 Task: Contacts Creation_
Action: Key pressed <Key.alt_l><Key.tab><Key.tab>
Screenshot: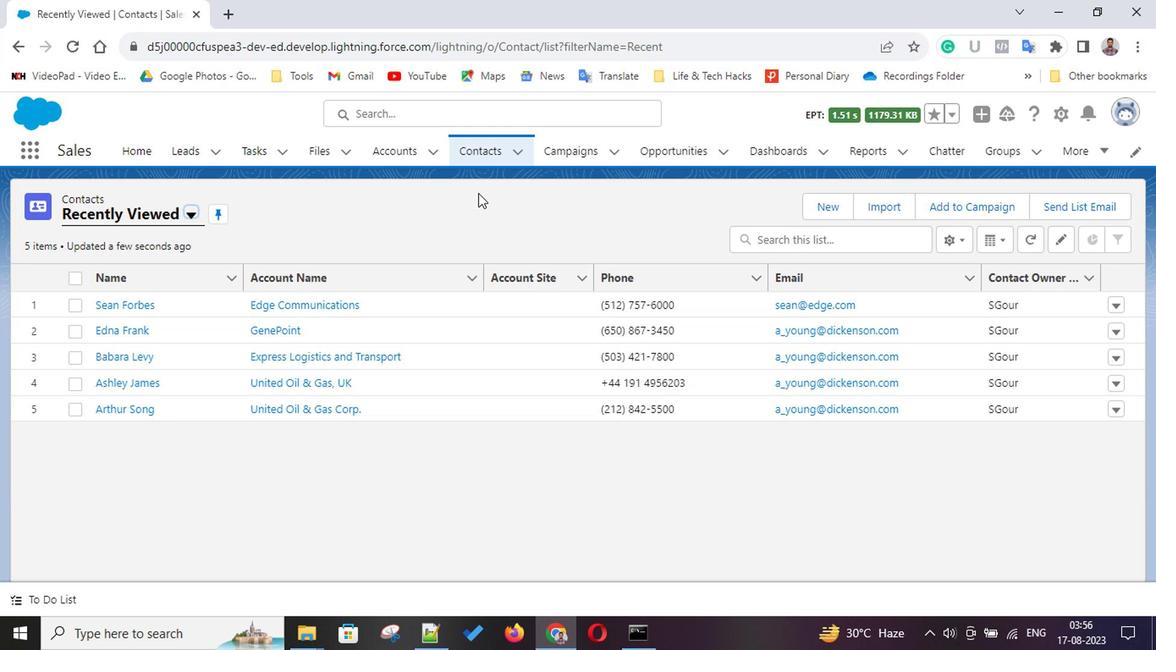 
Action: Mouse moved to (827, 192)
Screenshot: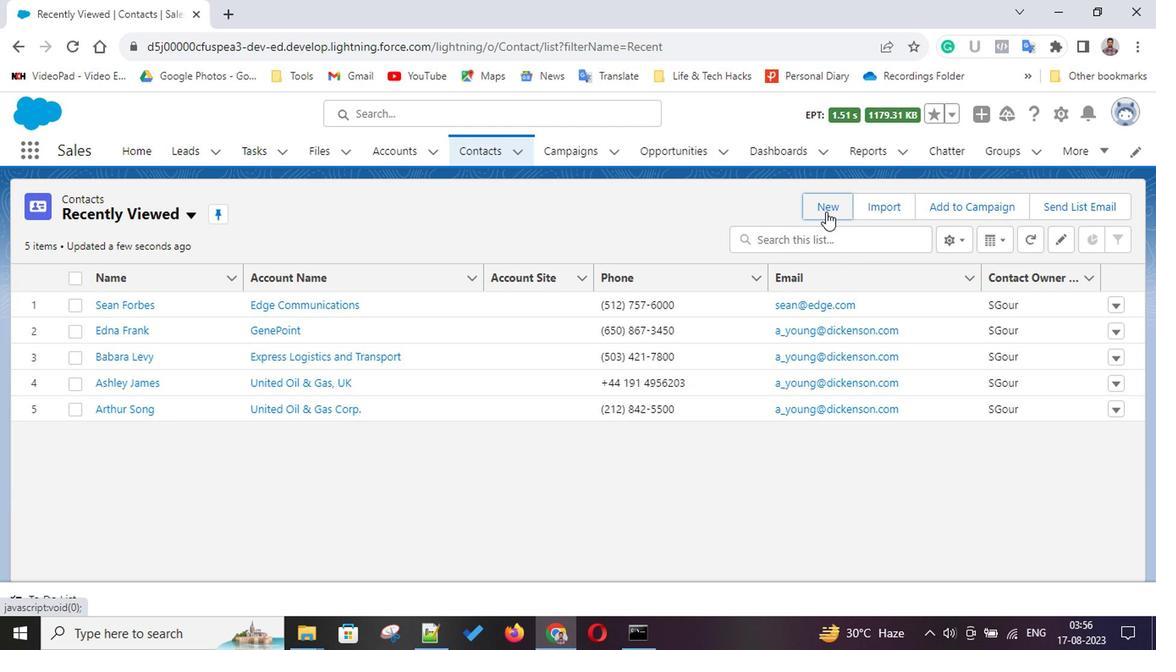 
Action: Mouse pressed left at (827, 192)
Screenshot: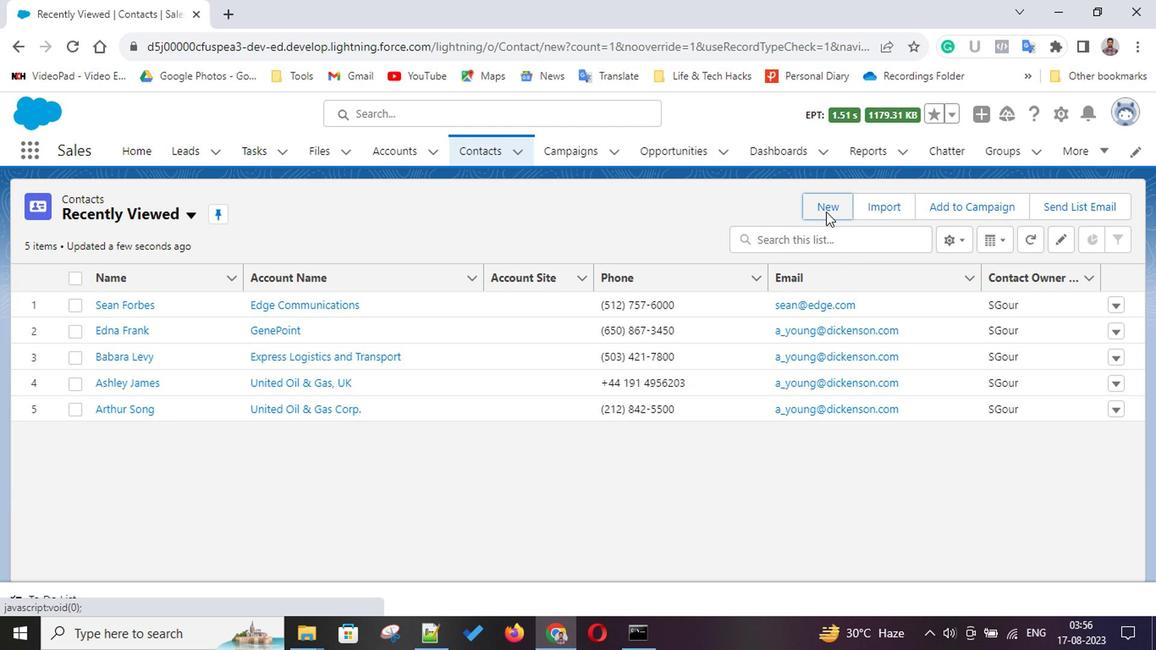 
Action: Mouse moved to (363, 413)
Screenshot: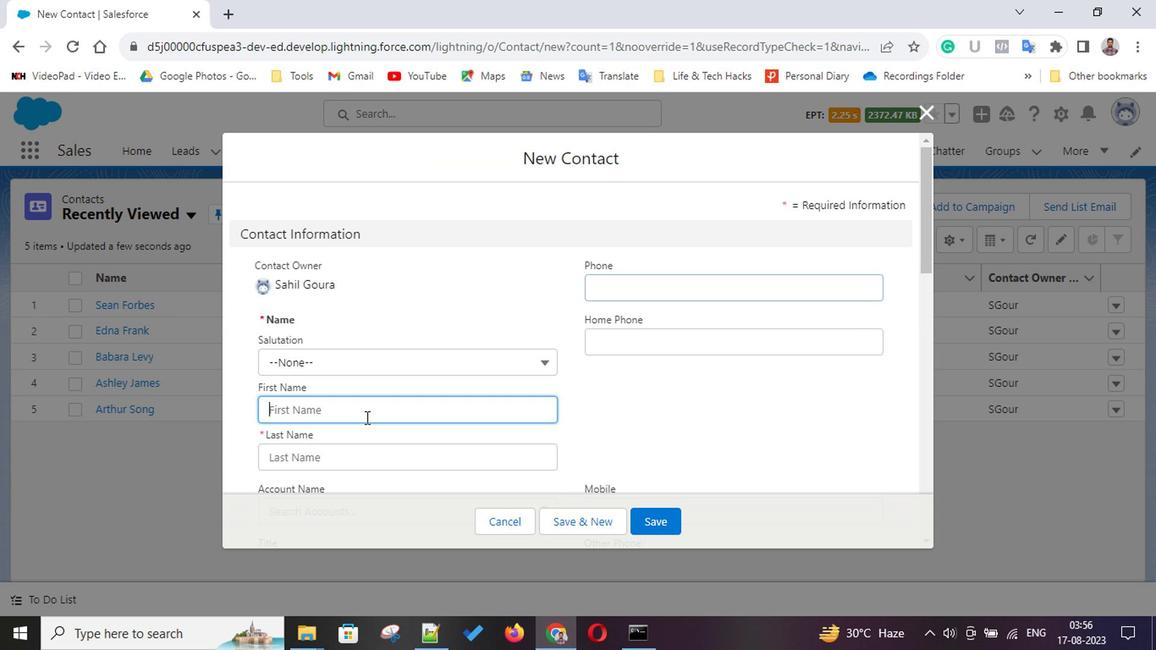 
Action: Mouse pressed left at (363, 413)
Screenshot: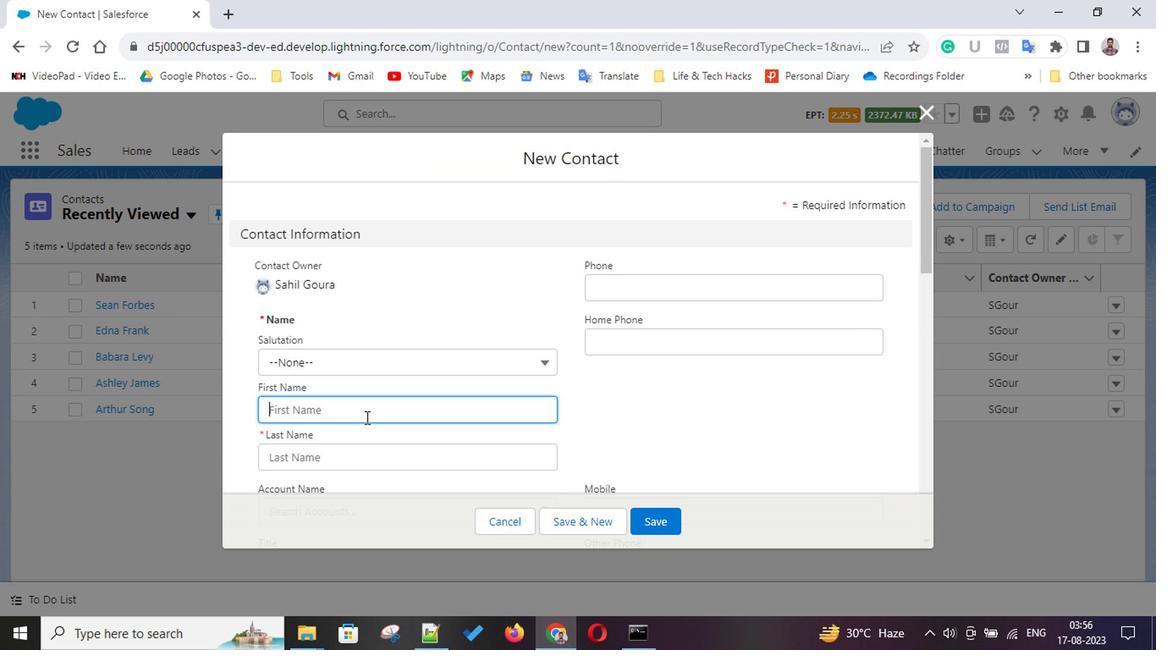 
Action: Key pressed <Key.shift>Rukmani<Key.tab><Key.shift>Gaura<Key.backspace><Key.backspace>tam
Screenshot: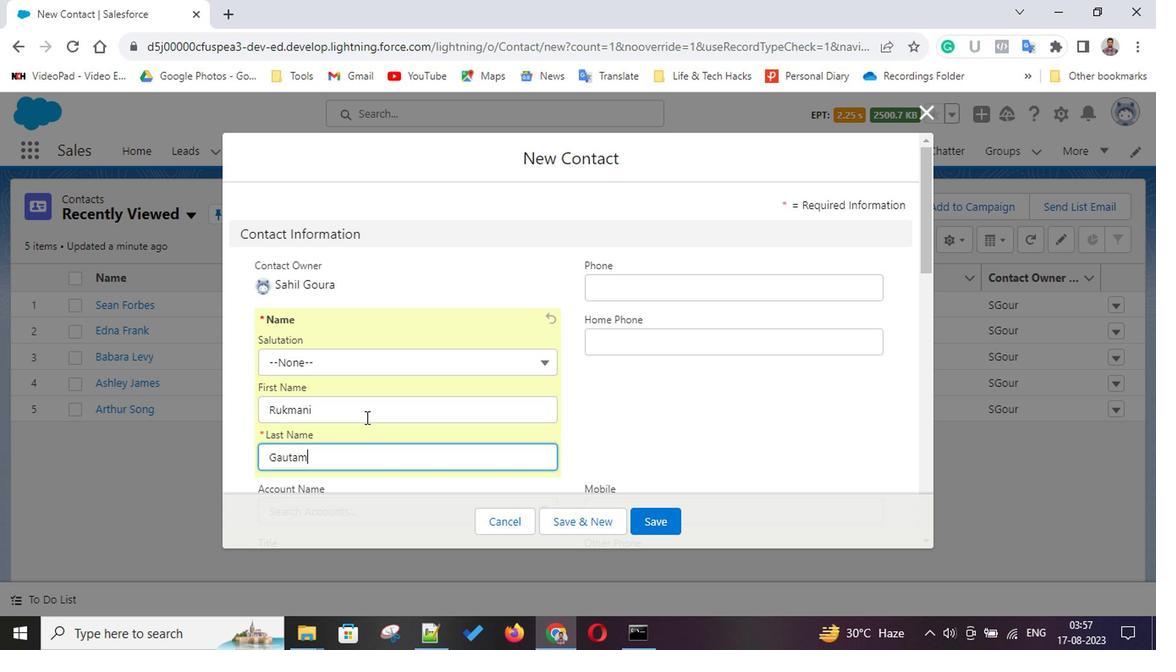 
Action: Mouse moved to (504, 350)
Screenshot: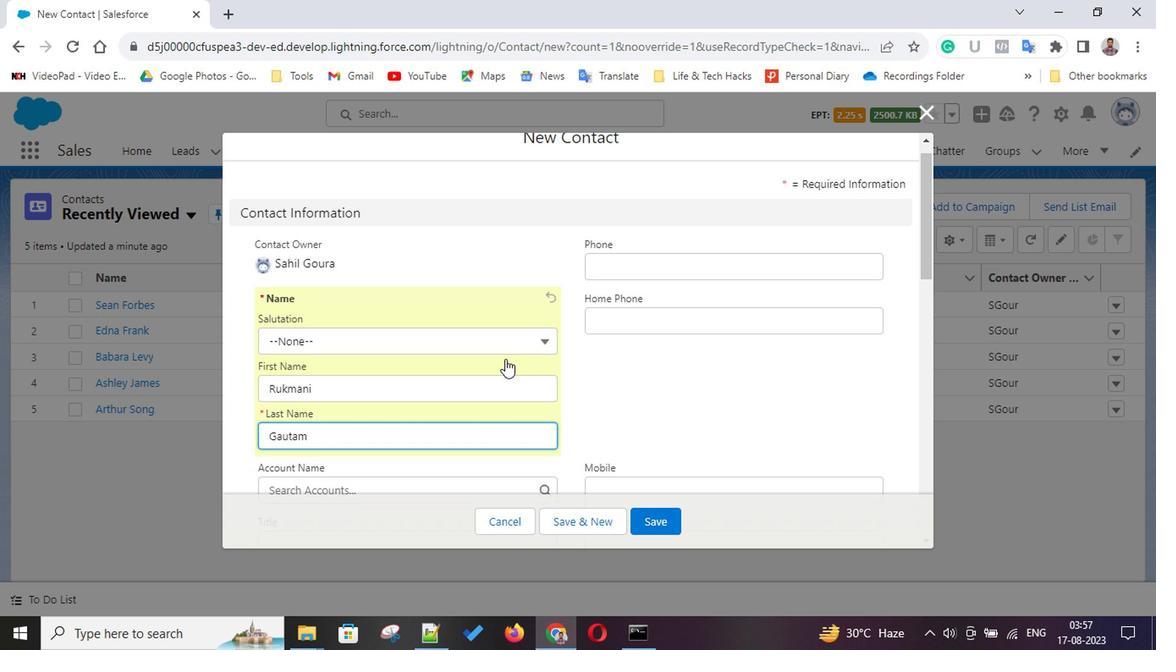 
Action: Mouse scrolled (504, 349) with delta (0, -1)
Screenshot: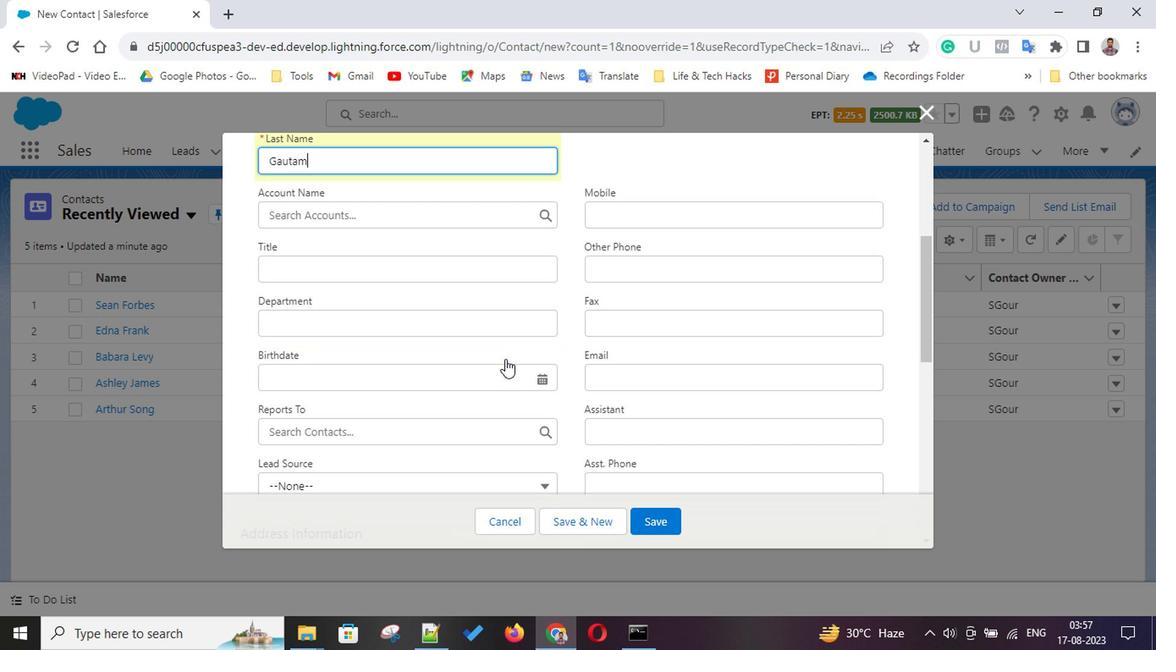 
Action: Mouse scrolled (504, 349) with delta (0, -1)
Screenshot: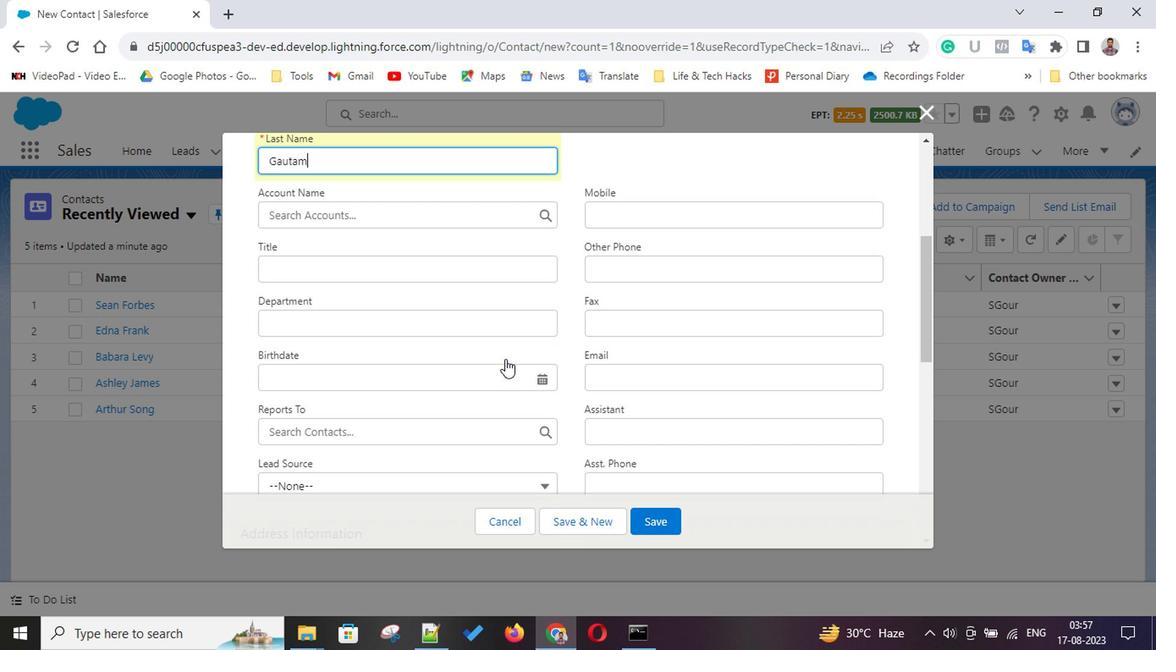
Action: Mouse scrolled (504, 349) with delta (0, -1)
Screenshot: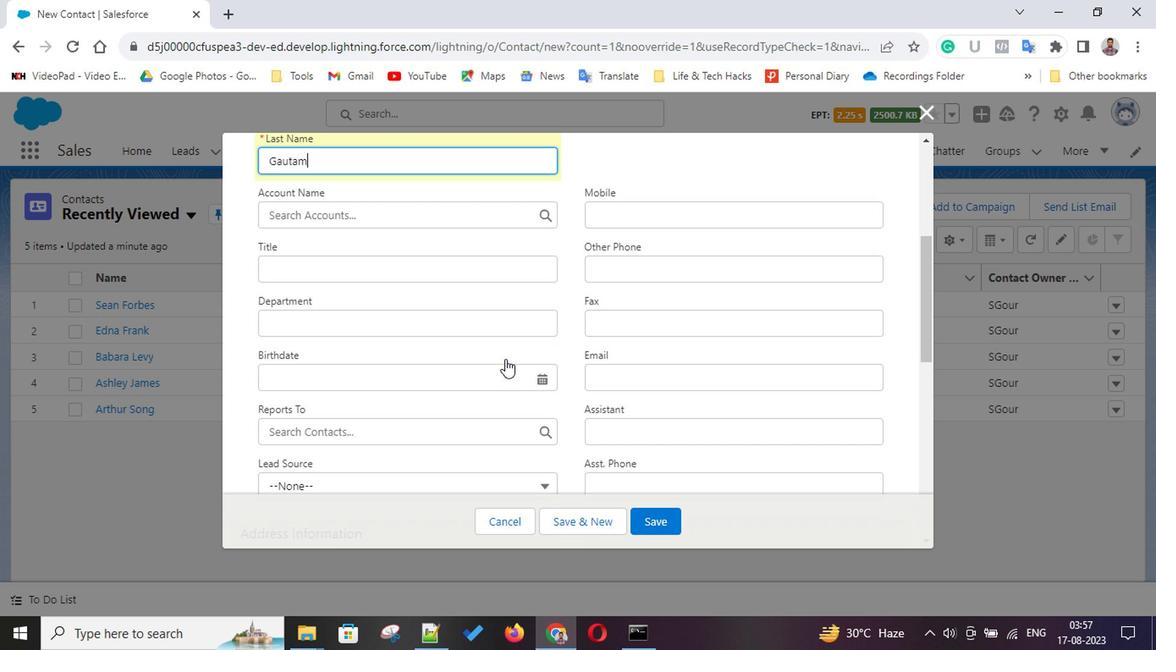 
Action: Mouse scrolled (504, 349) with delta (0, -1)
Screenshot: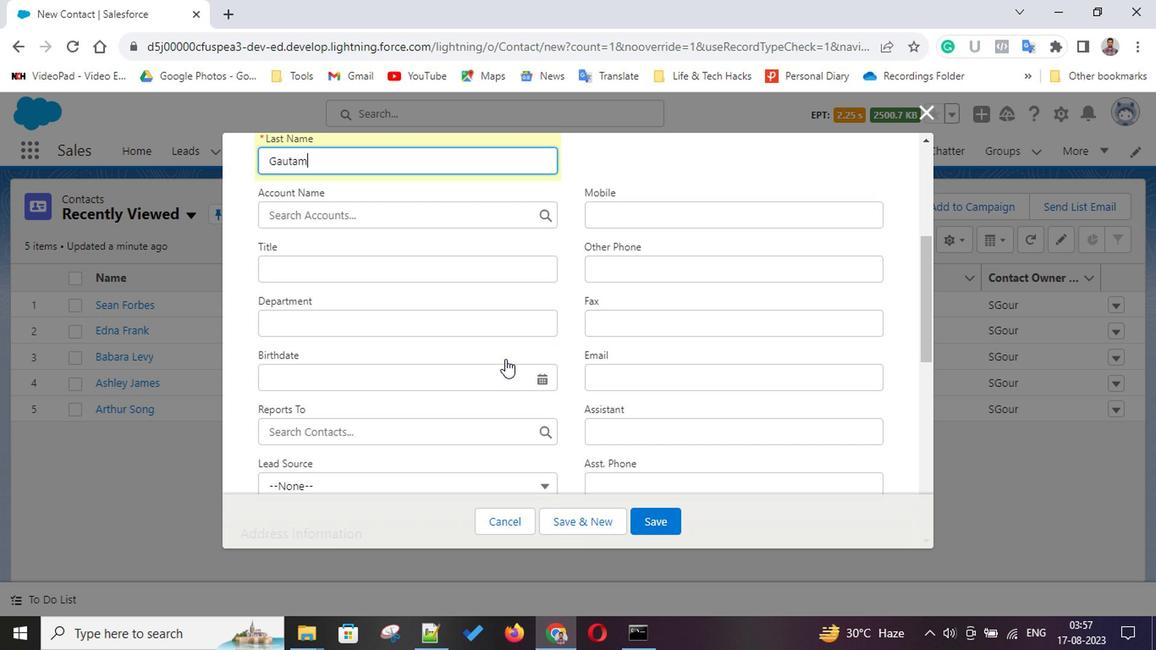 
Action: Mouse scrolled (504, 349) with delta (0, -1)
Screenshot: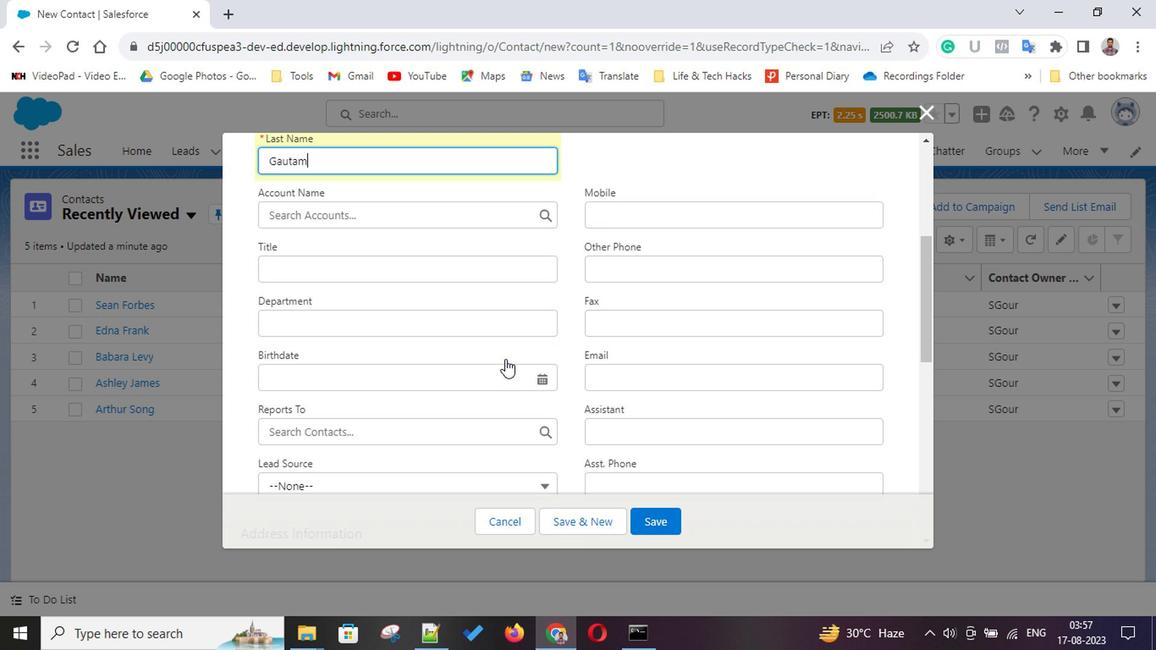 
Action: Mouse scrolled (504, 349) with delta (0, -1)
Screenshot: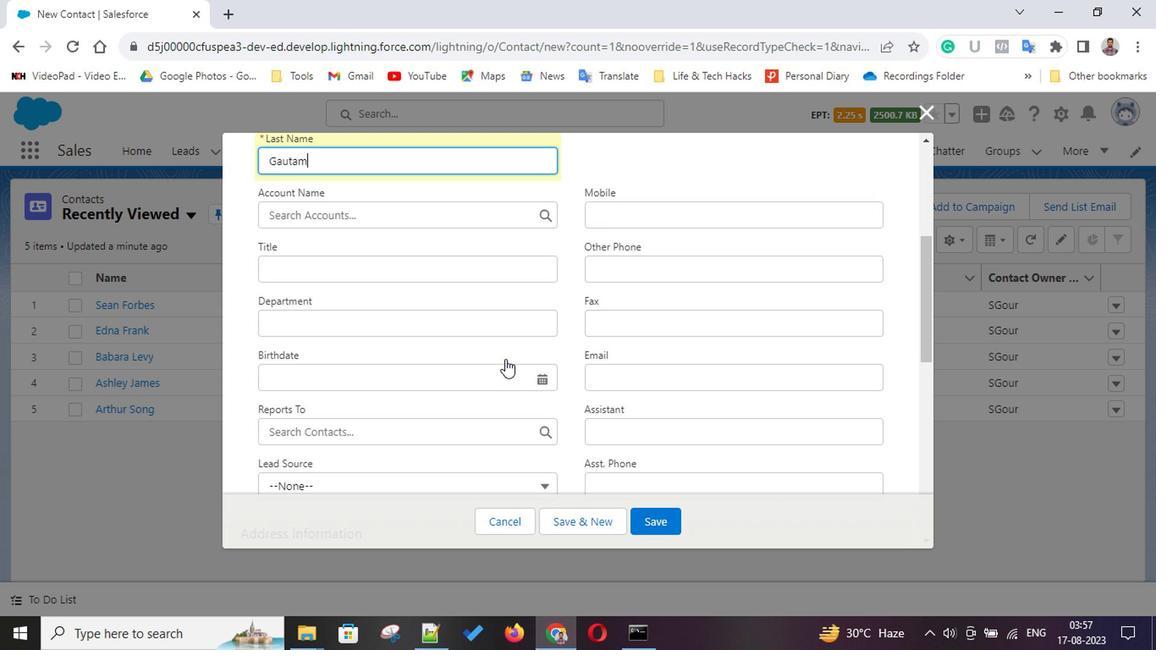 
Action: Mouse scrolled (504, 349) with delta (0, -1)
Screenshot: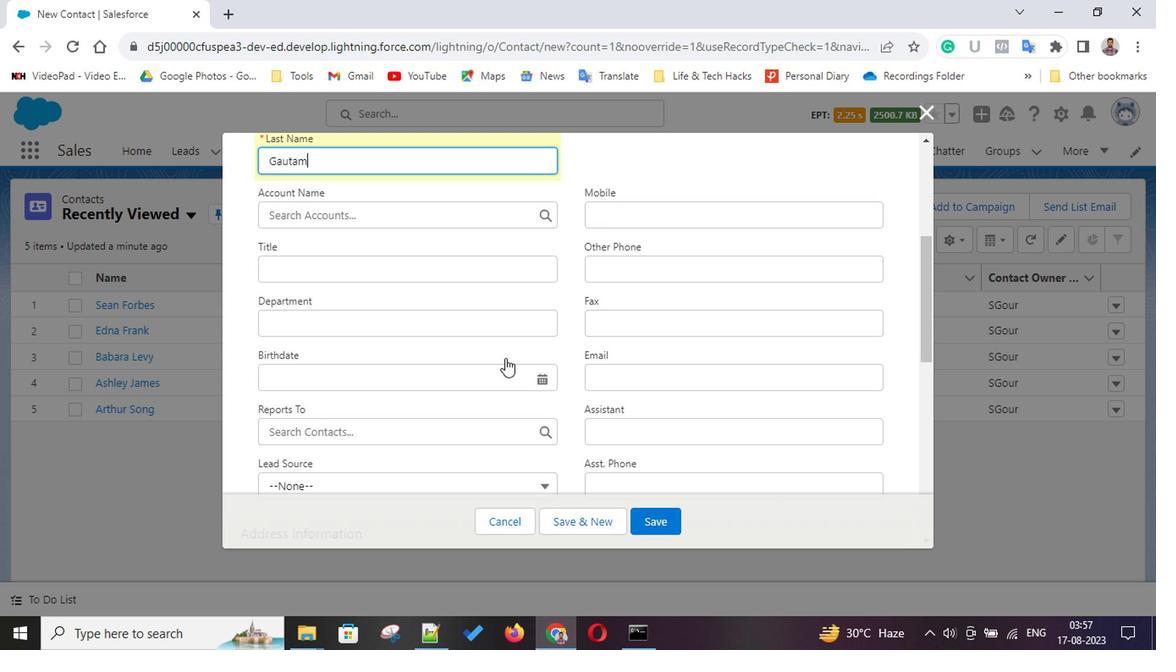 
Action: Mouse scrolled (504, 349) with delta (0, -1)
Screenshot: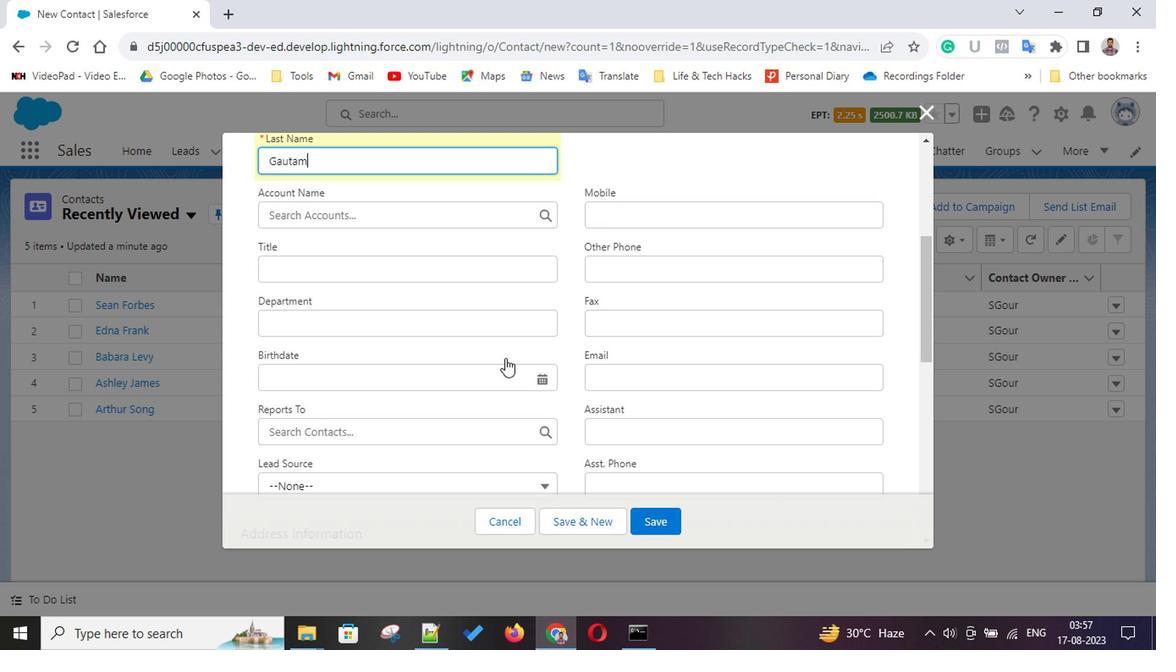 
Action: Mouse moved to (378, 266)
Screenshot: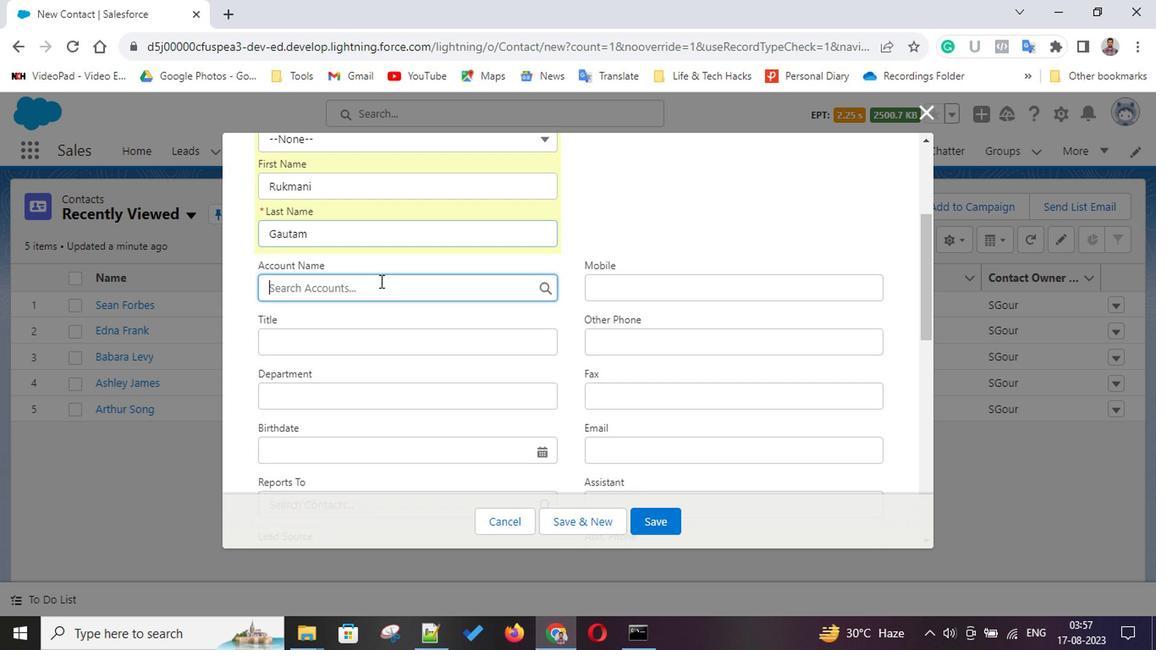 
Action: Mouse pressed left at (378, 266)
Screenshot: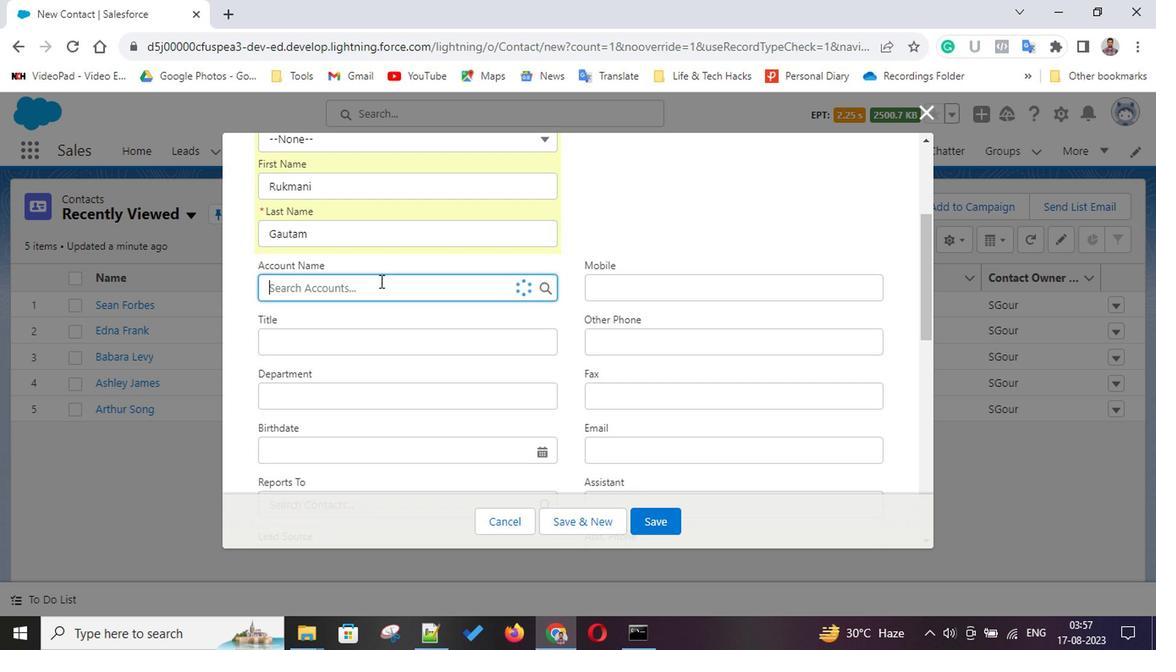 
Action: Mouse moved to (339, 450)
Screenshot: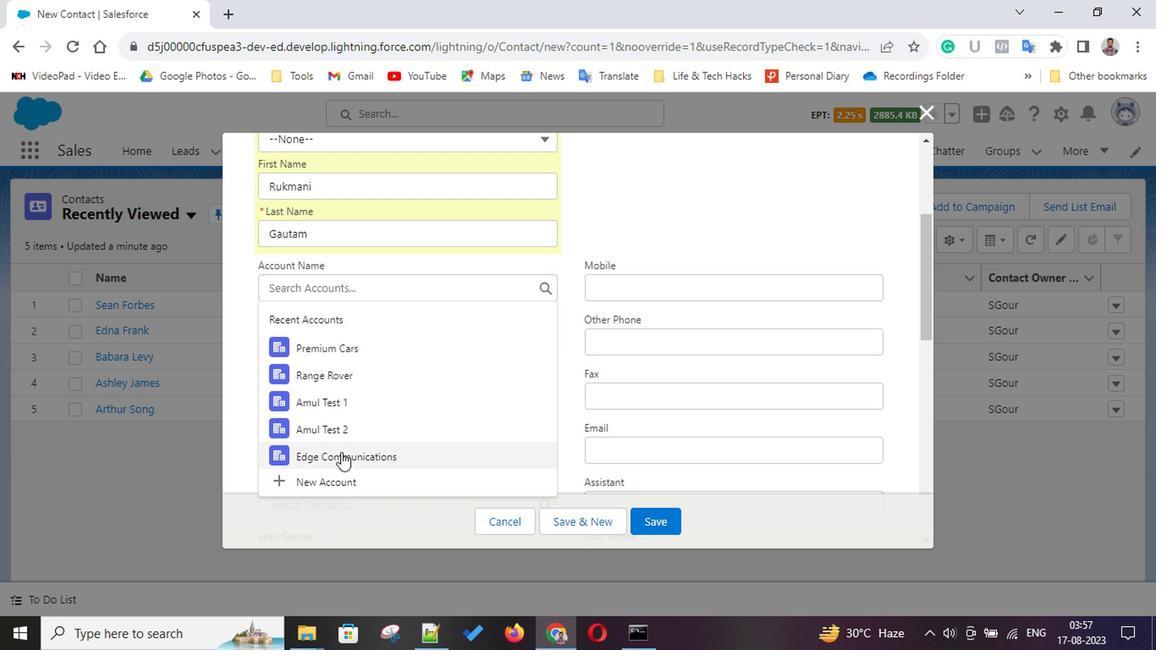 
Action: Mouse pressed left at (339, 450)
Screenshot: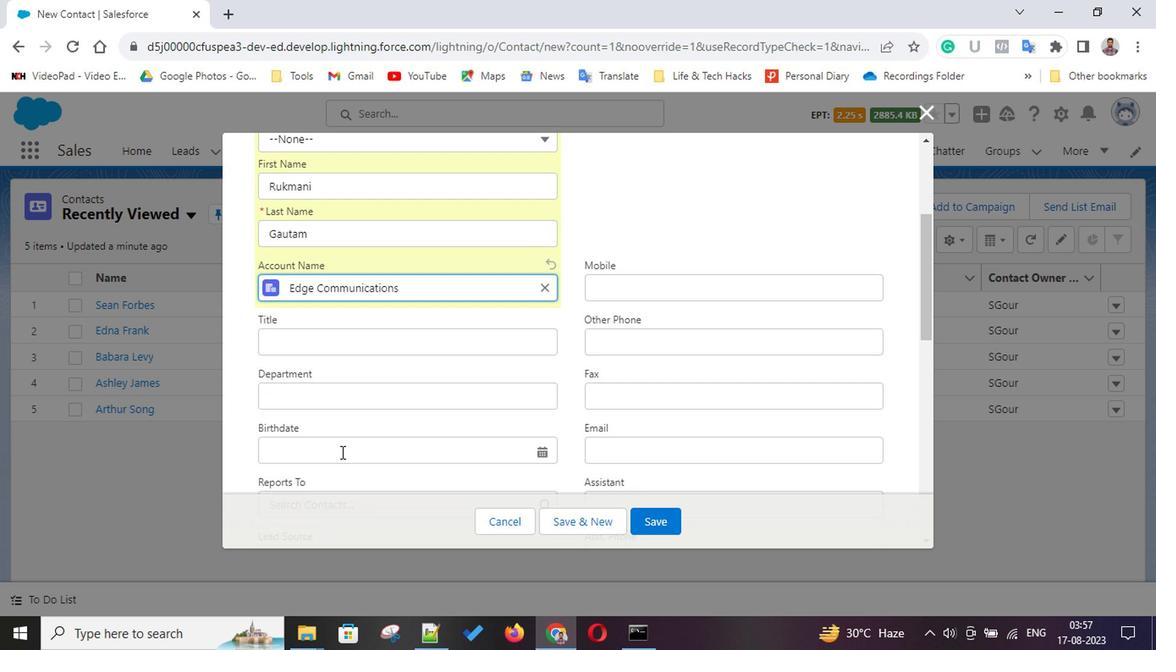 
Action: Mouse moved to (594, 524)
Screenshot: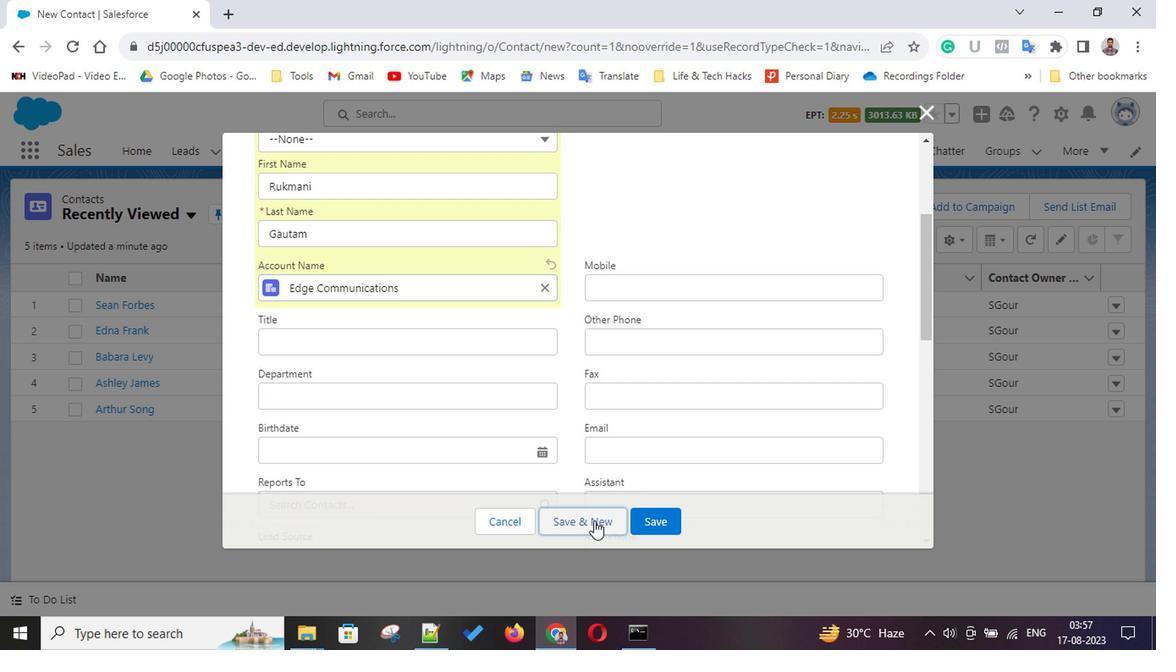 
Action: Mouse pressed left at (594, 524)
Screenshot: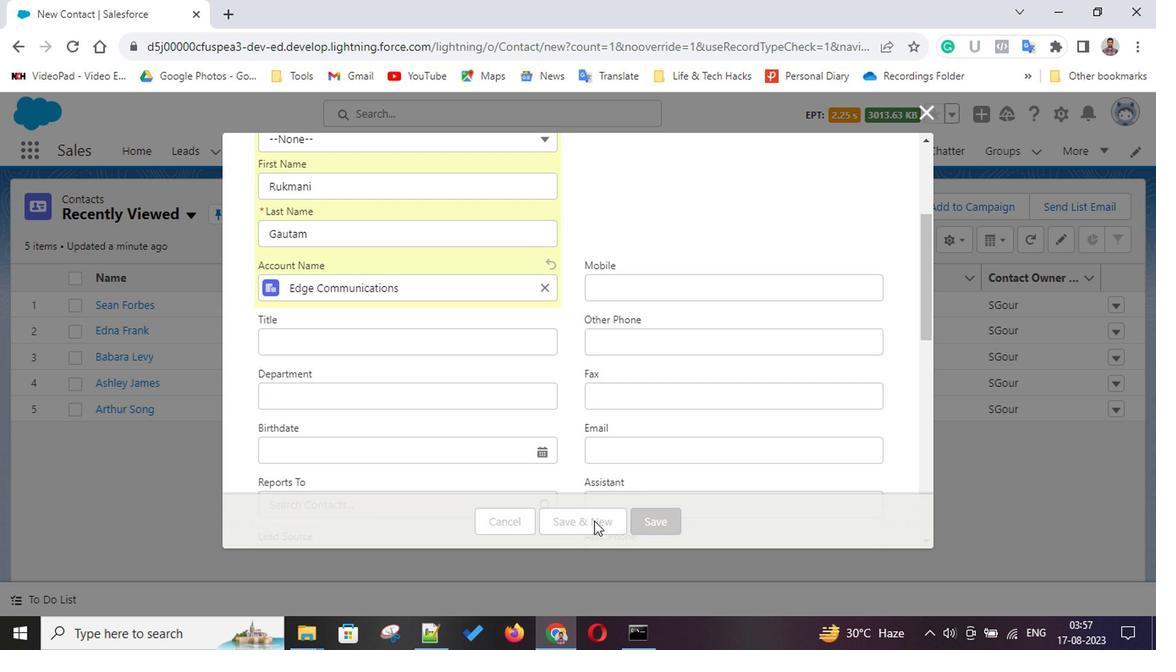
Action: Mouse moved to (345, 403)
Screenshot: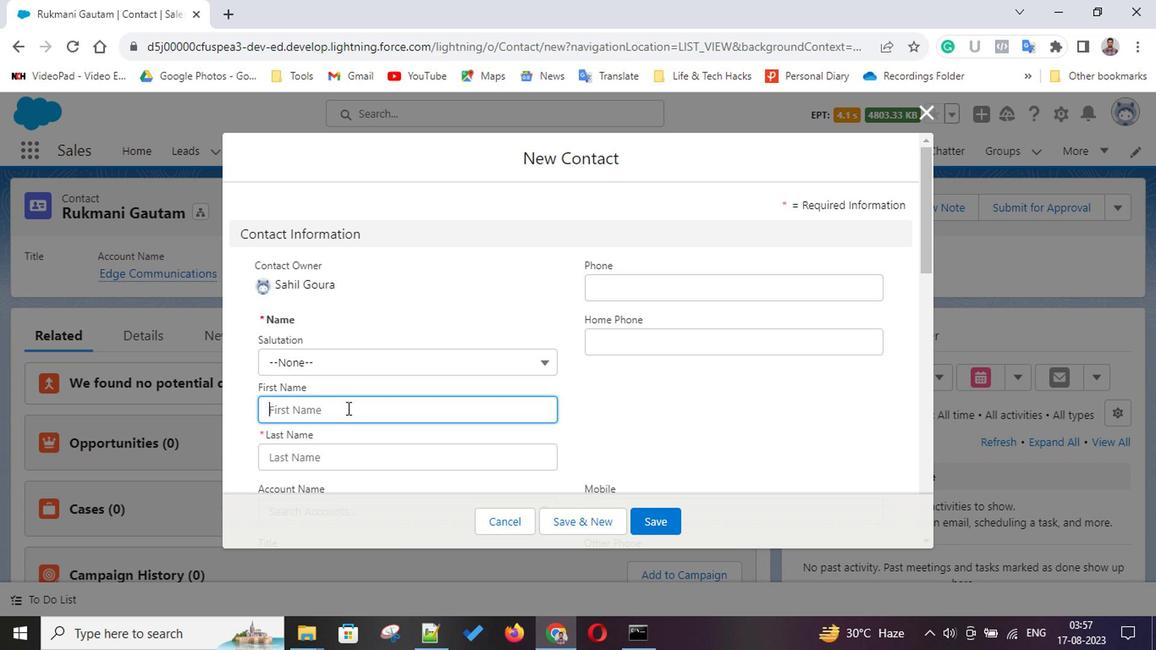 
Action: Mouse pressed left at (345, 403)
Screenshot: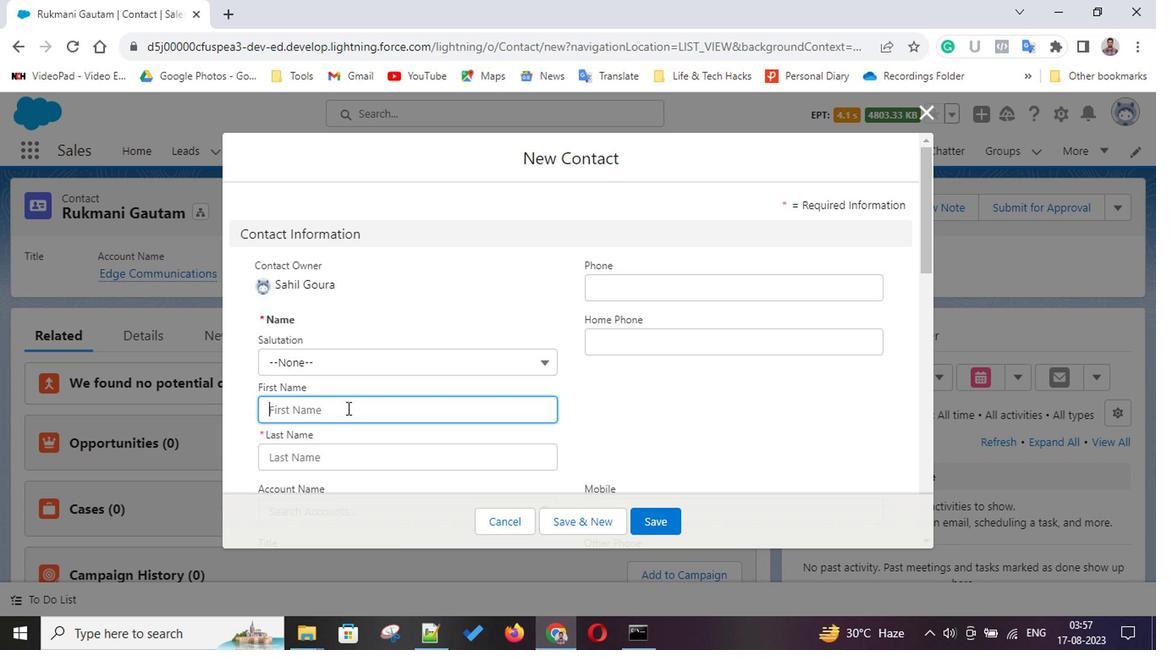 
Action: Key pressed <Key.shift>Shubhangi<Key.tab><Key.shift>Sharma
Screenshot: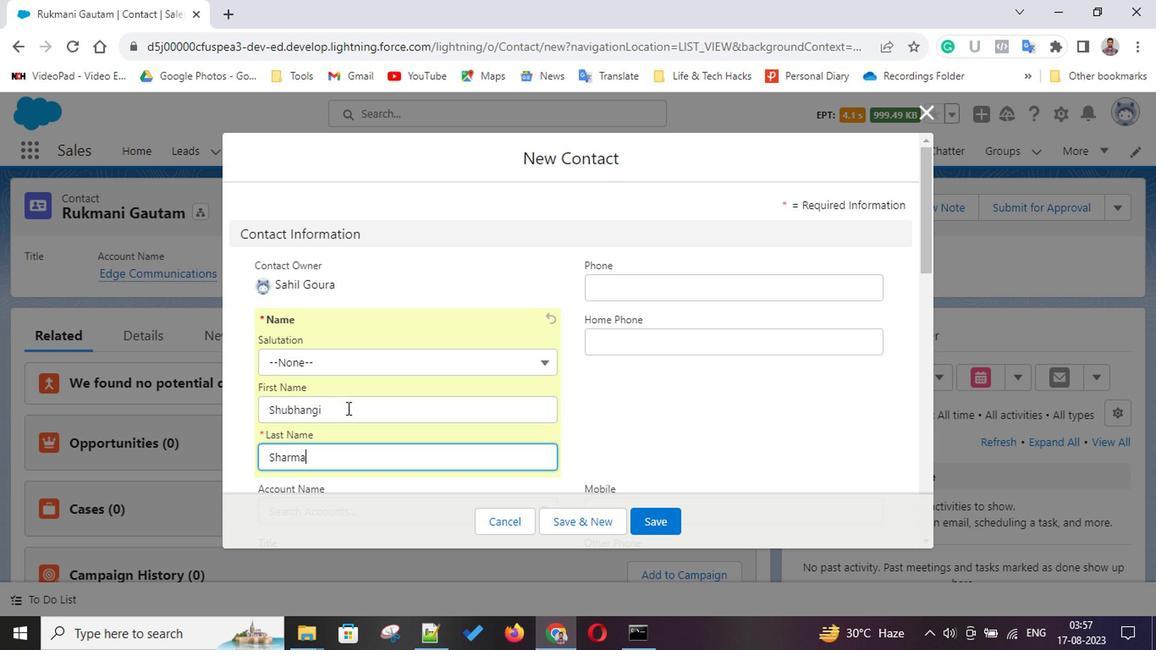 
Action: Mouse moved to (454, 413)
Screenshot: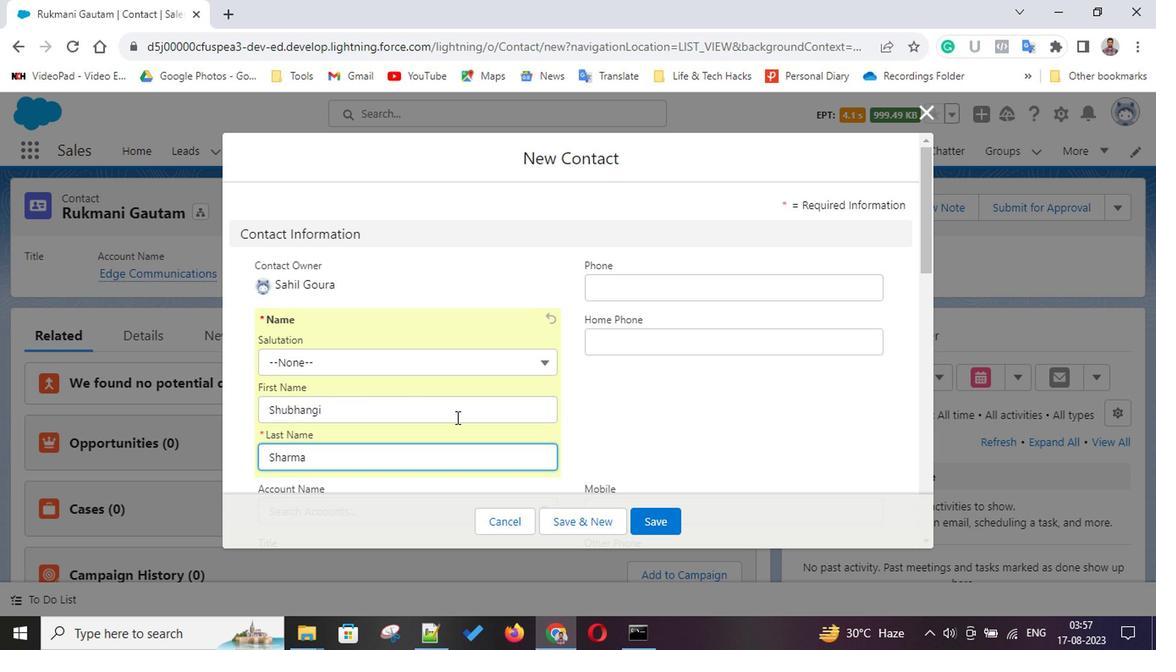 
Action: Mouse scrolled (454, 412) with delta (0, -1)
Screenshot: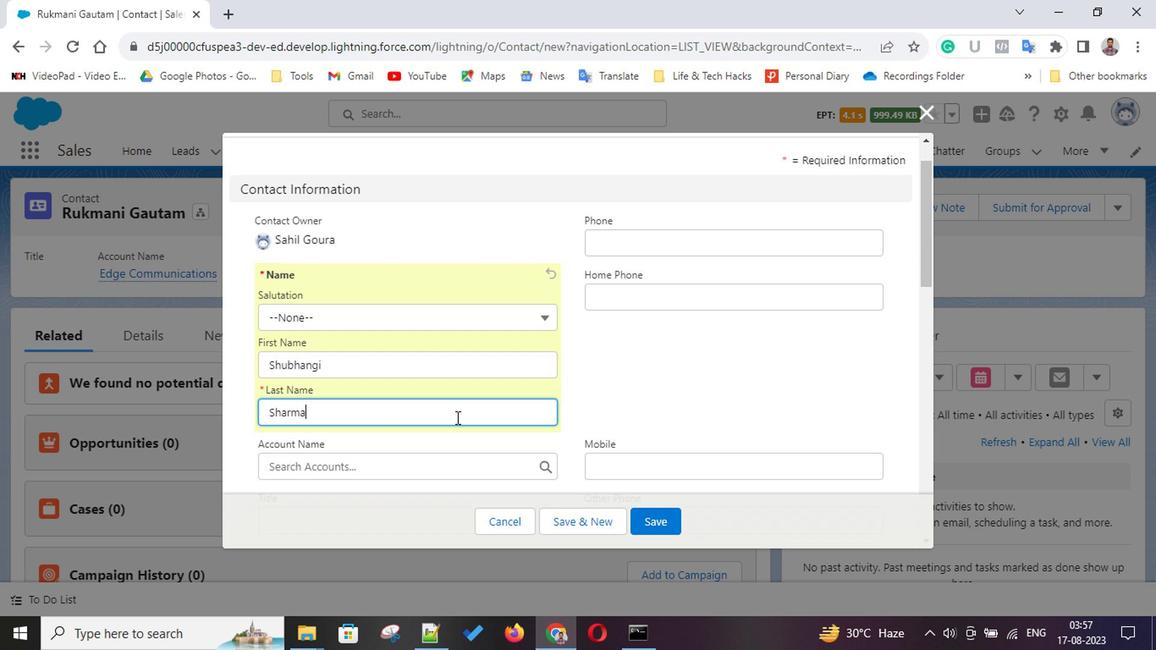 
Action: Mouse scrolled (454, 412) with delta (0, -1)
Screenshot: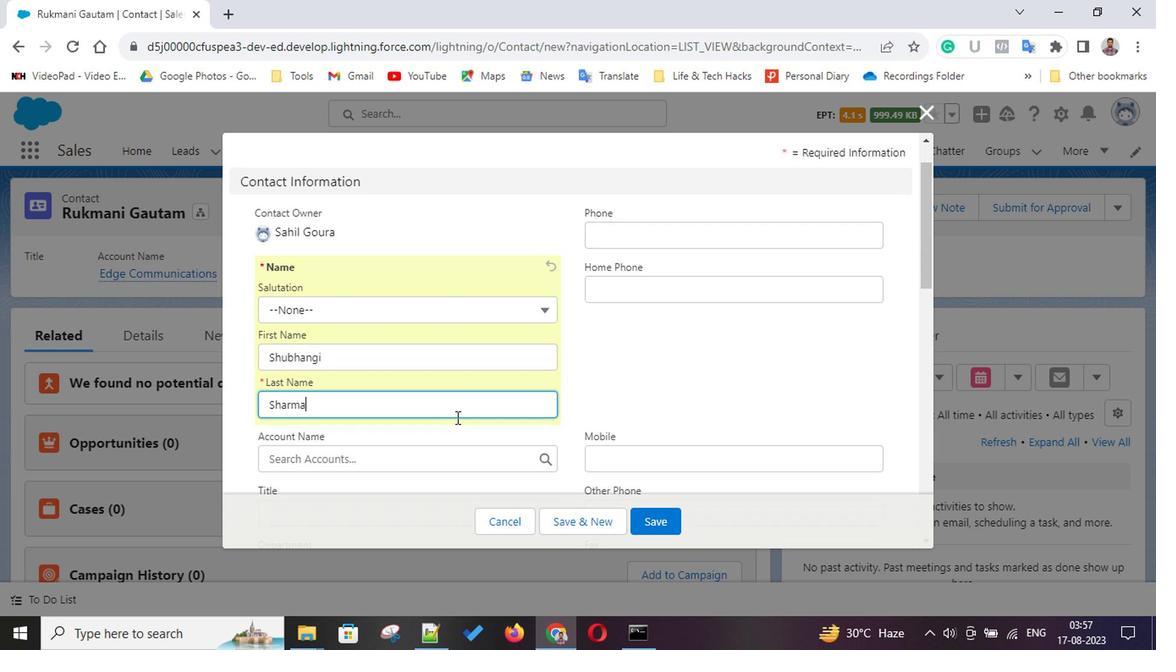 
Action: Mouse scrolled (454, 412) with delta (0, -1)
Screenshot: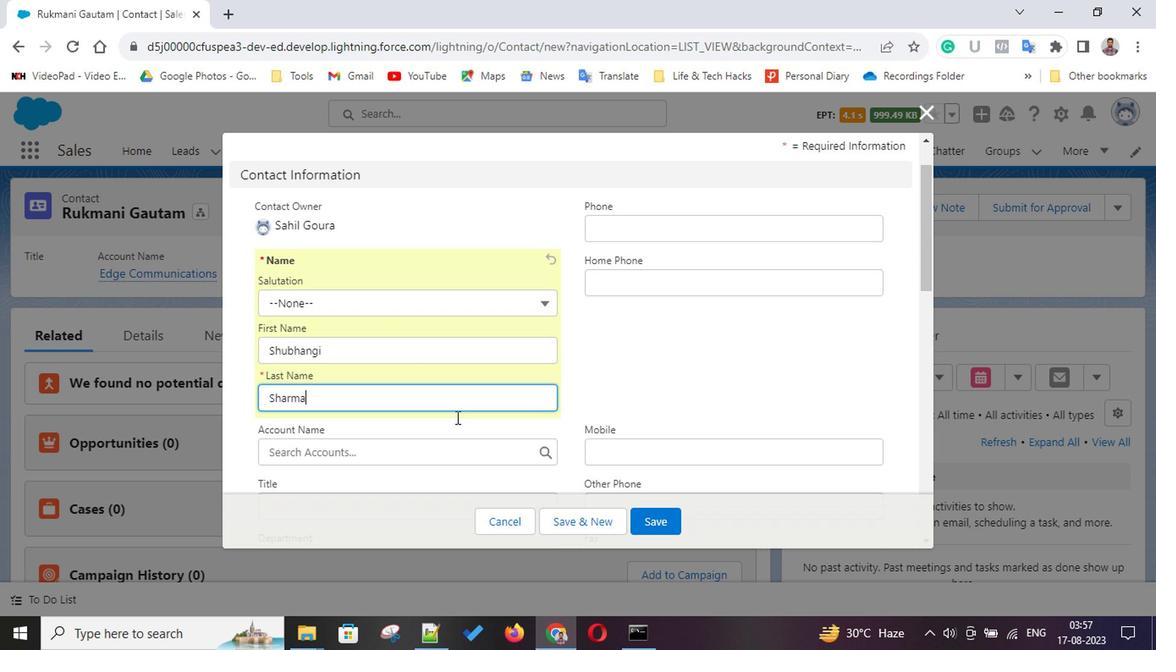 
Action: Mouse scrolled (454, 412) with delta (0, -1)
Screenshot: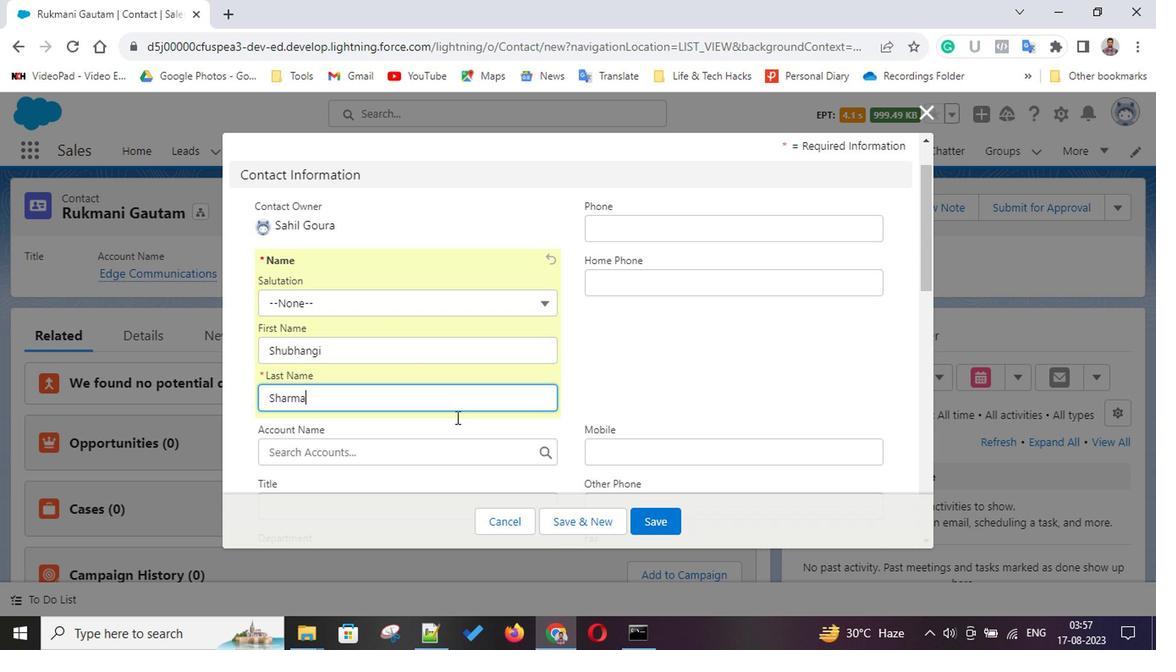 
Action: Mouse scrolled (454, 412) with delta (0, -1)
Screenshot: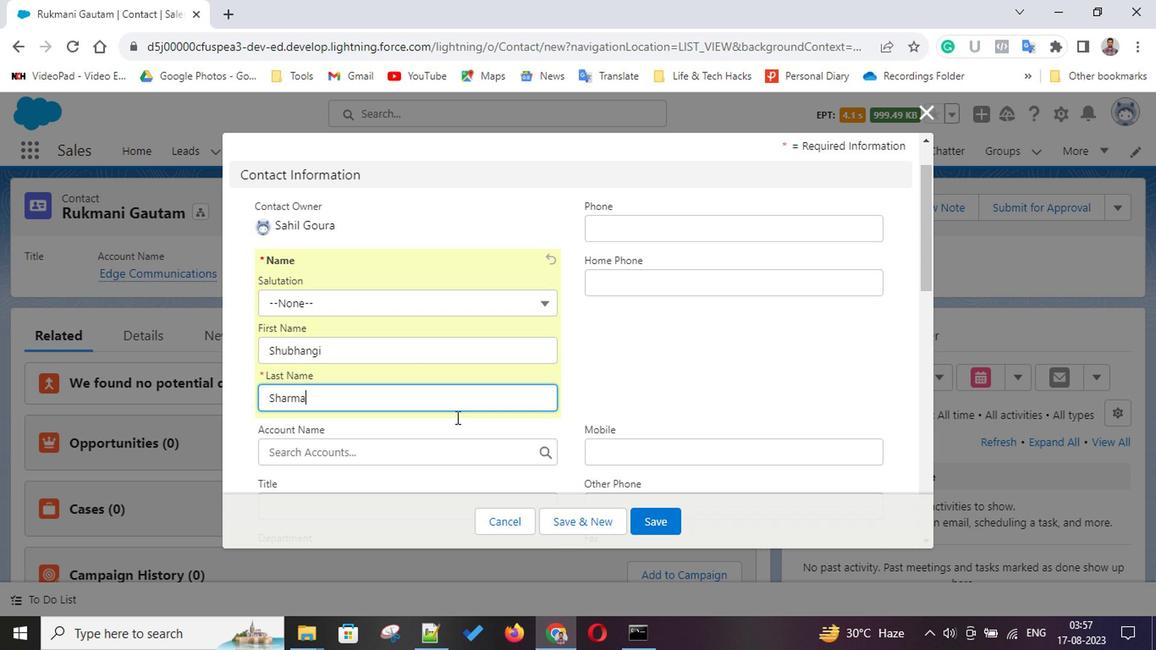 
Action: Mouse scrolled (454, 412) with delta (0, -1)
Screenshot: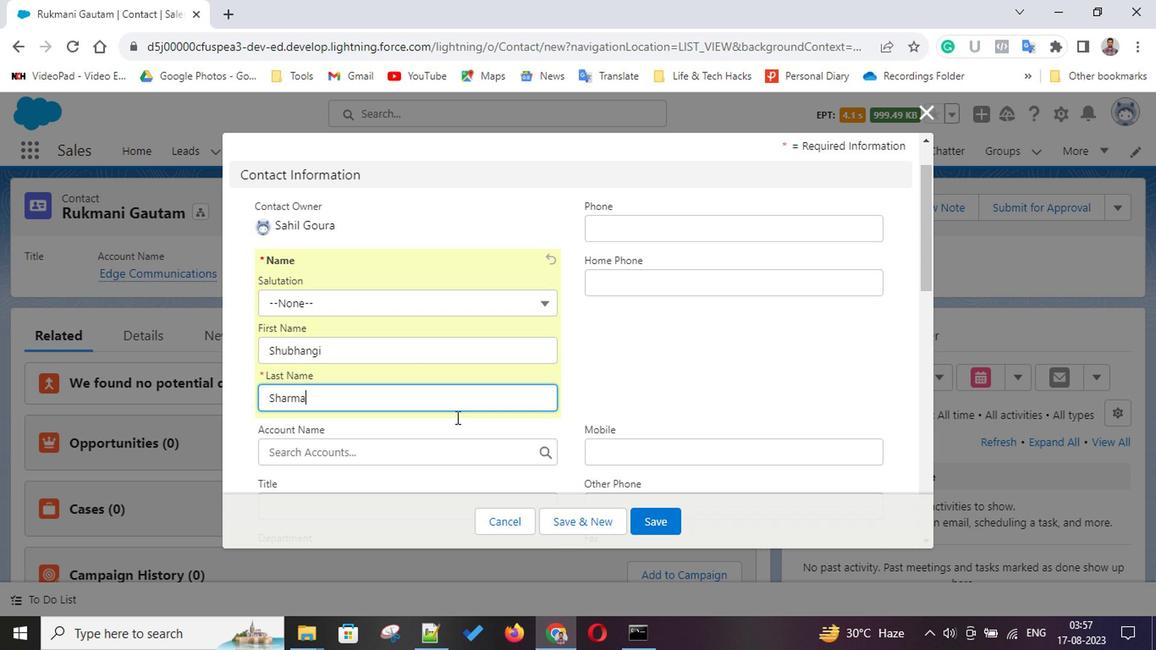 
Action: Mouse scrolled (454, 412) with delta (0, -1)
Screenshot: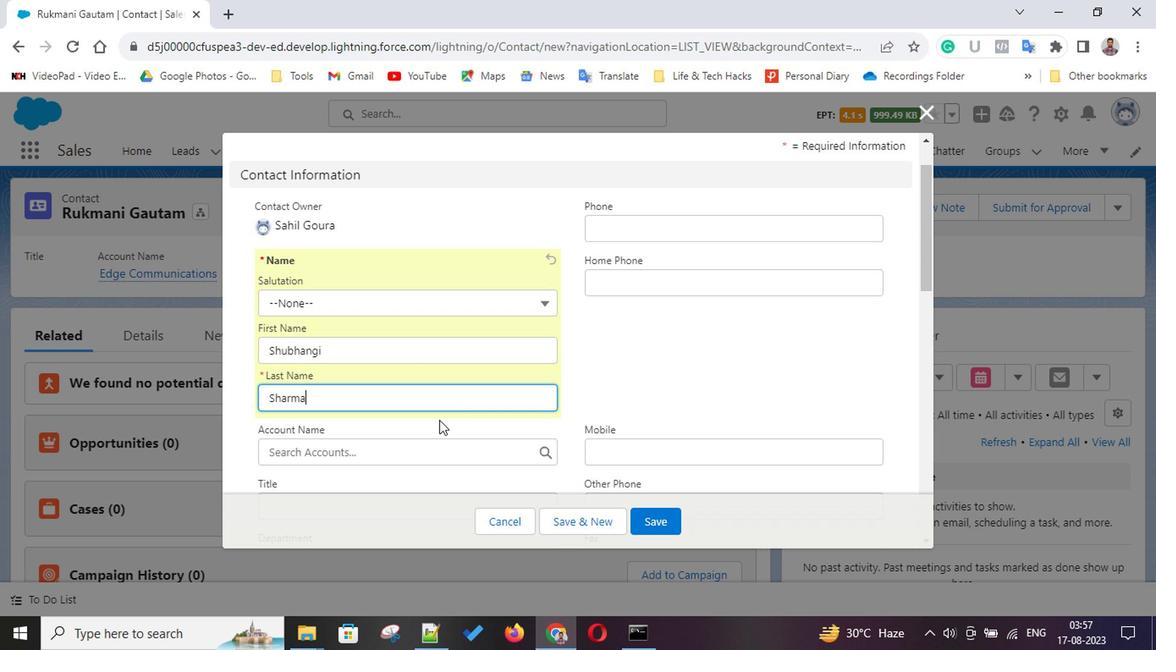 
Action: Mouse scrolled (454, 412) with delta (0, -1)
Screenshot: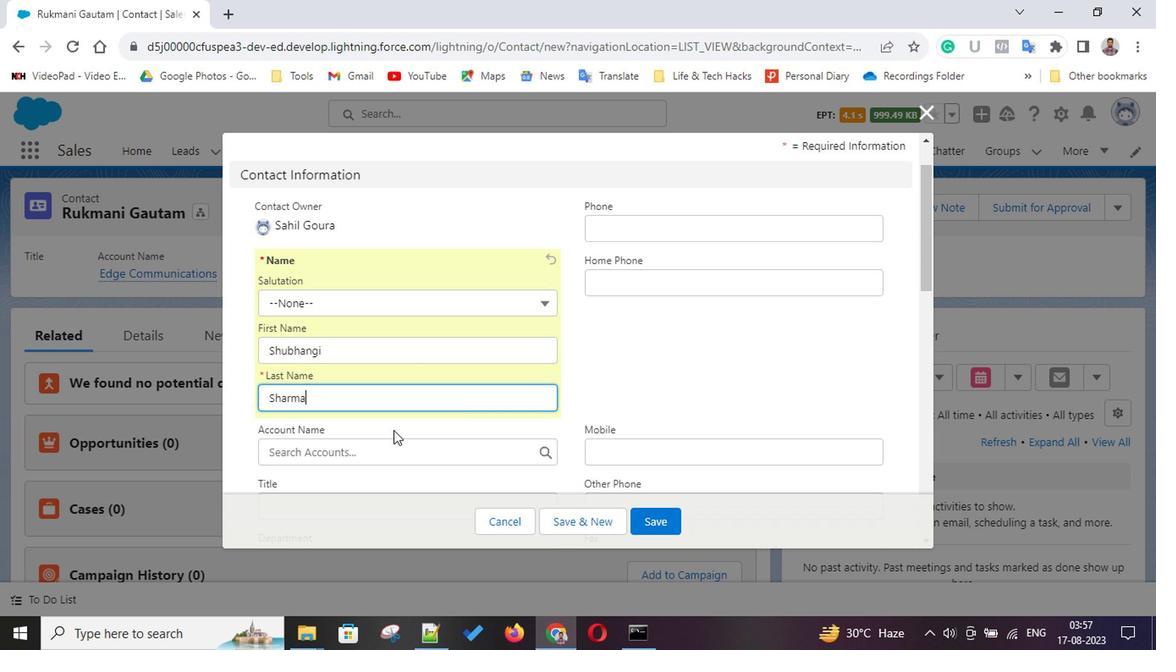 
Action: Mouse moved to (321, 454)
Screenshot: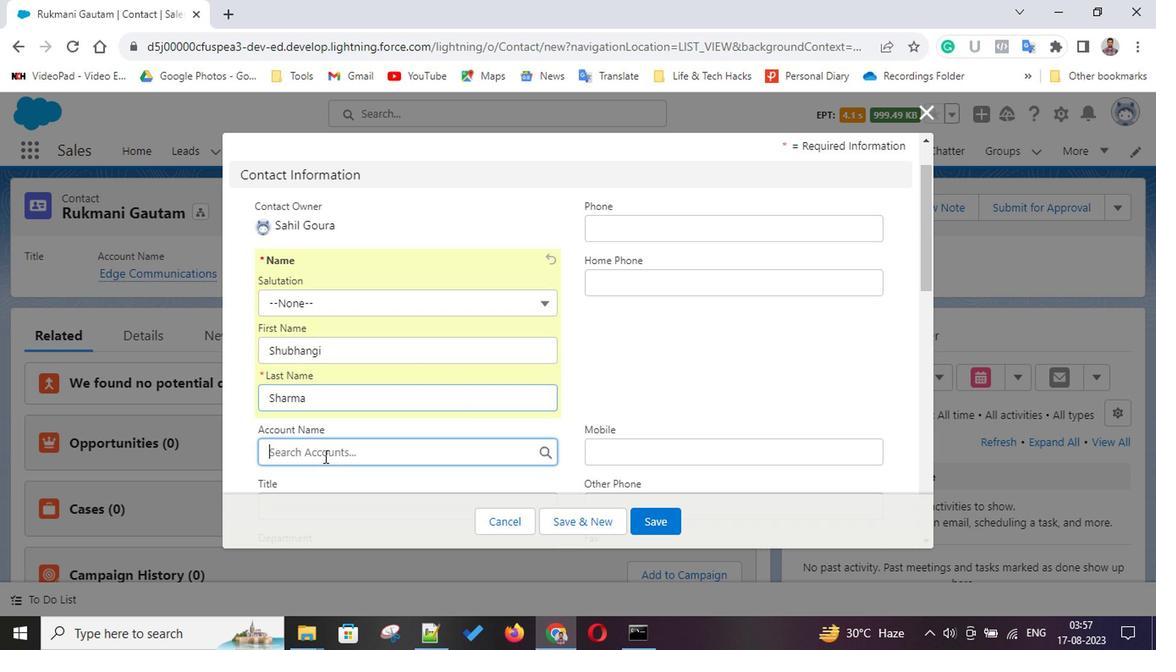 
Action: Mouse pressed left at (321, 454)
Screenshot: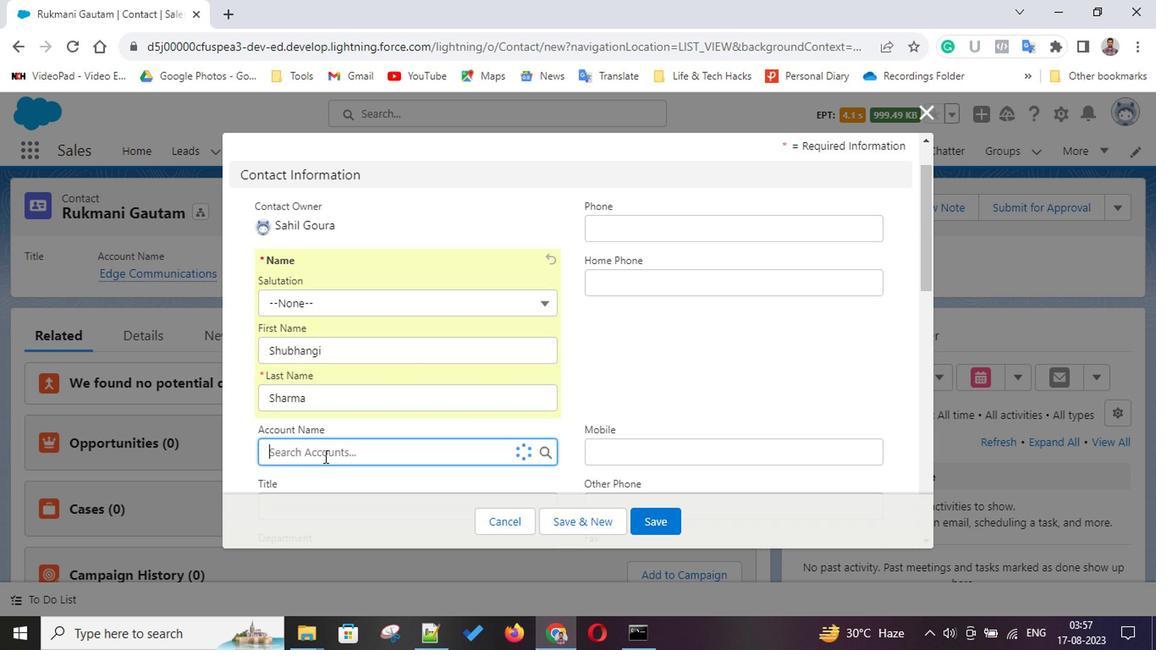 
Action: Mouse moved to (348, 415)
Screenshot: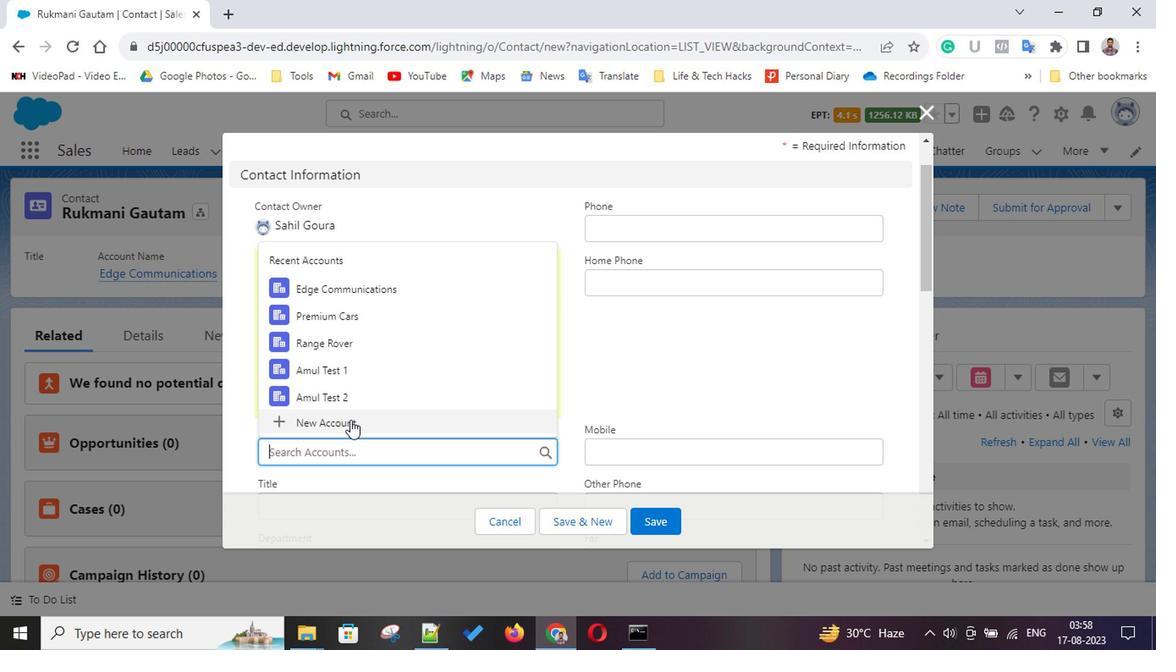 
Action: Mouse pressed left at (348, 415)
Screenshot: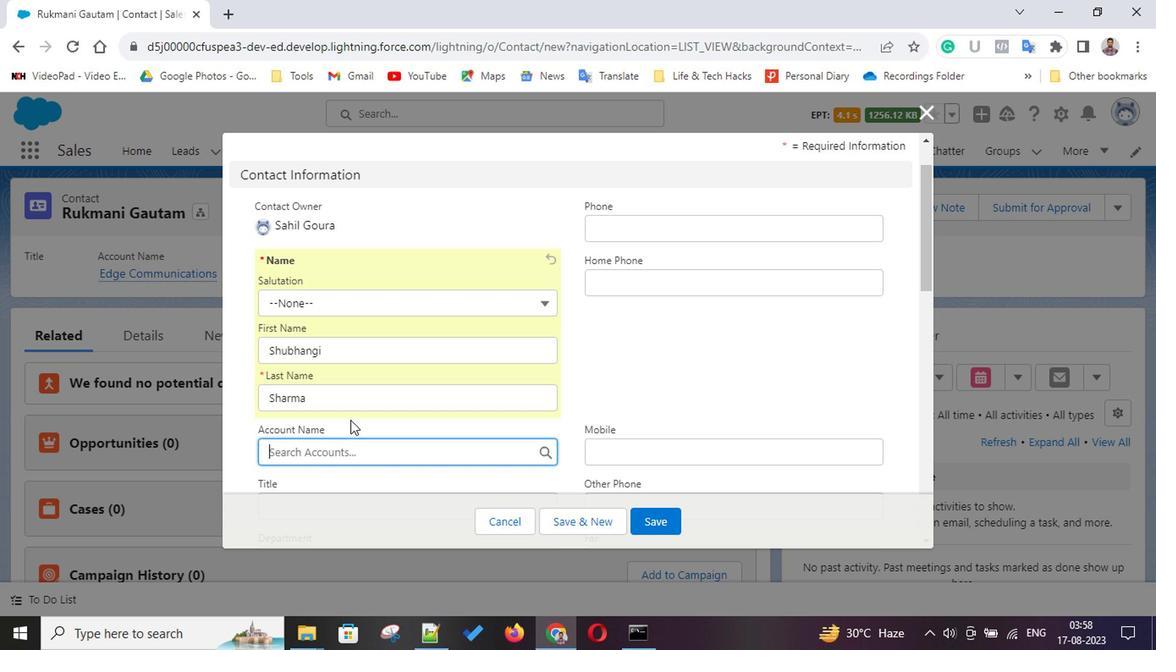 
Action: Mouse moved to (362, 327)
Screenshot: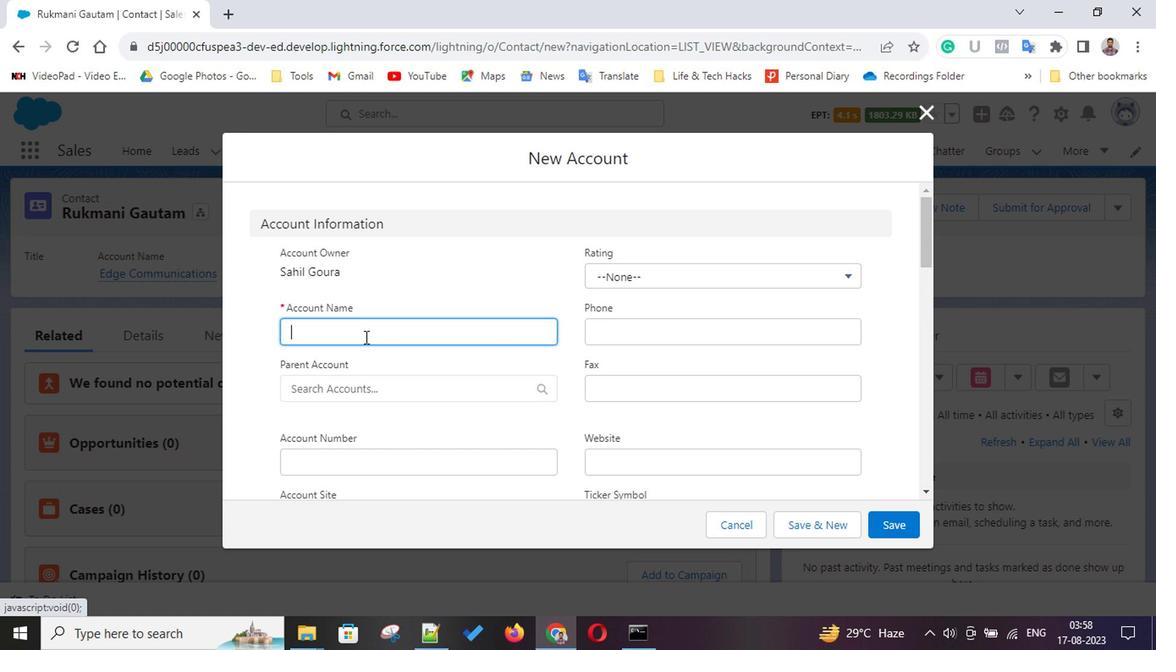
Action: Mouse pressed left at (362, 327)
Screenshot: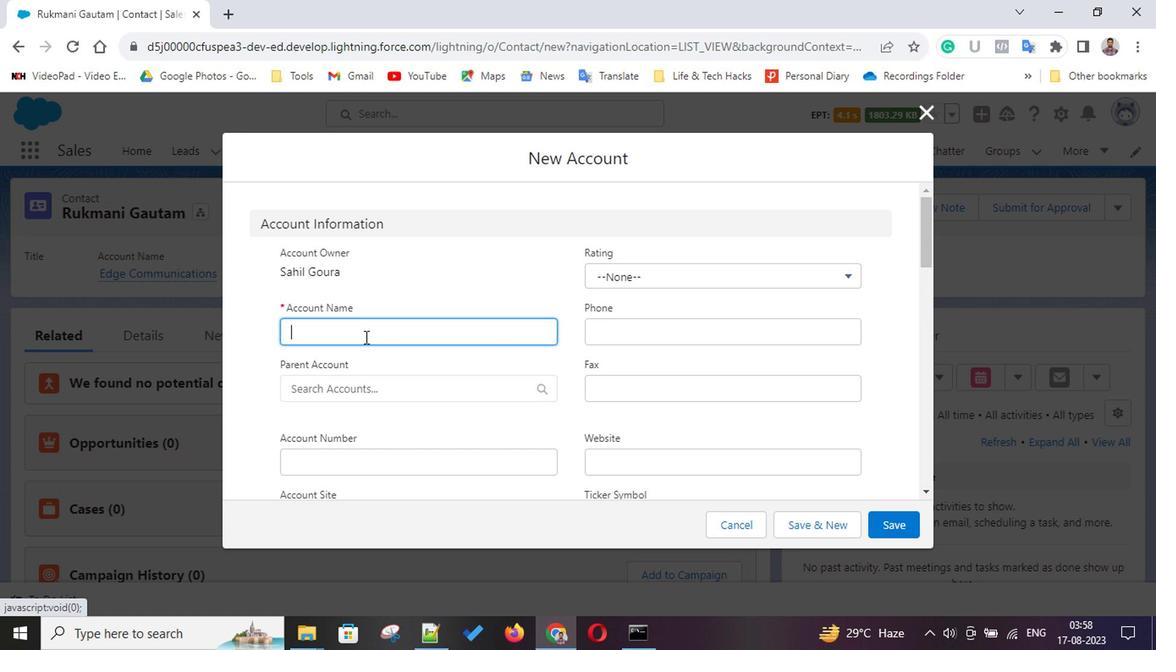 
Action: Key pressed <Key.shift>Spic<Key.backspace><Key.backspace><Key.backspace><Key.backspace><Key.shift>So<Key.backspace>pc<Key.backspace>ices<Key.space><Key.shift>Mixture
Screenshot: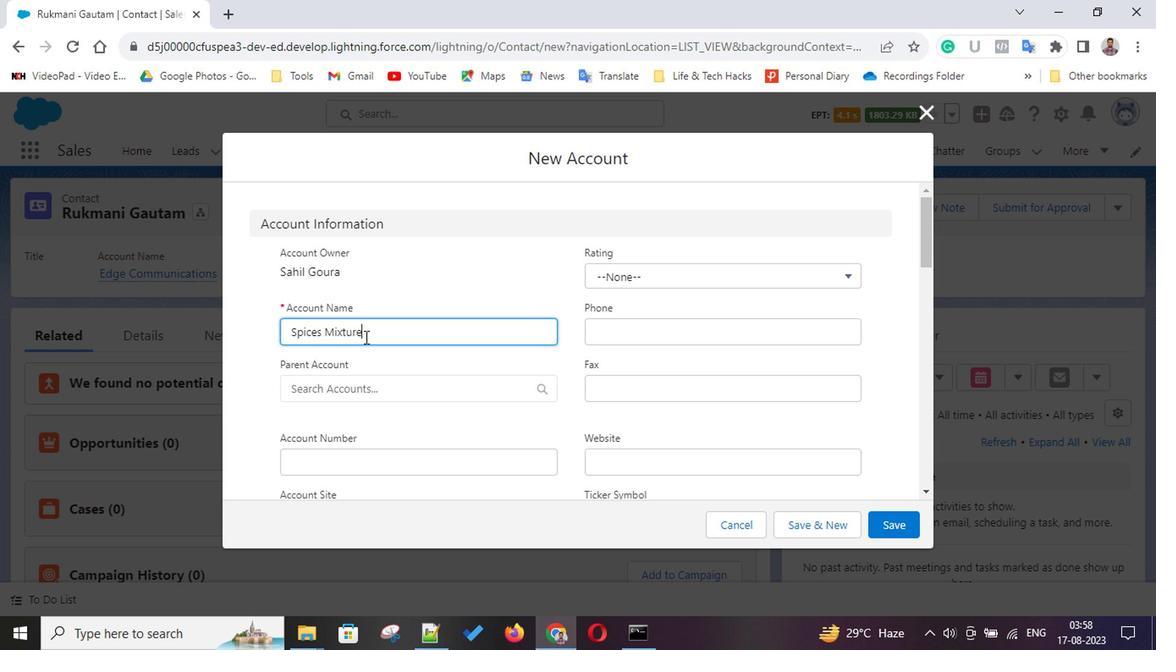 
Action: Mouse moved to (888, 524)
Screenshot: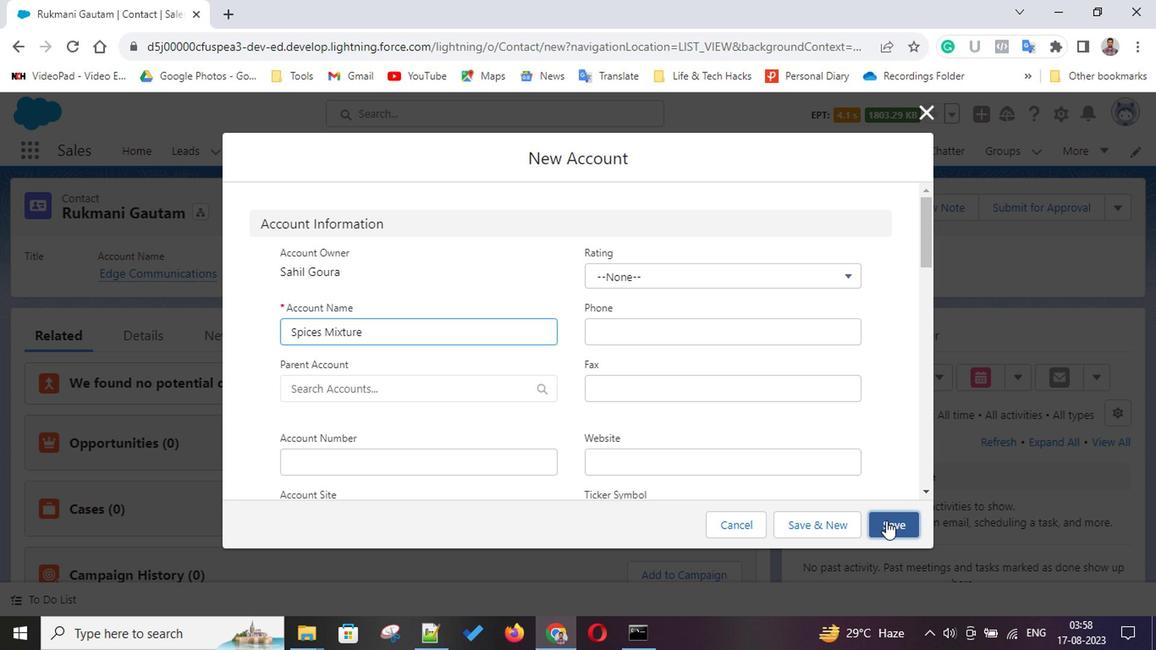 
Action: Mouse pressed left at (888, 524)
Screenshot: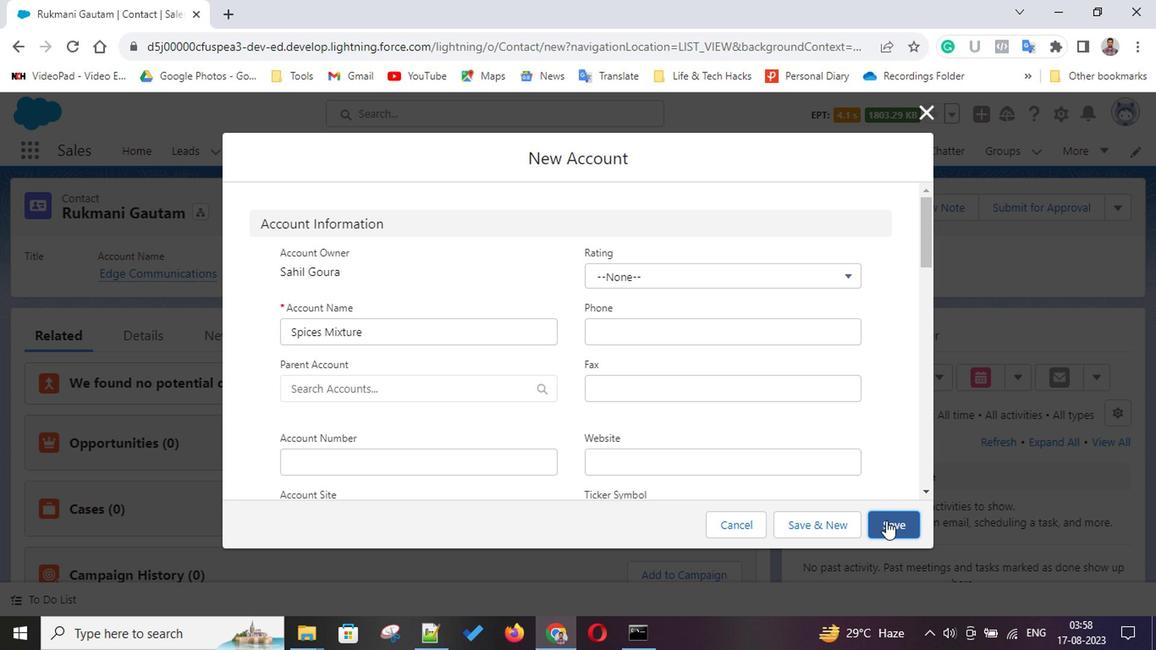 
Action: Mouse moved to (604, 528)
Screenshot: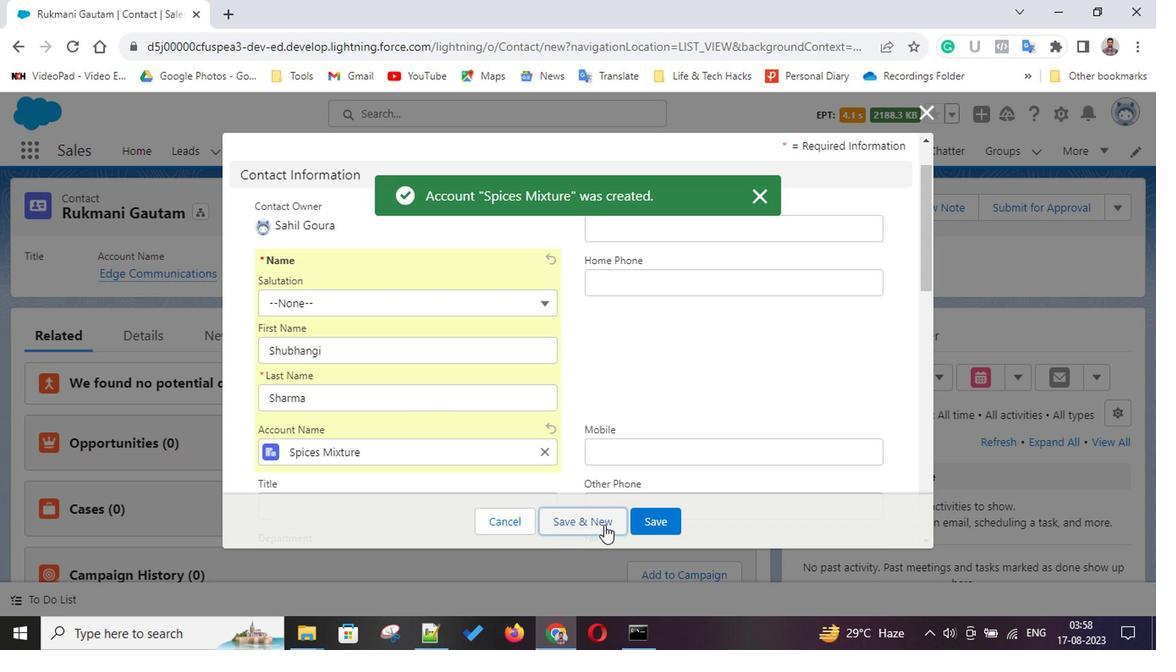 
Action: Mouse pressed left at (604, 528)
Screenshot: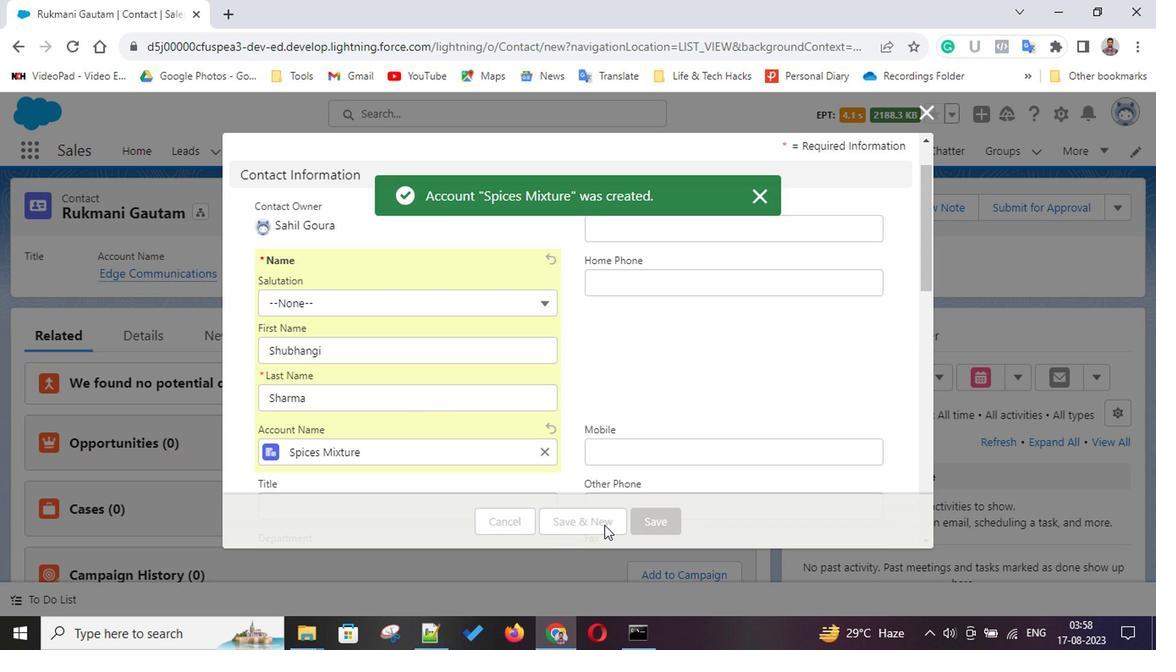 
Action: Mouse moved to (333, 409)
Screenshot: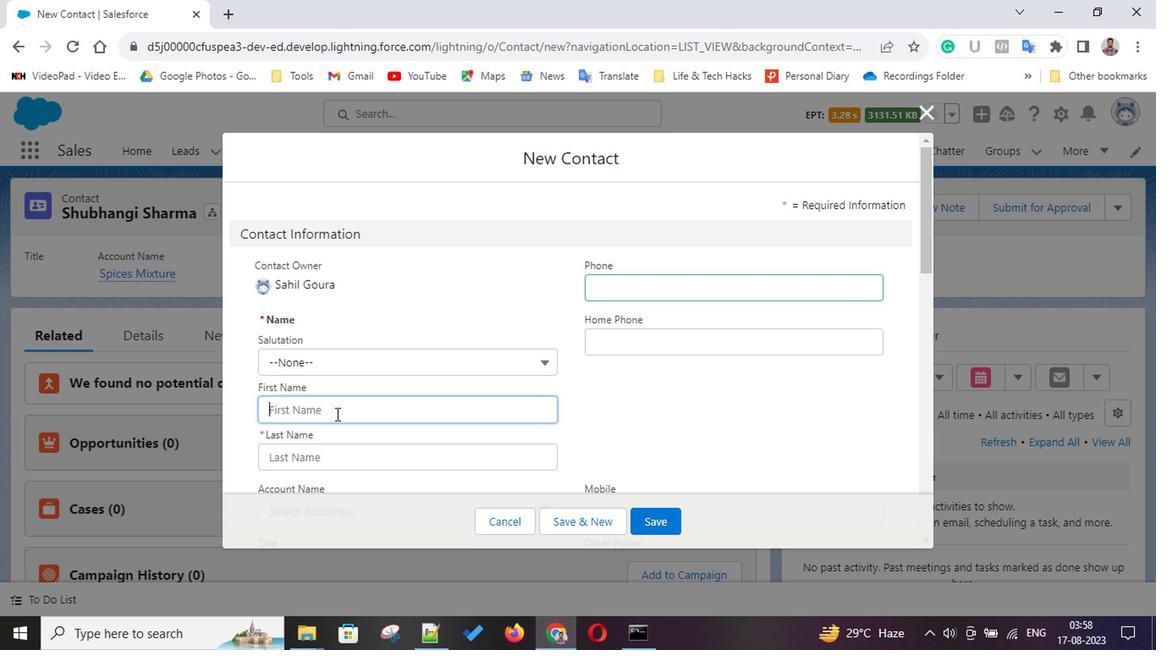 
Action: Mouse pressed left at (333, 409)
Screenshot: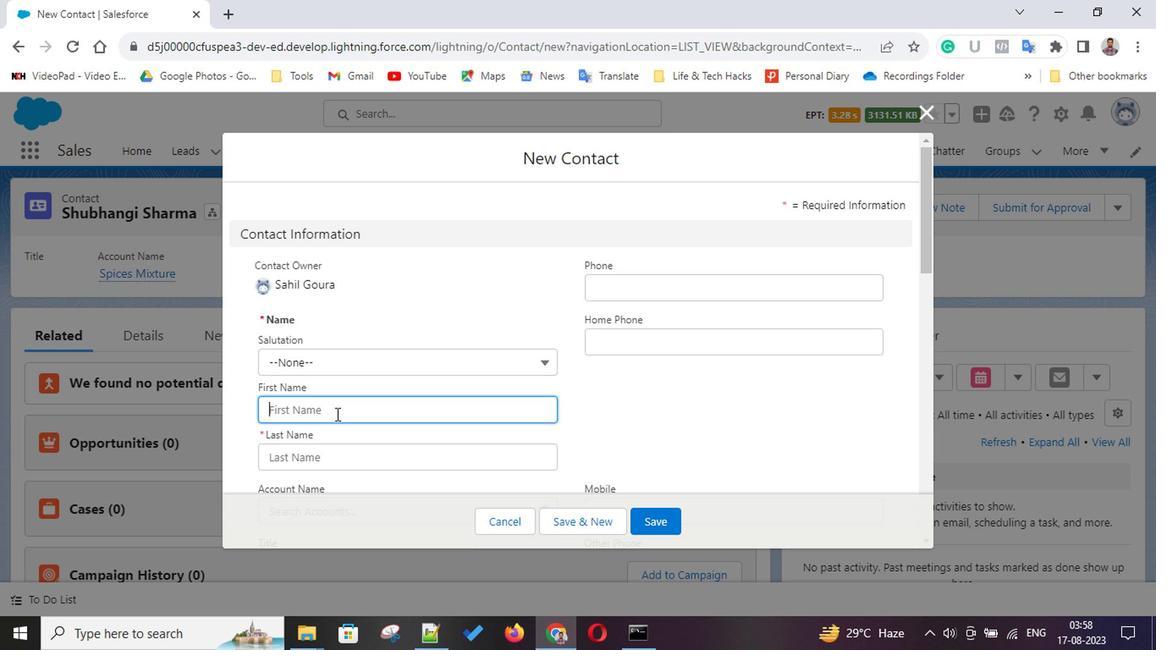 
Action: Key pressed <Key.shift>Deven<Key.tab><Key.shift>Sahni
Screenshot: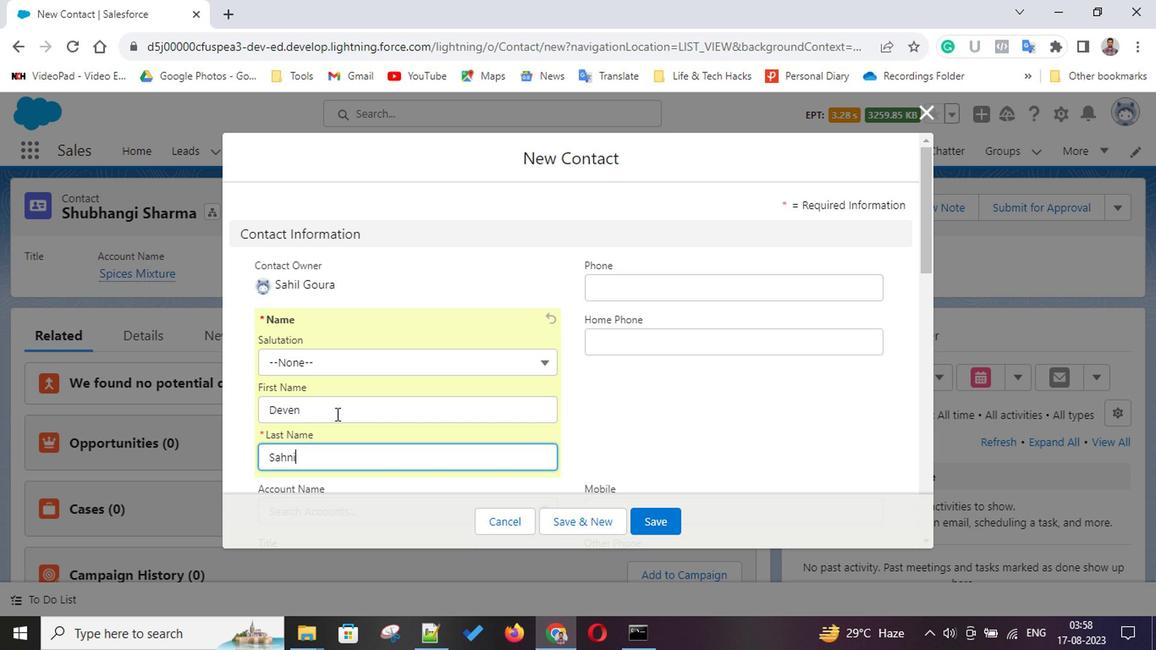 
Action: Mouse moved to (587, 522)
Screenshot: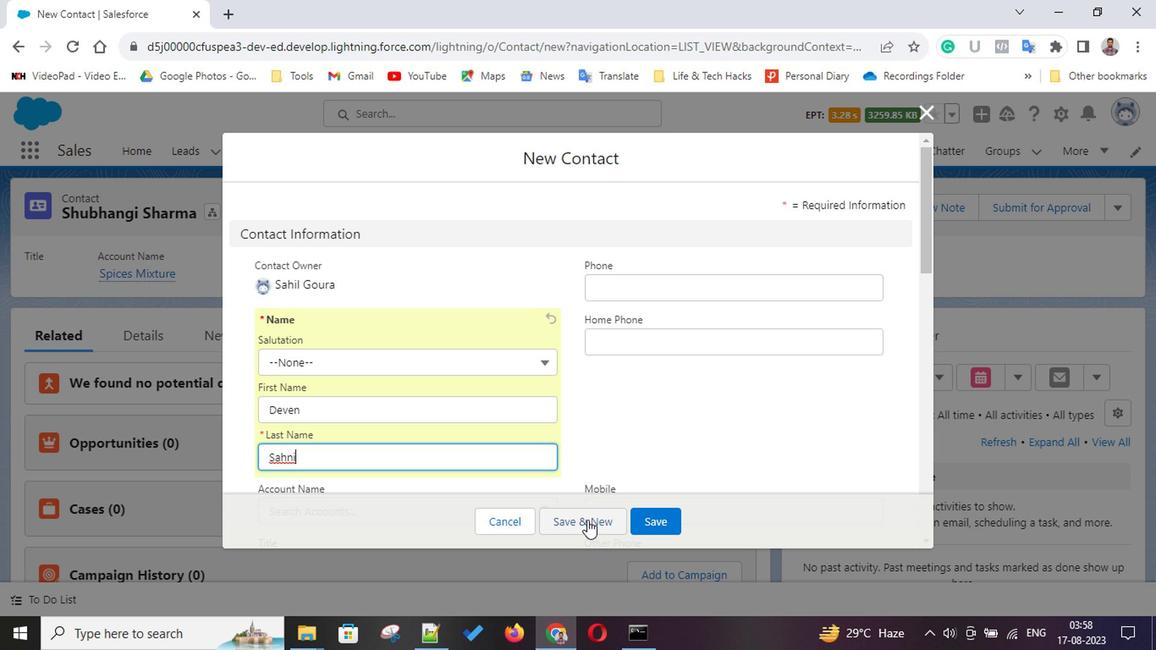 
Action: Mouse pressed left at (587, 522)
Screenshot: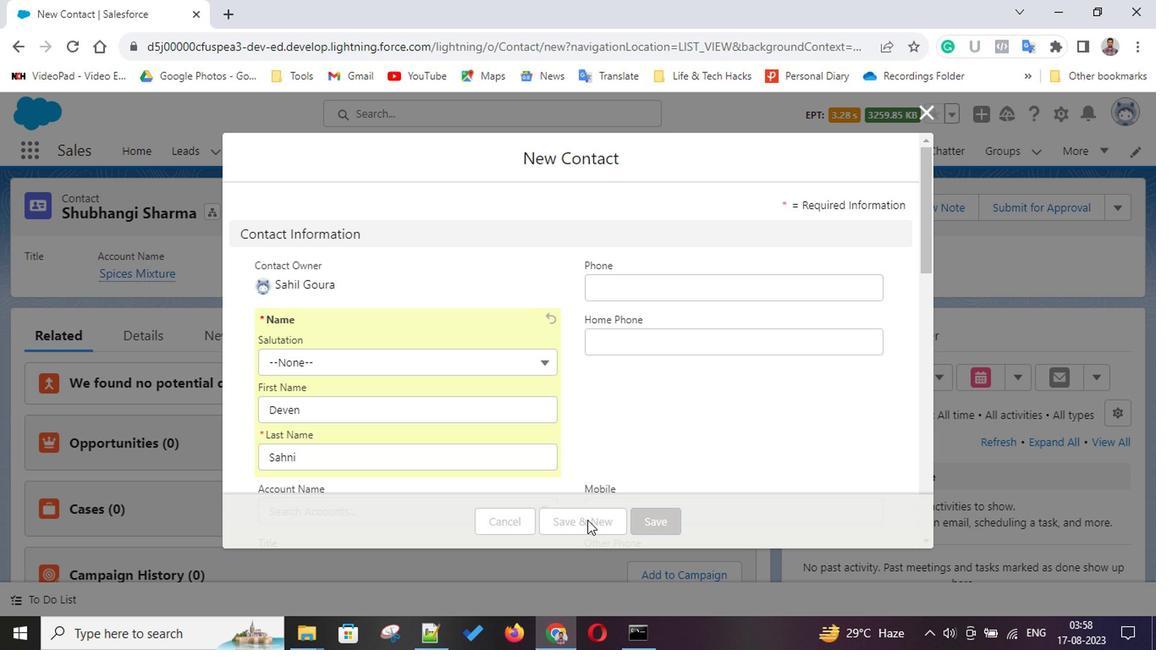 
Action: Mouse moved to (341, 407)
Screenshot: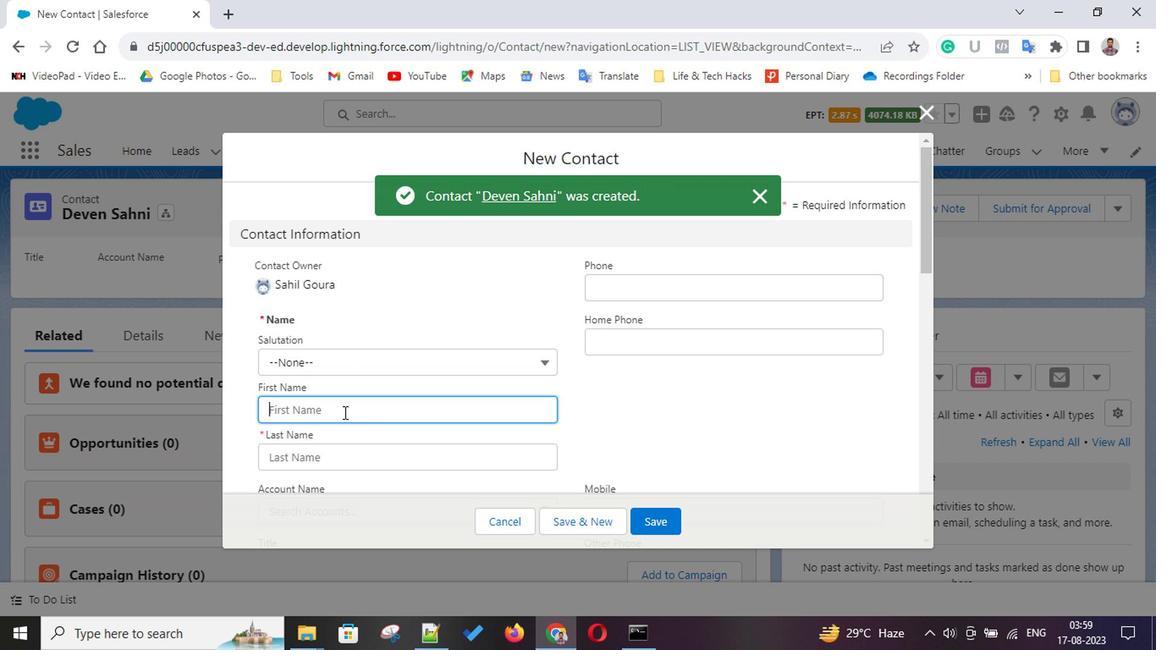 
Action: Mouse pressed left at (341, 407)
Screenshot: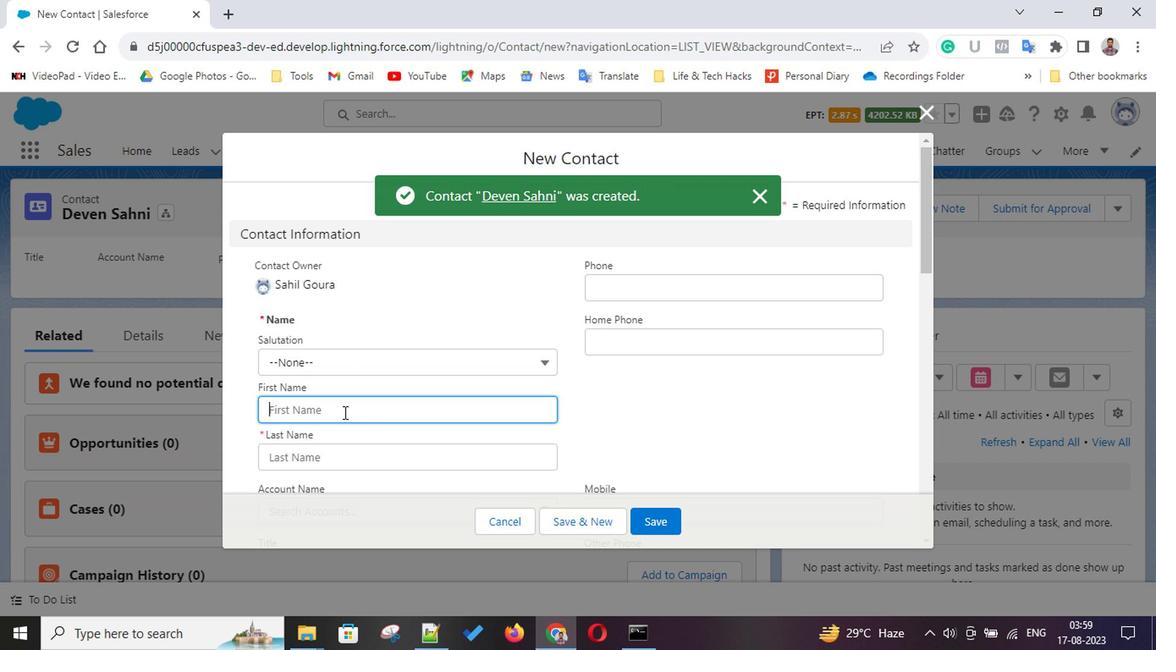 
Action: Key pressed <Key.shift><Key.shift><Key.shift><Key.shift><Key.shift><Key.shift><Key.shift><Key.shift><Key.shift><Key.shift><Key.shift><Key.shift><Key.shift><Key.shift><Key.shift><Key.shift><Key.shift><Key.shift><Key.shift><Key.shift><Key.shift><Key.shift><Key.shift><Key.shift><Key.shift><Key.shift><Key.shift><Key.shift><Key.shift><Key.shift><Key.shift><Key.shift><Key.shift><Key.shift><Key.shift><Key.shift><Key.shift><Key.shift><Key.shift><Key.shift><Key.shift><Key.shift><Key.shift><Key.shift><Key.shift><Key.shift>S<Key.backspace><Key.shift>Ajeet<Key.tab><Key.shift>Kumar
Screenshot: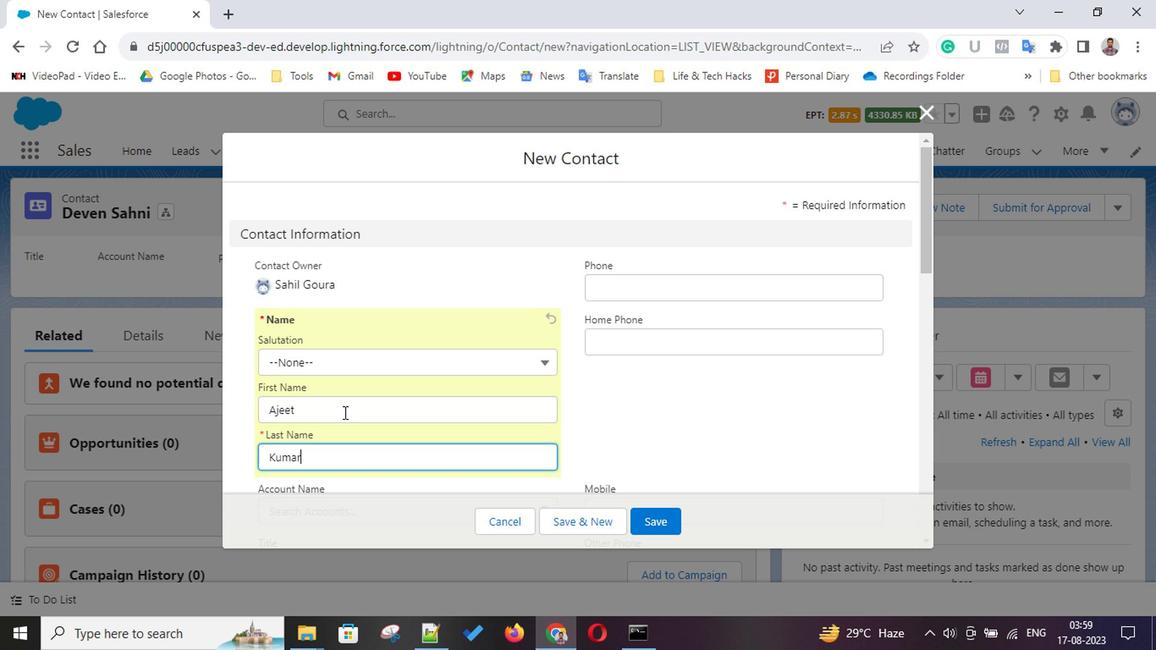 
Action: Mouse moved to (584, 527)
Screenshot: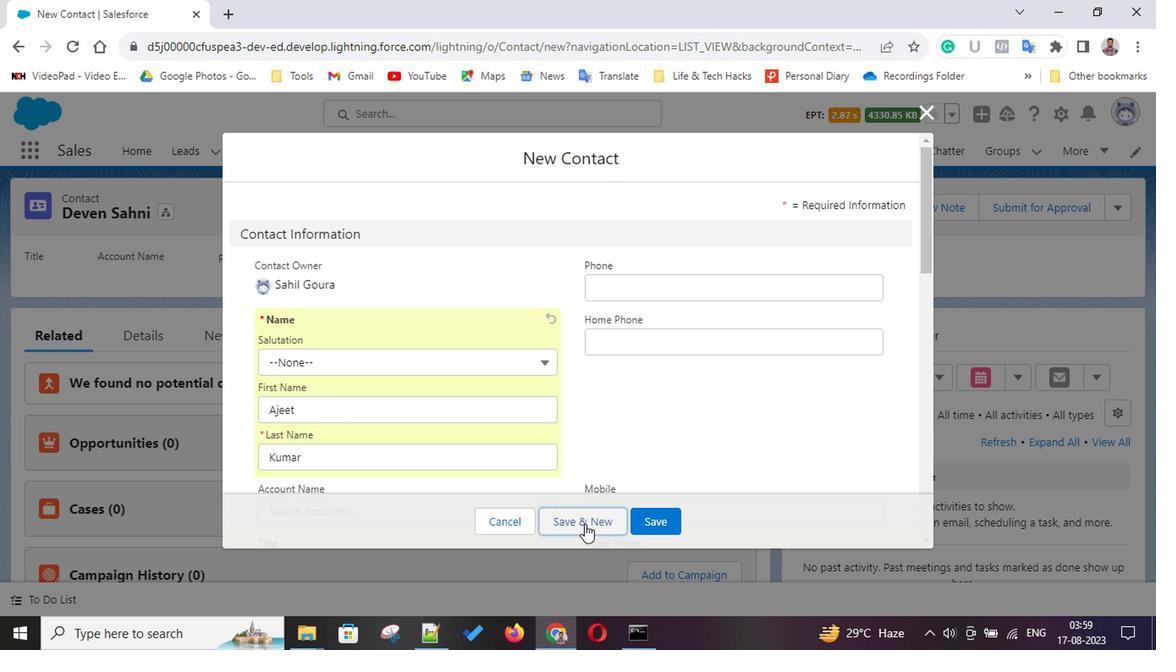 
Action: Mouse pressed left at (584, 527)
Screenshot: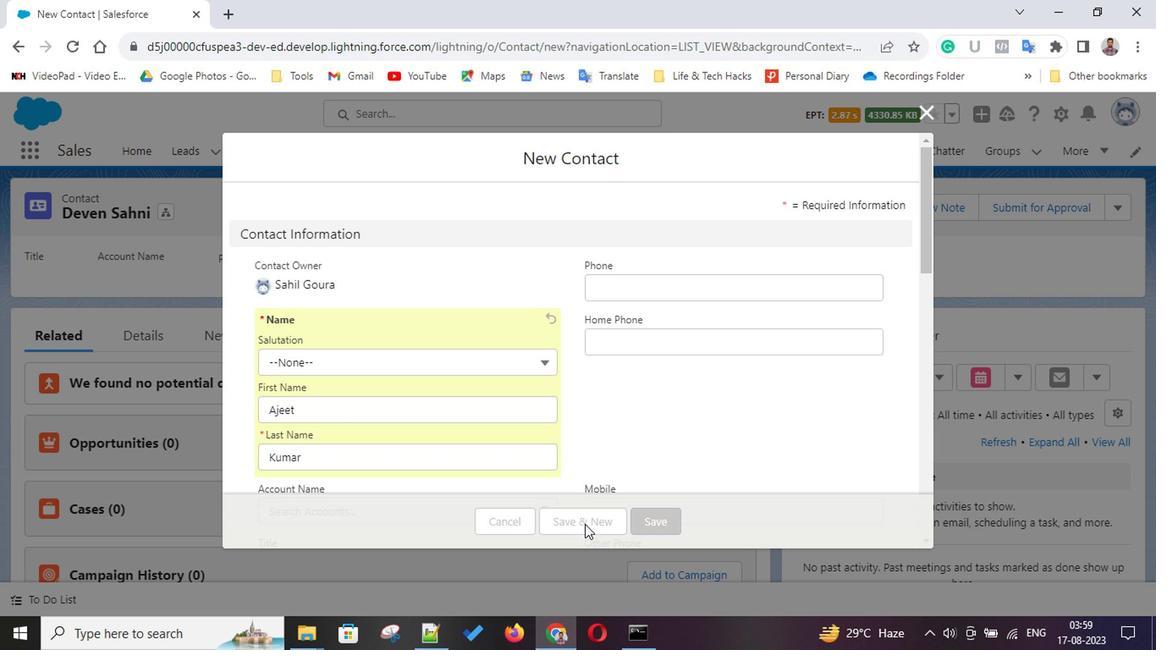
Action: Mouse moved to (348, 406)
Screenshot: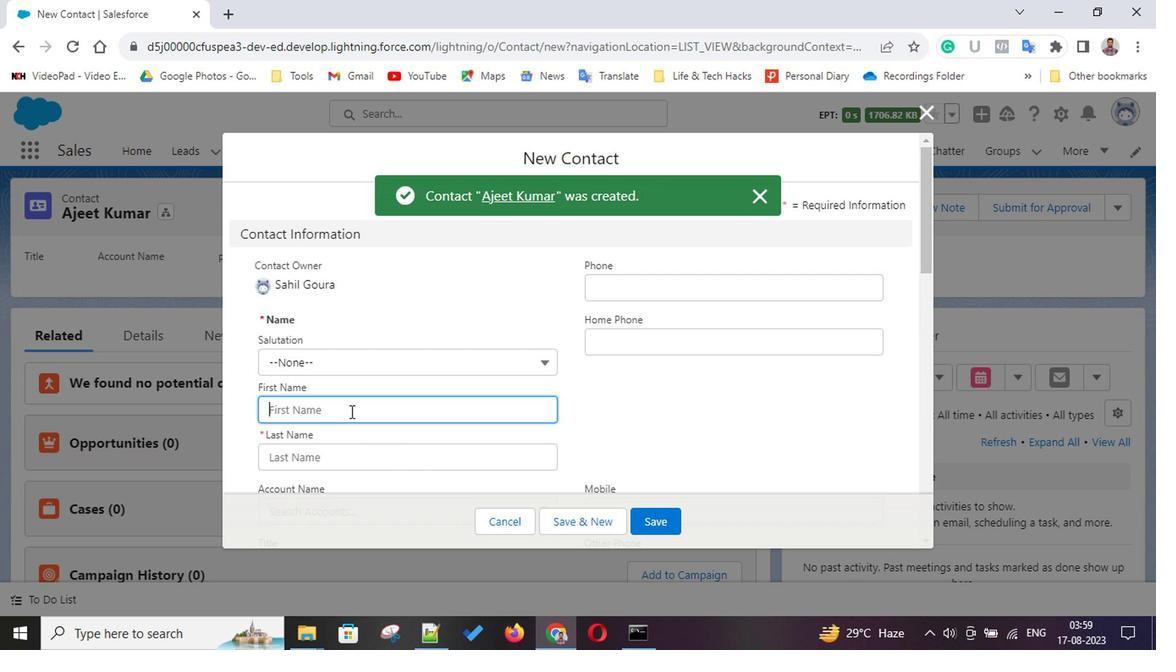 
Action: Mouse pressed left at (348, 406)
Screenshot: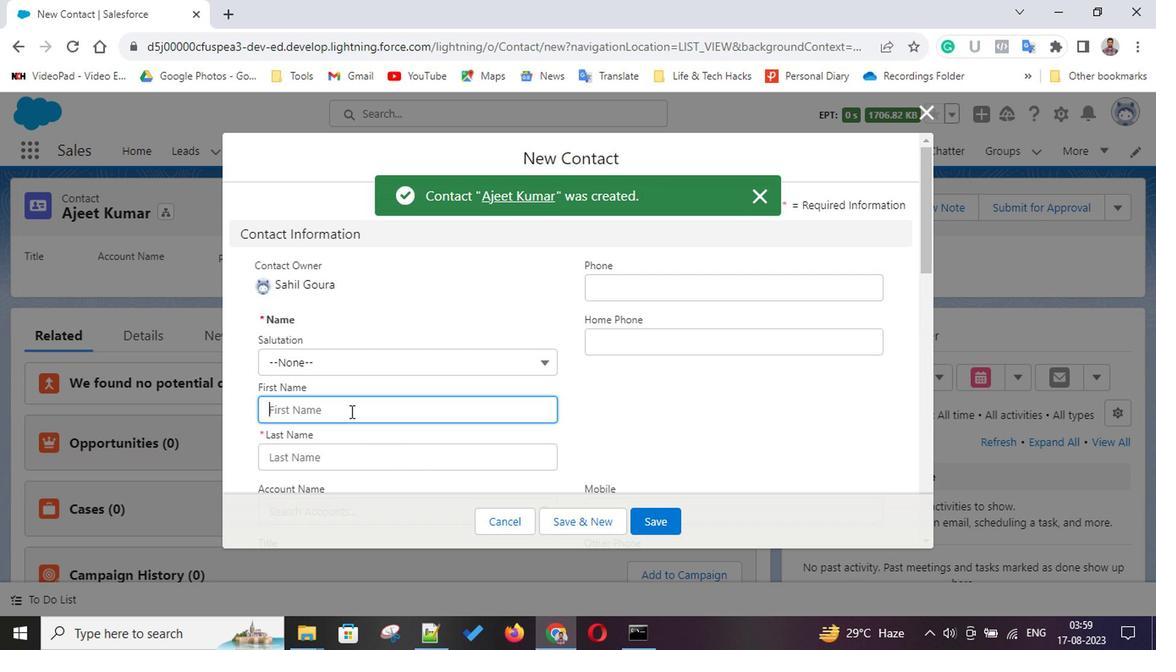 
Action: Key pressed <Key.shift>Anamika<Key.space><Key.shift><Key.tab><Key.shift>Mishra
Screenshot: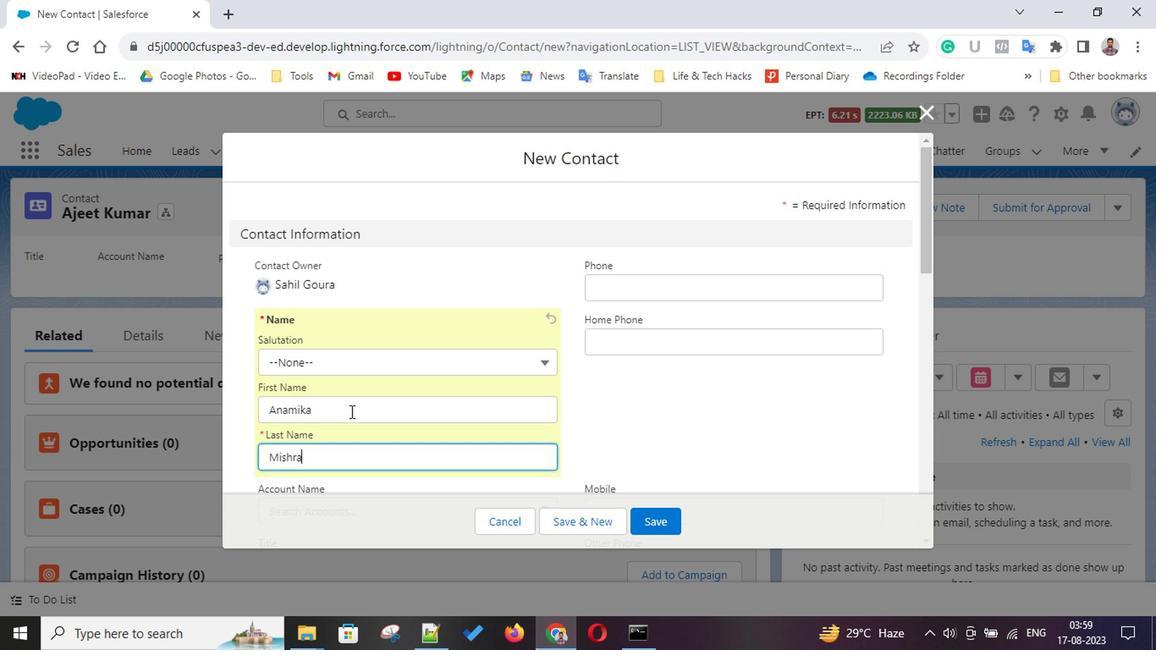 
Action: Mouse moved to (635, 354)
Screenshot: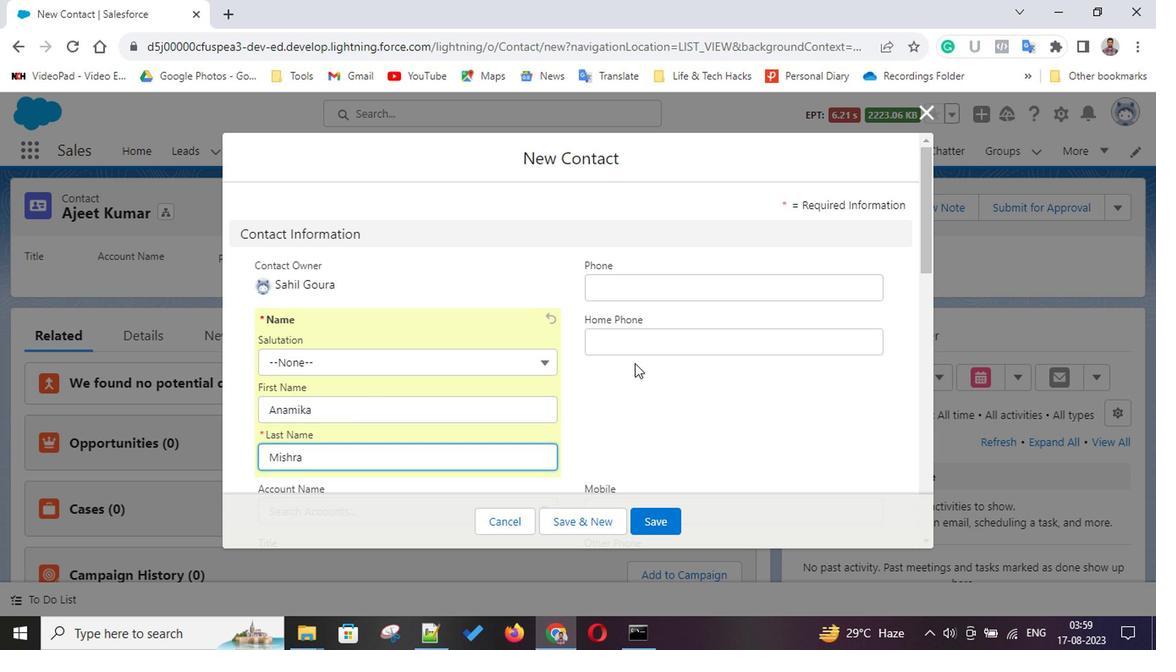 
Action: Mouse scrolled (635, 354) with delta (0, 0)
Screenshot: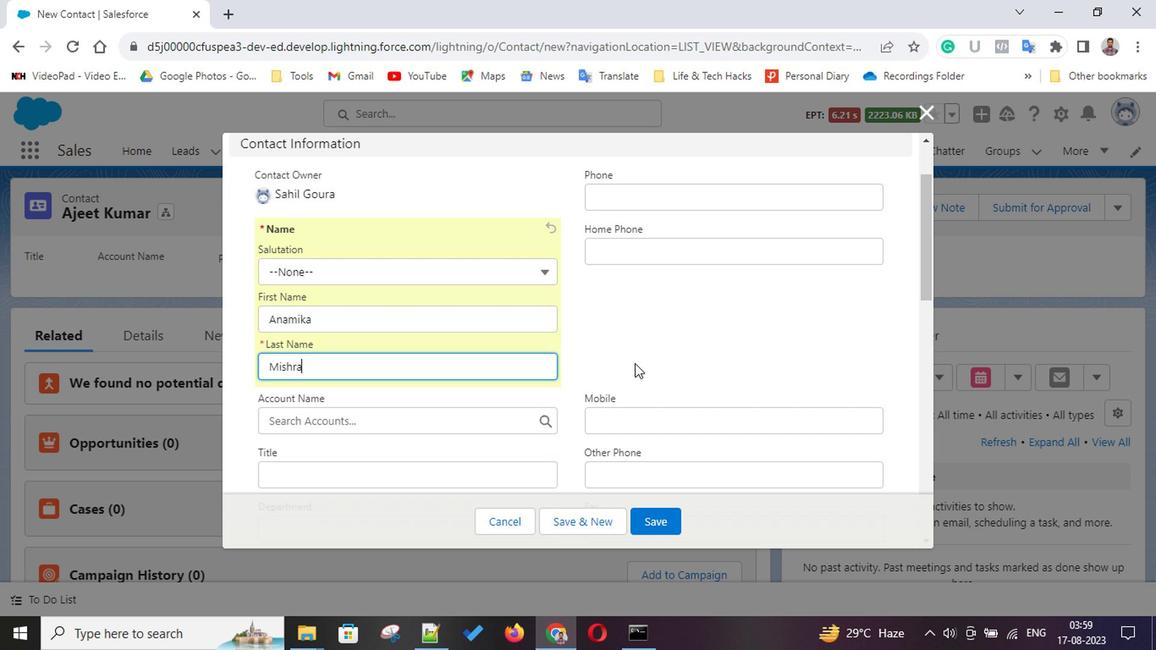 
Action: Mouse scrolled (635, 354) with delta (0, 0)
Screenshot: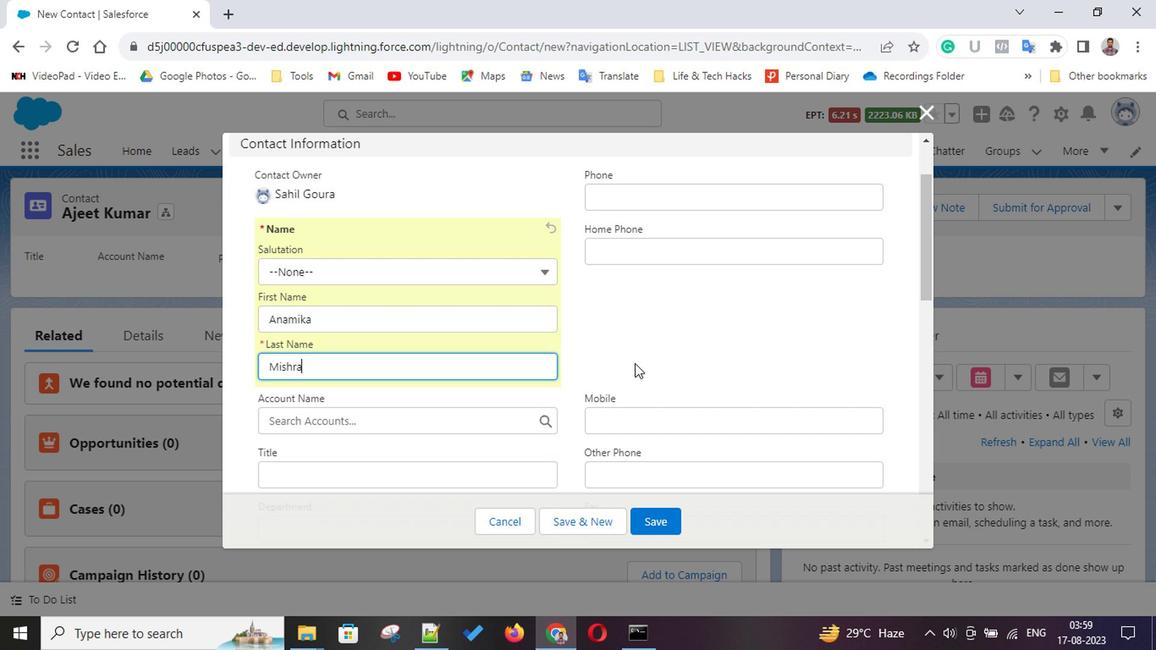 
Action: Mouse scrolled (635, 354) with delta (0, 0)
Screenshot: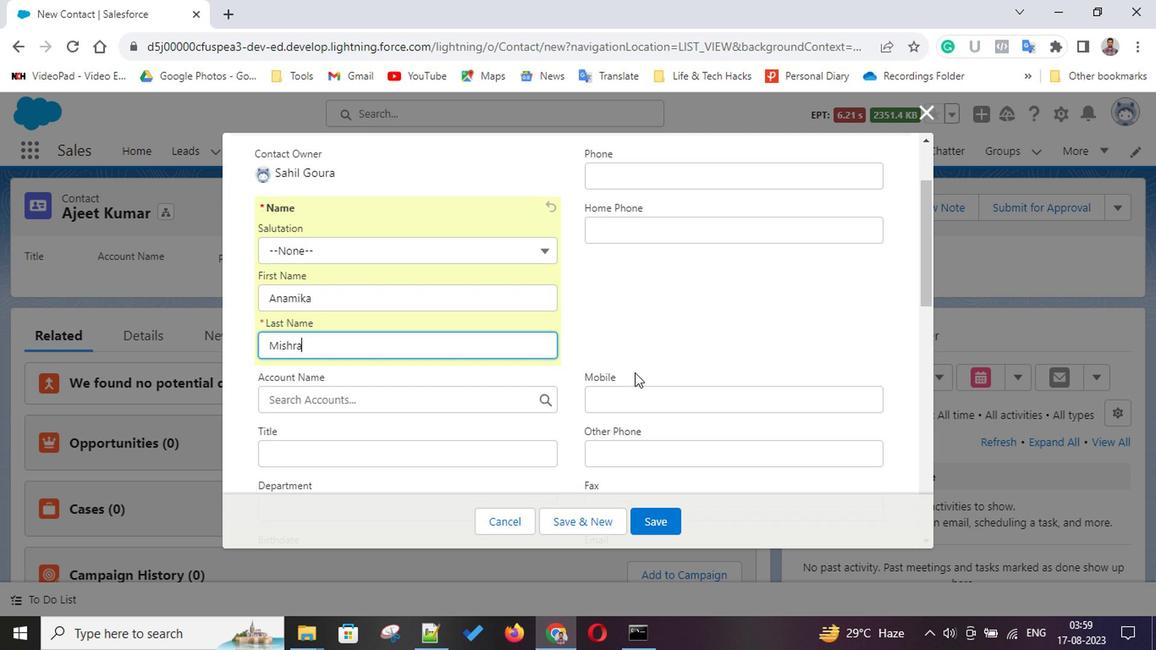 
Action: Mouse scrolled (635, 354) with delta (0, 0)
Screenshot: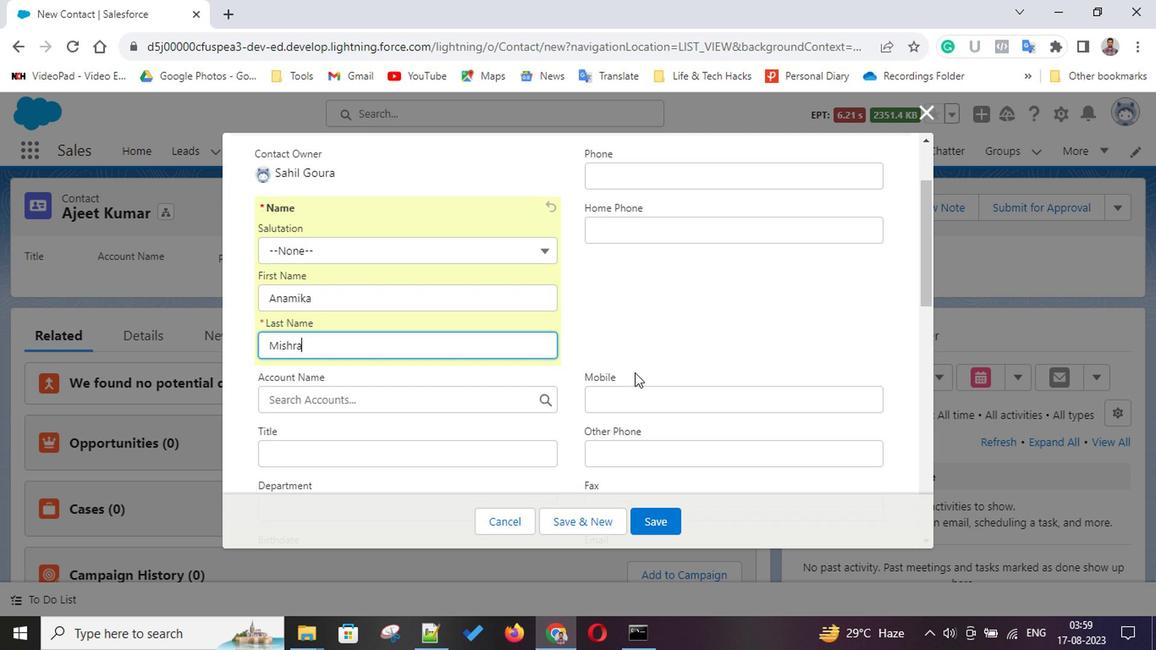 
Action: Mouse scrolled (635, 354) with delta (0, 0)
Screenshot: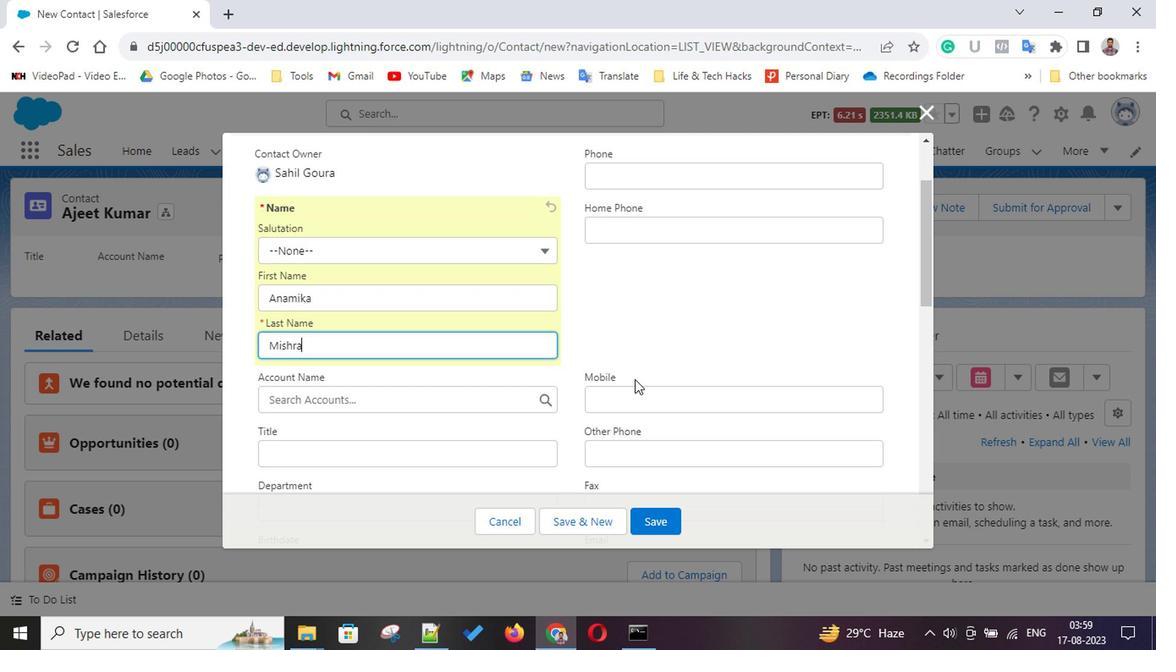 
Action: Mouse scrolled (635, 354) with delta (0, 0)
Screenshot: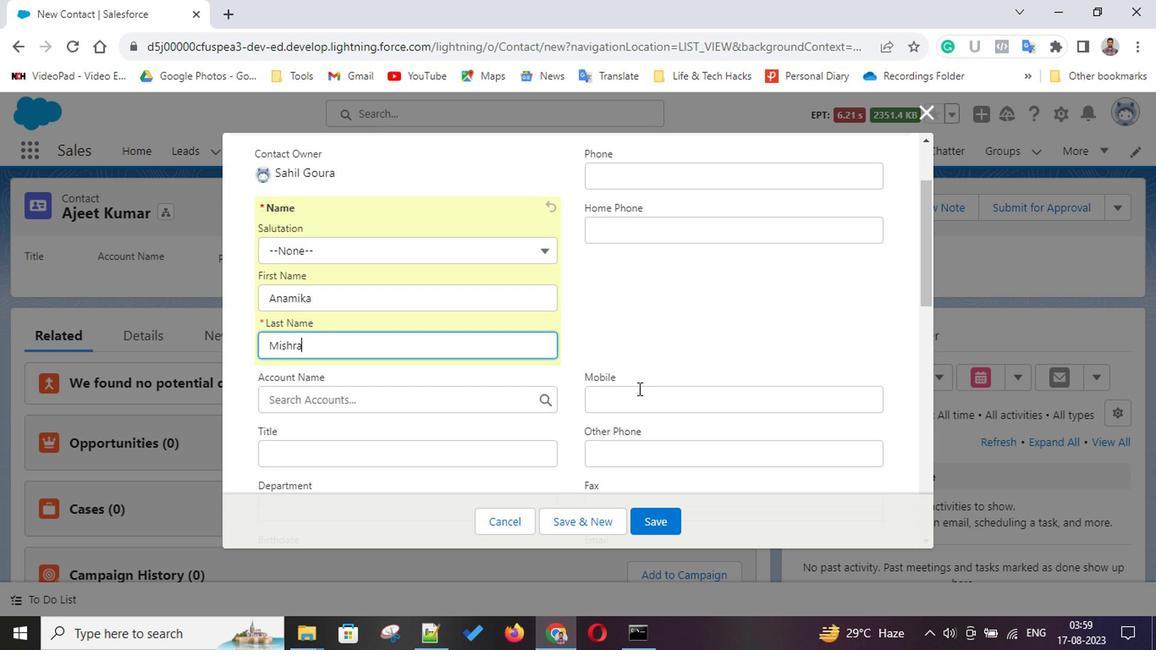 
Action: Mouse moved to (642, 394)
Screenshot: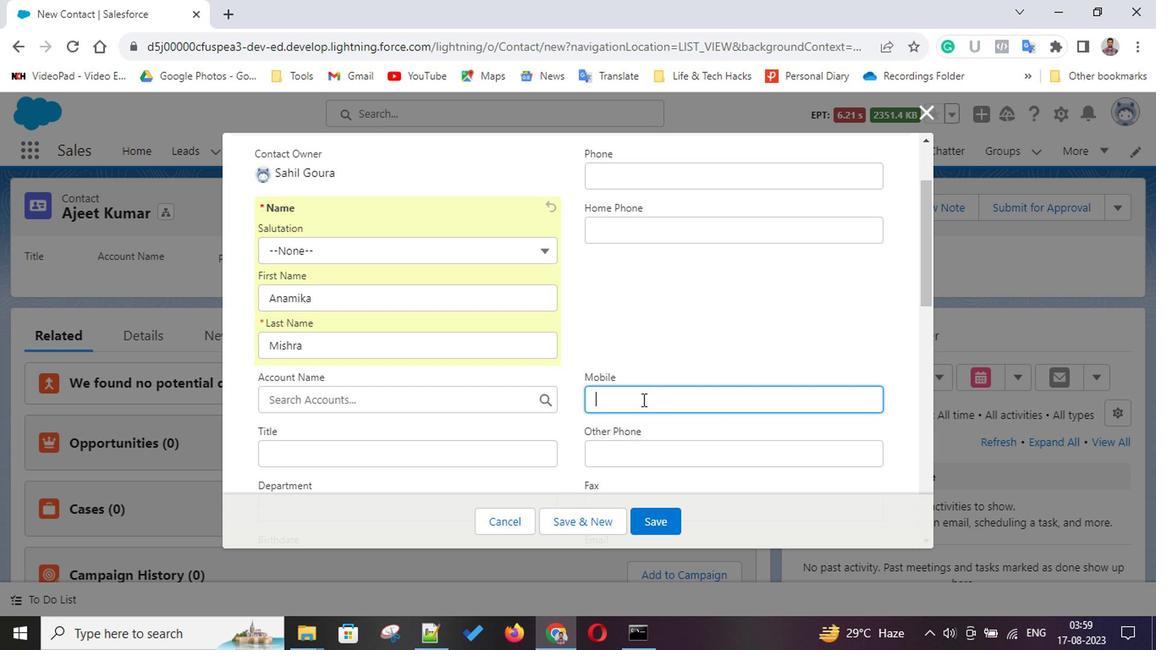 
Action: Mouse pressed left at (642, 394)
Screenshot: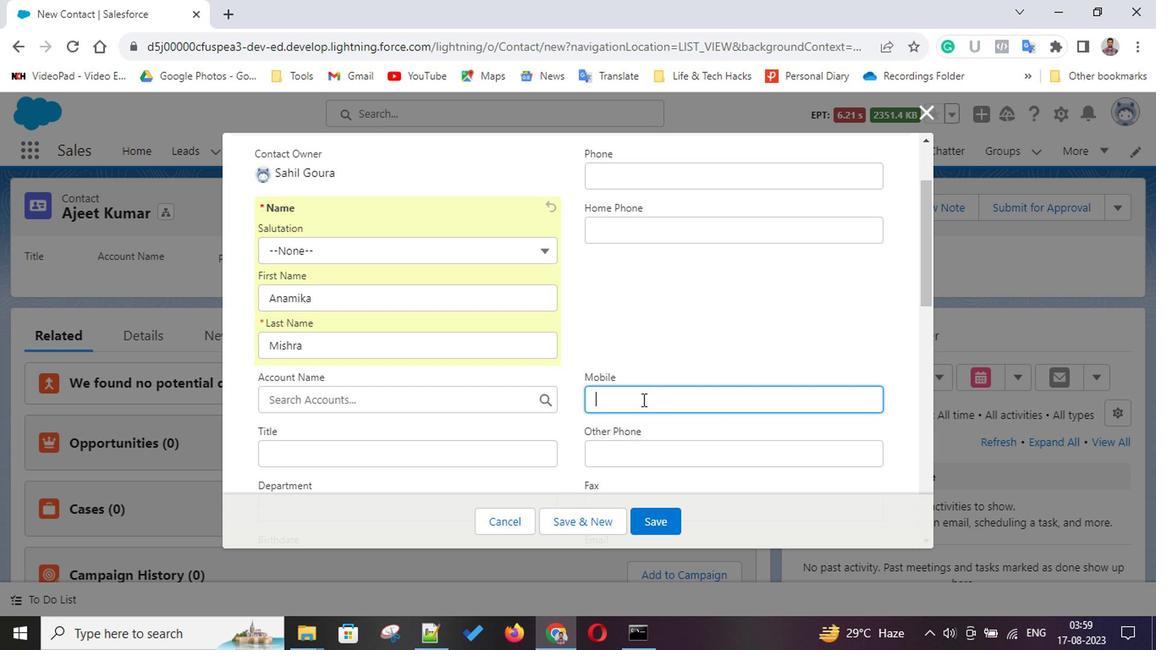 
Action: Key pressed 78284901
Screenshot: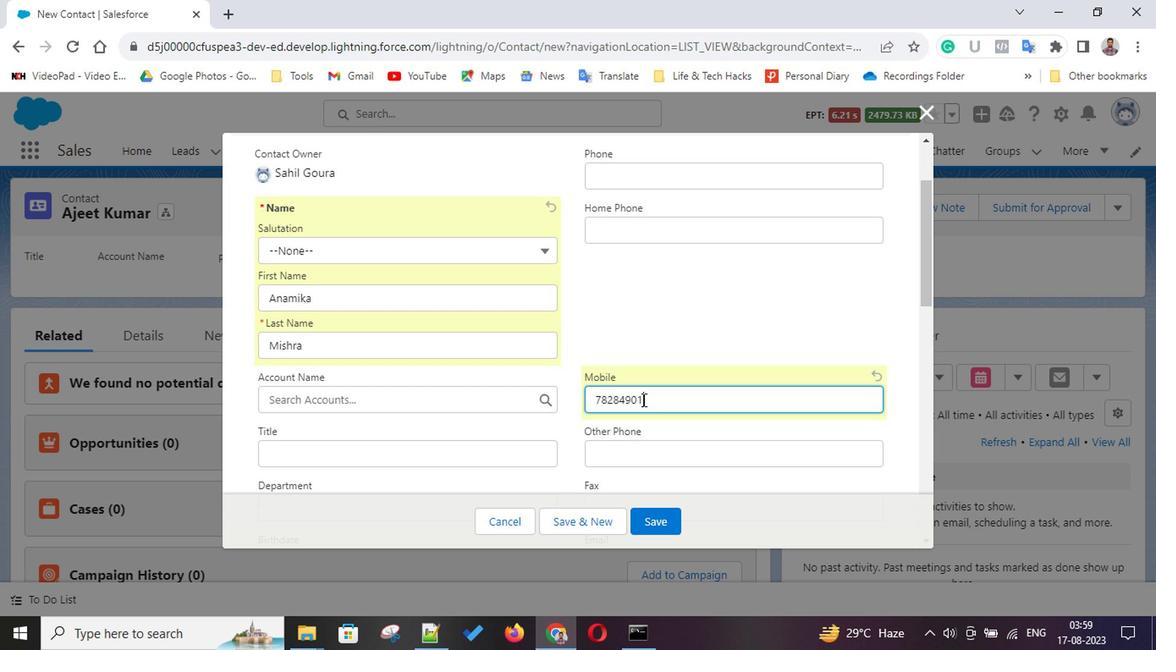 
Action: Mouse moved to (676, 399)
Screenshot: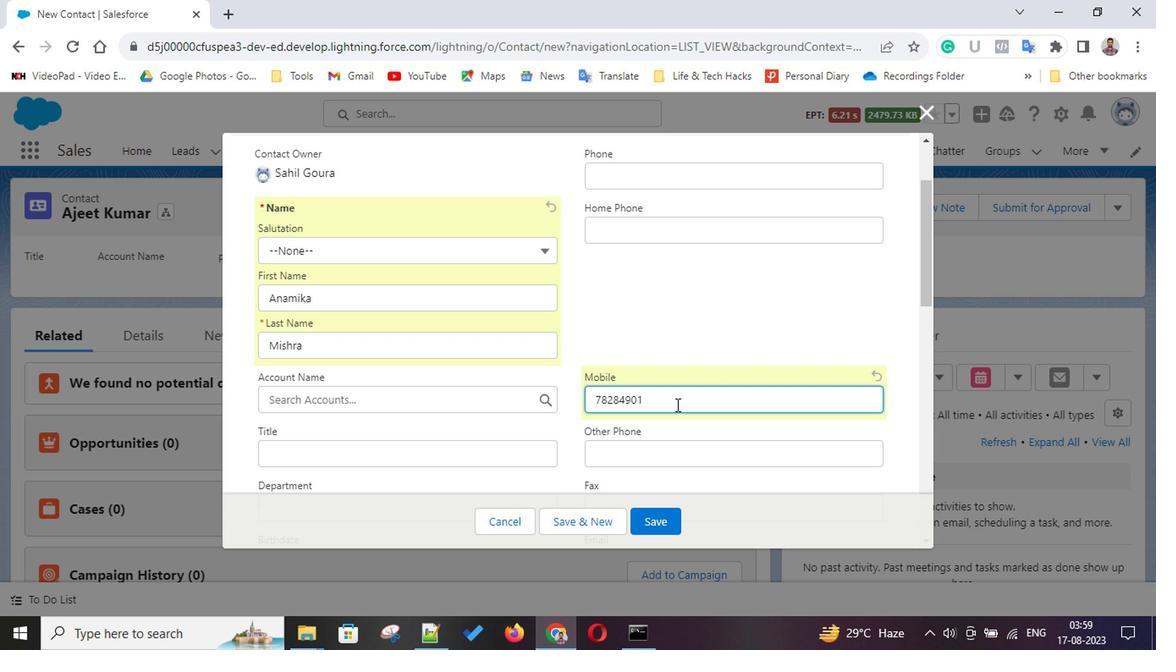 
Action: Key pressed 67
Screenshot: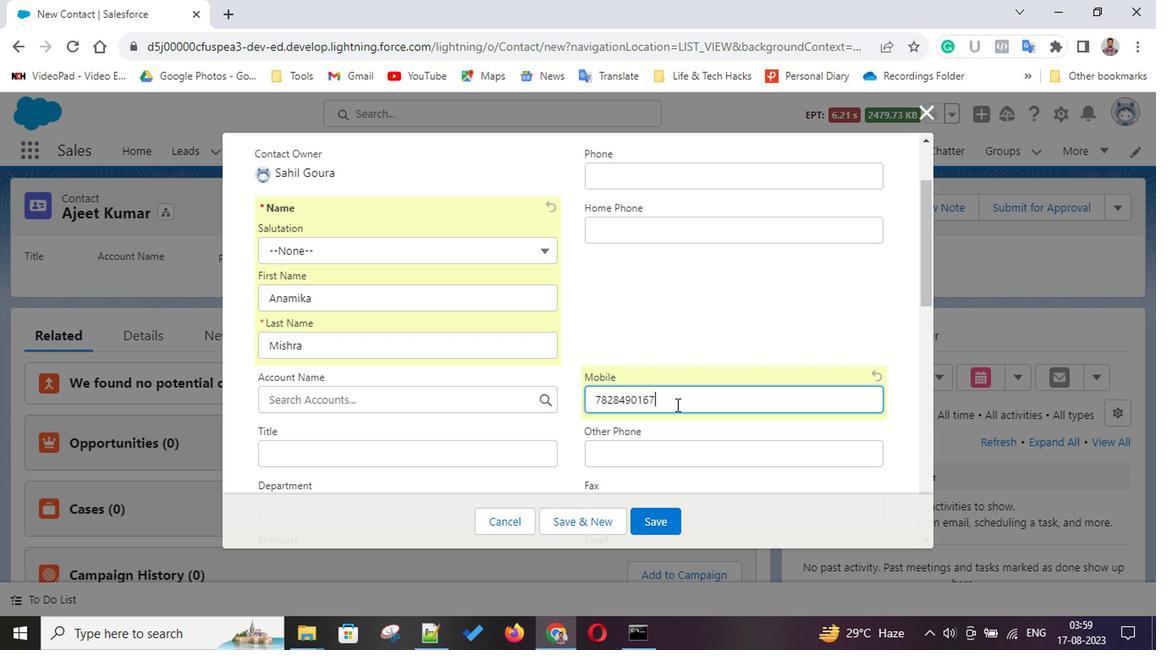 
Action: Mouse moved to (471, 422)
Screenshot: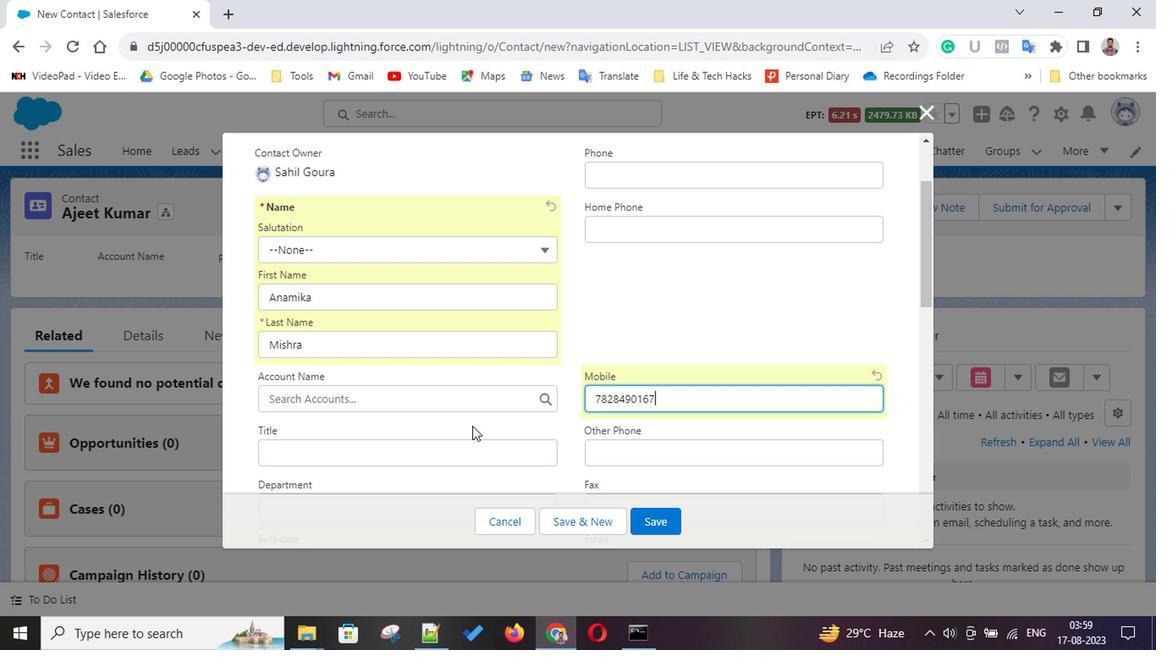 
Action: Mouse scrolled (471, 421) with delta (0, -1)
Screenshot: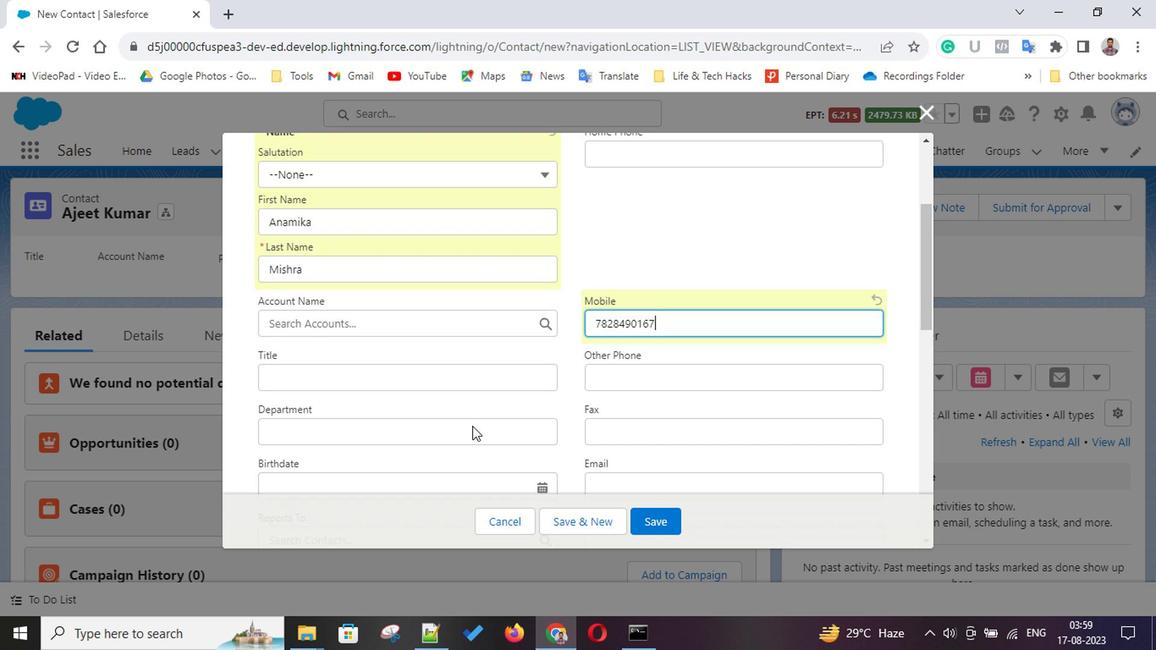 
Action: Mouse scrolled (471, 421) with delta (0, -1)
Screenshot: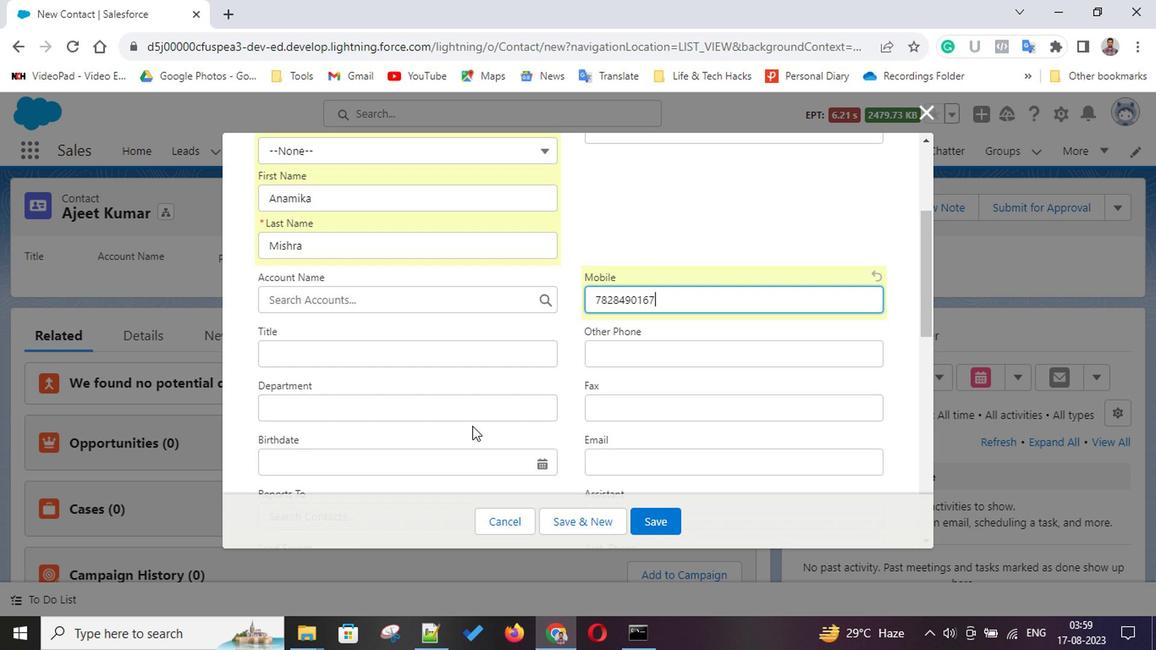 
Action: Mouse scrolled (471, 421) with delta (0, -1)
Screenshot: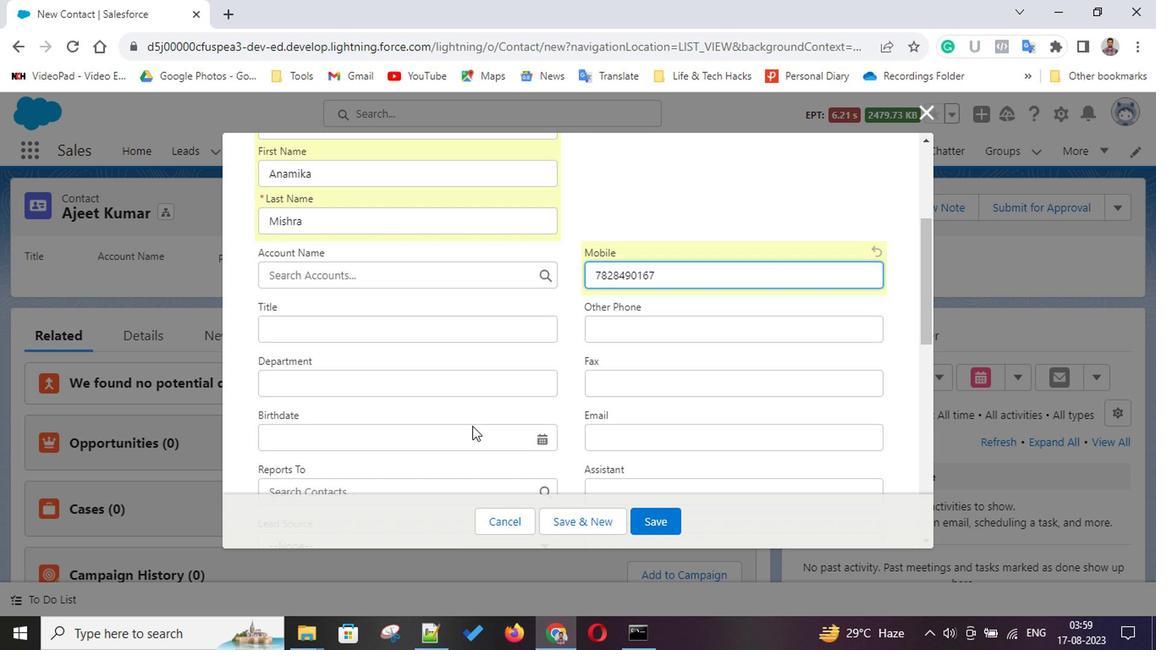 
Action: Mouse scrolled (471, 421) with delta (0, -1)
Screenshot: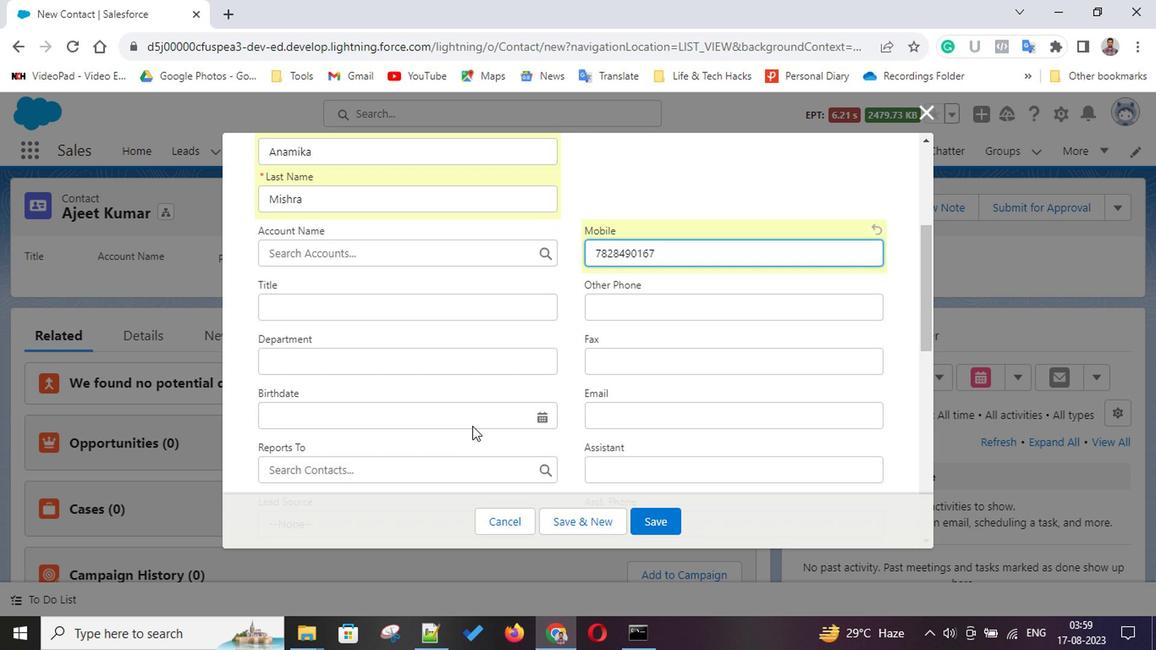 
Action: Mouse scrolled (471, 421) with delta (0, -1)
Screenshot: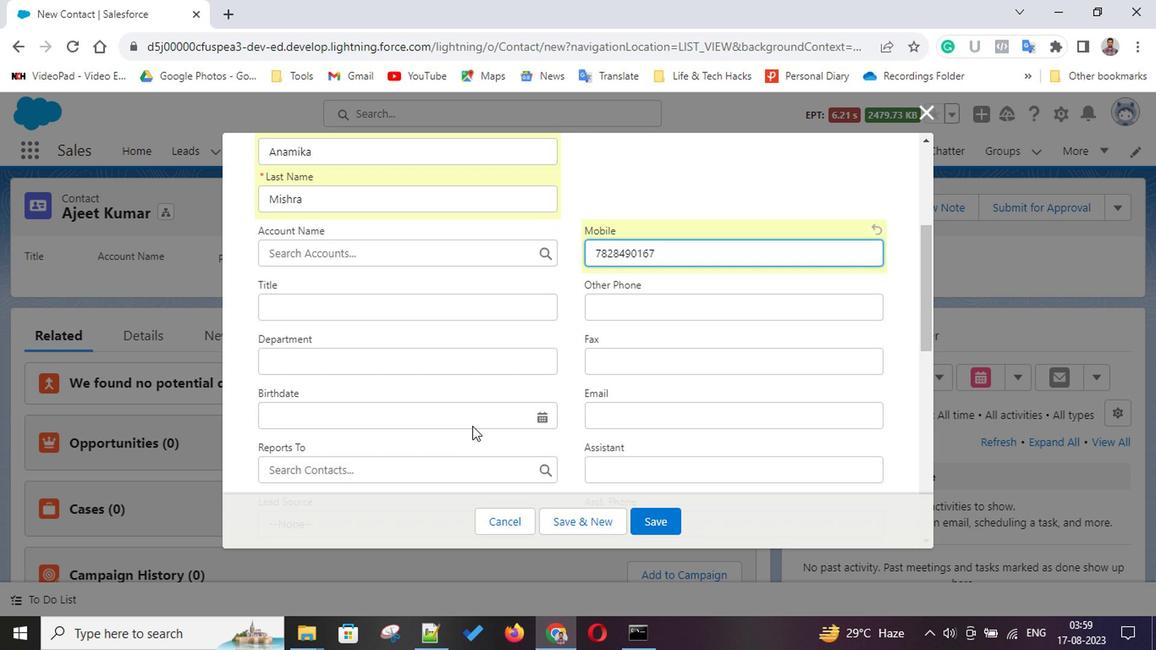 
Action: Mouse scrolled (471, 421) with delta (0, -1)
Screenshot: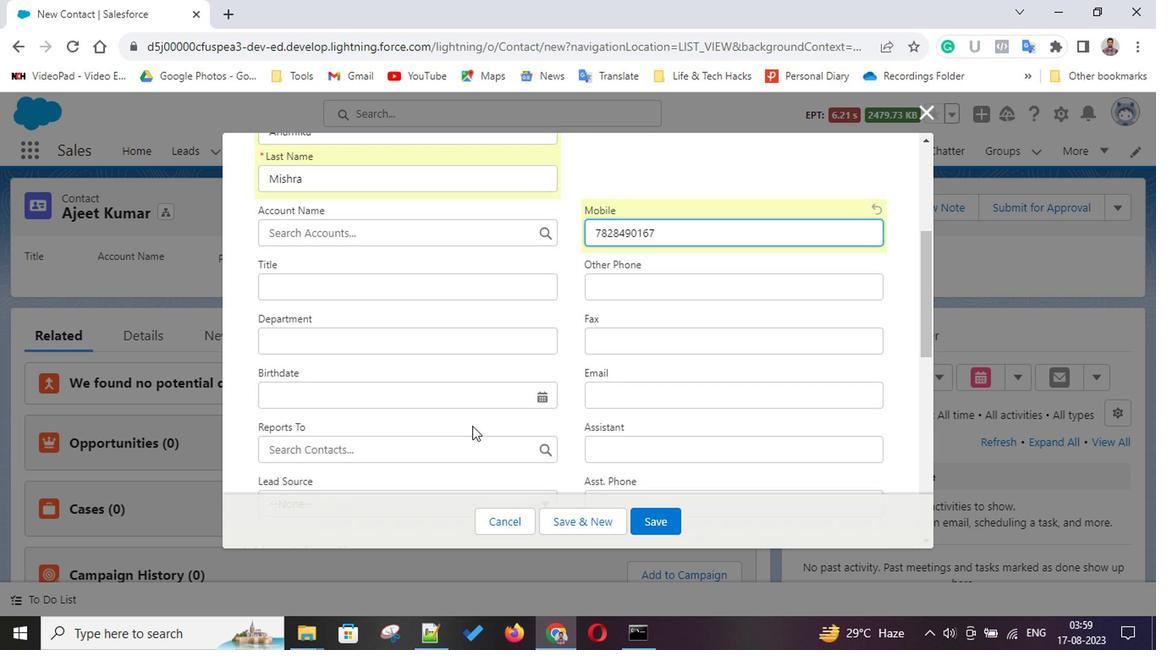 
Action: Mouse scrolled (471, 421) with delta (0, -1)
Screenshot: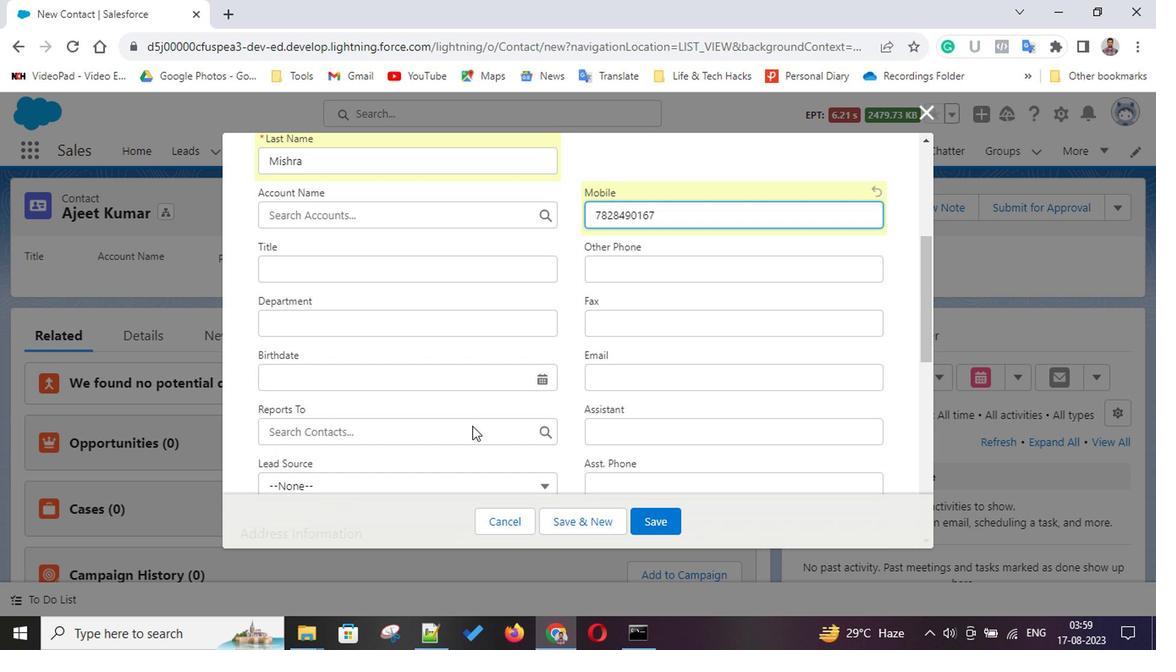 
Action: Mouse scrolled (471, 421) with delta (0, -1)
Screenshot: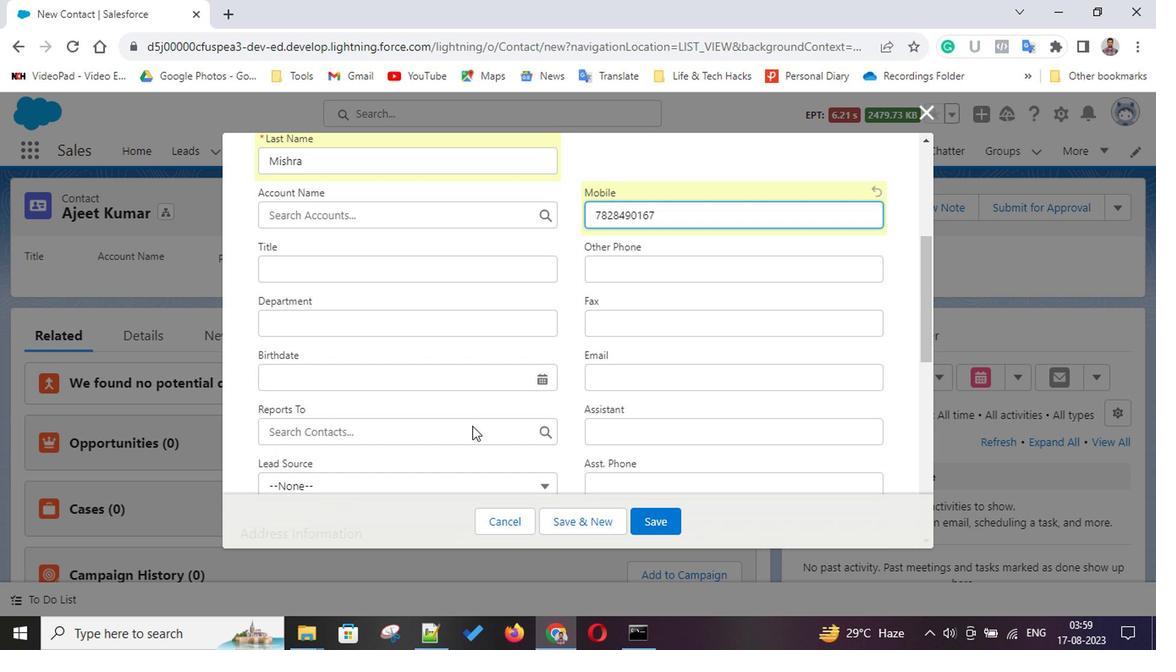 
Action: Mouse scrolled (471, 421) with delta (0, -1)
Screenshot: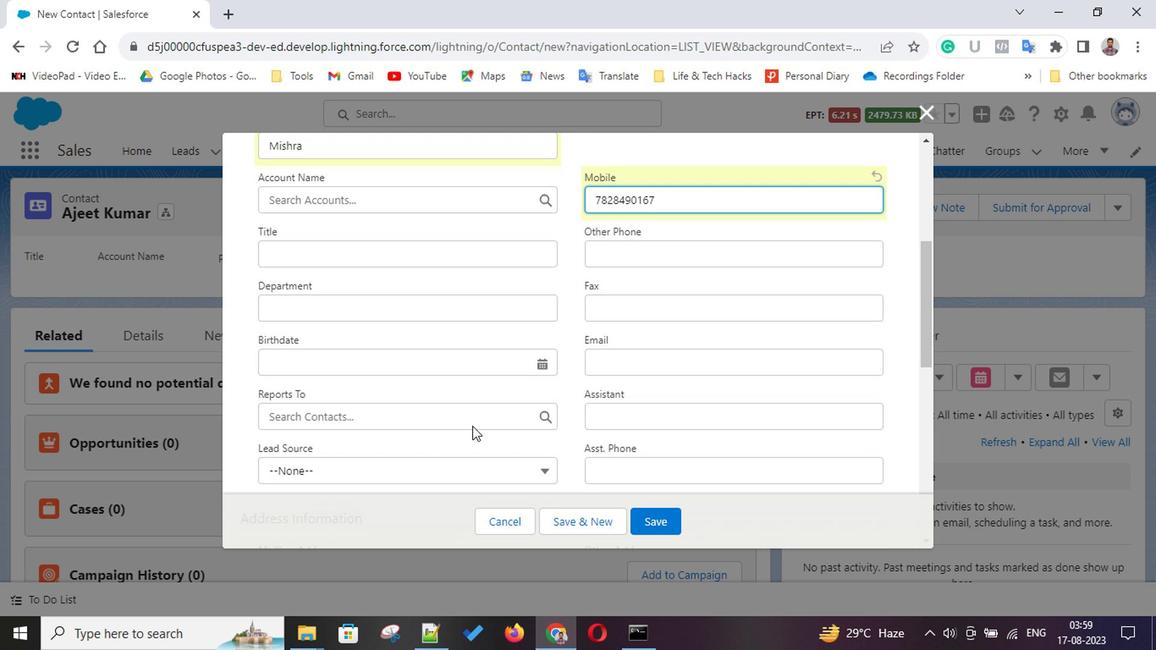 
Action: Mouse scrolled (471, 421) with delta (0, -1)
Screenshot: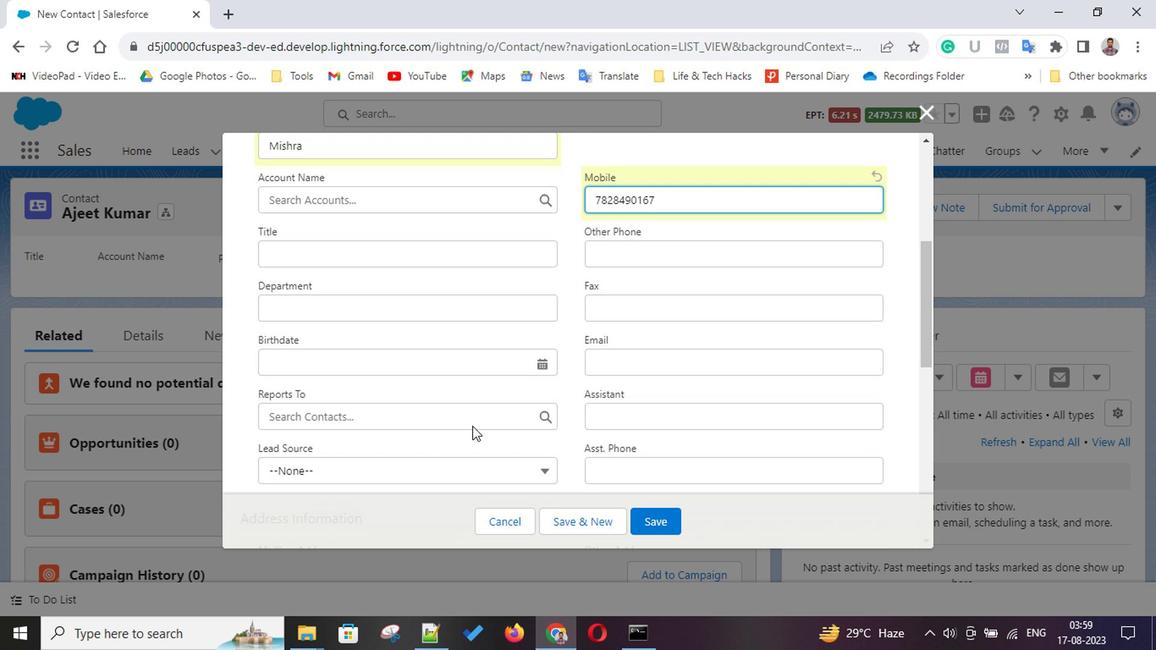 
Action: Mouse scrolled (471, 421) with delta (0, -1)
Screenshot: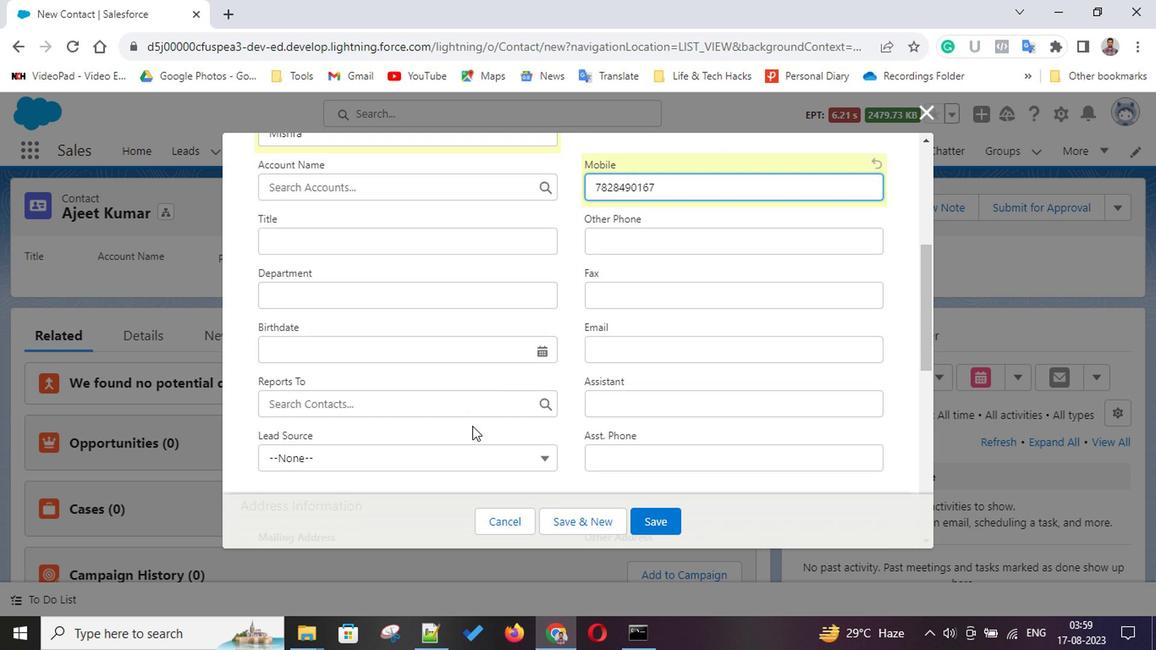 
Action: Mouse scrolled (471, 421) with delta (0, -1)
Screenshot: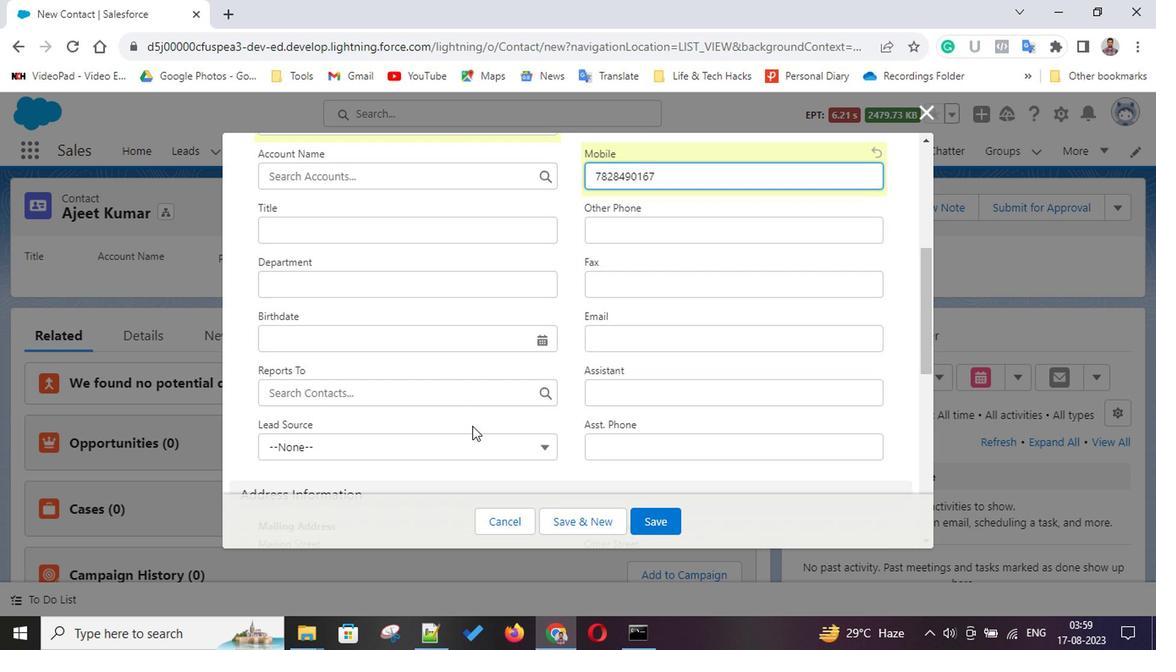 
Action: Mouse scrolled (471, 421) with delta (0, -1)
Screenshot: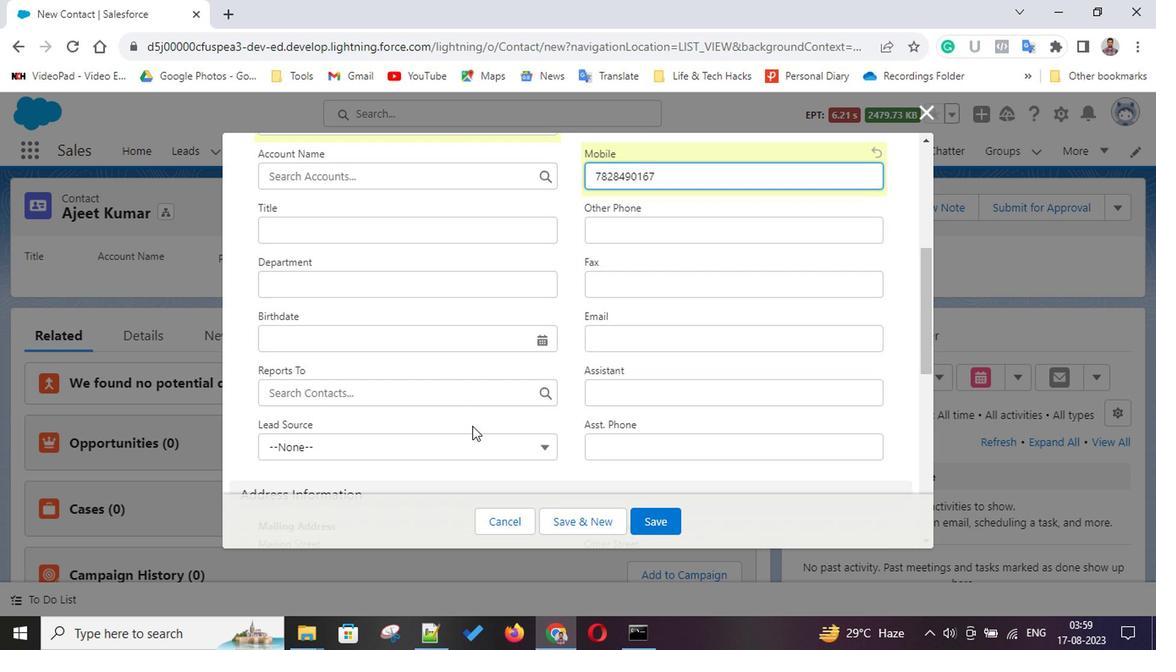 
Action: Mouse scrolled (471, 421) with delta (0, -1)
Screenshot: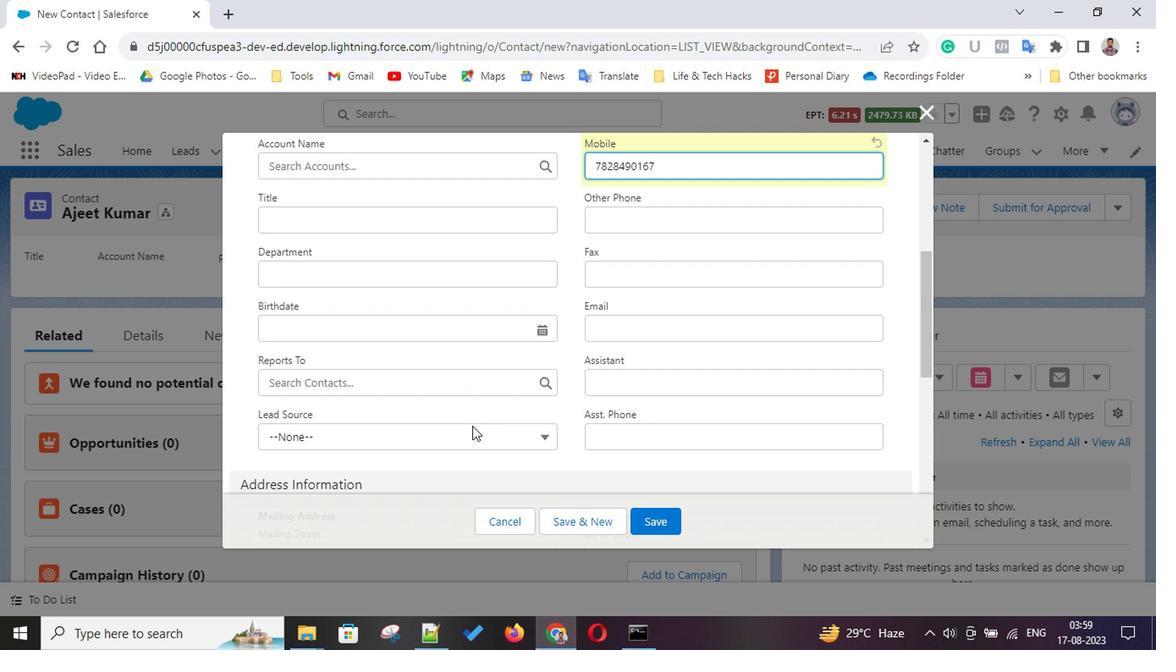 
Action: Mouse scrolled (471, 421) with delta (0, -1)
Screenshot: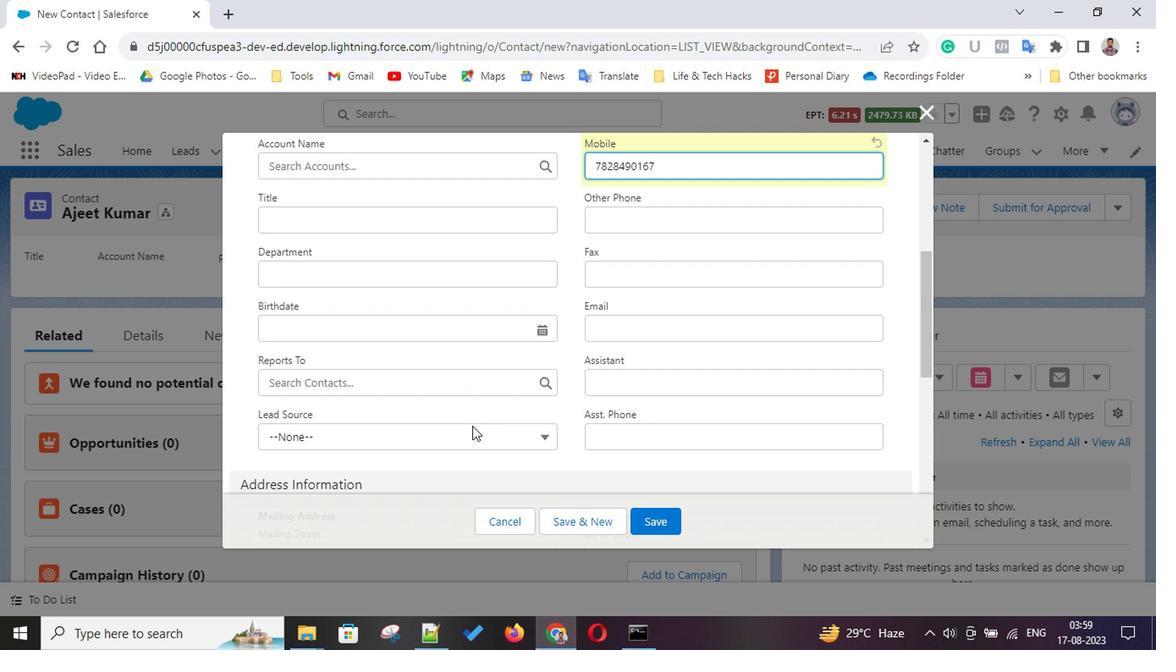 
Action: Mouse scrolled (471, 421) with delta (0, -1)
Screenshot: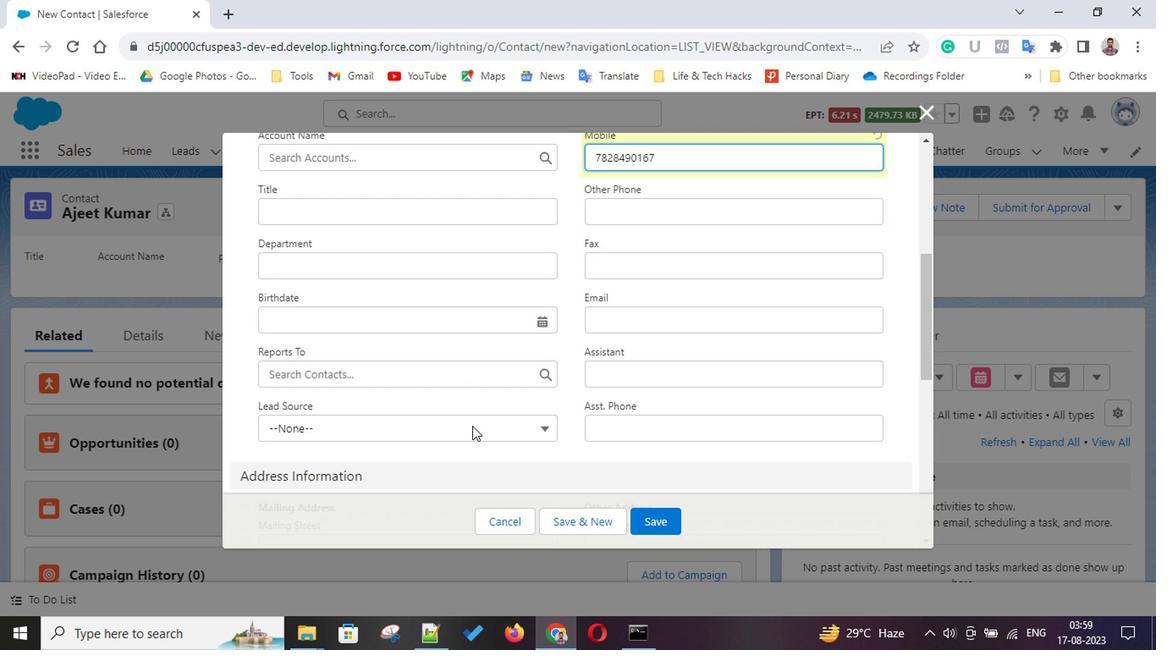 
Action: Mouse scrolled (471, 421) with delta (0, -1)
Screenshot: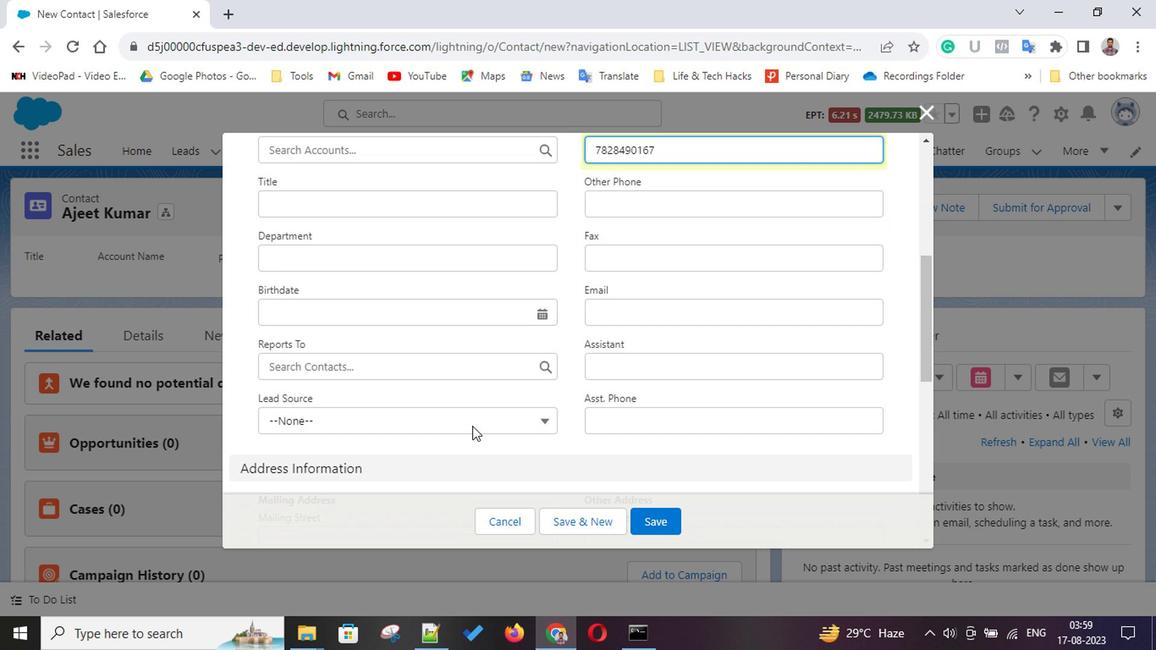
Action: Mouse scrolled (471, 421) with delta (0, -1)
Screenshot: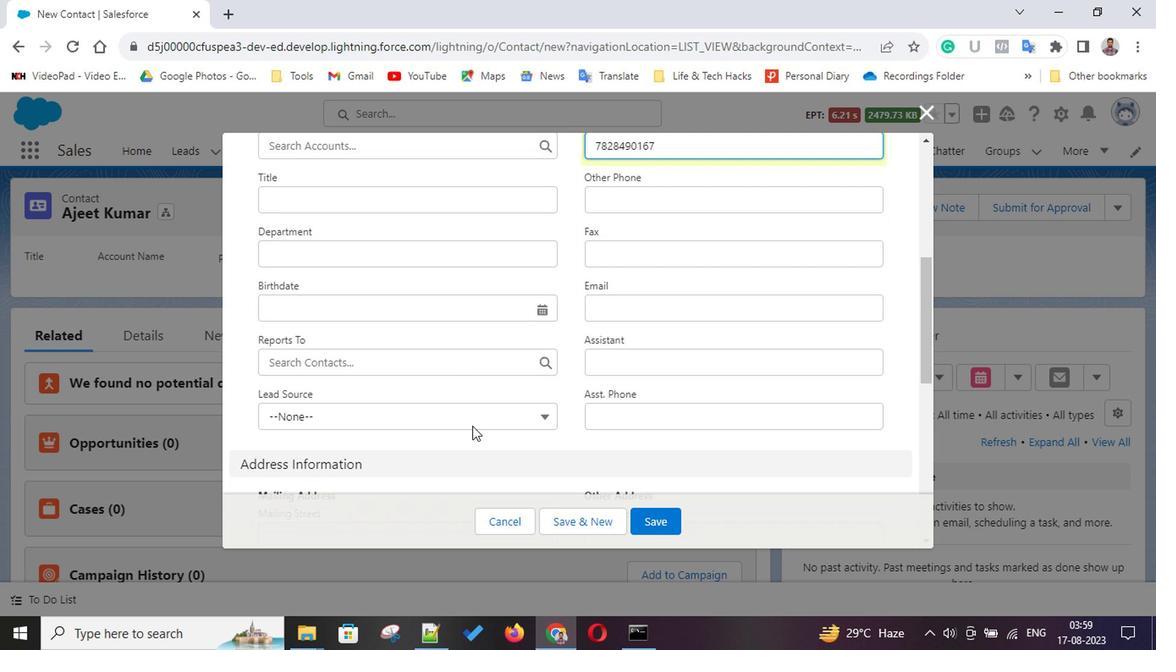 
Action: Mouse scrolled (471, 421) with delta (0, -1)
Screenshot: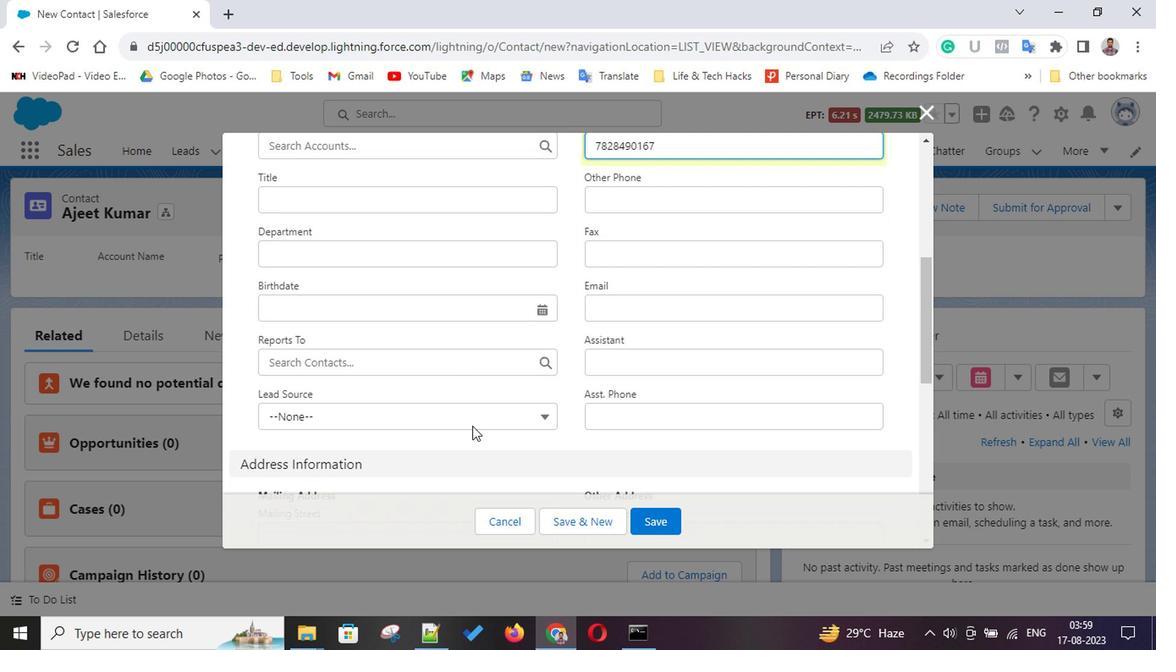 
Action: Mouse scrolled (471, 421) with delta (0, -1)
Screenshot: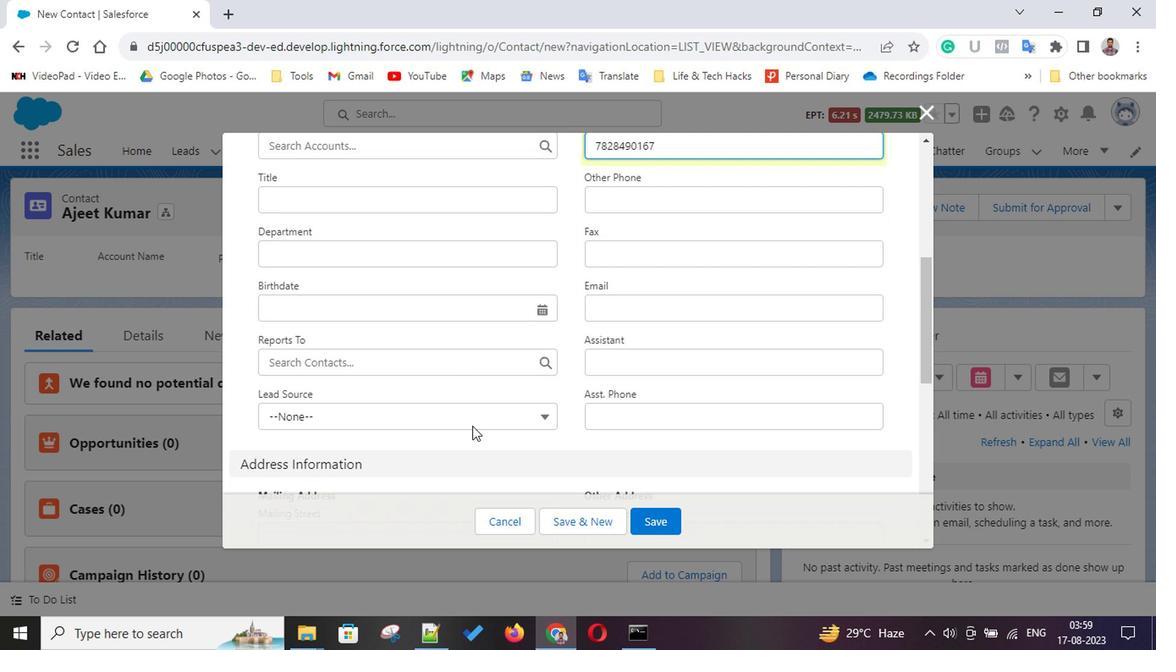
Action: Mouse scrolled (471, 421) with delta (0, -1)
Screenshot: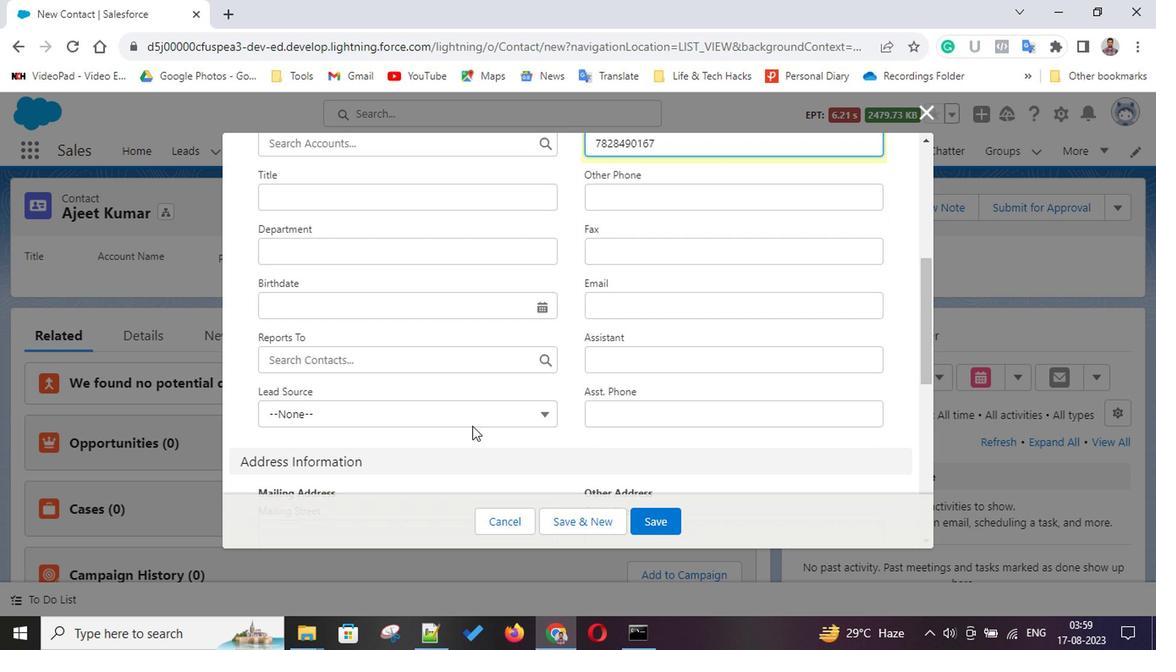 
Action: Mouse scrolled (471, 421) with delta (0, -1)
Screenshot: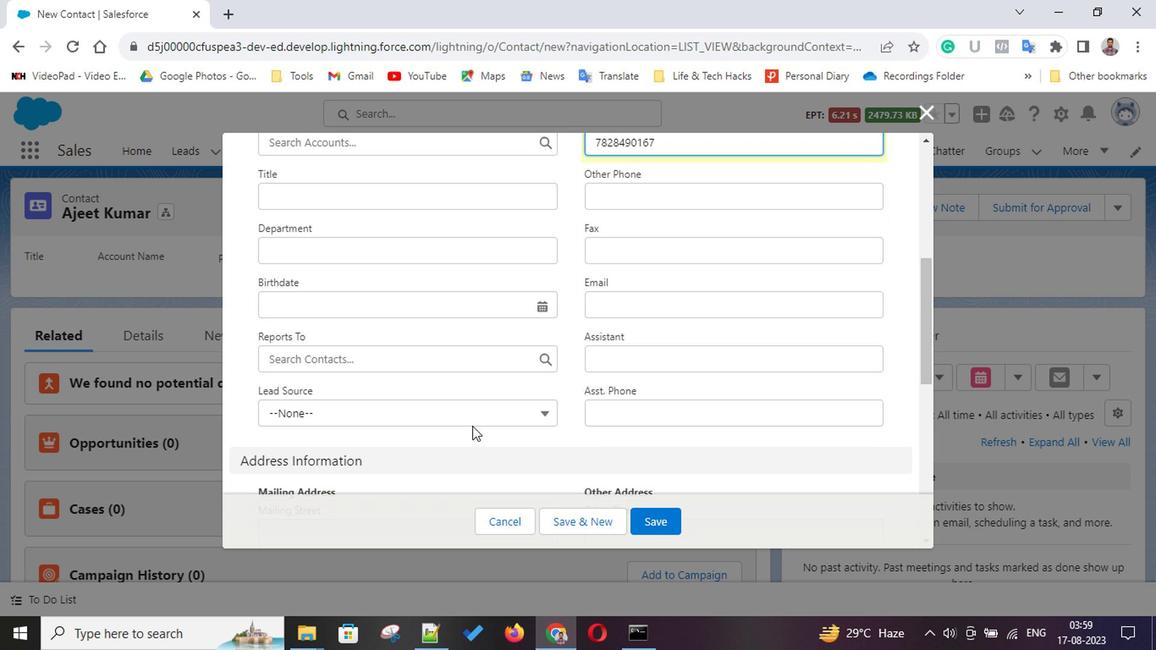 
Action: Mouse scrolled (471, 421) with delta (0, -1)
Screenshot: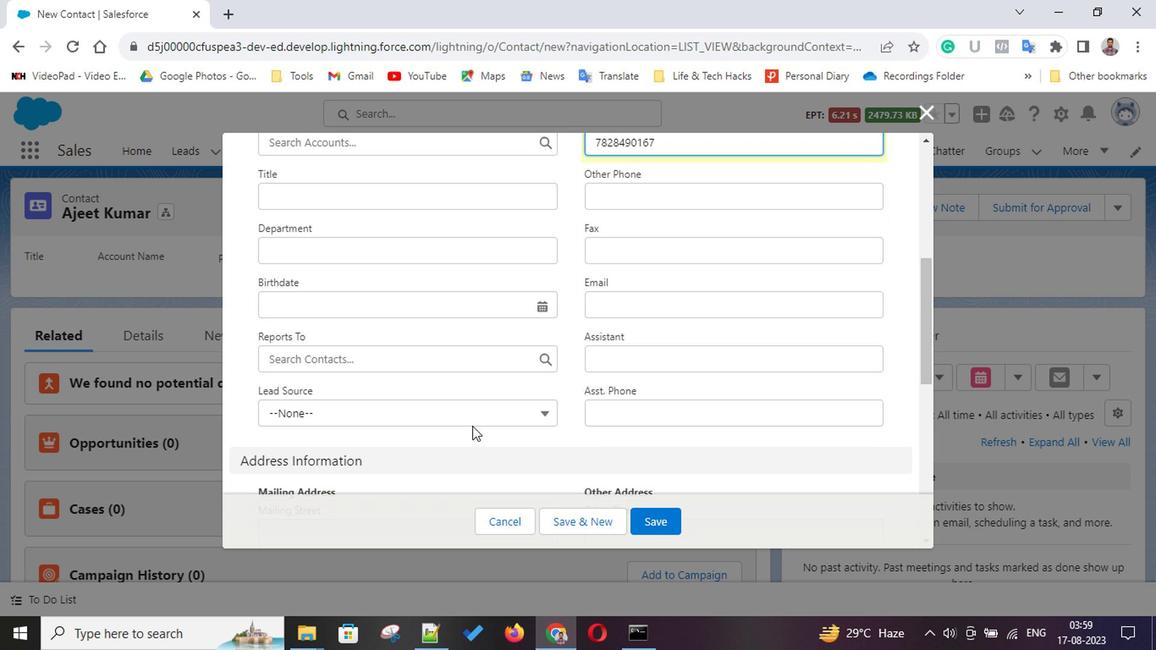 
Action: Mouse scrolled (471, 421) with delta (0, -1)
Screenshot: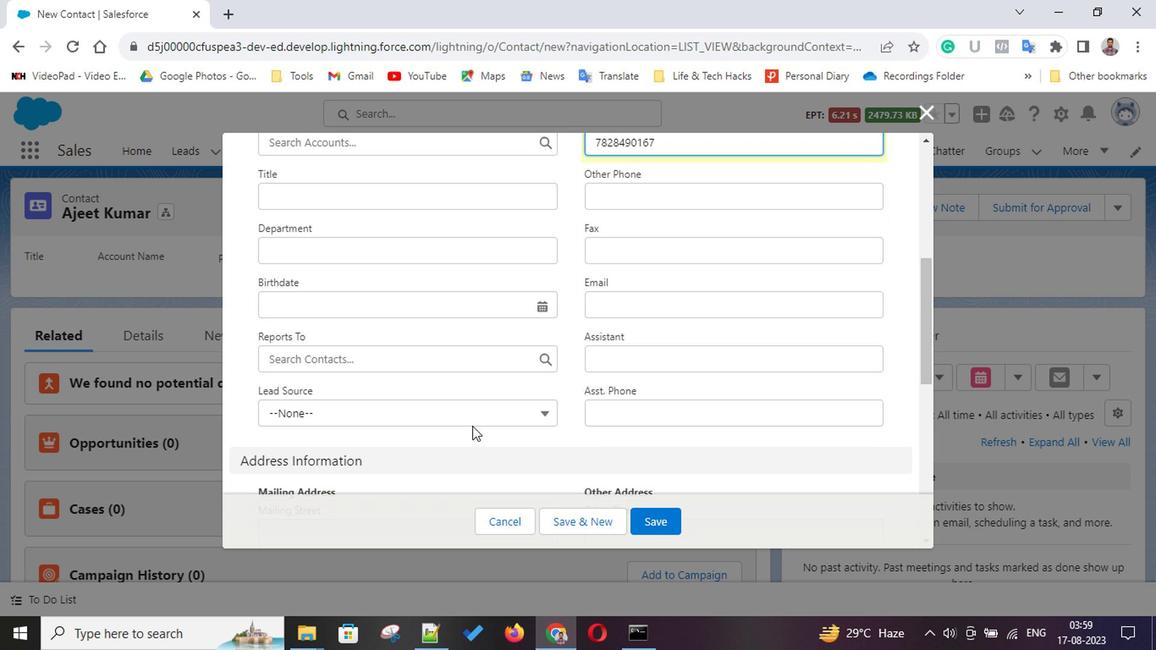 
Action: Mouse scrolled (471, 421) with delta (0, -1)
Screenshot: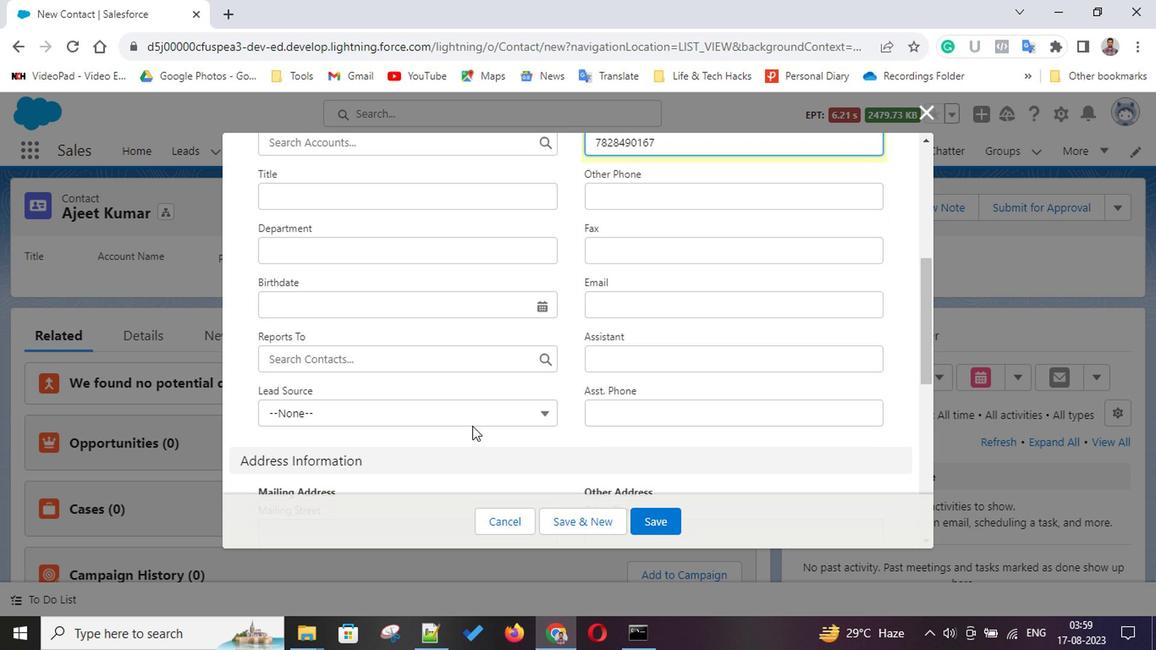 
Action: Mouse scrolled (471, 421) with delta (0, -1)
Screenshot: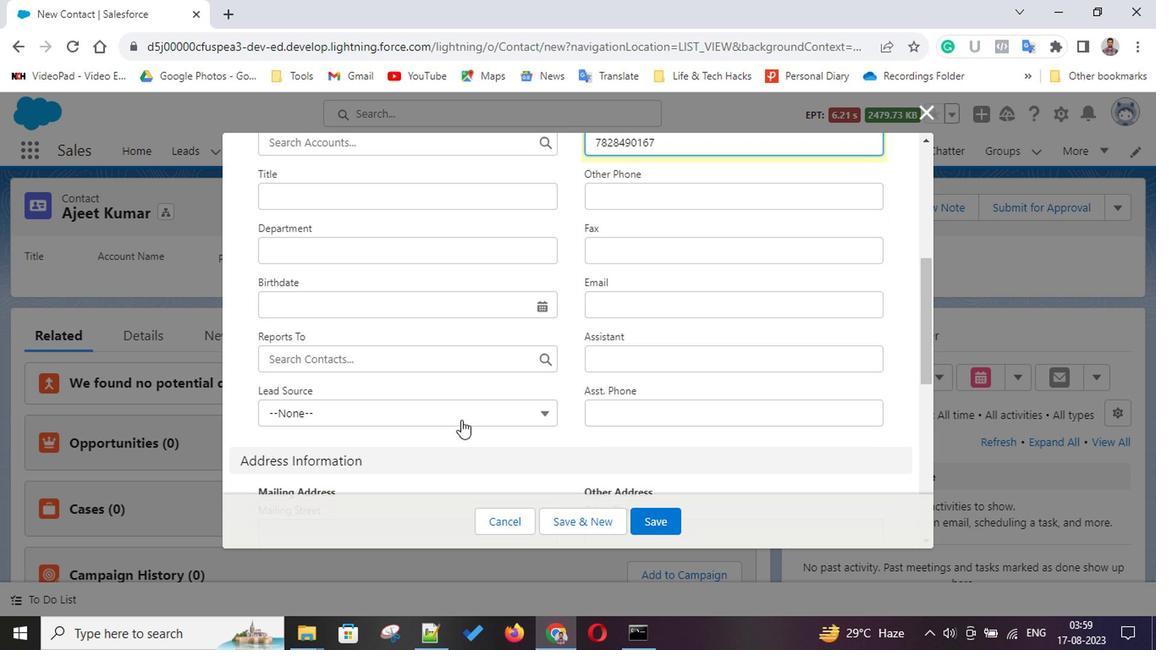 
Action: Mouse moved to (380, 353)
Screenshot: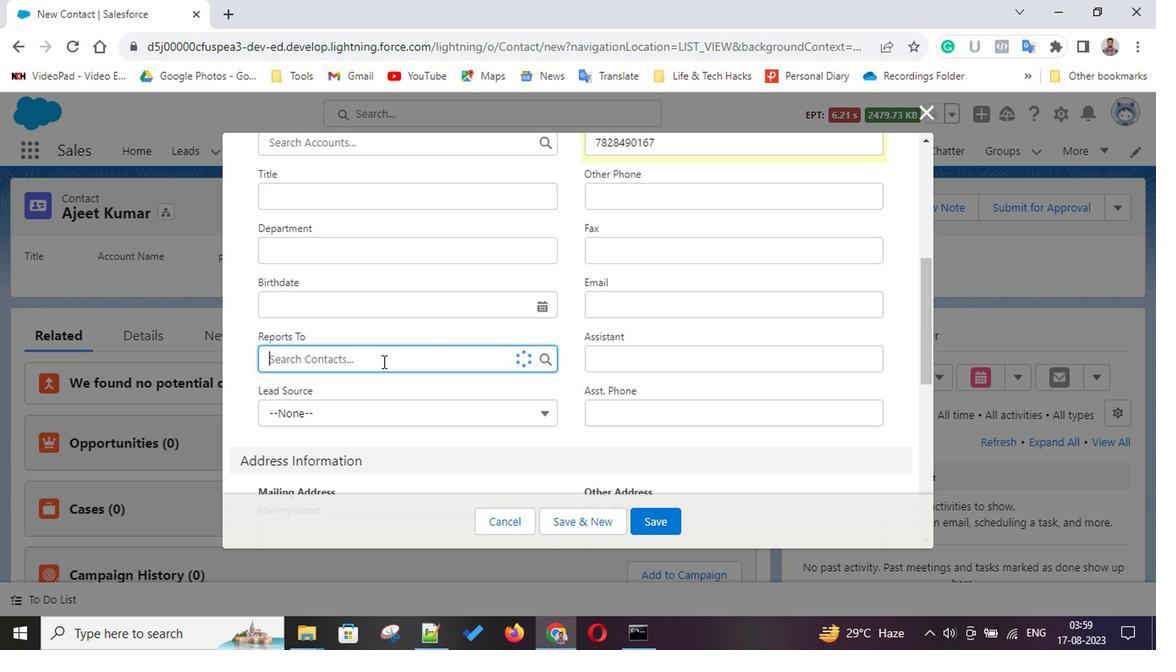 
Action: Mouse pressed left at (380, 353)
Screenshot: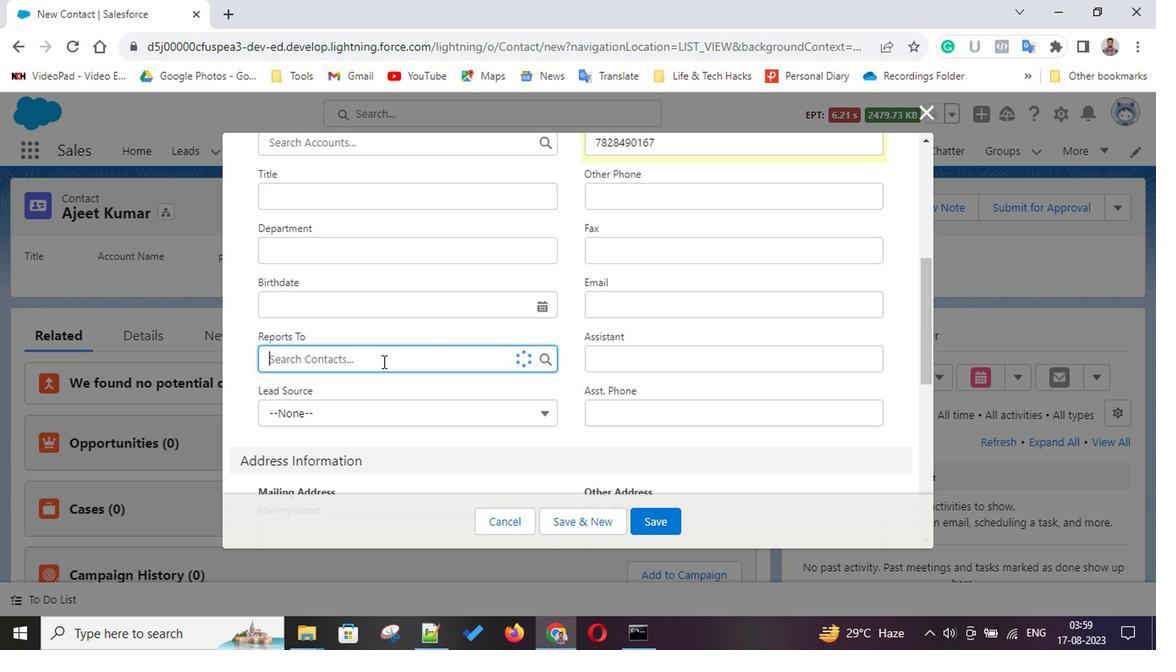 
Action: Mouse moved to (239, 359)
Screenshot: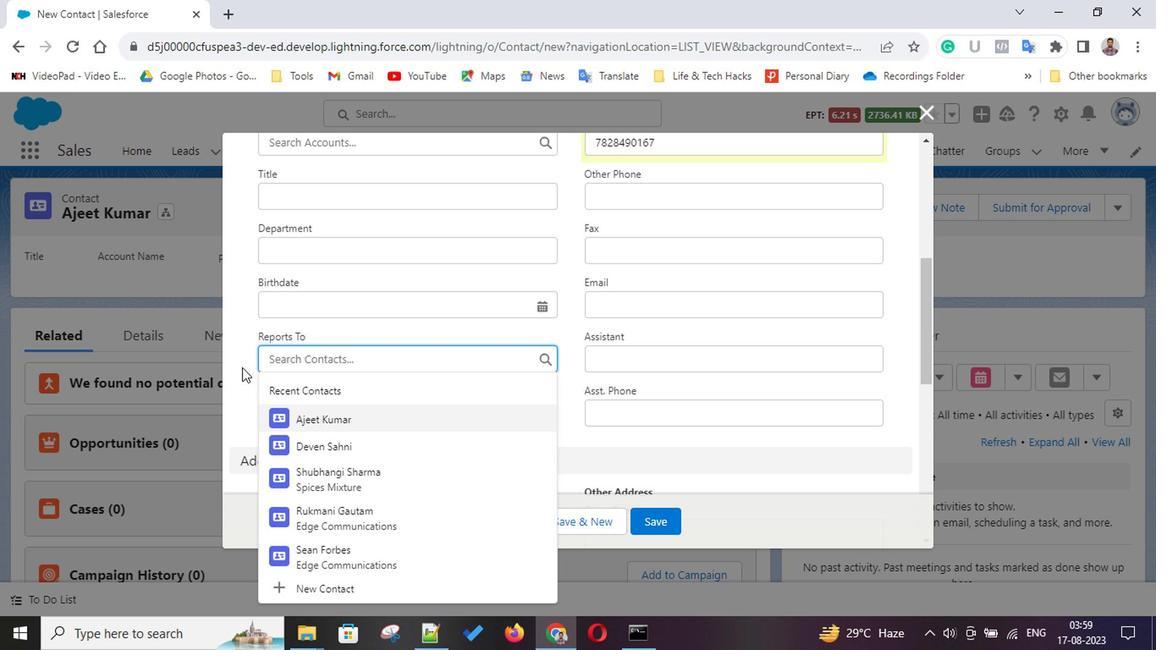 
Action: Mouse pressed left at (239, 359)
Screenshot: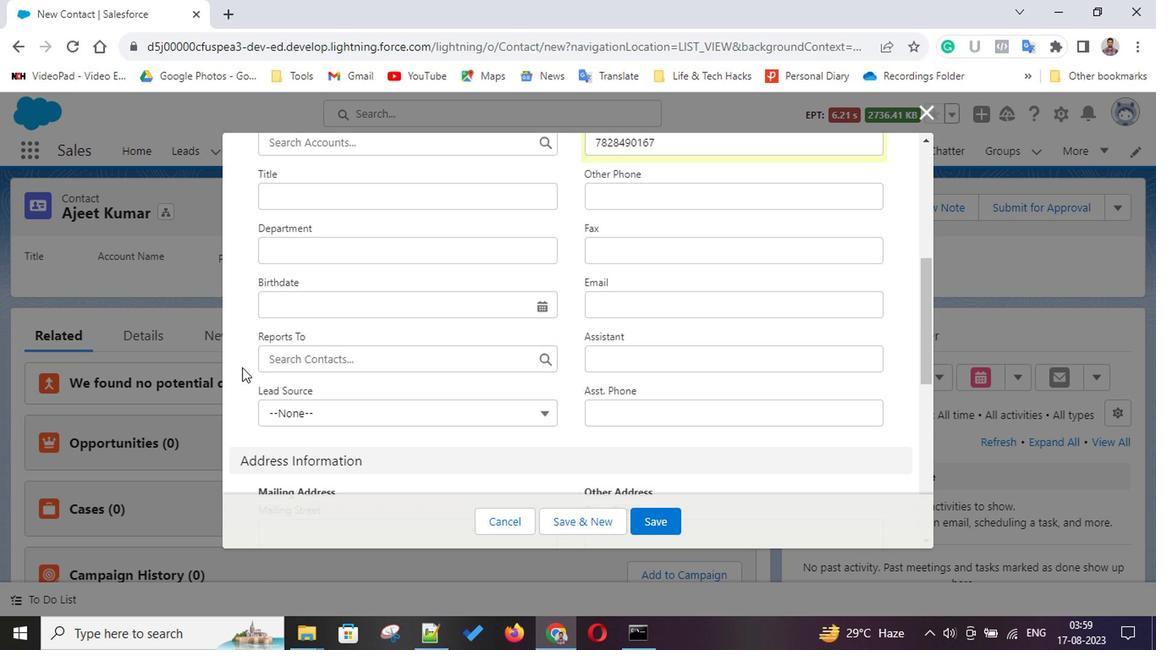 
Action: Mouse moved to (370, 390)
Screenshot: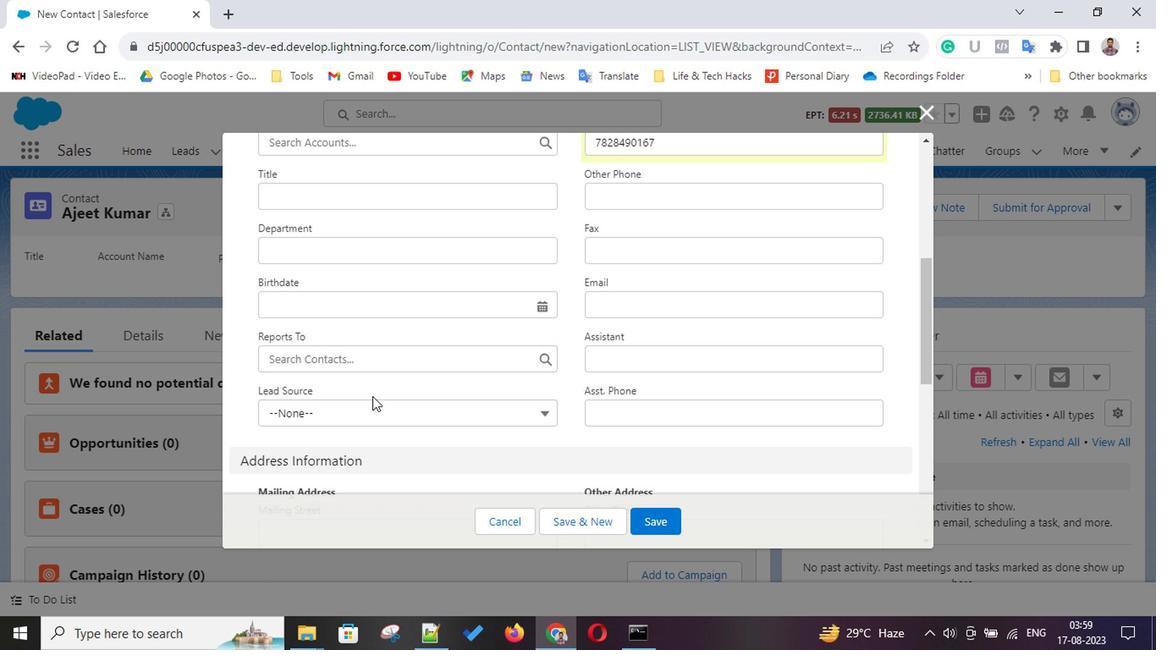 
Action: Mouse scrolled (370, 389) with delta (0, 0)
Screenshot: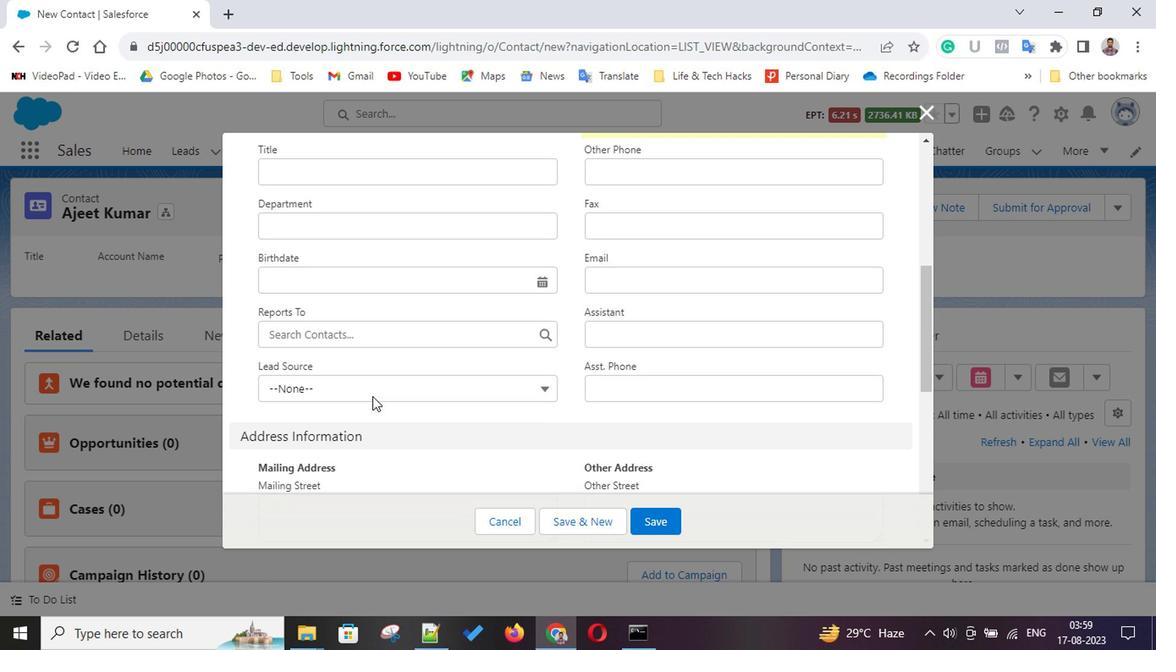 
Action: Mouse scrolled (370, 389) with delta (0, 0)
Screenshot: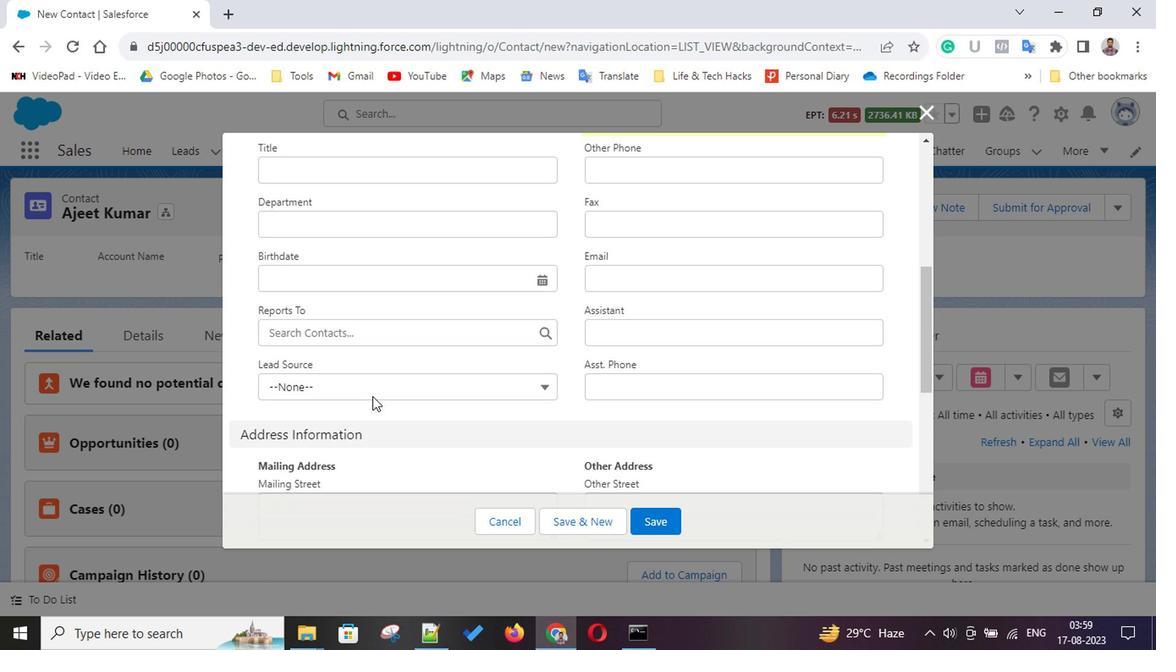 
Action: Mouse scrolled (370, 389) with delta (0, 0)
Screenshot: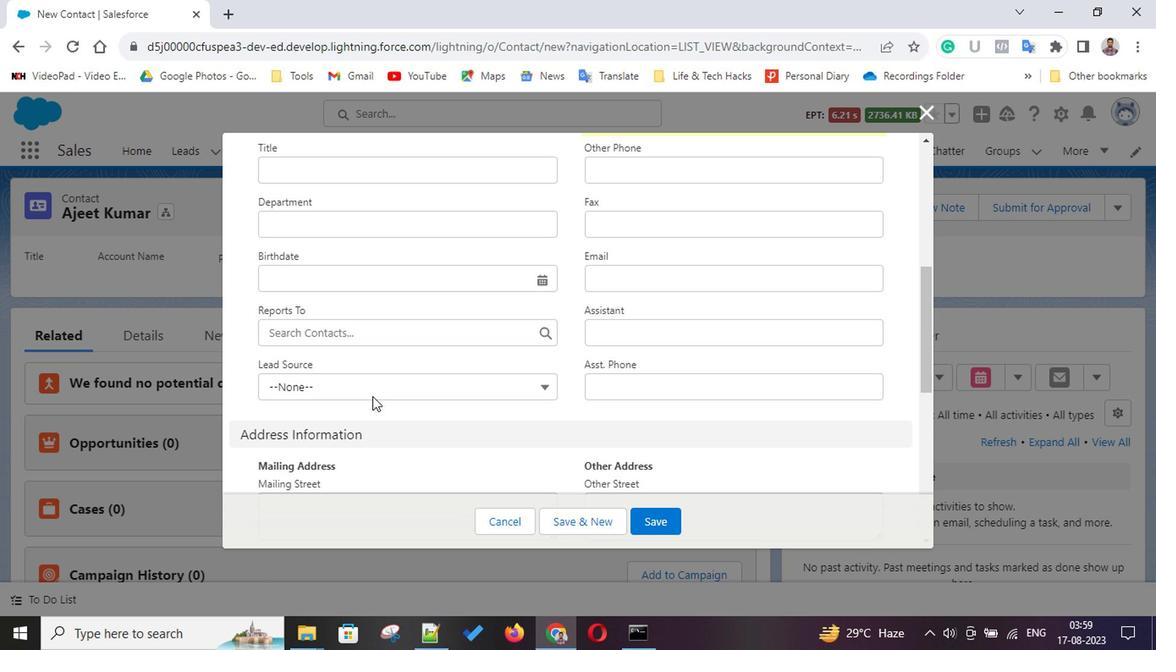 
Action: Mouse scrolled (370, 389) with delta (0, 0)
Screenshot: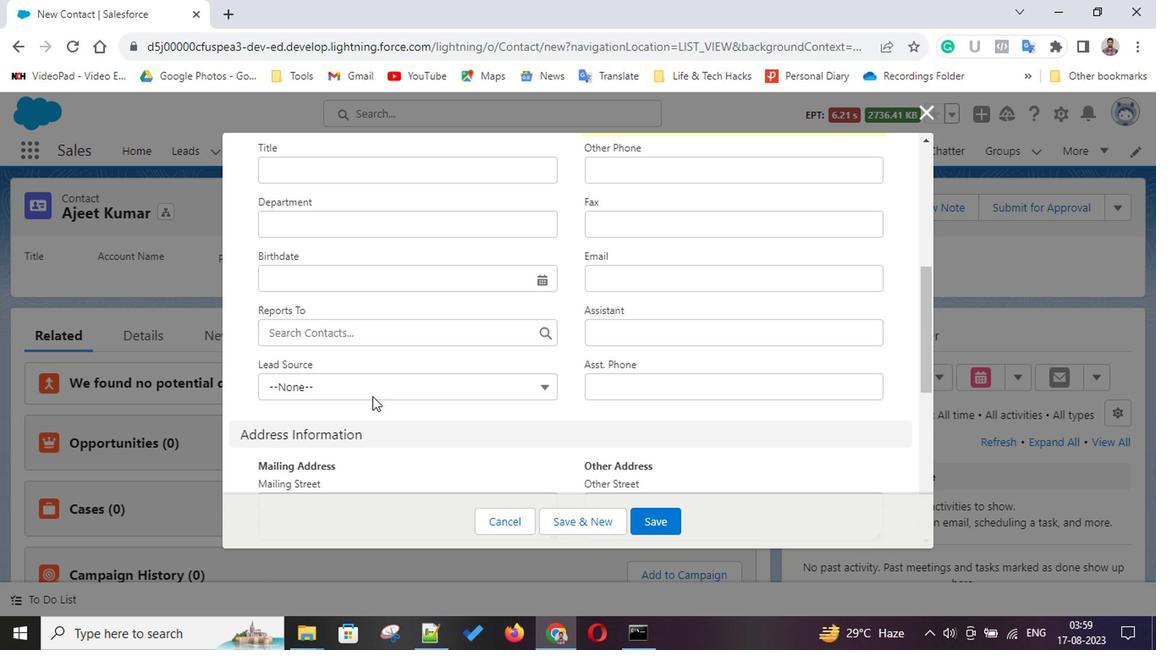 
Action: Mouse moved to (473, 378)
Screenshot: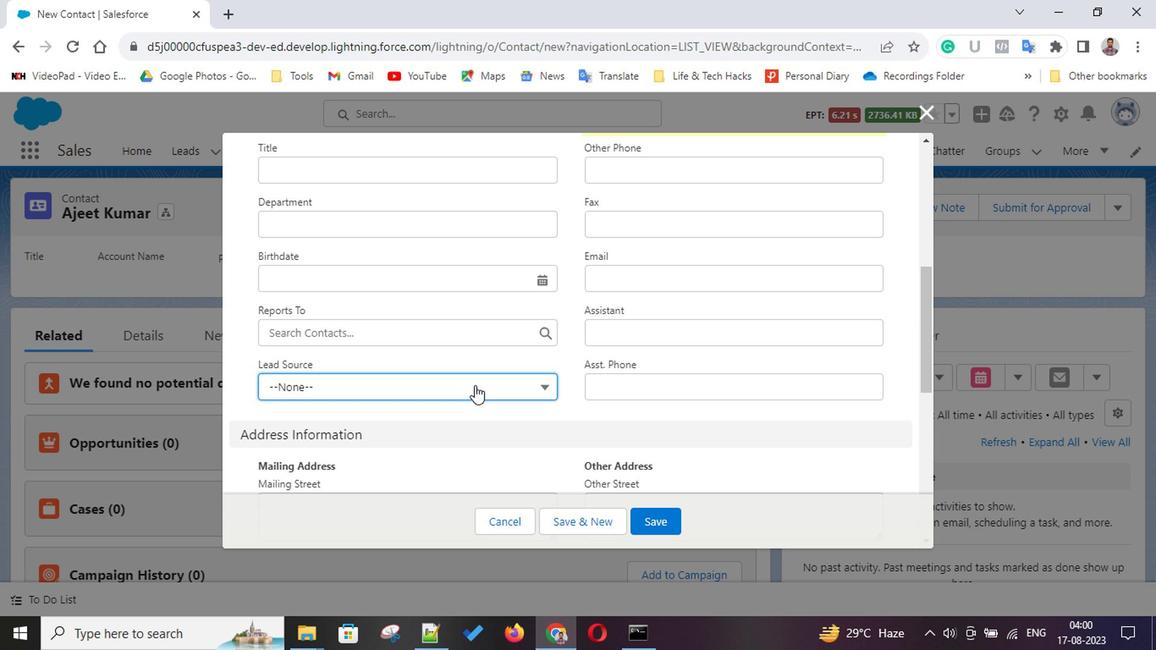 
Action: Mouse pressed left at (473, 378)
Screenshot: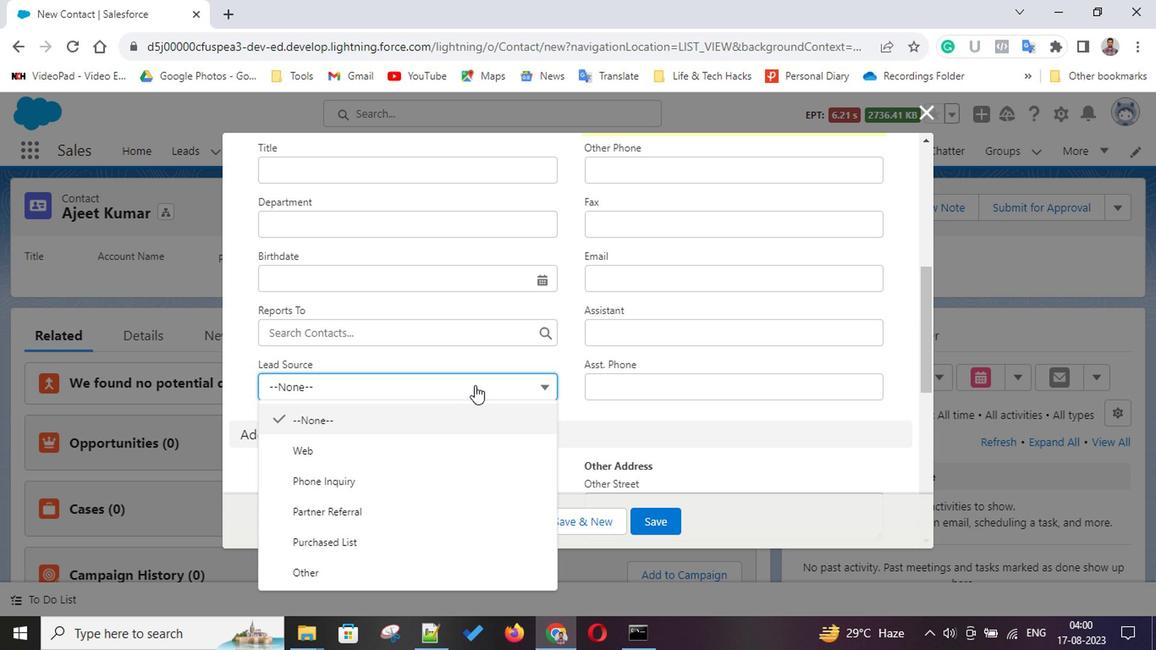 
Action: Mouse moved to (357, 575)
Screenshot: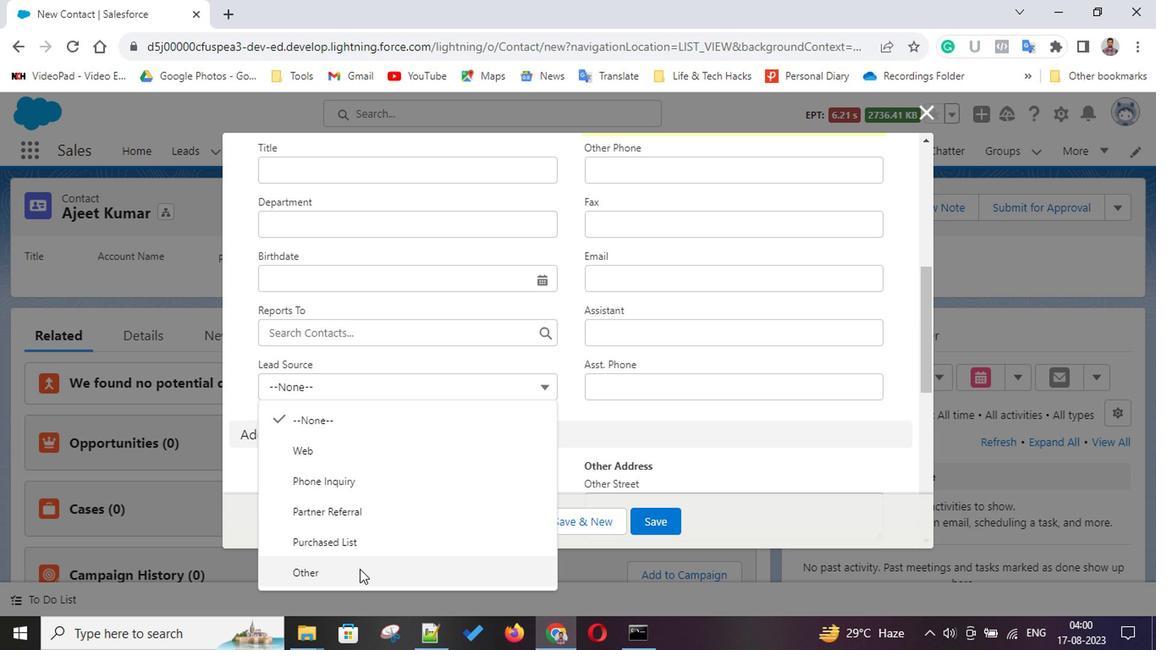 
Action: Mouse pressed left at (357, 575)
Screenshot: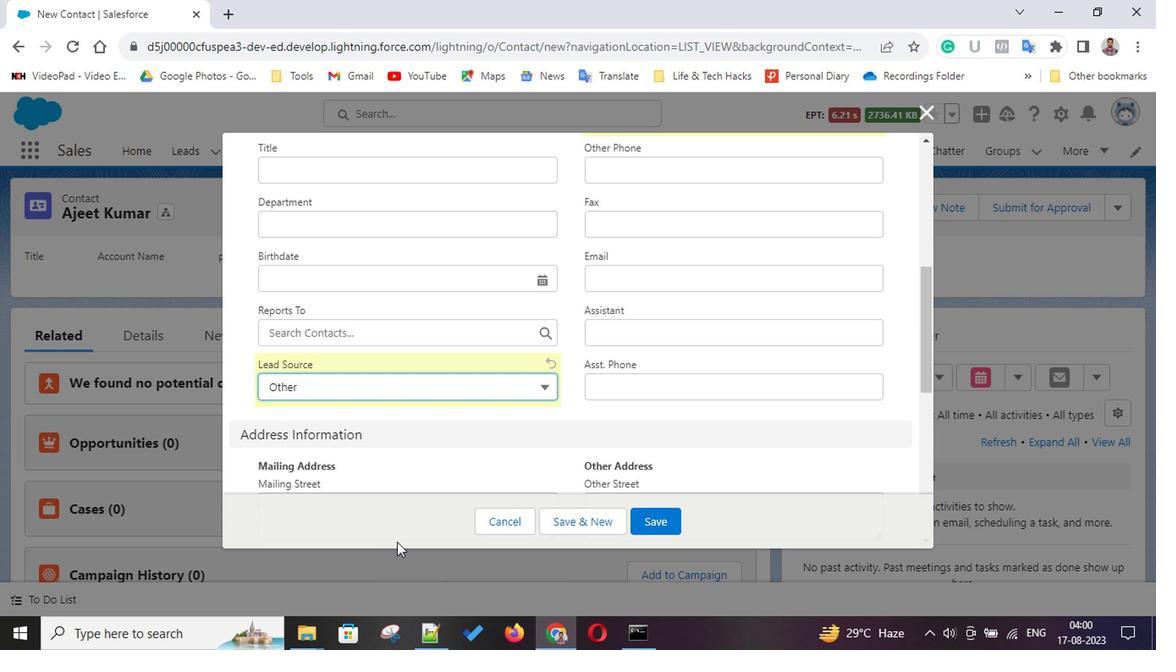 
Action: Mouse moved to (588, 516)
Screenshot: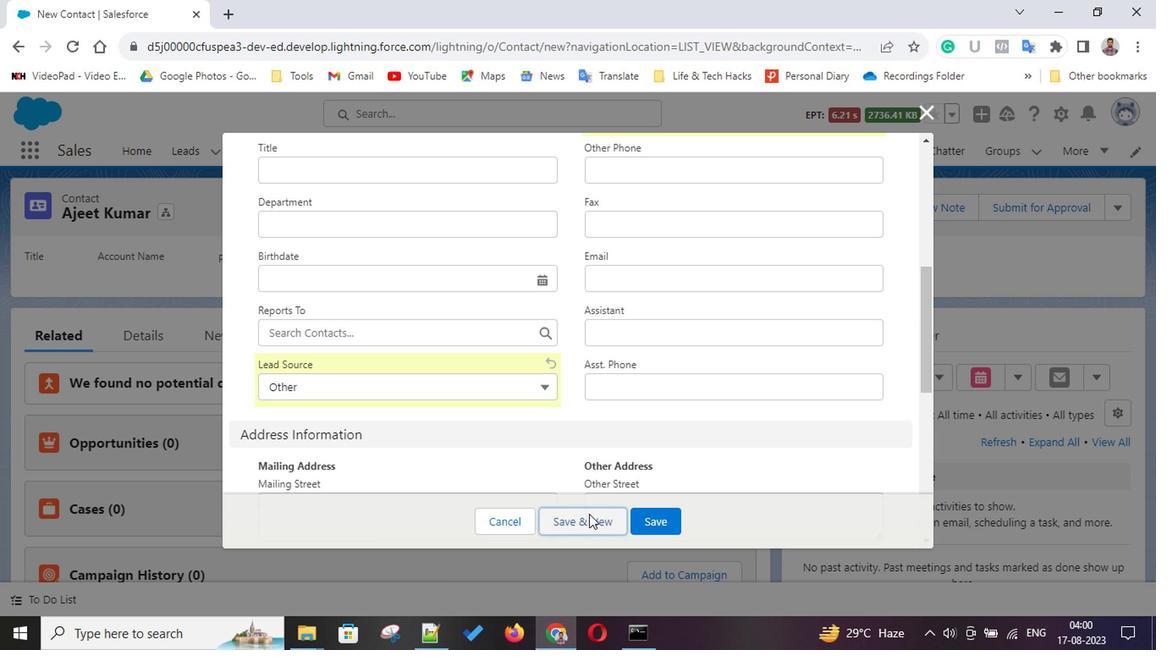 
Action: Mouse pressed left at (588, 516)
Screenshot: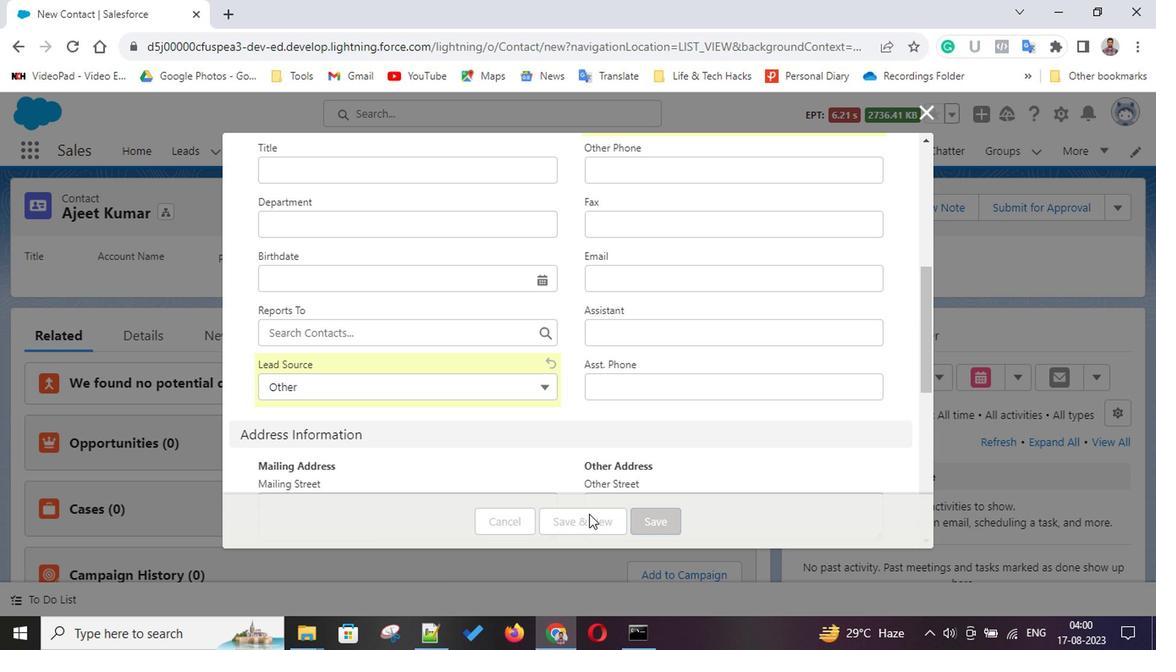 
Action: Mouse moved to (339, 397)
Screenshot: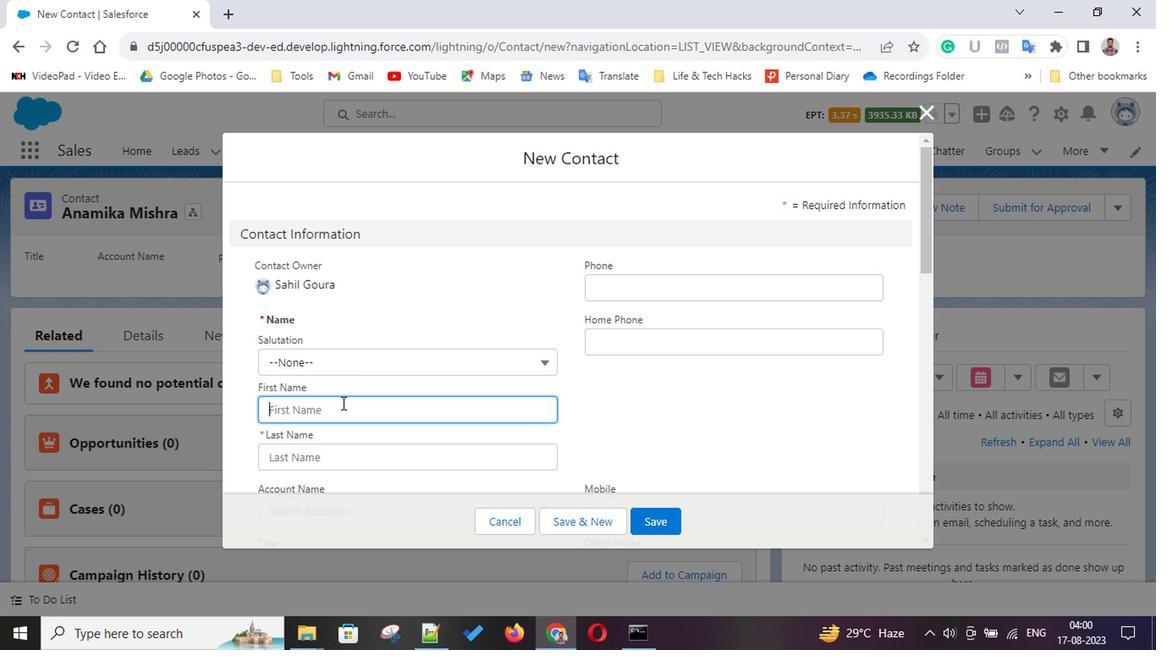 
Action: Mouse pressed left at (339, 397)
Screenshot: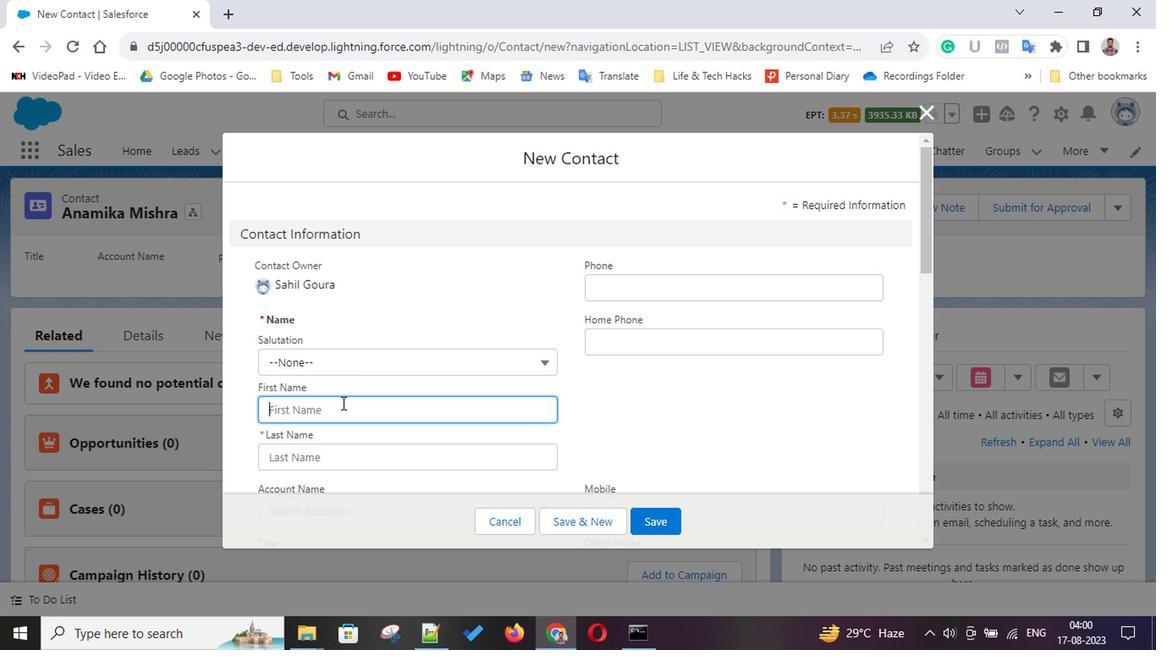
Action: Key pressed <Key.shift>Anand<Key.tab><Key.shift>Sonkar
Screenshot: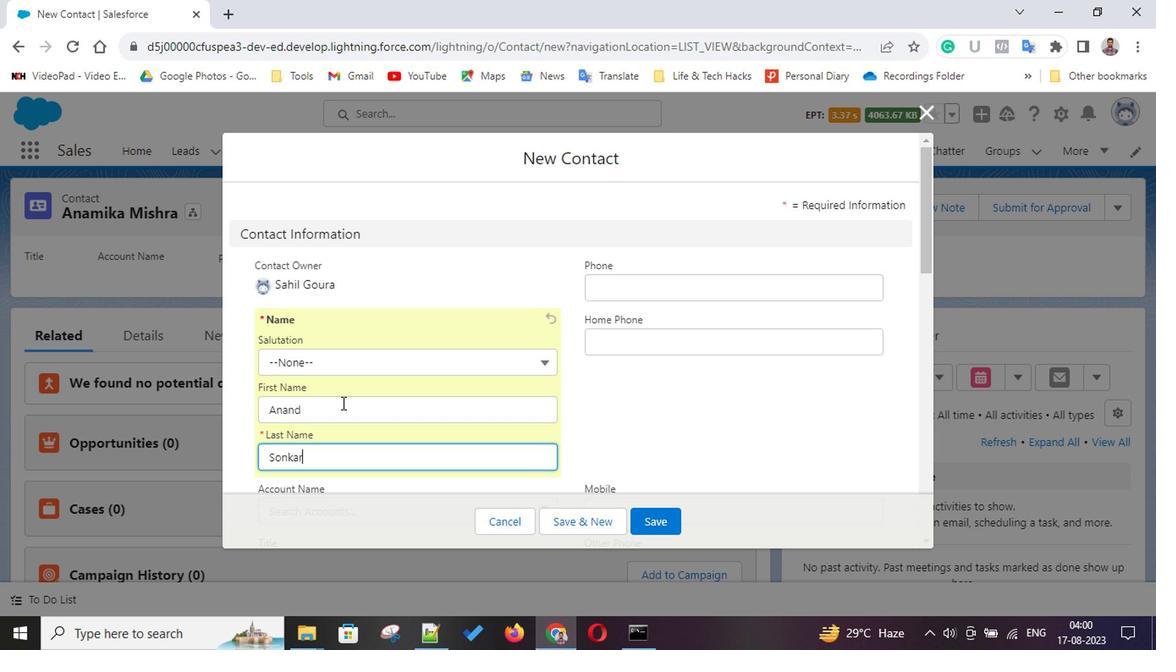 
Action: Mouse moved to (693, 286)
Screenshot: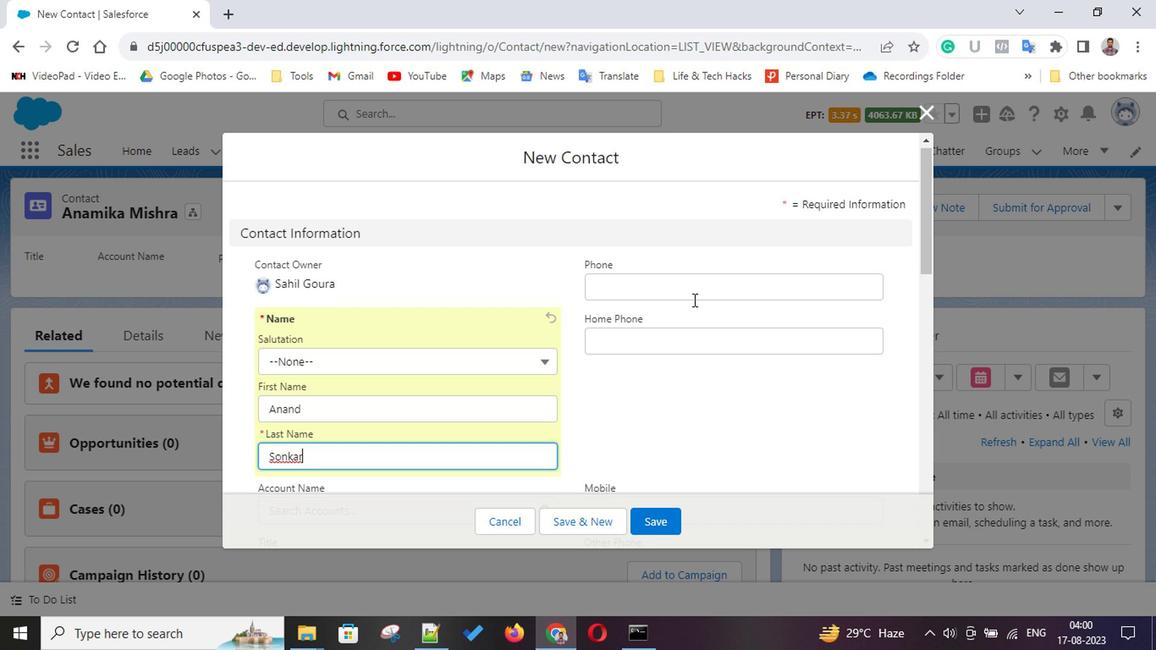 
Action: Mouse scrolled (693, 286) with delta (0, 0)
Screenshot: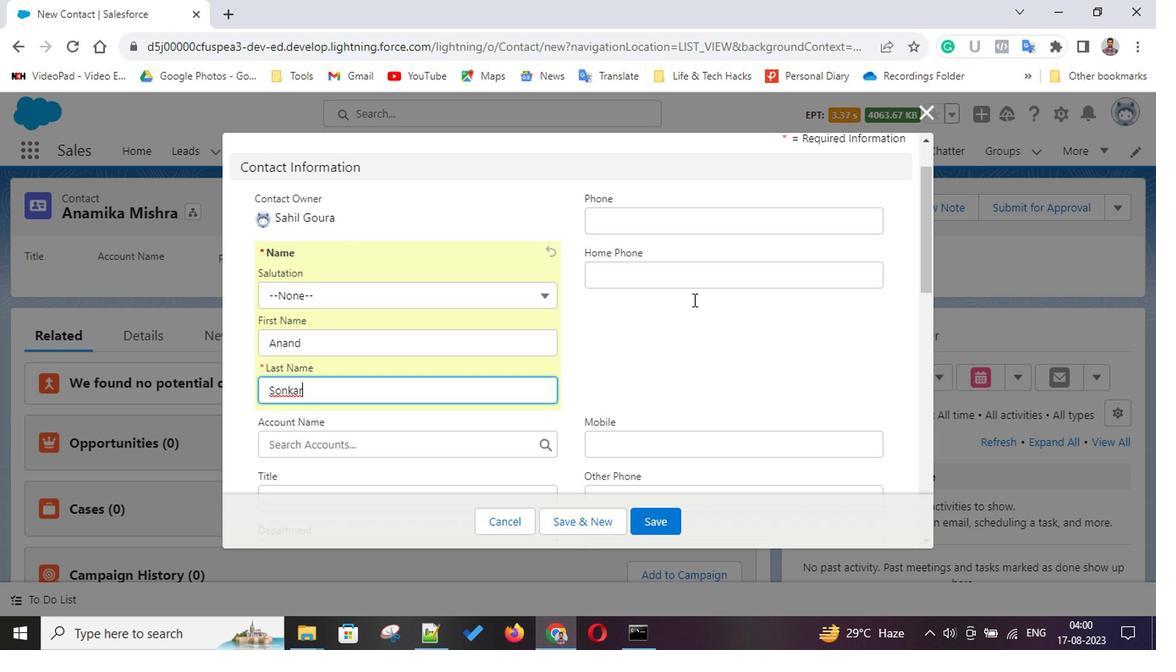 
Action: Mouse scrolled (693, 286) with delta (0, 0)
Screenshot: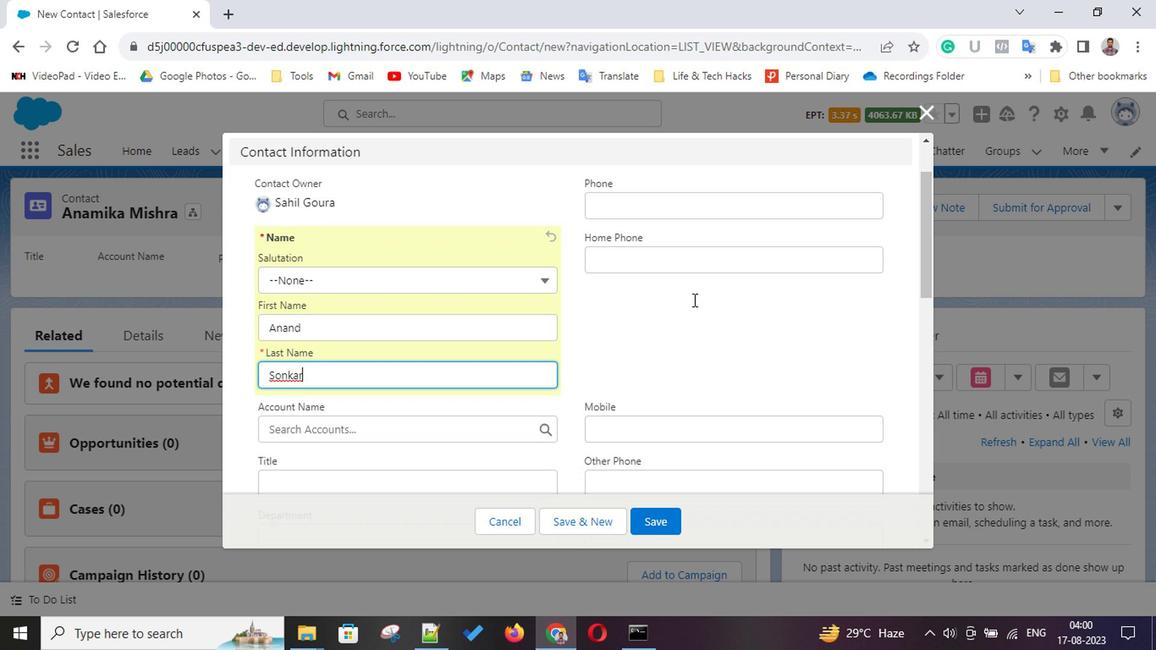 
Action: Mouse scrolled (693, 286) with delta (0, 0)
Screenshot: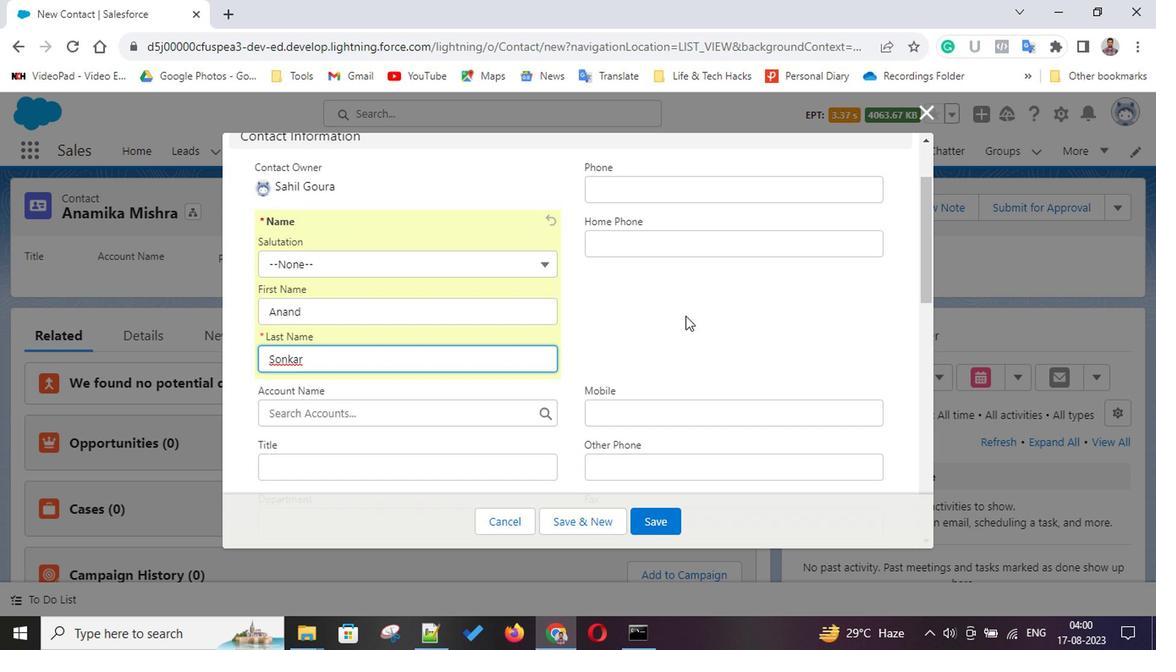 
Action: Mouse scrolled (693, 286) with delta (0, 0)
Screenshot: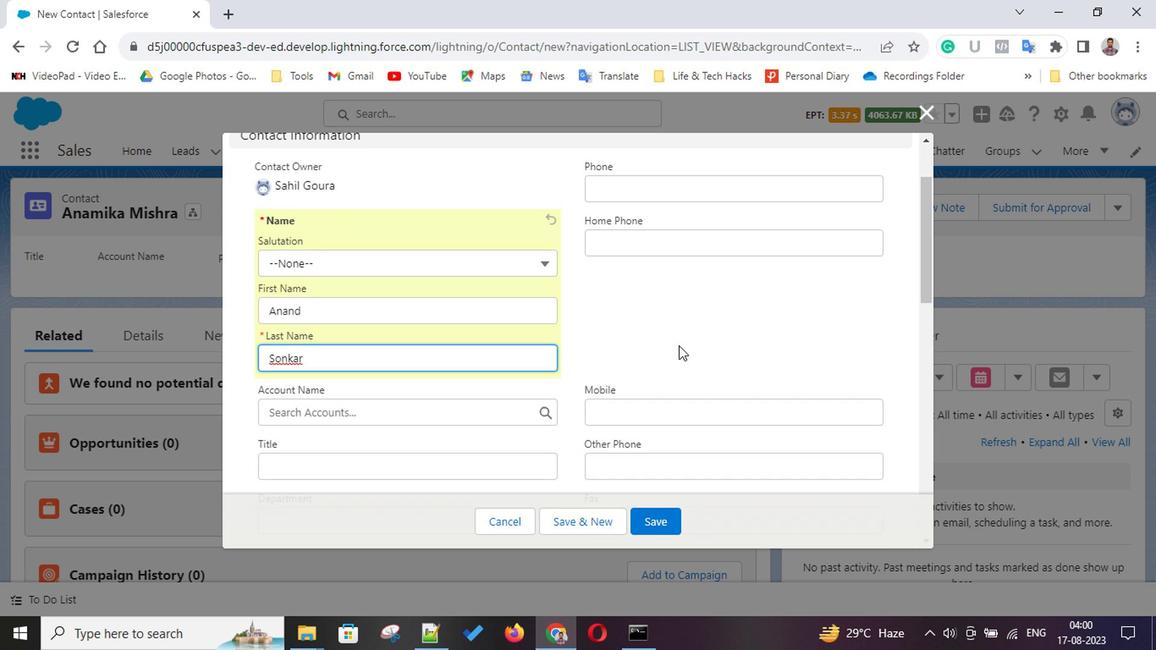 
Action: Mouse scrolled (693, 286) with delta (0, 0)
Screenshot: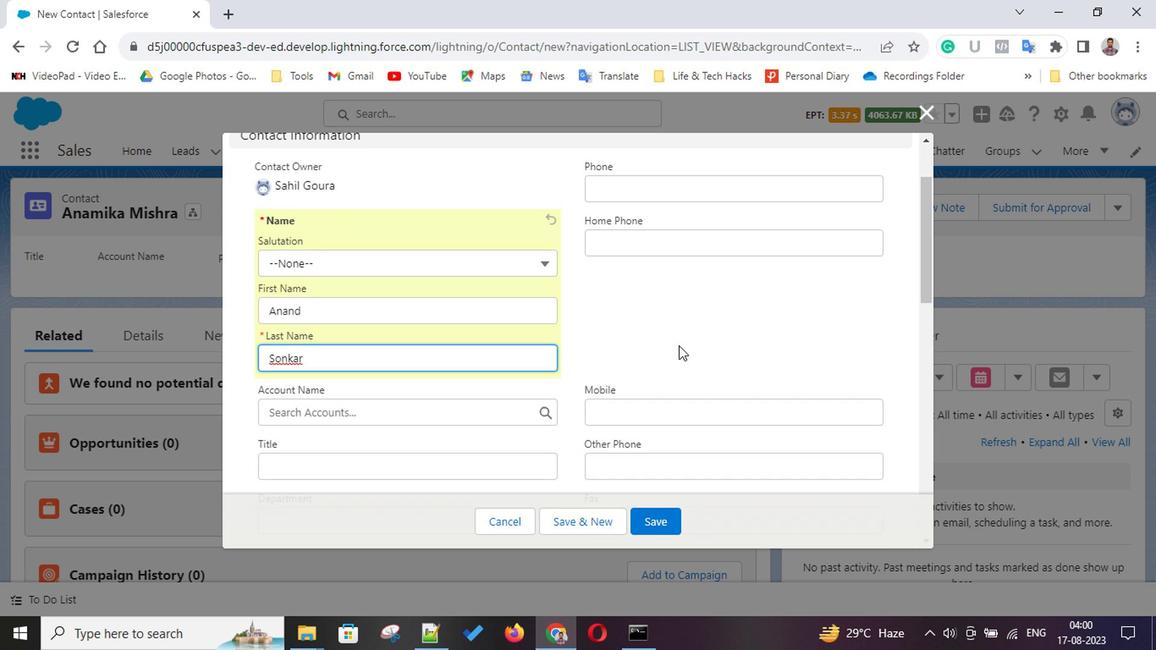 
Action: Mouse scrolled (693, 286) with delta (0, 0)
Screenshot: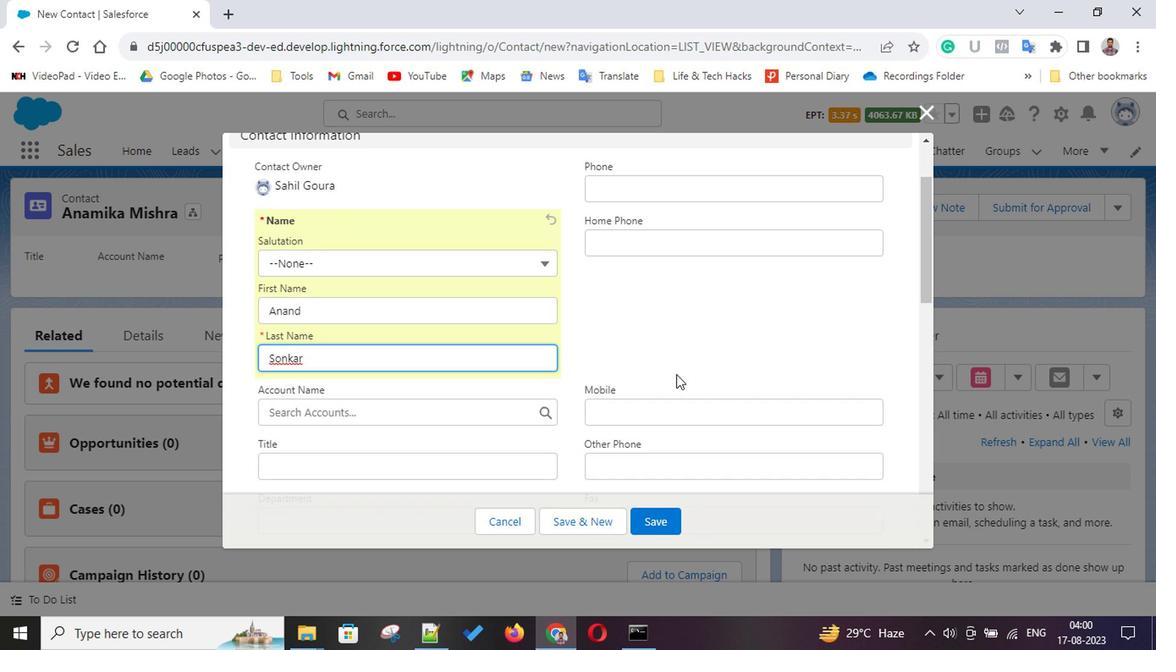 
Action: Mouse scrolled (693, 286) with delta (0, 0)
Screenshot: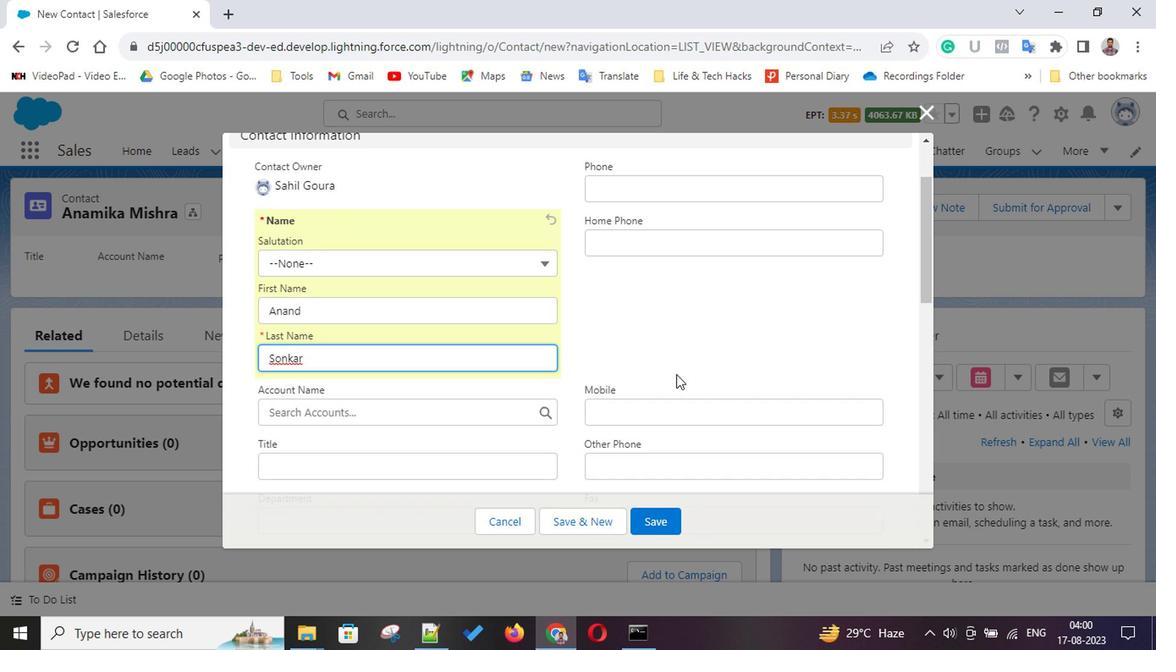 
Action: Mouse scrolled (693, 286) with delta (0, 0)
Screenshot: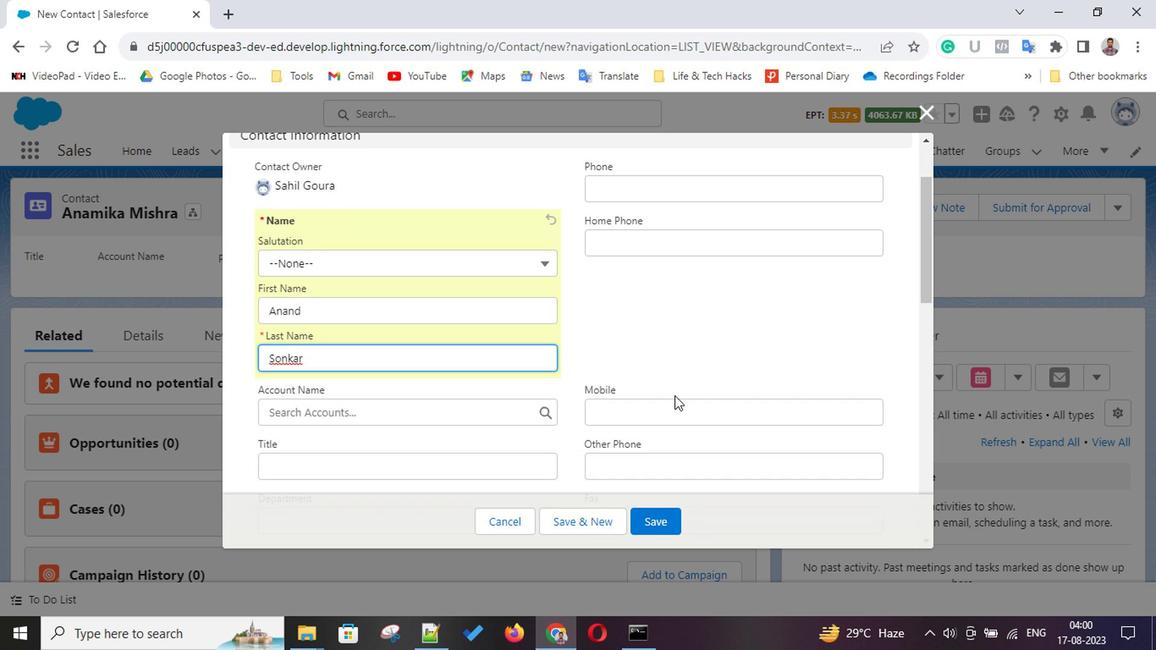 
Action: Mouse scrolled (693, 286) with delta (0, 0)
Screenshot: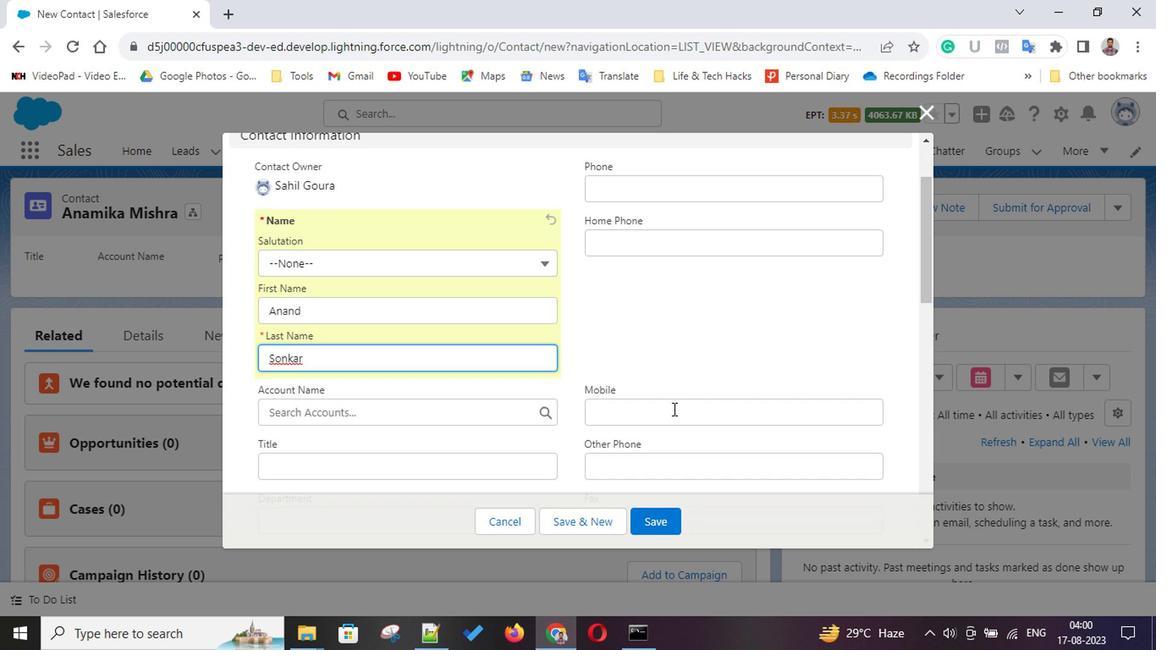 
Action: Mouse moved to (673, 410)
Screenshot: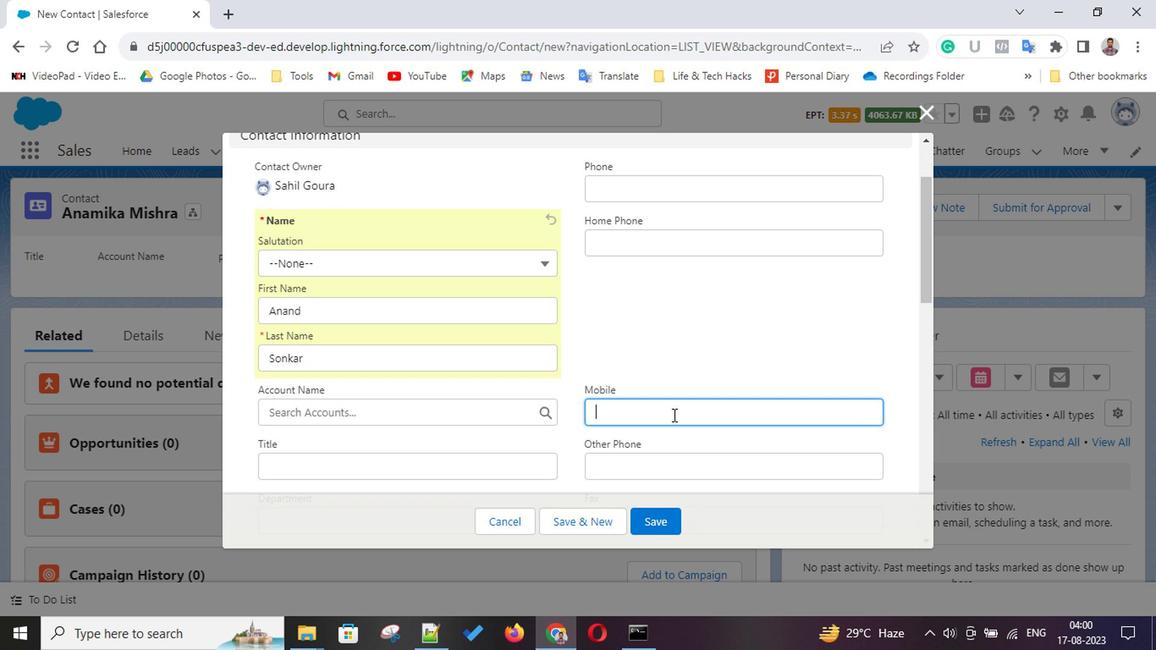 
Action: Mouse pressed left at (673, 410)
Screenshot: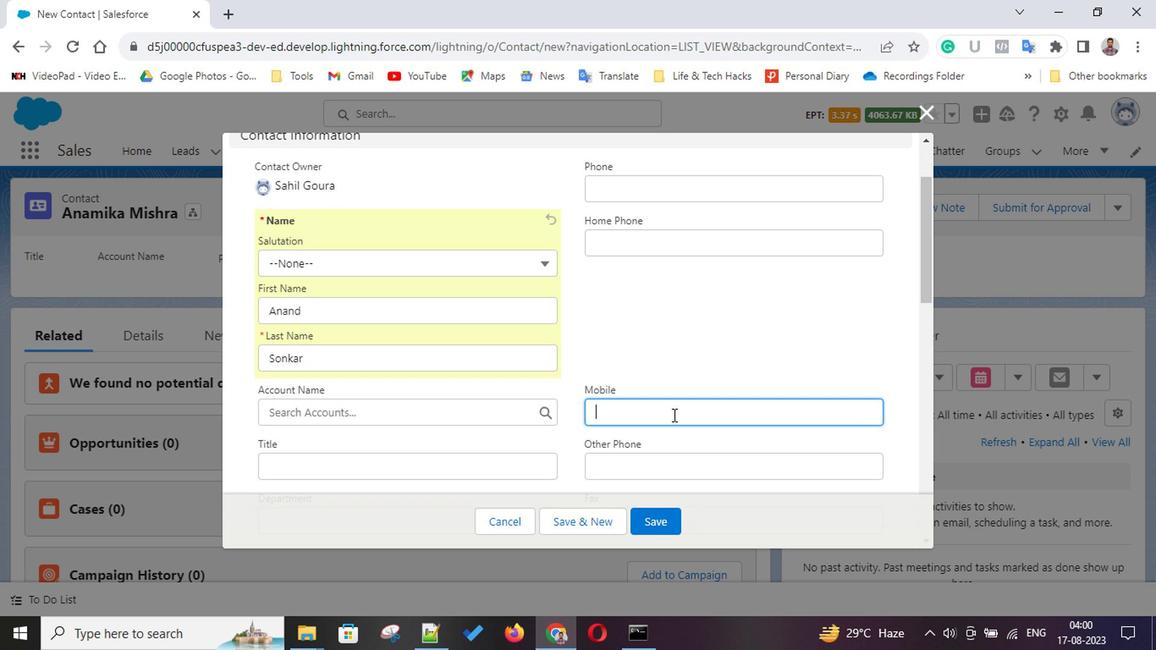 
Action: Key pressed 8717399923
Screenshot: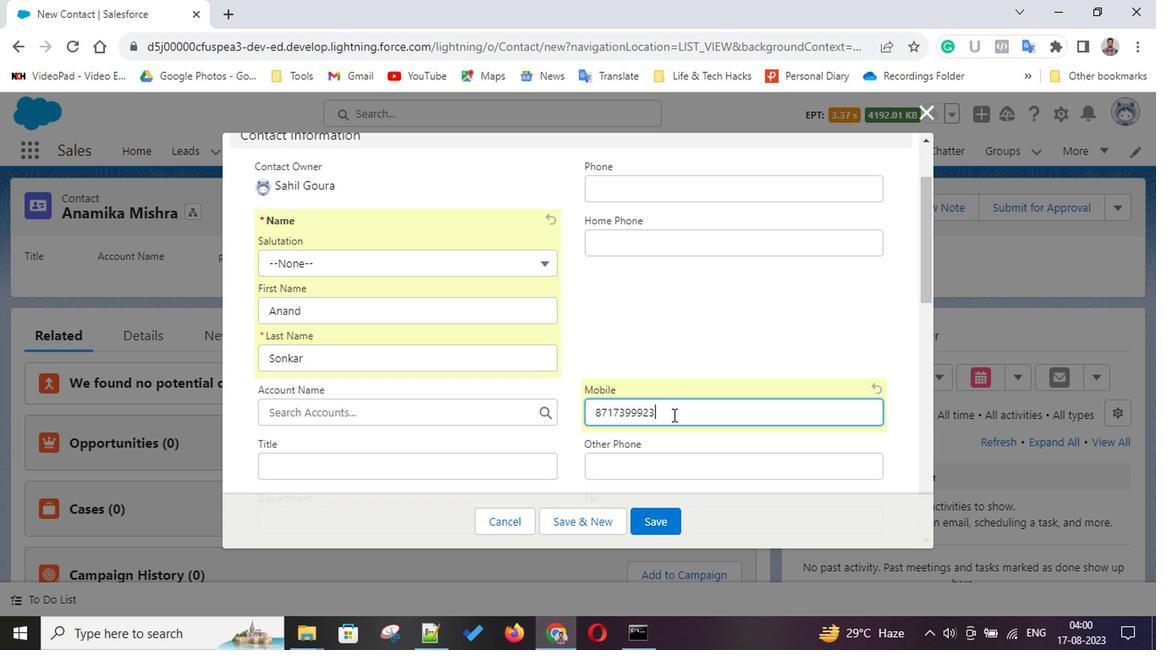 
Action: Mouse moved to (575, 532)
Screenshot: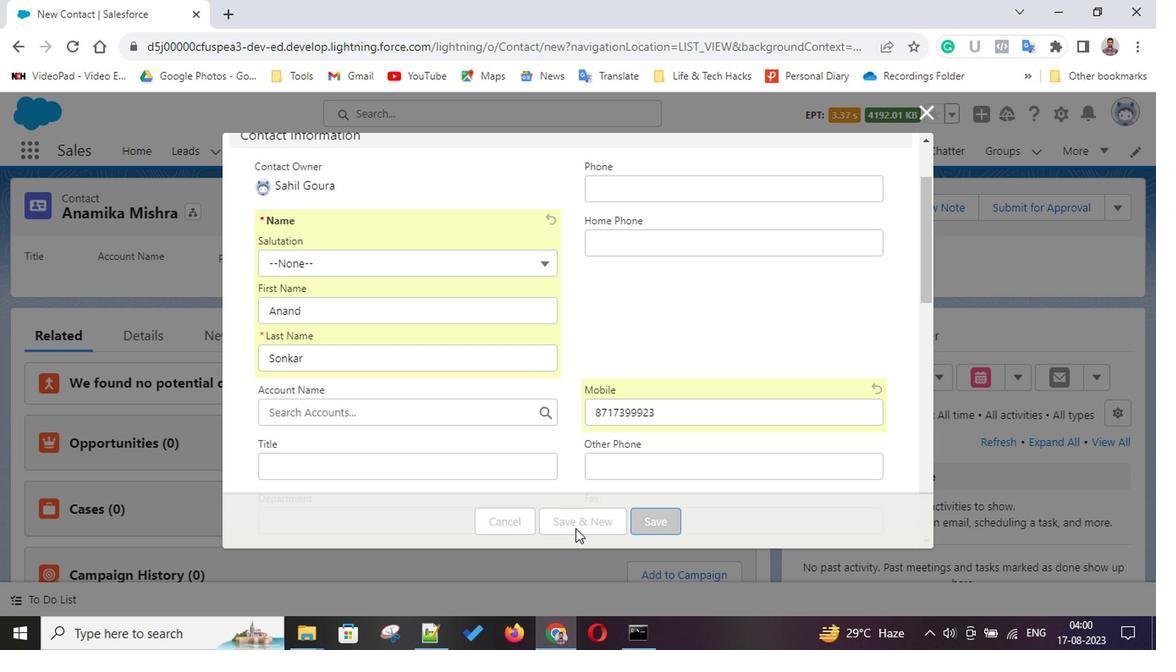 
Action: Mouse pressed left at (575, 532)
Screenshot: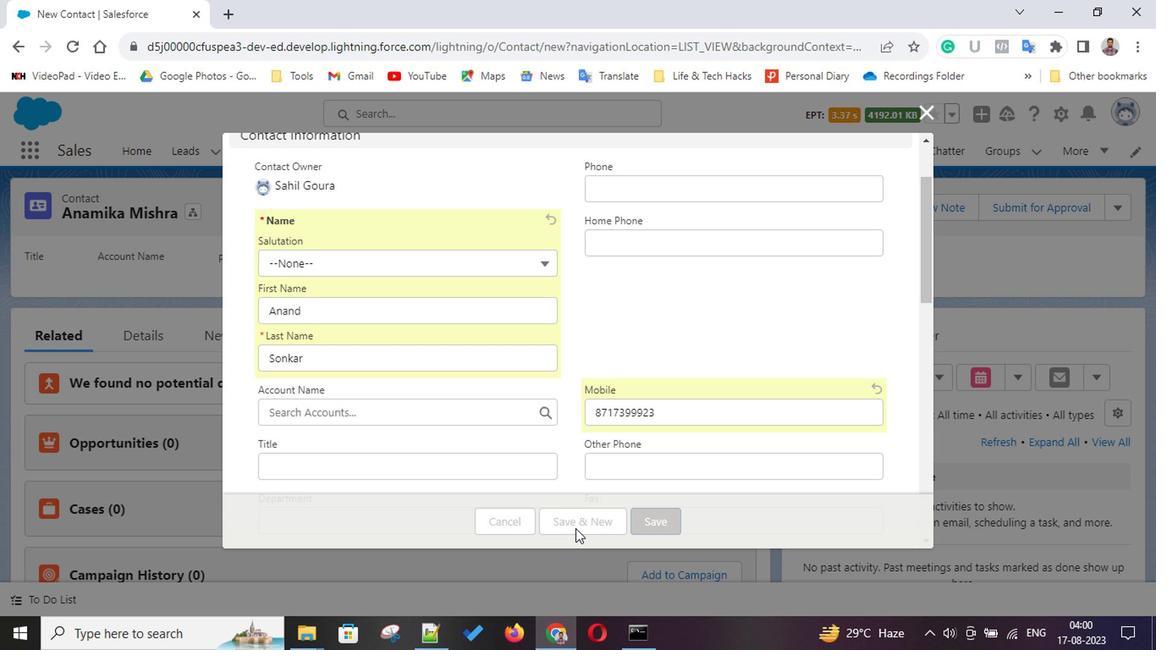 
Action: Mouse moved to (338, 415)
Screenshot: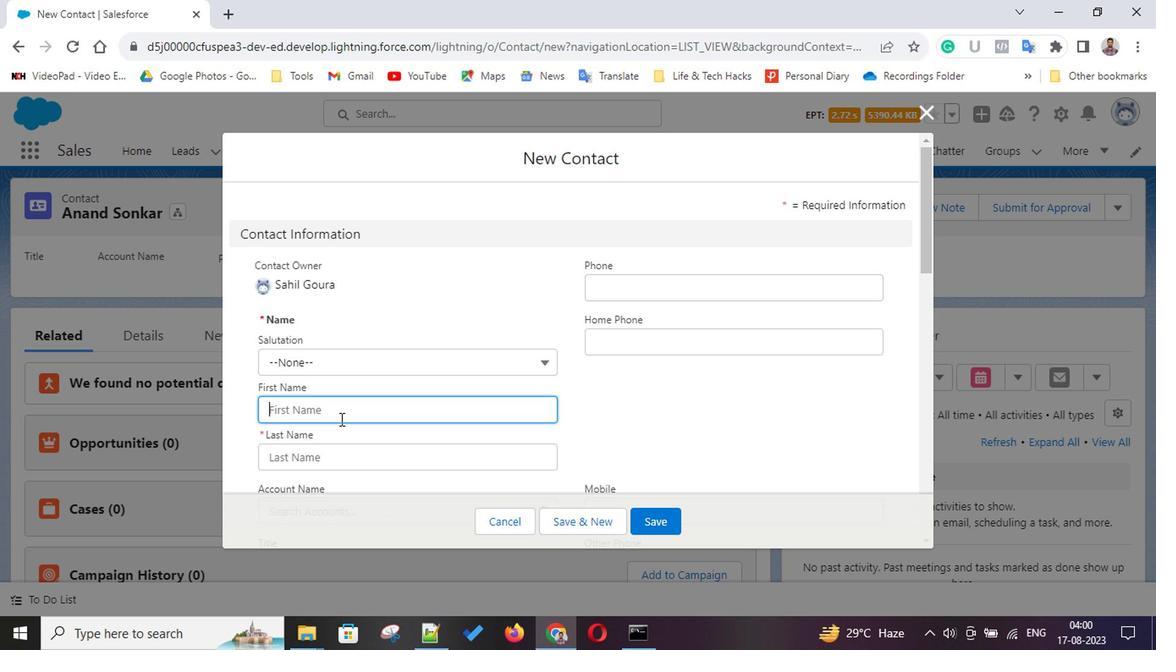 
Action: Mouse pressed left at (338, 415)
Screenshot: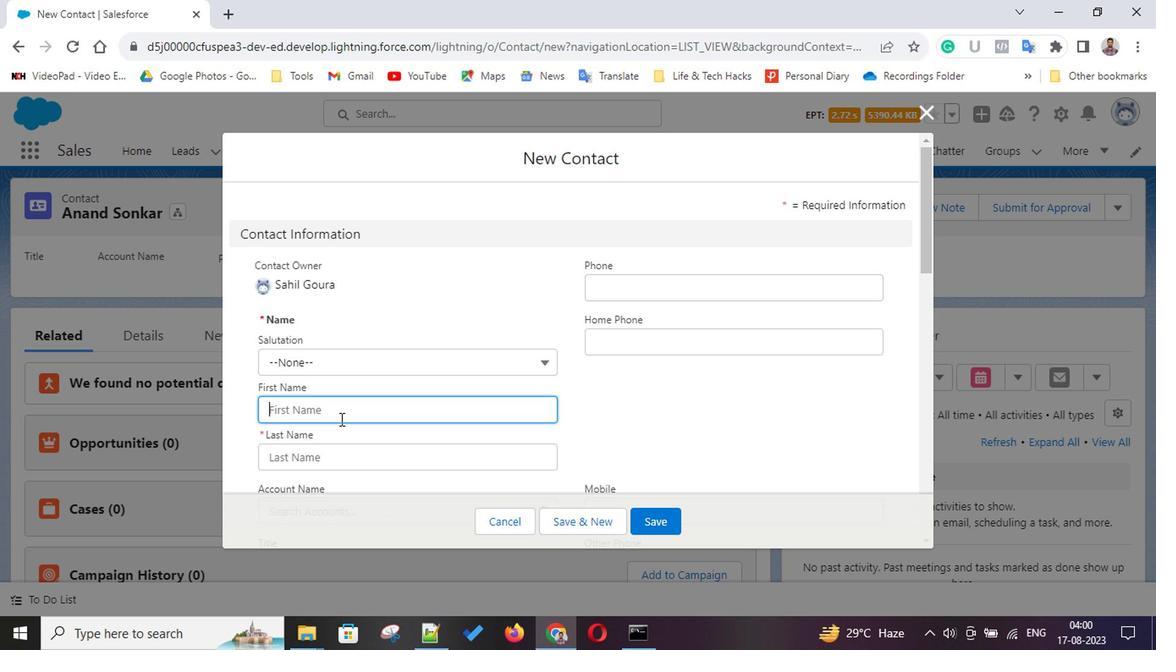 
Action: Key pressed <Key.shift>Ankit<Key.tab><Key.shift>Chaudhary
Screenshot: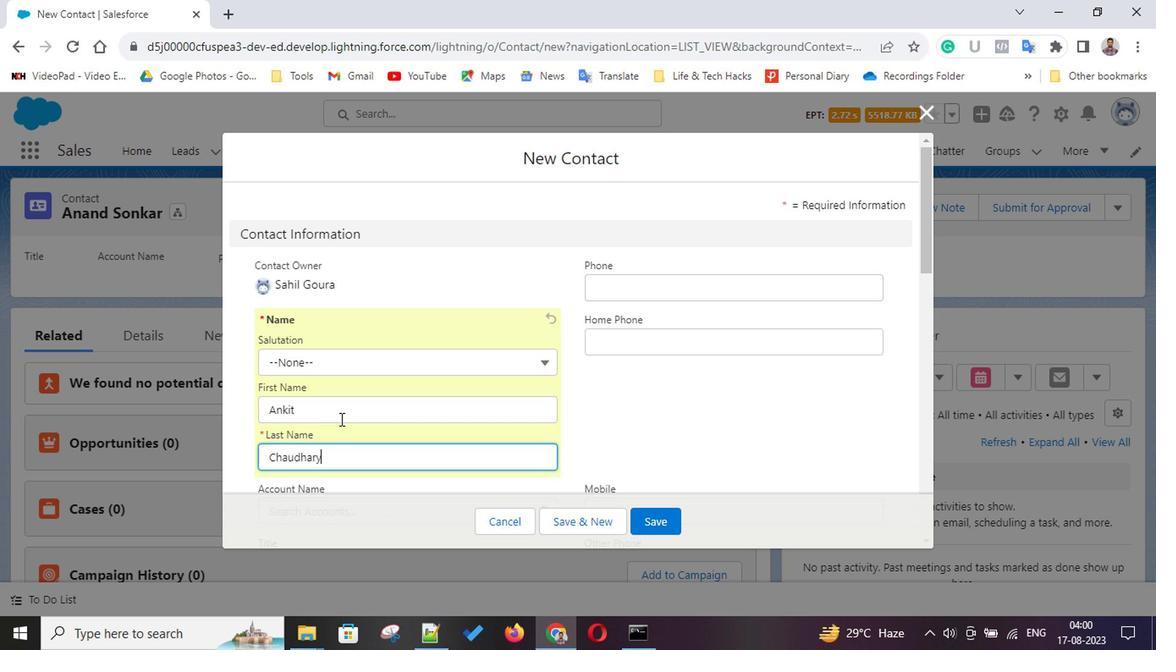
Action: Mouse moved to (569, 470)
Screenshot: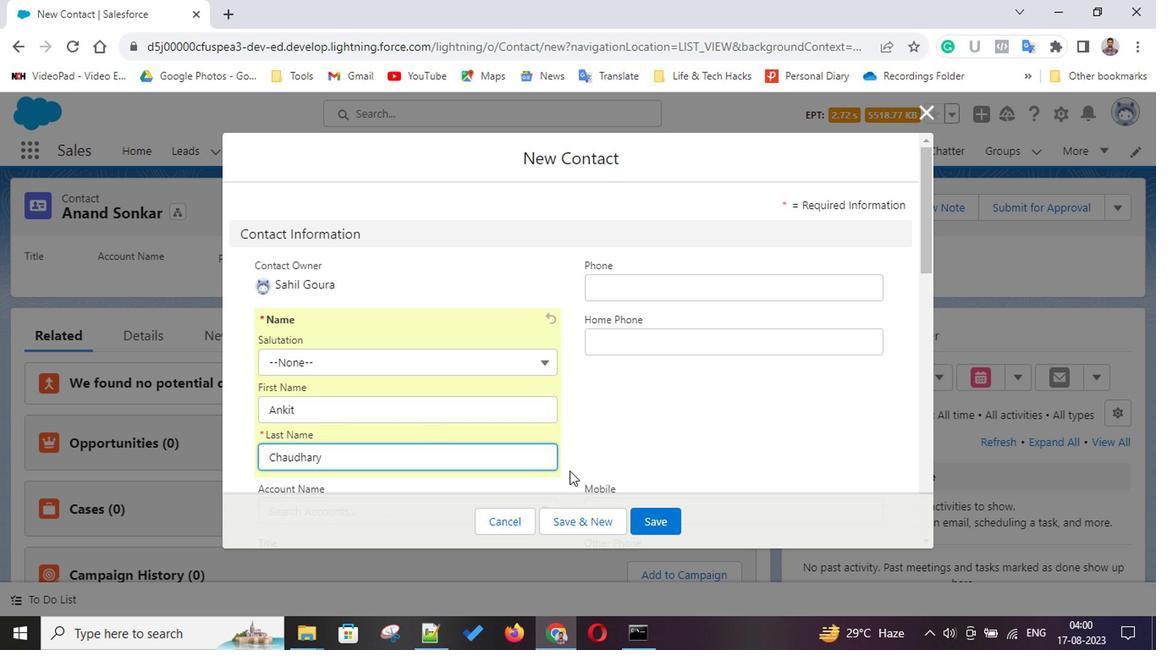 
Action: Mouse scrolled (569, 469) with delta (0, -1)
Screenshot: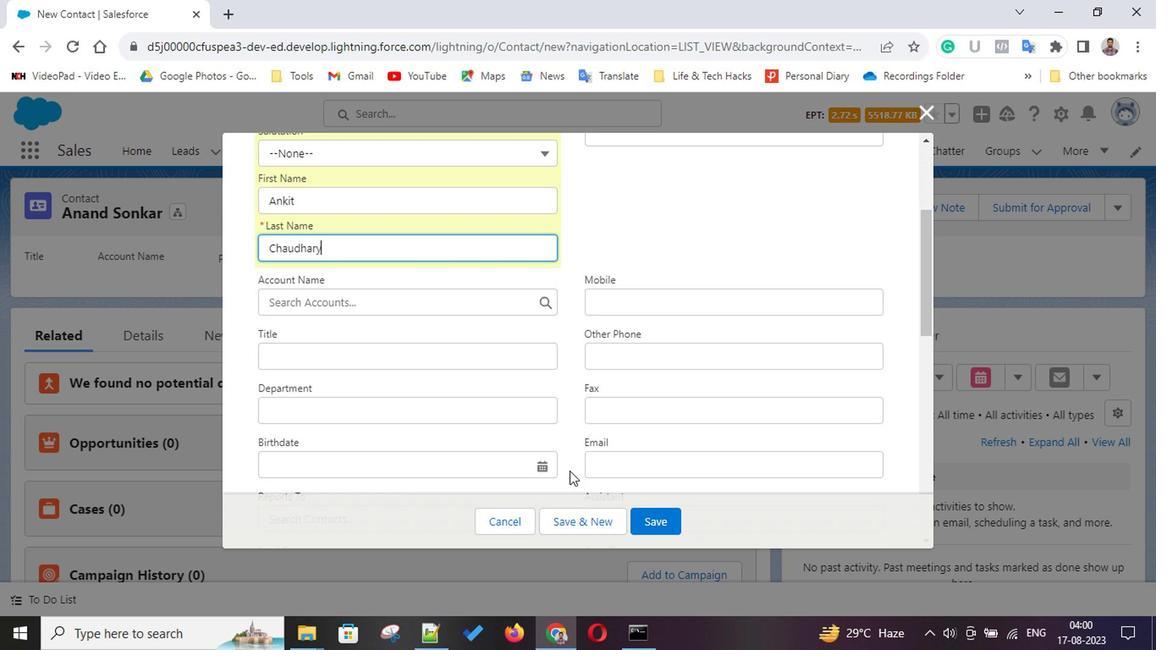 
Action: Mouse scrolled (569, 469) with delta (0, -1)
Screenshot: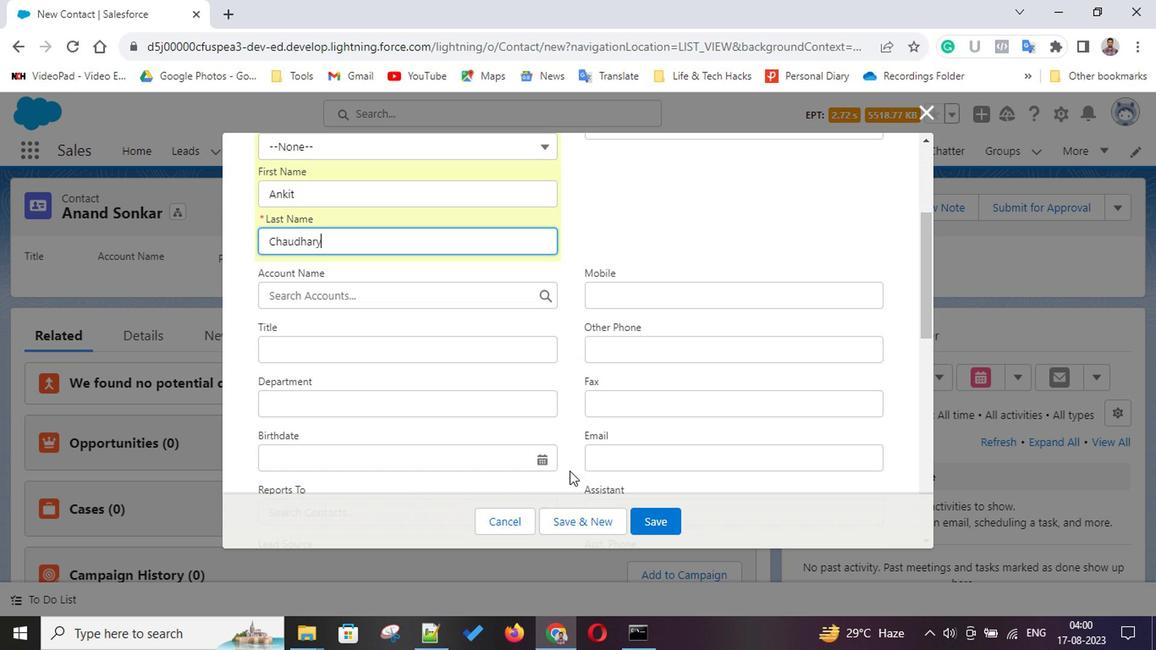 
Action: Mouse scrolled (569, 469) with delta (0, -1)
Screenshot: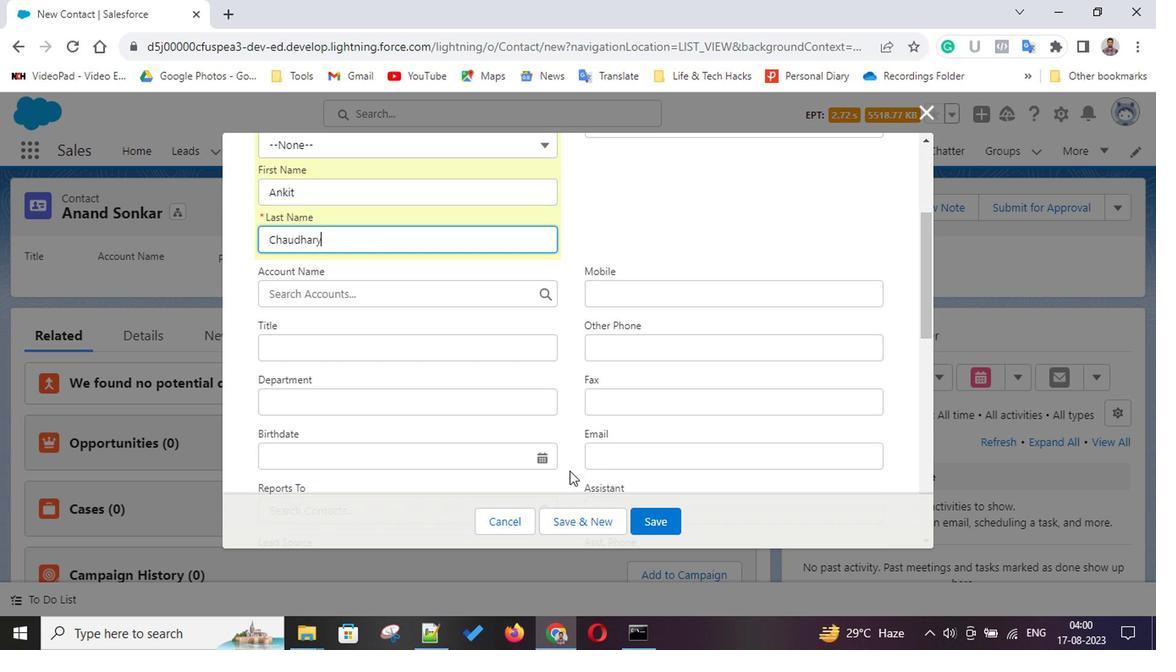 
Action: Mouse scrolled (569, 469) with delta (0, -1)
Screenshot: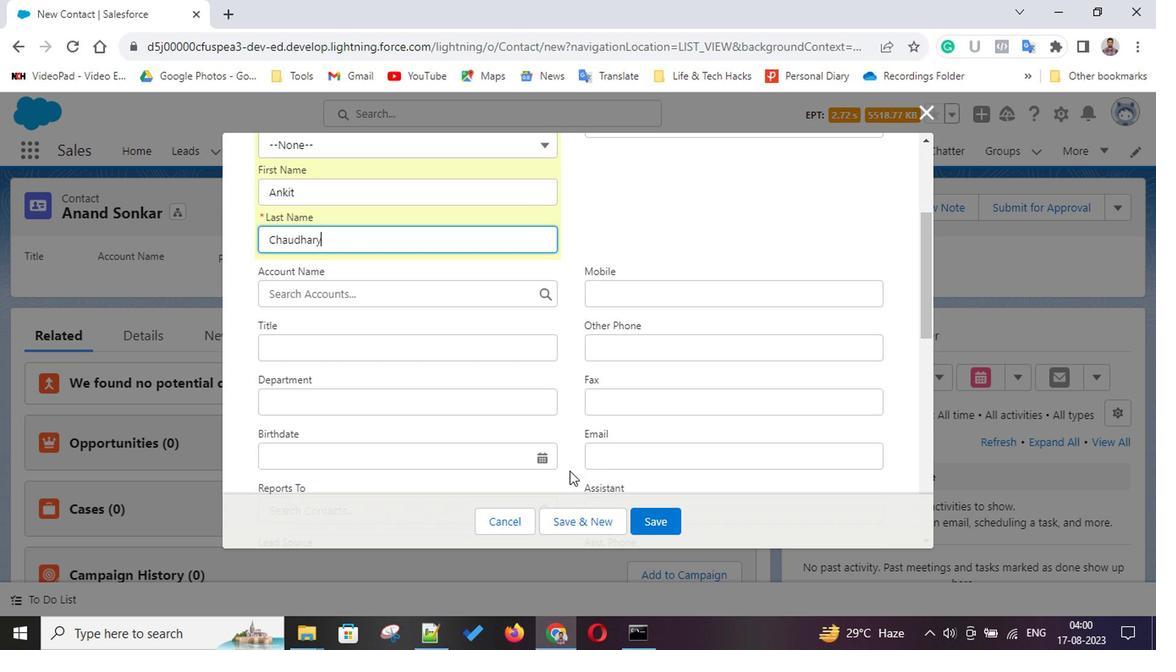 
Action: Mouse scrolled (569, 469) with delta (0, -1)
Screenshot: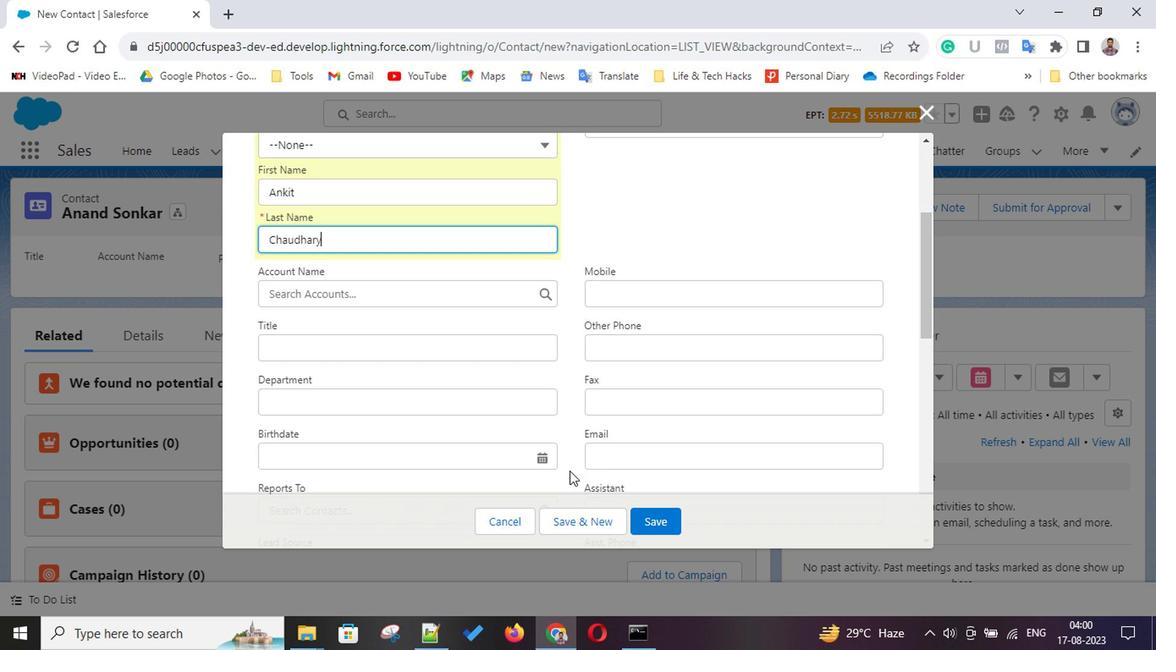 
Action: Mouse scrolled (569, 469) with delta (0, -1)
Screenshot: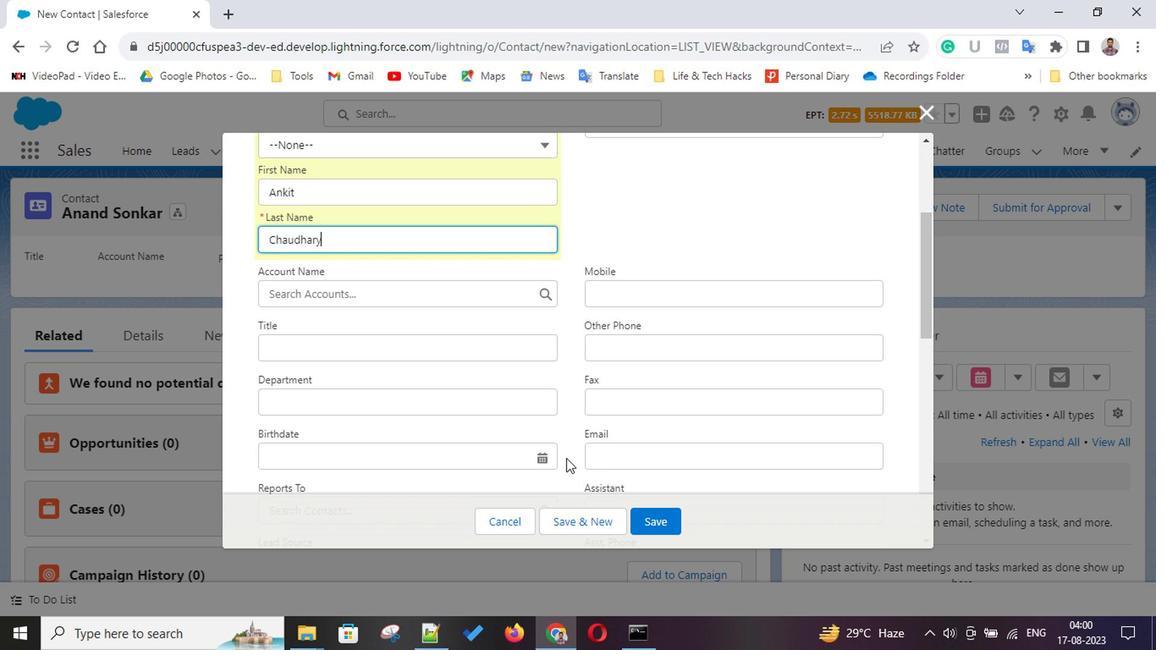 
Action: Mouse scrolled (569, 469) with delta (0, -1)
Screenshot: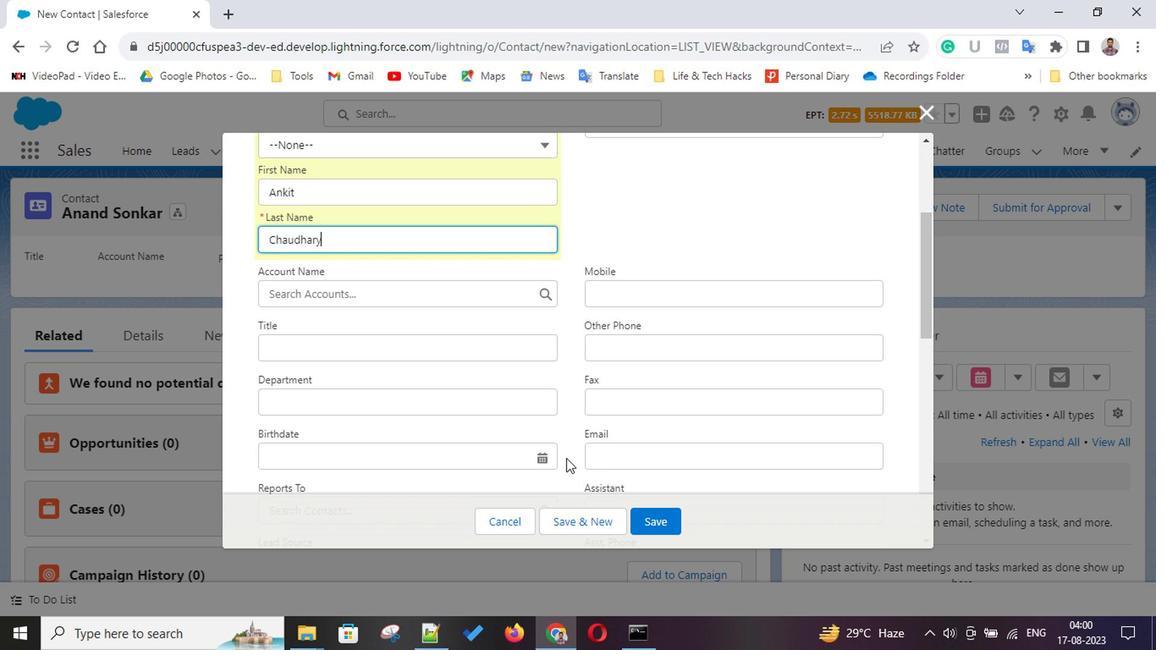 
Action: Mouse scrolled (569, 469) with delta (0, -1)
Screenshot: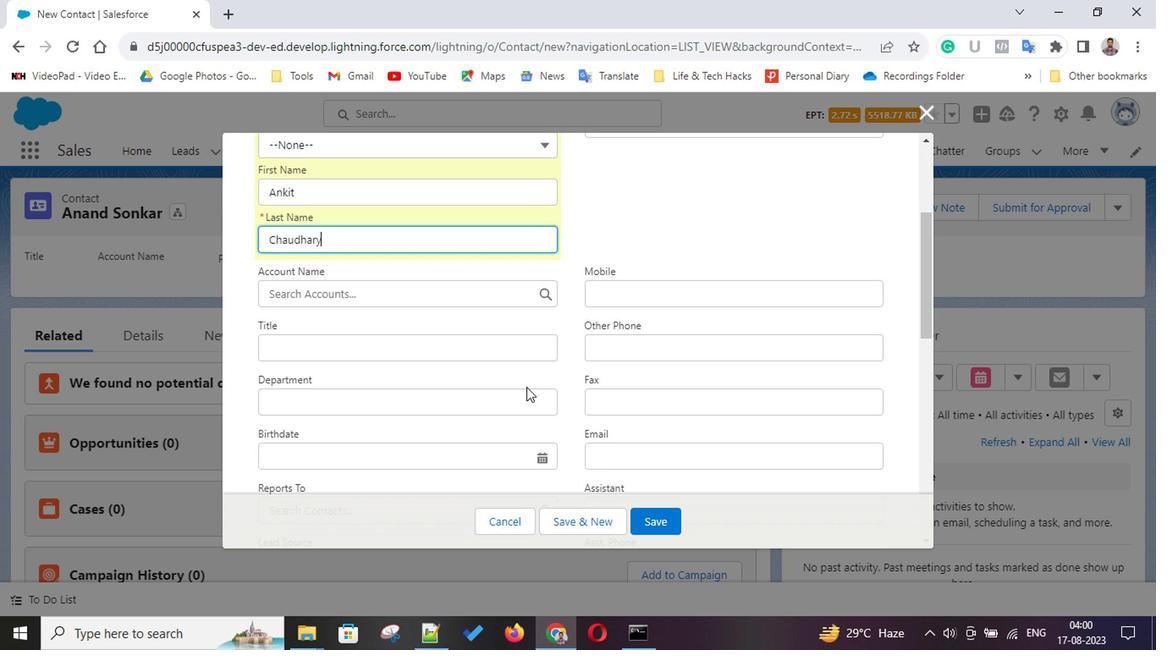 
Action: Mouse moved to (571, 519)
Screenshot: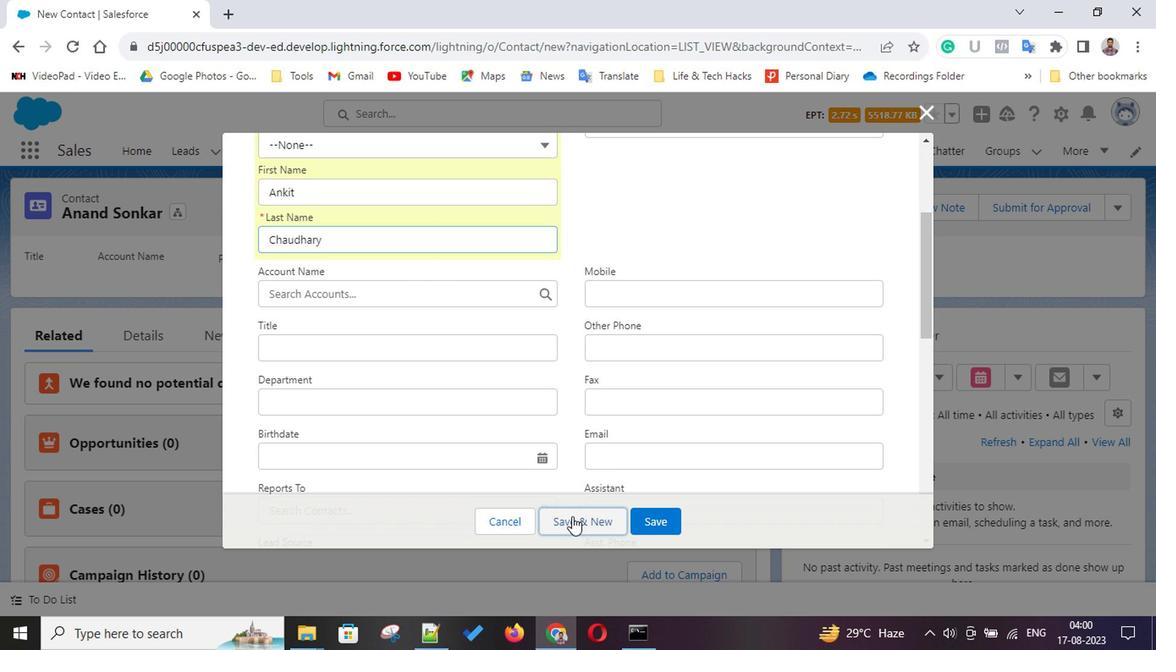 
Action: Mouse pressed left at (571, 519)
Screenshot: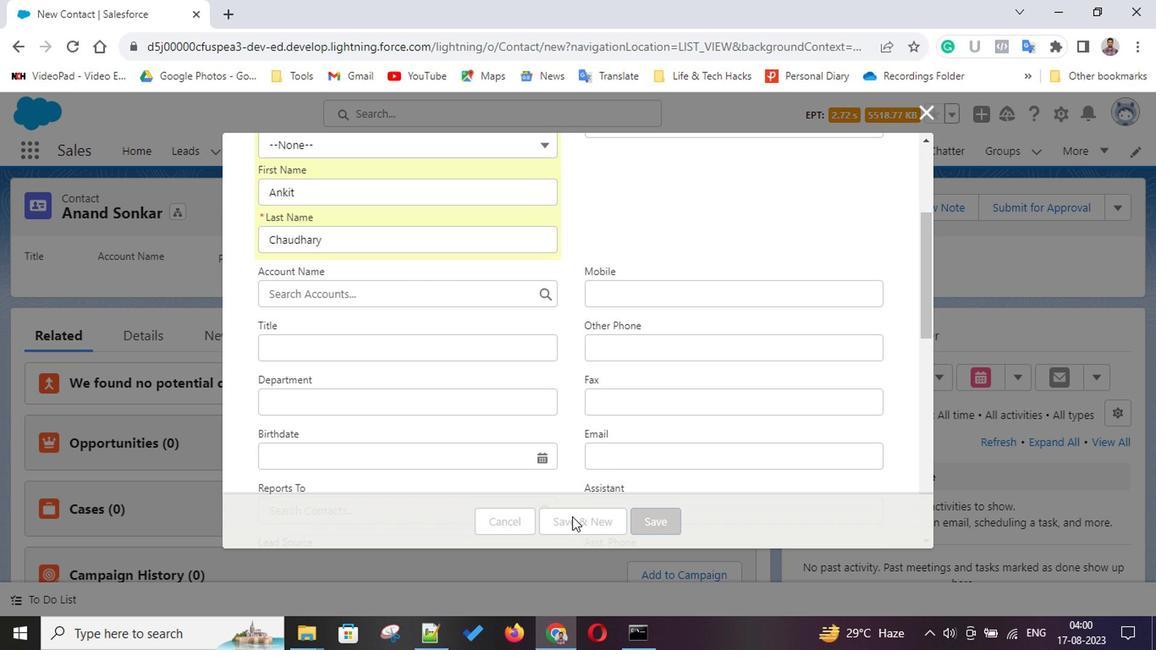 
Action: Mouse moved to (335, 406)
Screenshot: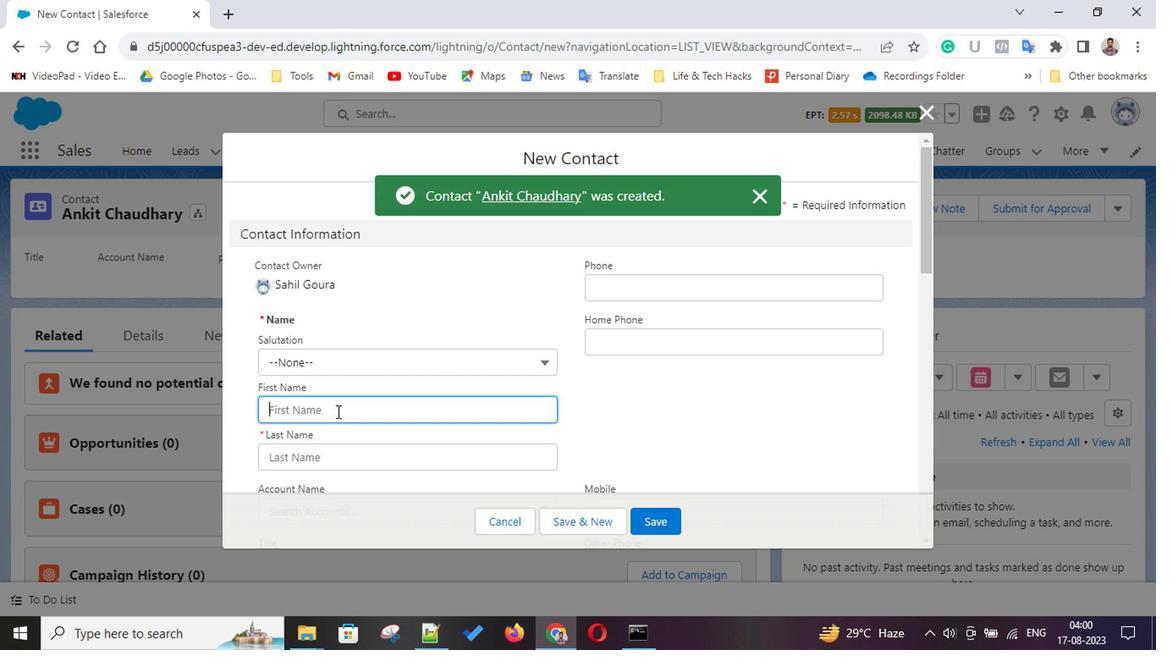 
Action: Mouse pressed left at (335, 406)
Screenshot: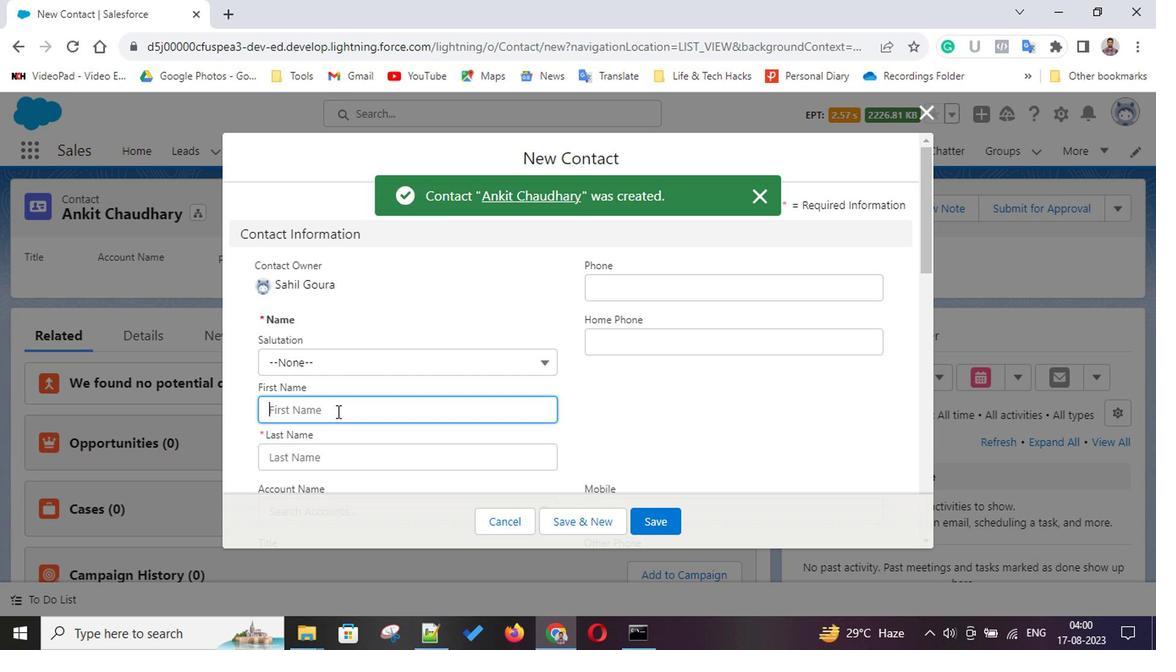 
Action: Key pressed <Key.shift>Sahil<Key.tab><Key.shift>Goura
Screenshot: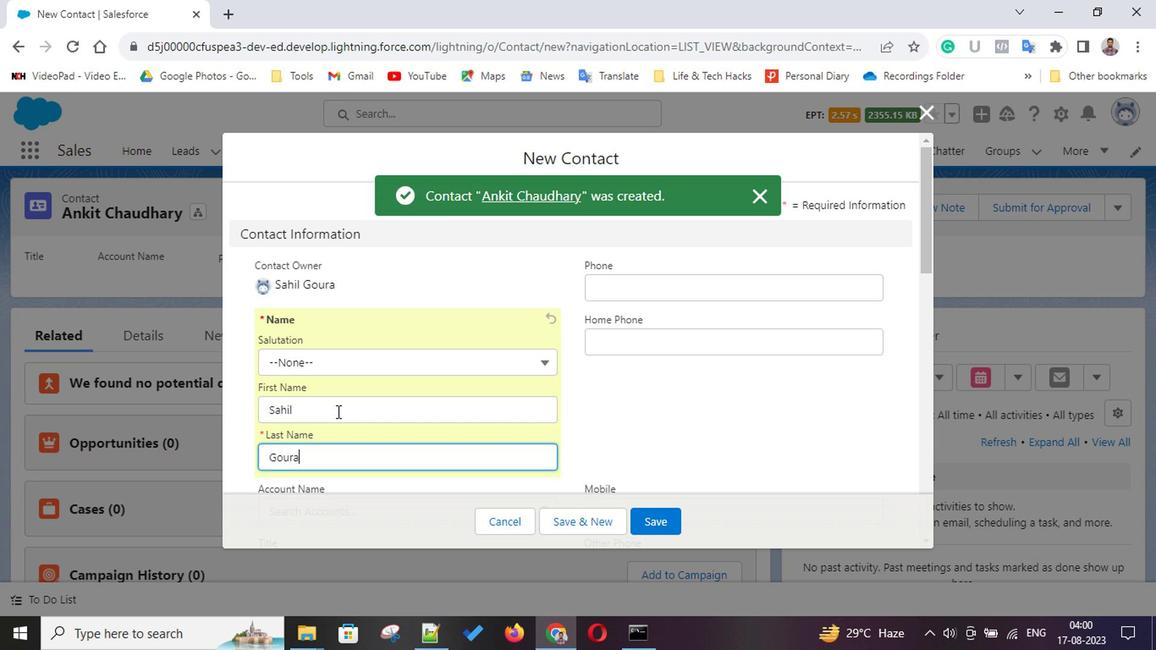 
Action: Mouse moved to (412, 392)
Screenshot: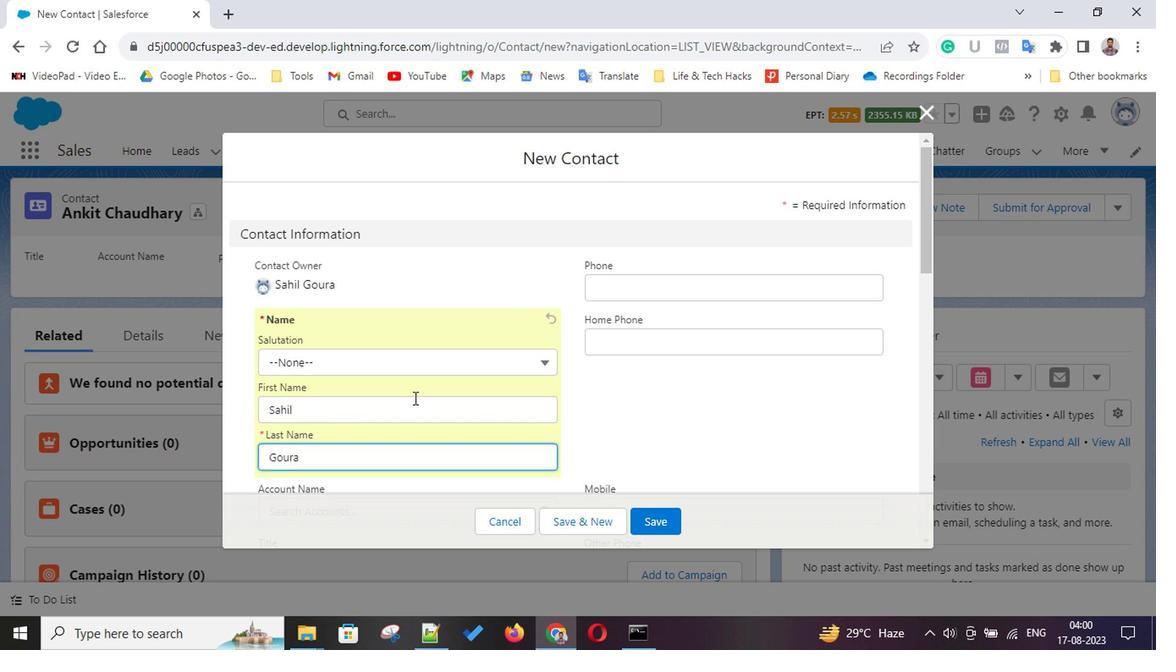
Action: Mouse scrolled (412, 391) with delta (0, 0)
Screenshot: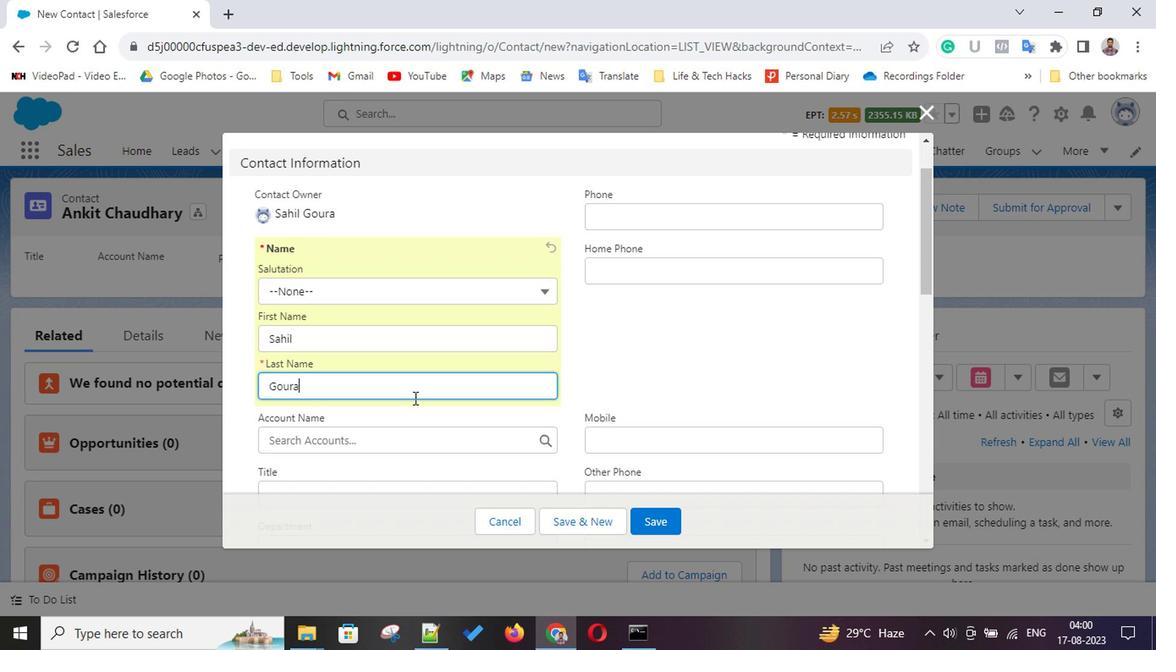 
Action: Mouse scrolled (412, 391) with delta (0, 0)
Screenshot: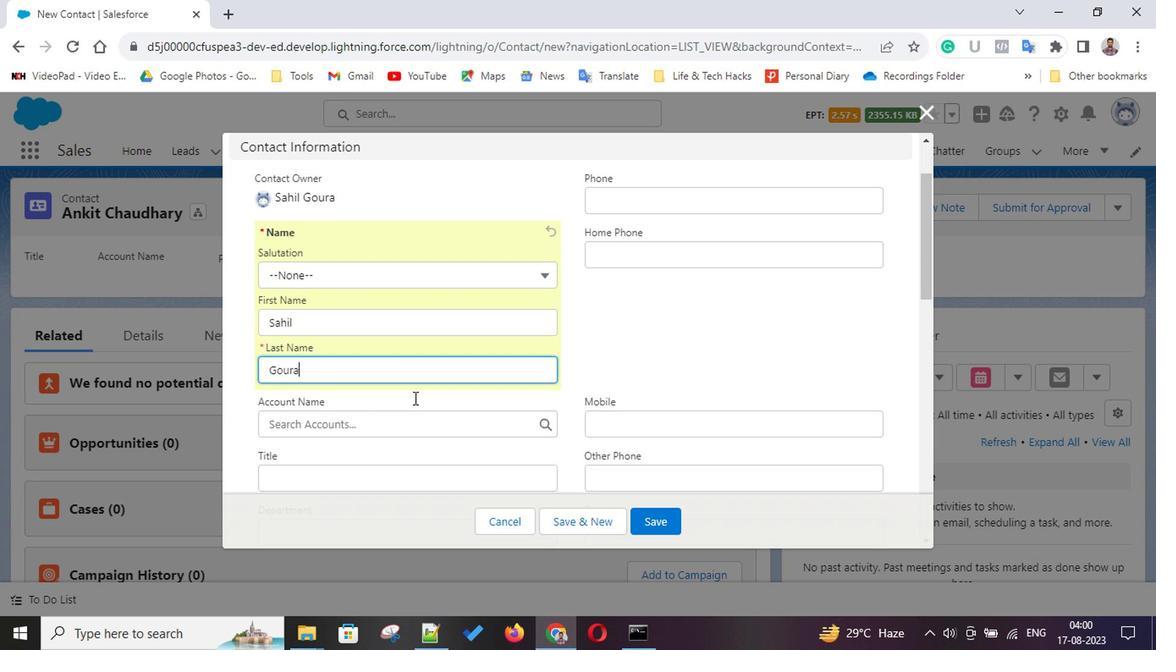 
Action: Mouse scrolled (412, 391) with delta (0, 0)
Screenshot: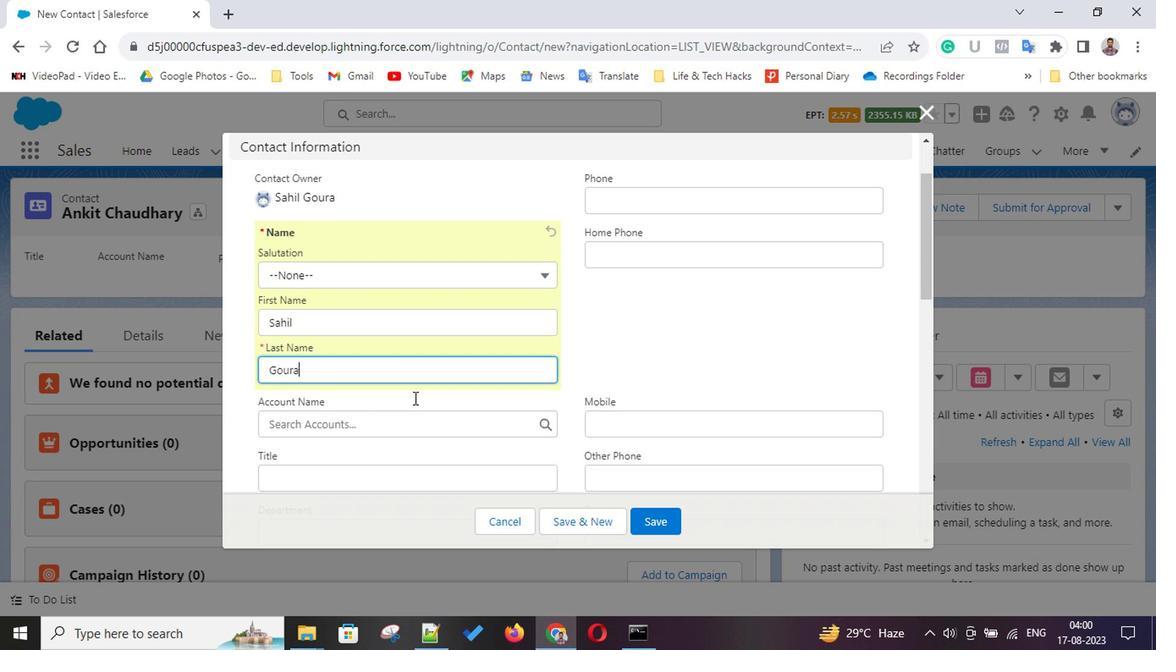 
Action: Mouse scrolled (412, 391) with delta (0, 0)
Screenshot: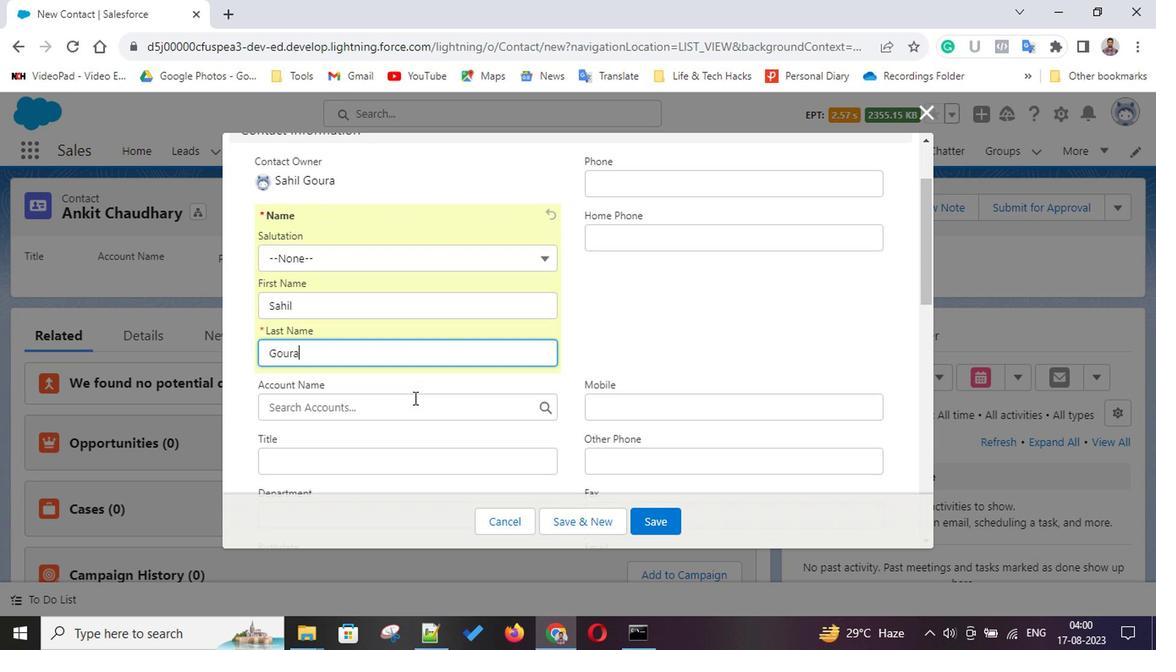 
Action: Mouse scrolled (412, 391) with delta (0, 0)
Screenshot: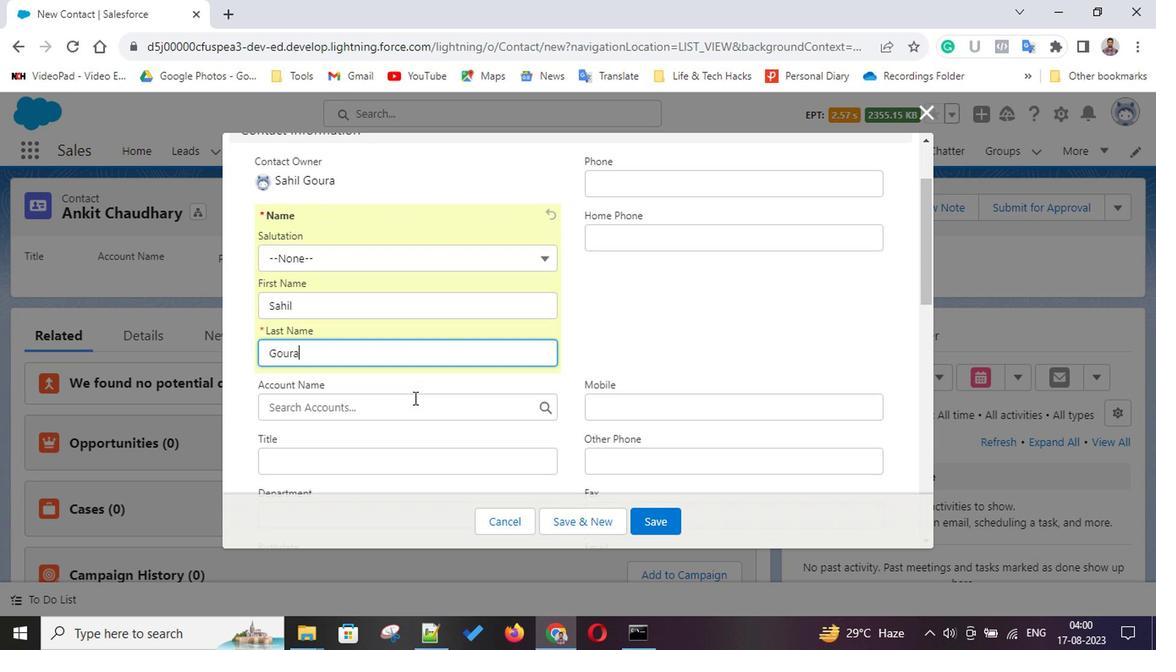 
Action: Mouse scrolled (412, 391) with delta (0, 0)
Screenshot: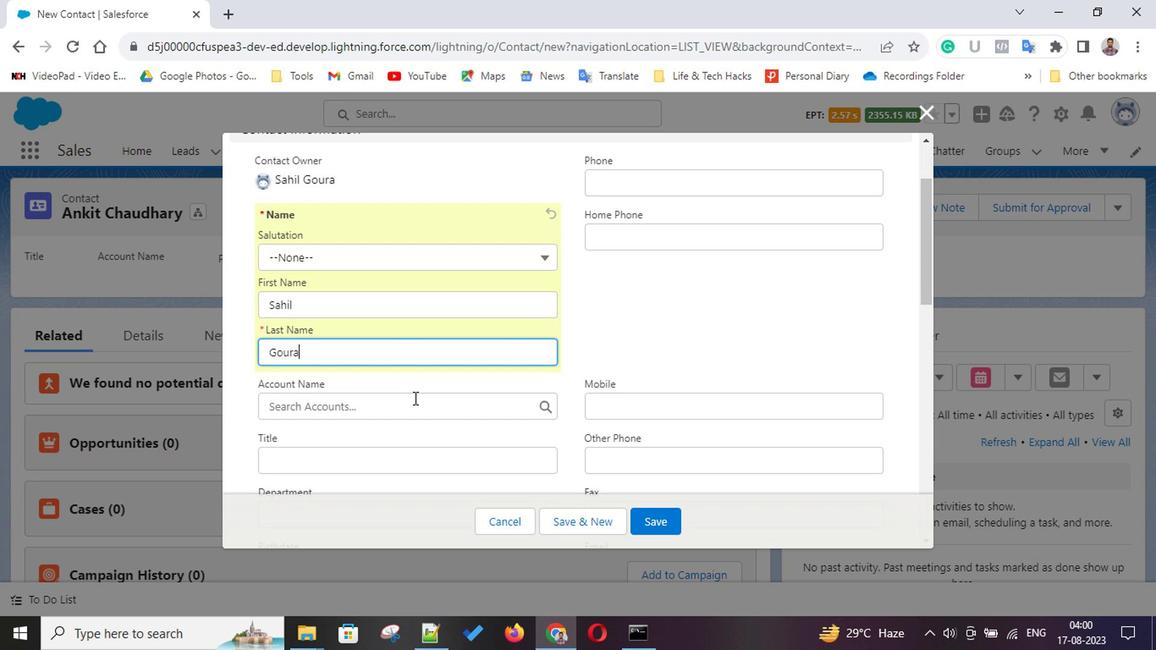 
Action: Mouse scrolled (412, 391) with delta (0, 0)
Screenshot: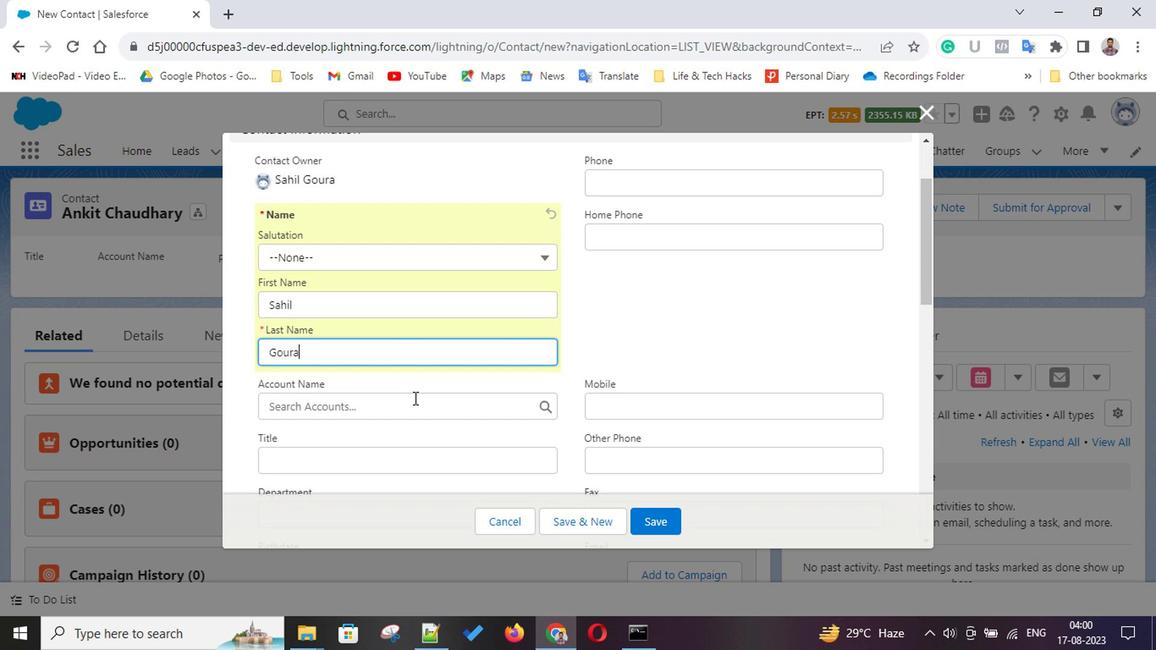 
Action: Mouse scrolled (412, 391) with delta (0, 0)
Screenshot: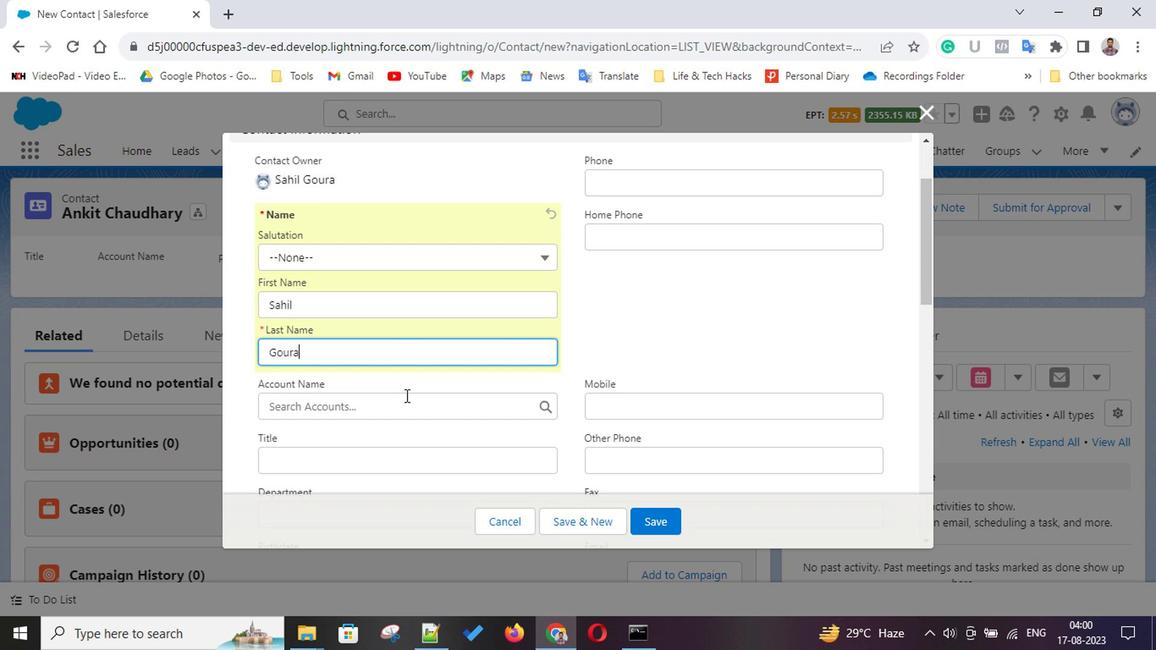 
Action: Mouse scrolled (412, 391) with delta (0, 0)
Screenshot: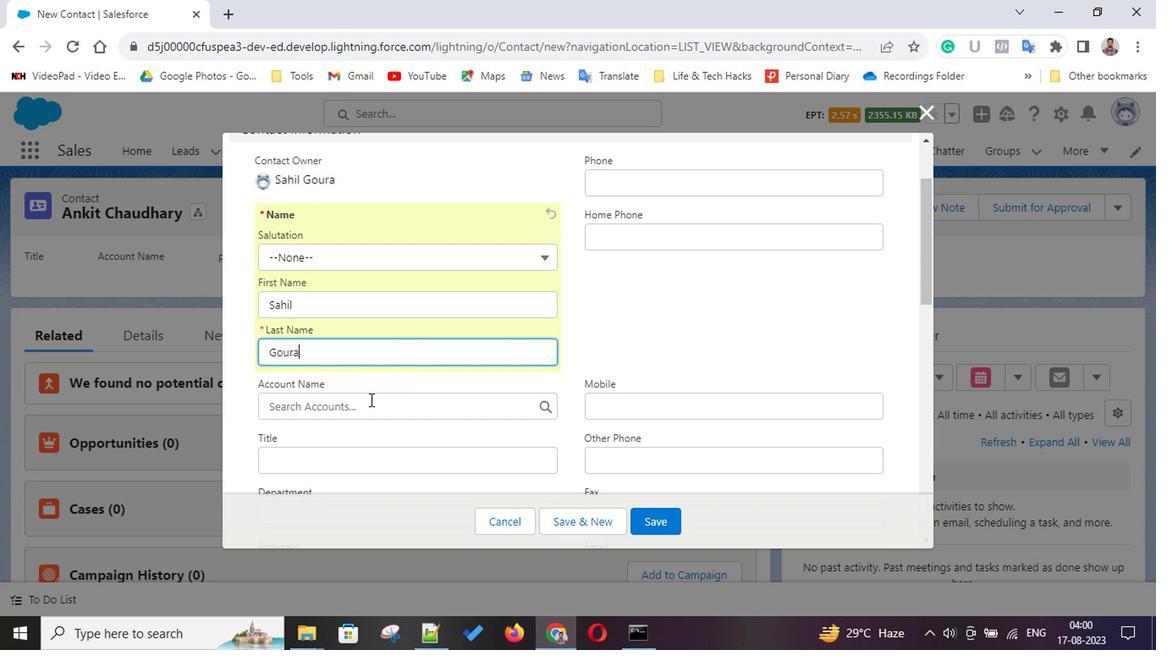 
Action: Mouse scrolled (412, 391) with delta (0, 0)
Screenshot: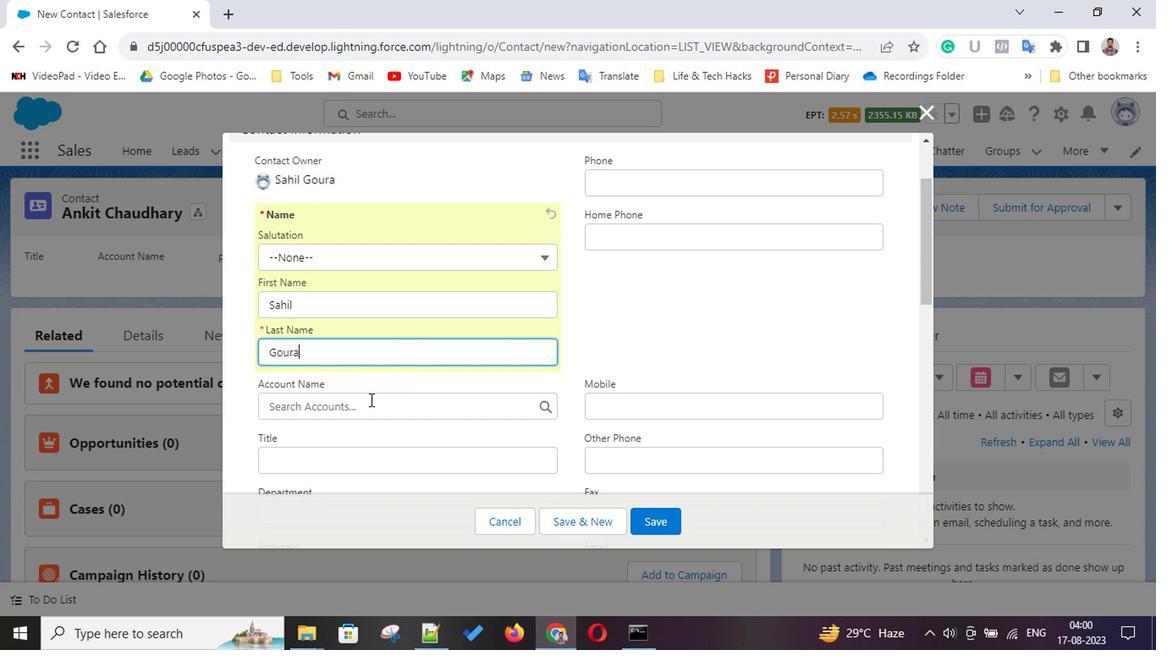 
Action: Mouse moved to (330, 403)
Screenshot: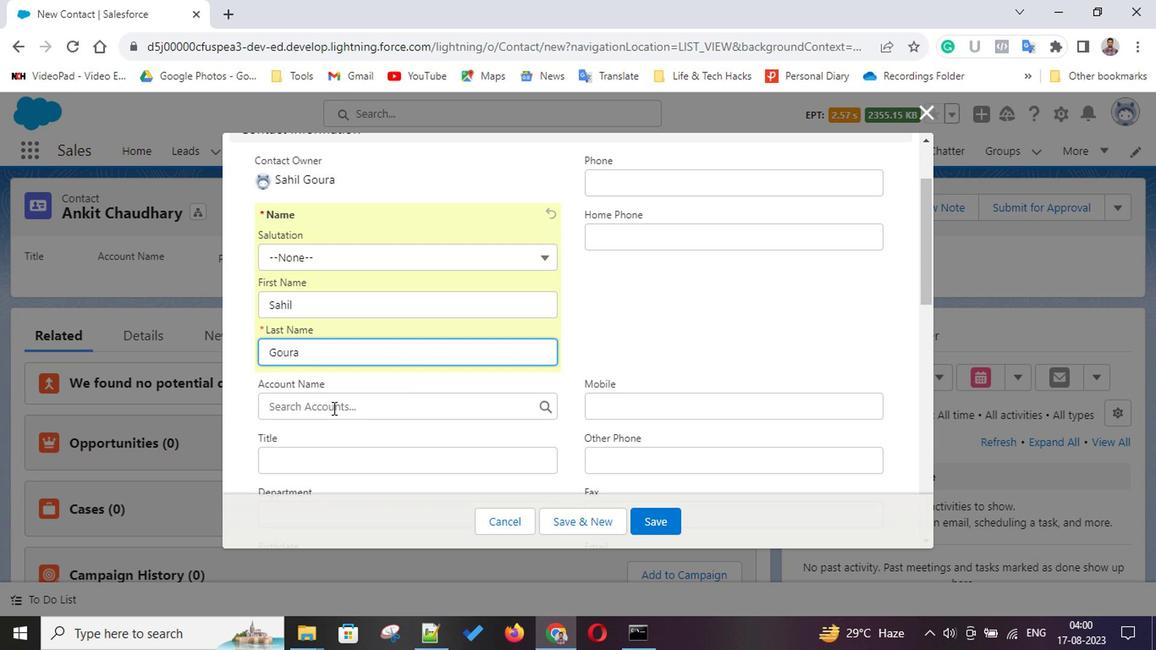 
Action: Mouse pressed left at (330, 403)
Screenshot: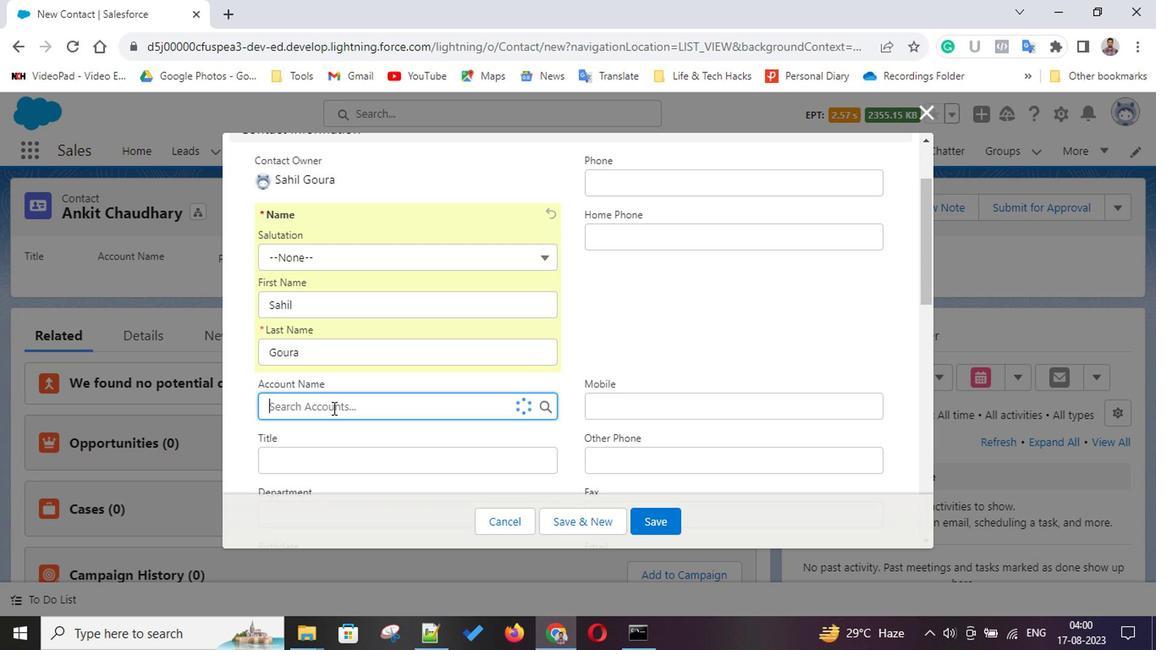 
Action: Mouse moved to (317, 555)
Screenshot: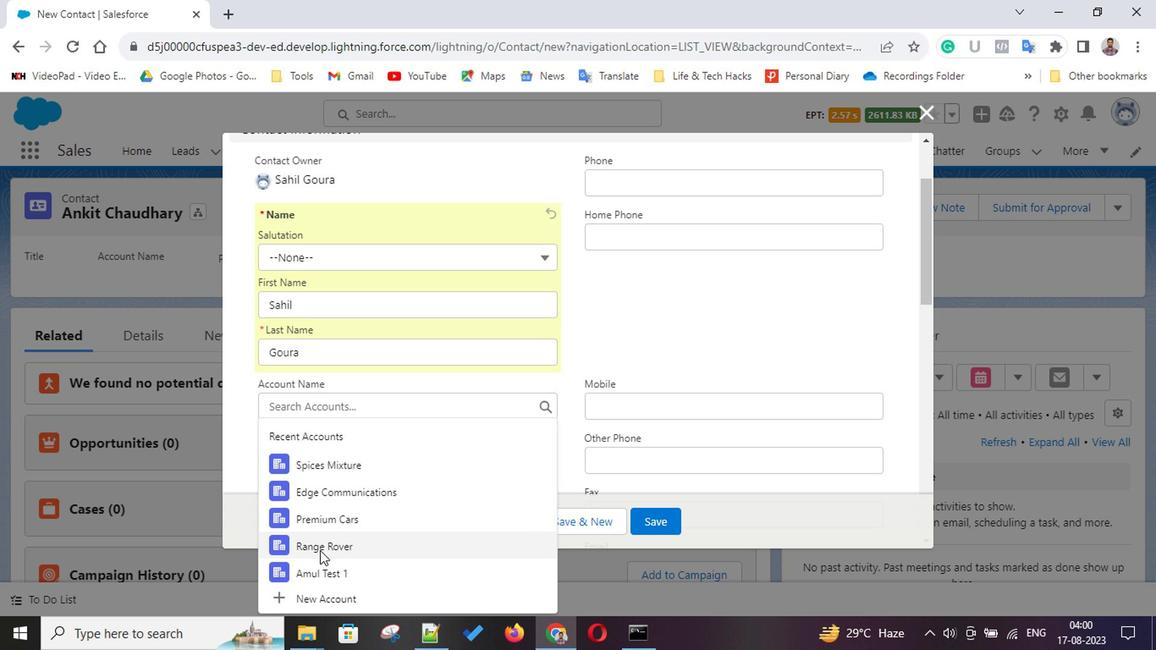 
Action: Mouse pressed left at (317, 555)
Screenshot: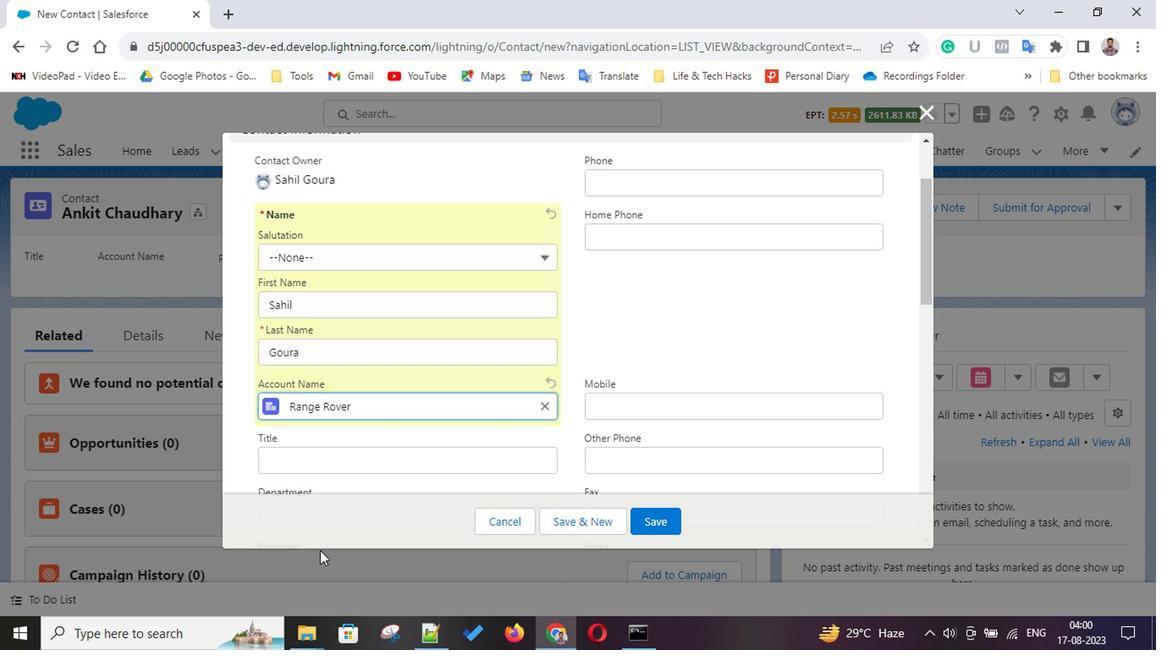 
Action: Mouse moved to (440, 406)
Screenshot: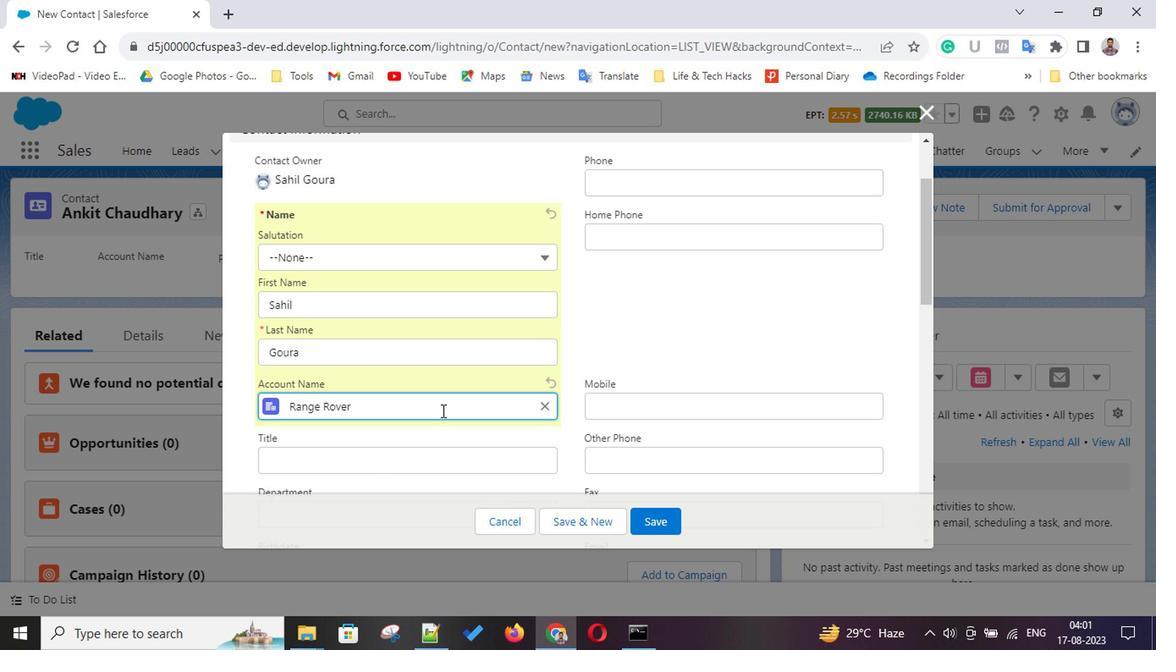 
Action: Mouse pressed left at (440, 406)
Screenshot: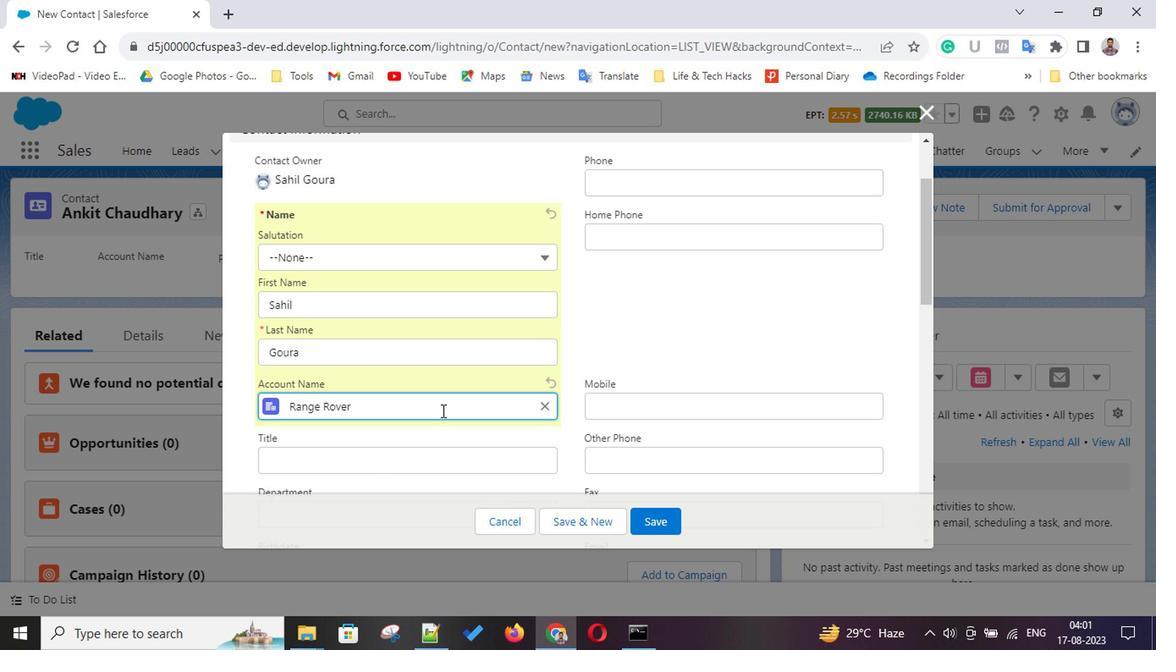 
Action: Mouse scrolled (440, 404) with delta (0, -1)
Screenshot: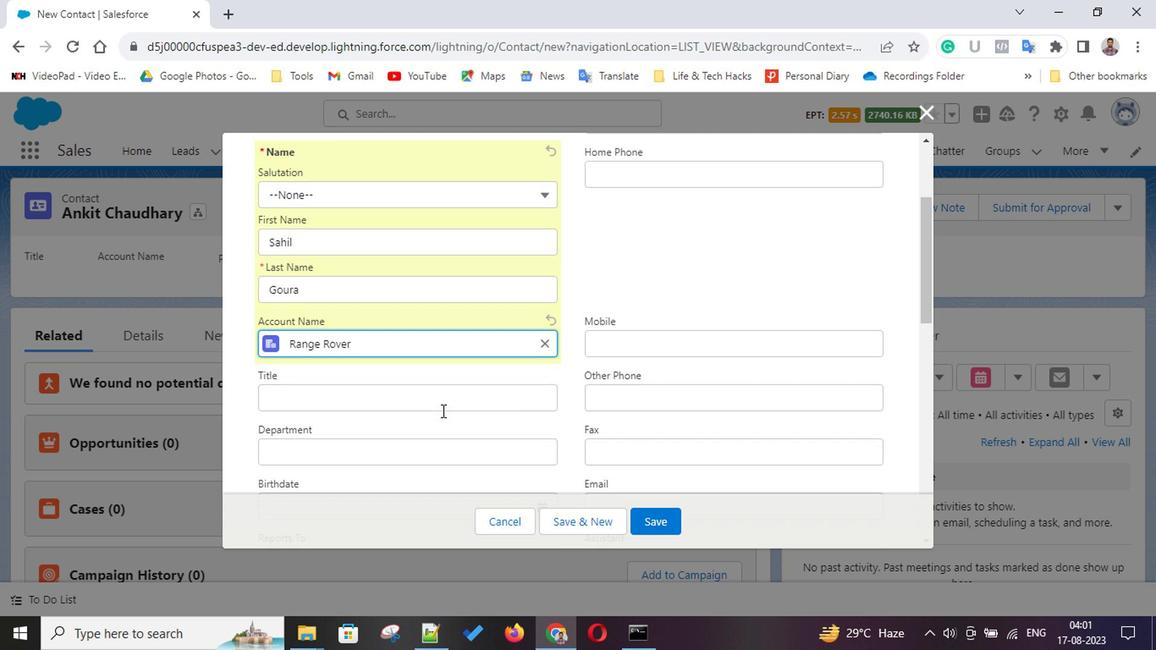 
Action: Mouse scrolled (440, 404) with delta (0, -1)
Screenshot: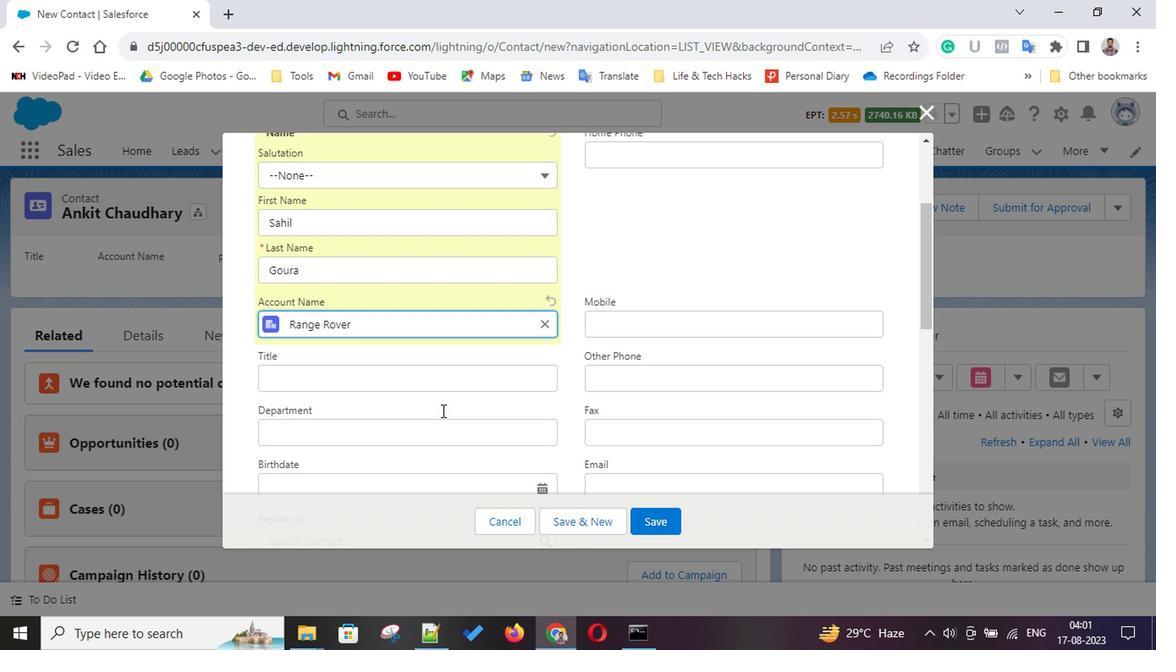 
Action: Mouse scrolled (440, 404) with delta (0, -1)
Screenshot: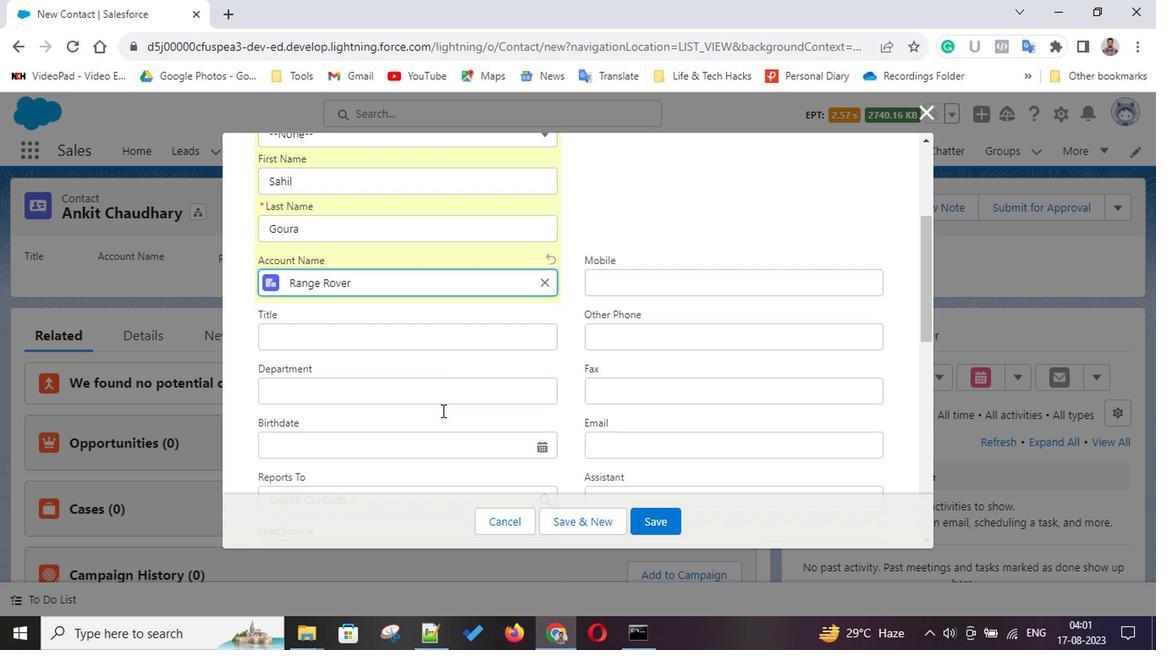 
Action: Mouse scrolled (440, 404) with delta (0, -1)
Screenshot: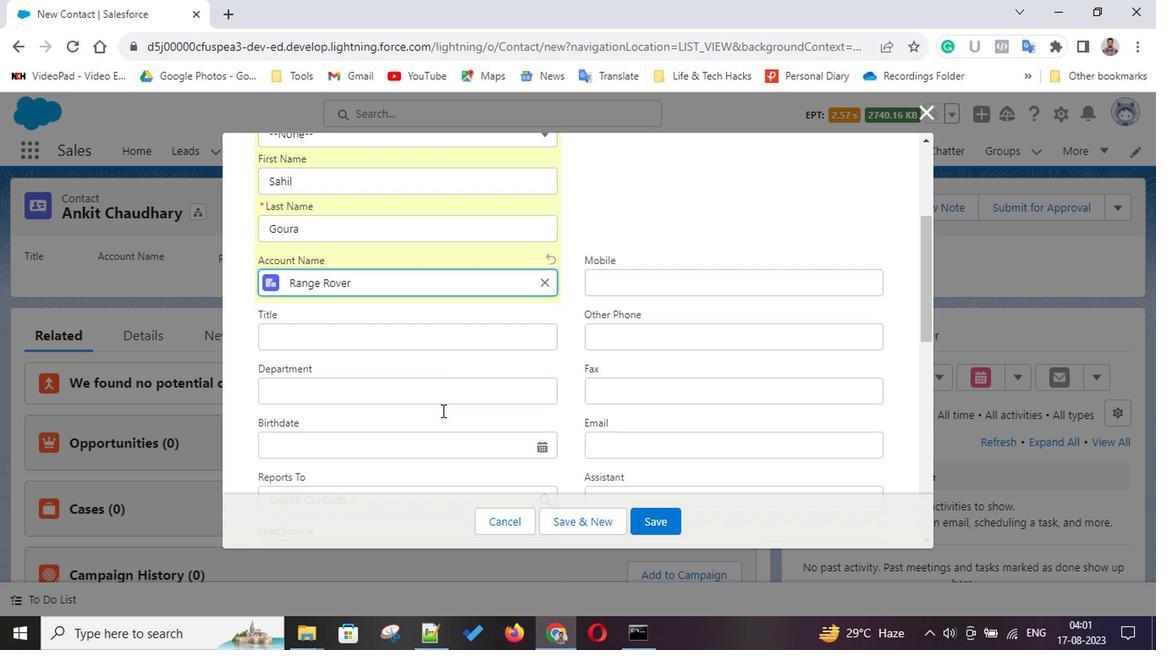 
Action: Mouse scrolled (440, 404) with delta (0, -1)
Screenshot: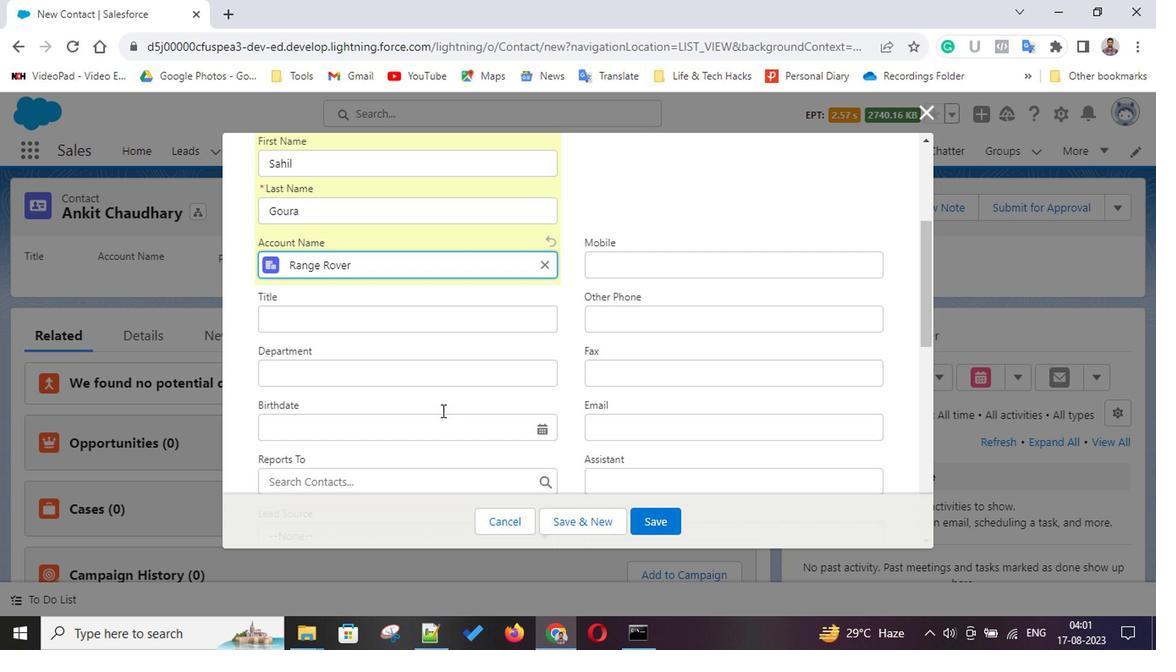 
Action: Mouse scrolled (440, 404) with delta (0, -1)
Screenshot: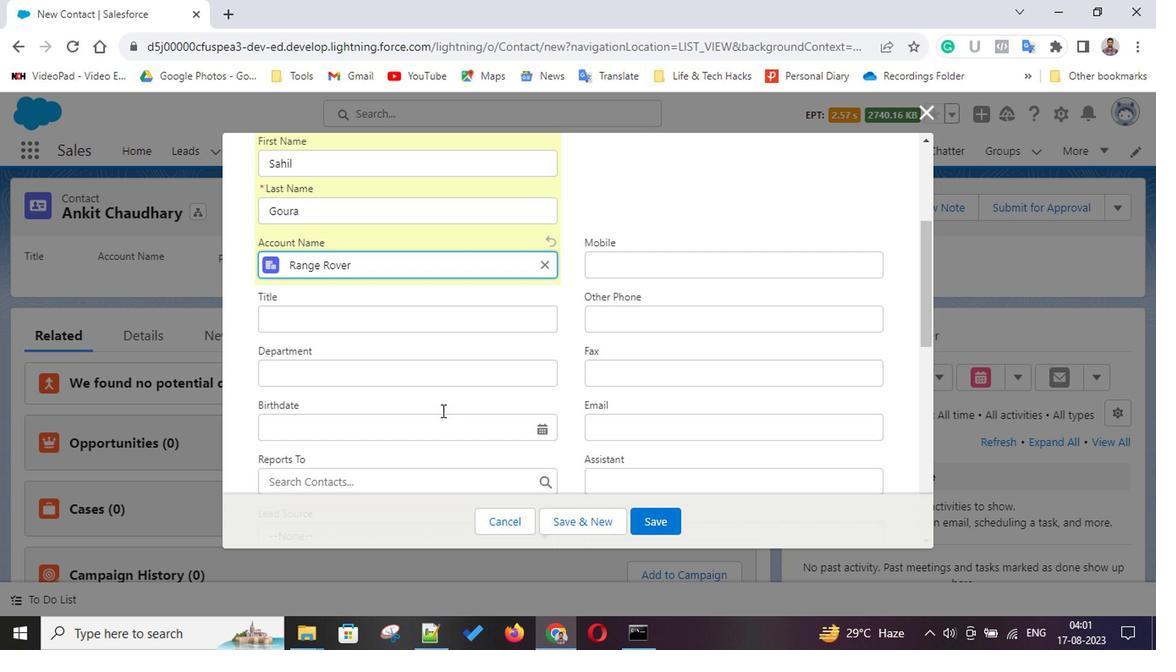 
Action: Mouse scrolled (440, 404) with delta (0, -1)
Screenshot: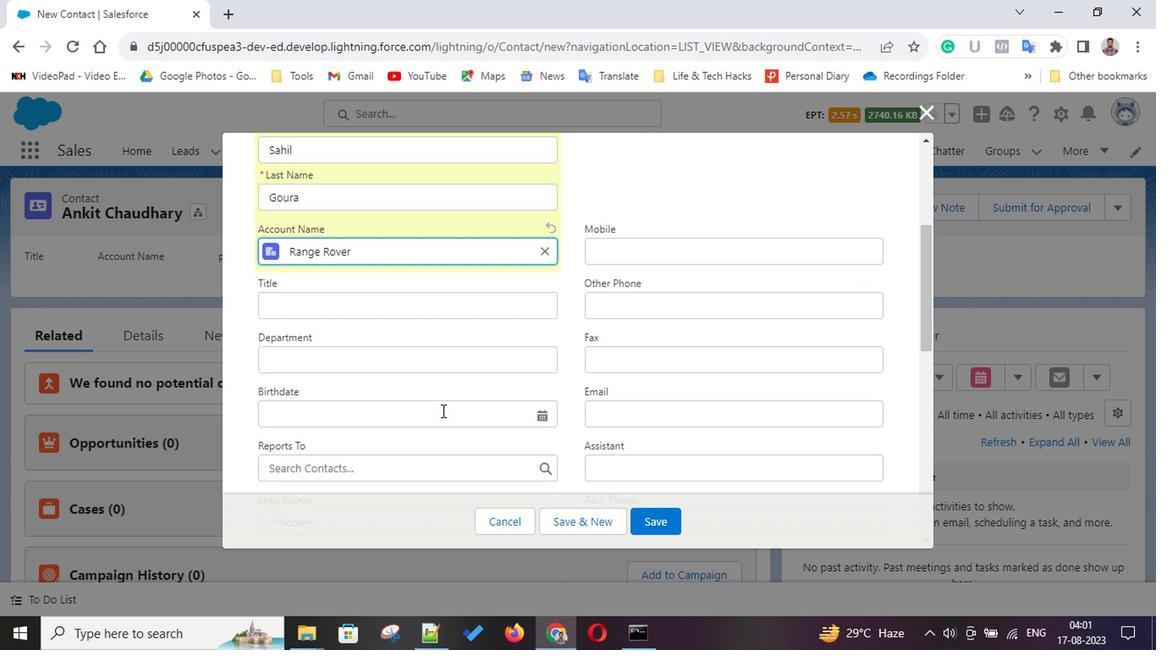 
Action: Mouse scrolled (440, 404) with delta (0, -1)
Screenshot: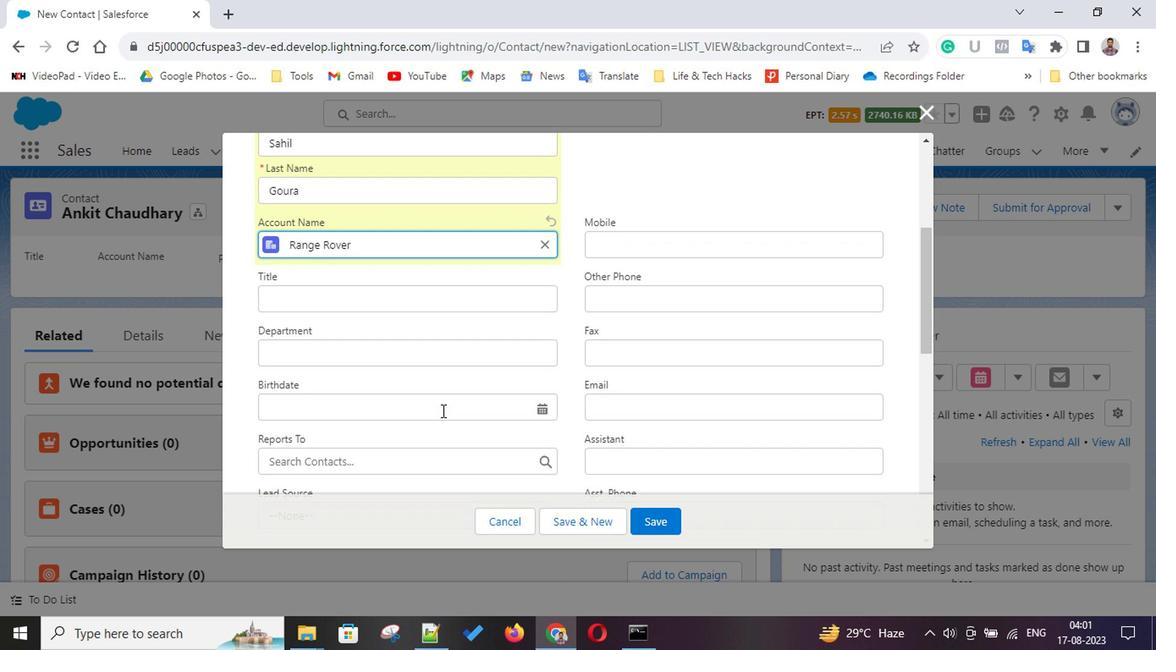 
Action: Mouse scrolled (440, 404) with delta (0, -1)
Screenshot: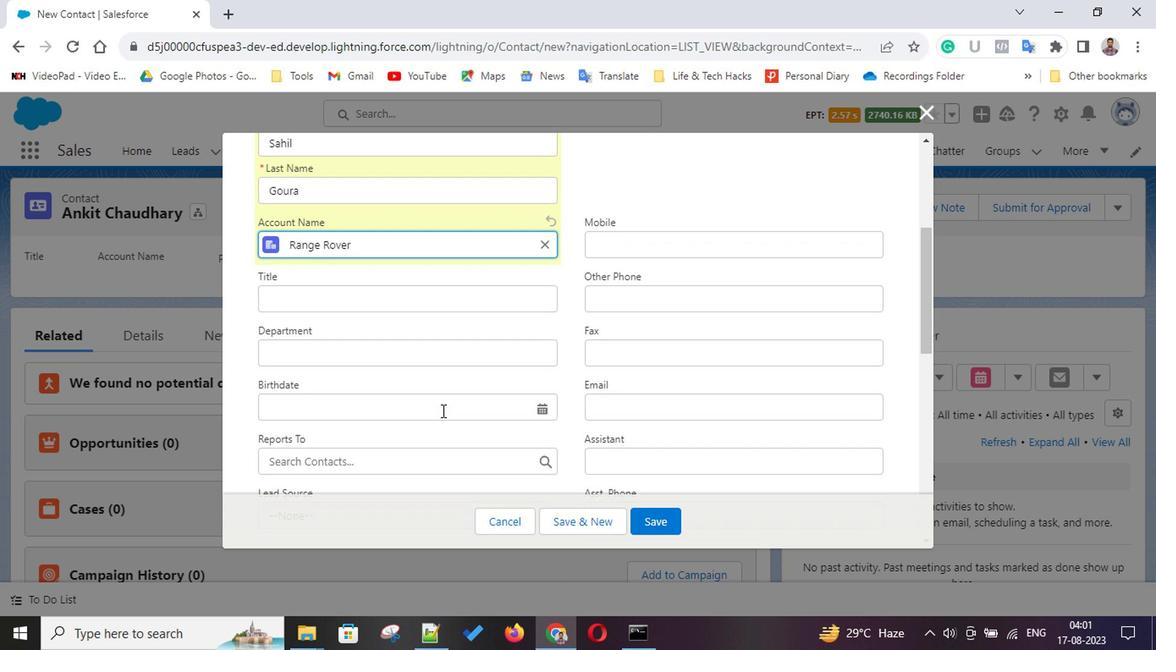 
Action: Mouse scrolled (440, 404) with delta (0, -1)
Screenshot: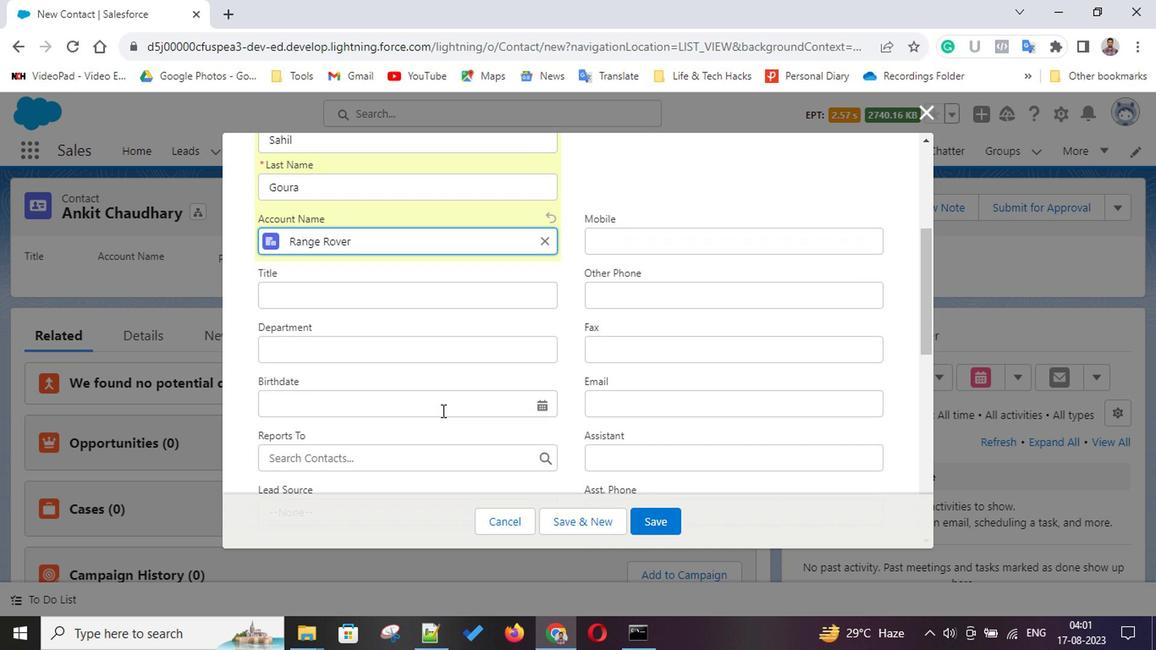 
Action: Mouse scrolled (440, 404) with delta (0, -1)
Screenshot: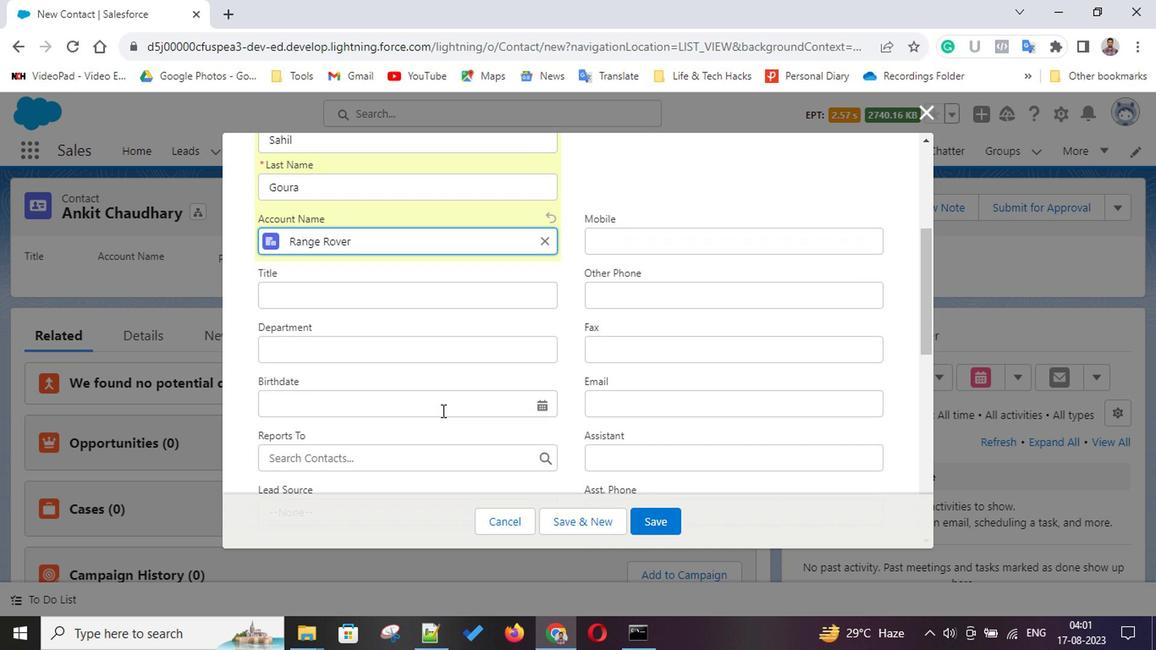 
Action: Mouse scrolled (440, 404) with delta (0, -1)
Screenshot: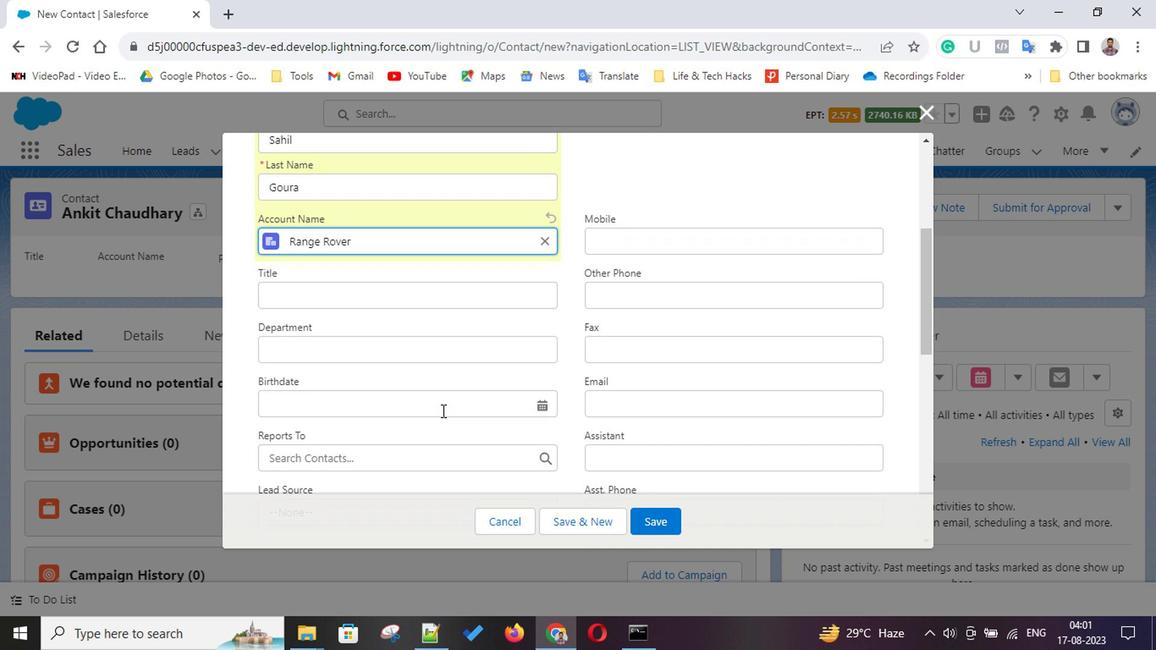 
Action: Mouse scrolled (440, 404) with delta (0, -1)
Screenshot: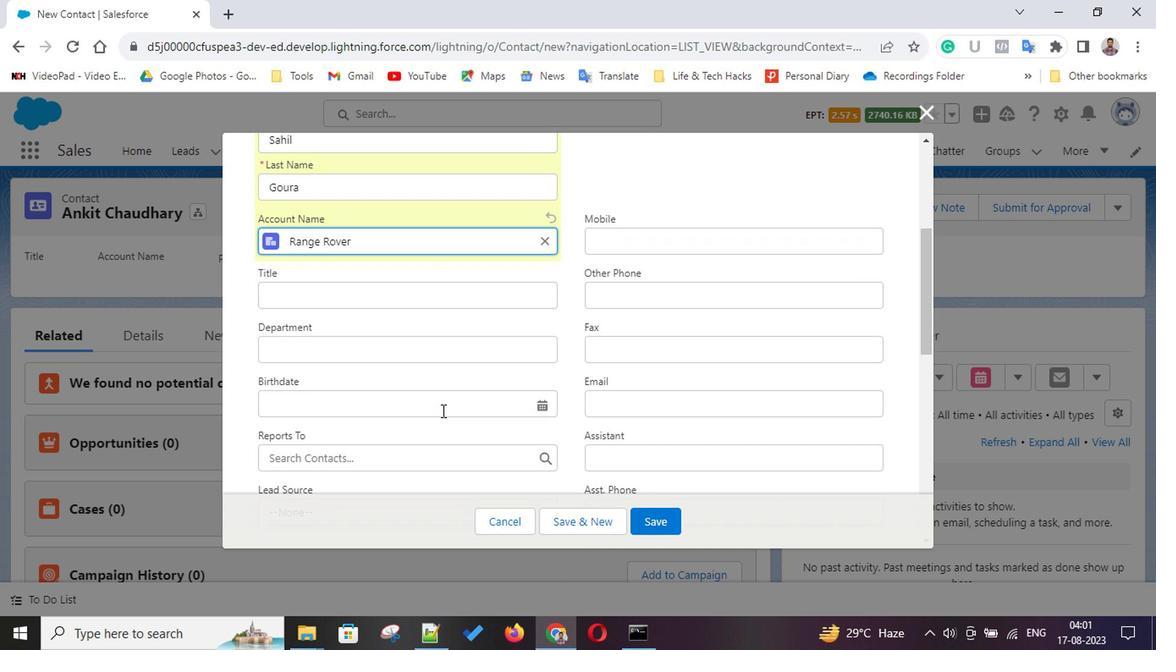
Action: Mouse scrolled (440, 404) with delta (0, -1)
Screenshot: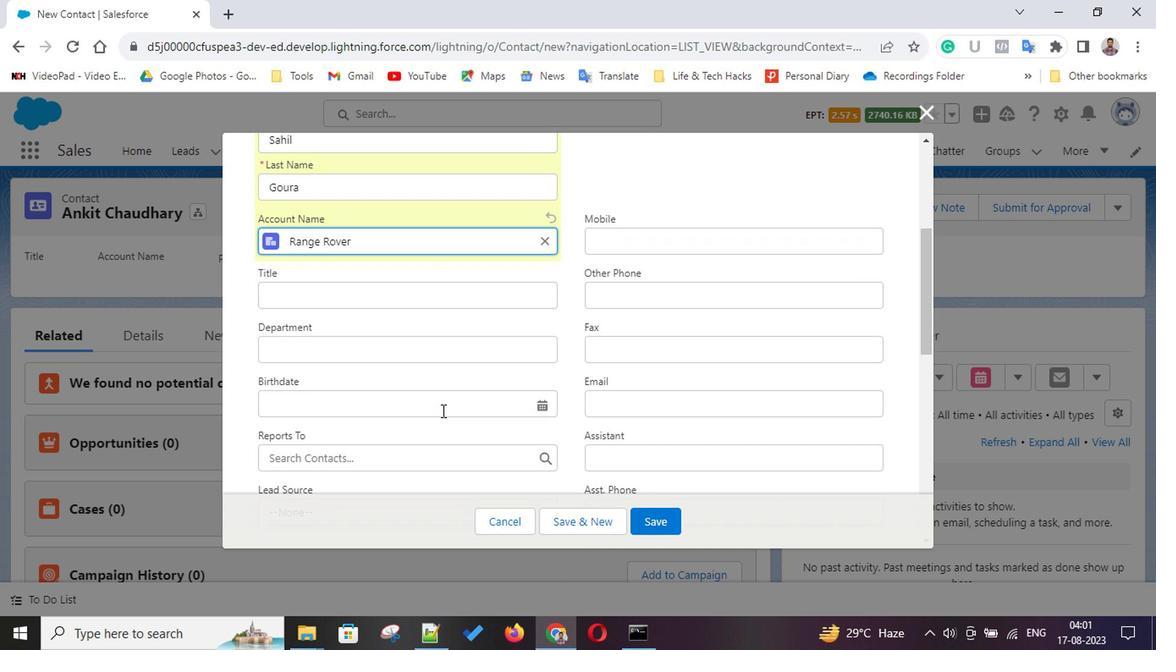 
Action: Mouse scrolled (440, 404) with delta (0, -1)
Screenshot: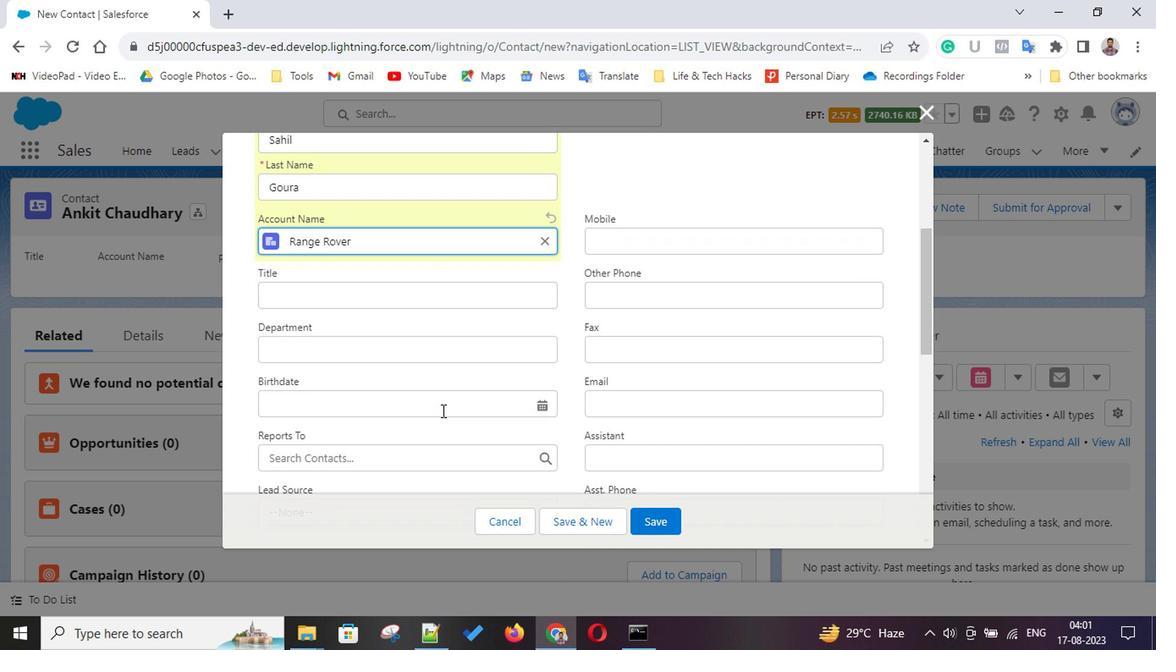 
Action: Mouse moved to (441, 362)
Screenshot: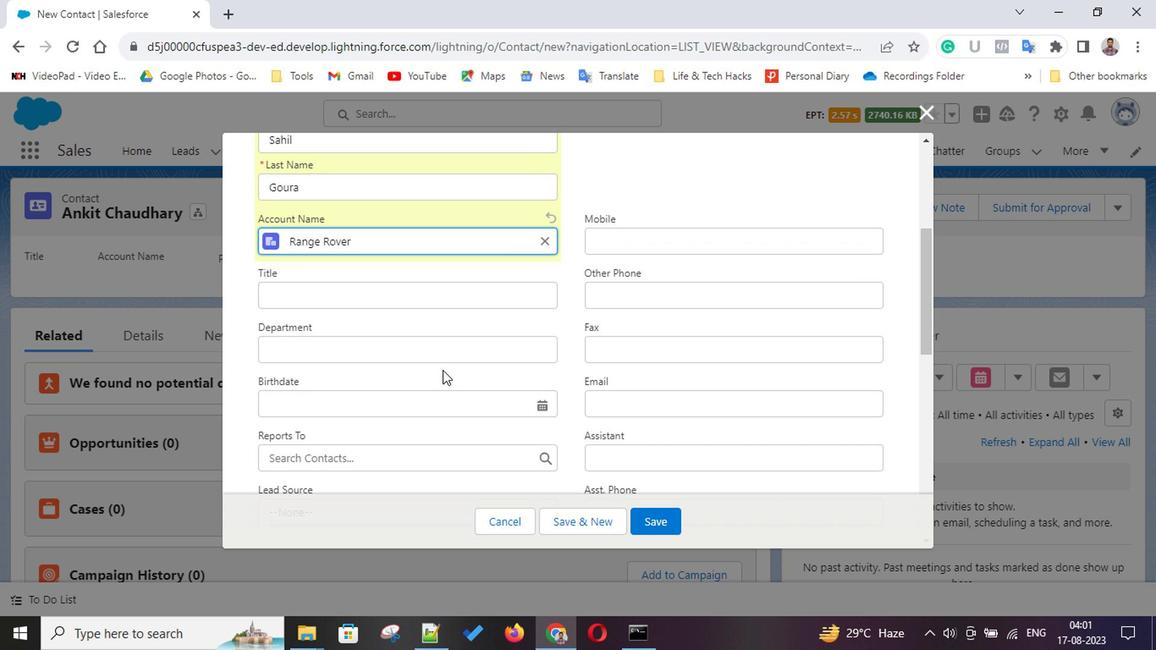 
Action: Mouse scrolled (441, 361) with delta (0, 0)
Screenshot: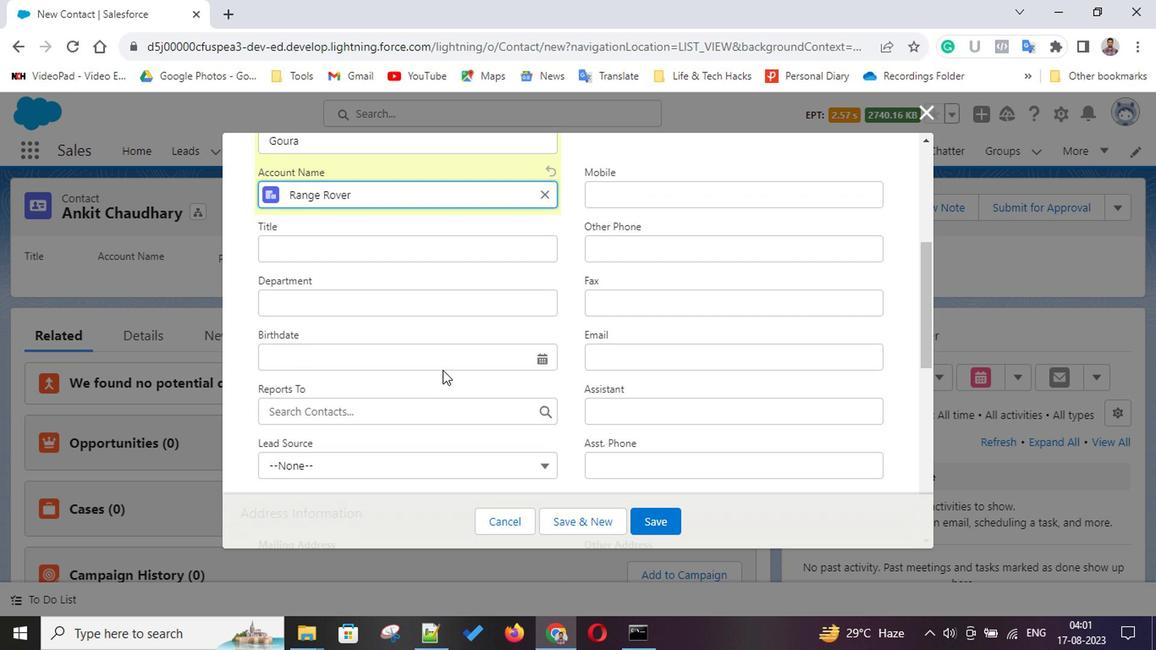 
Action: Mouse scrolled (441, 361) with delta (0, 0)
Screenshot: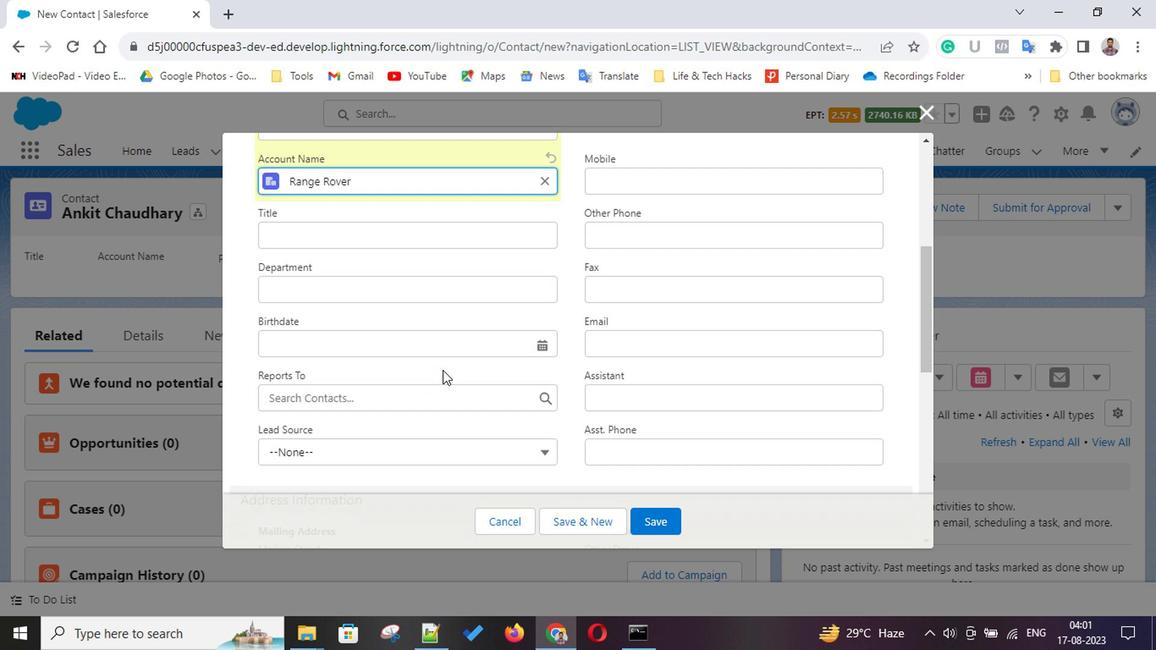 
Action: Mouse scrolled (441, 361) with delta (0, 0)
Screenshot: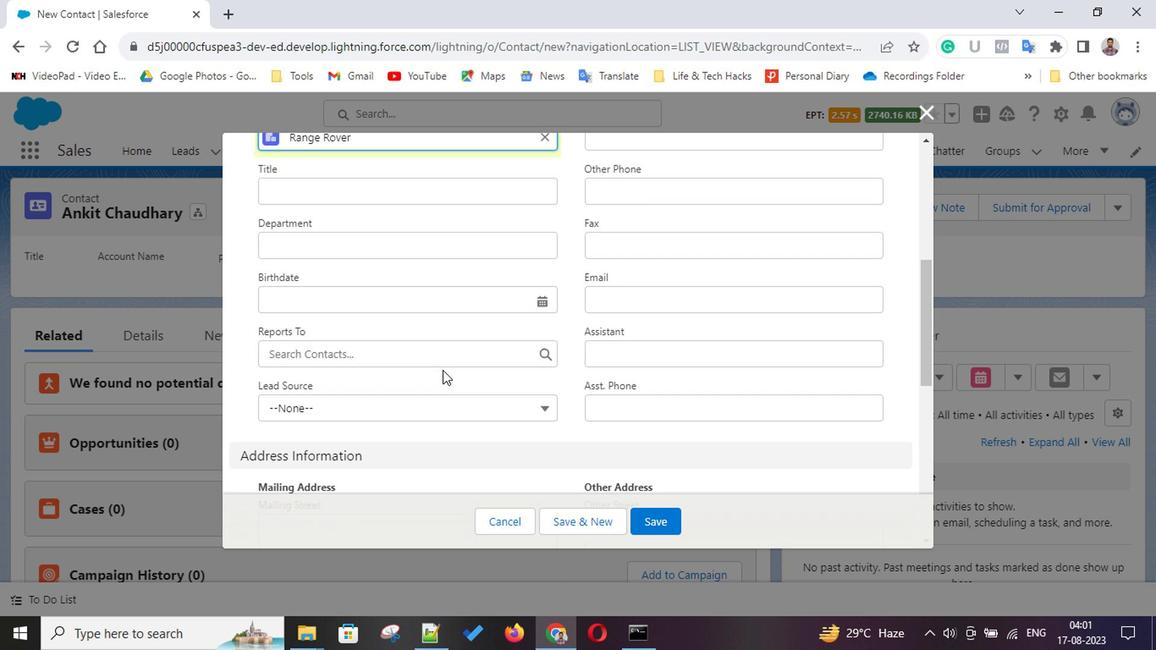 
Action: Mouse scrolled (441, 361) with delta (0, 0)
Screenshot: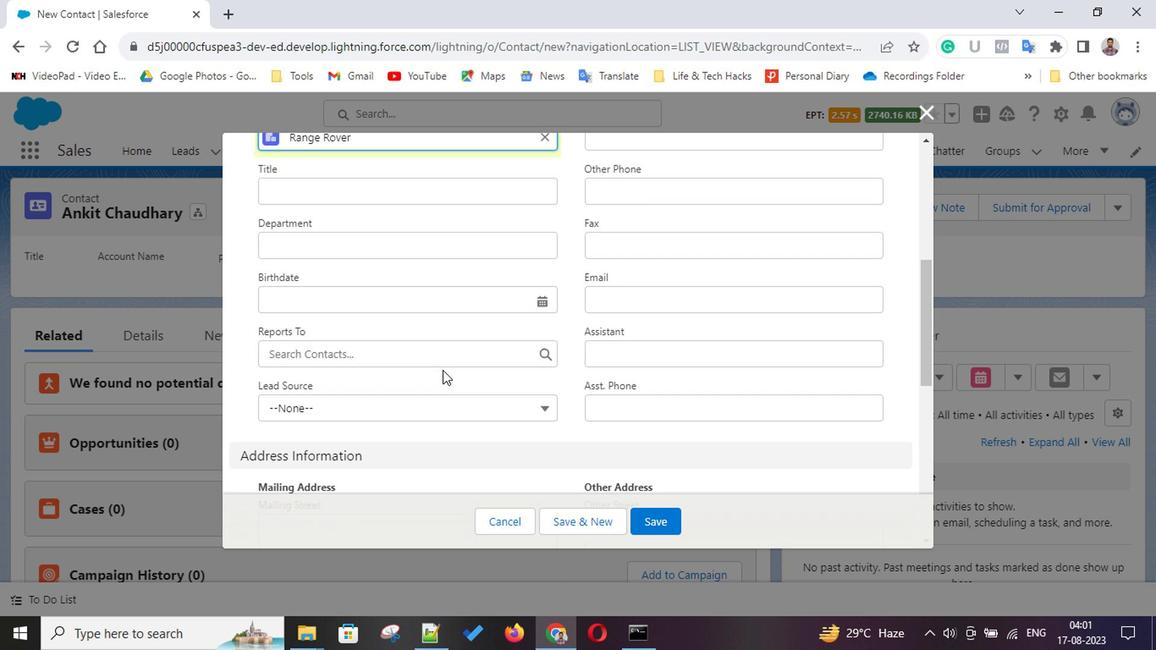 
Action: Mouse scrolled (441, 361) with delta (0, 0)
Screenshot: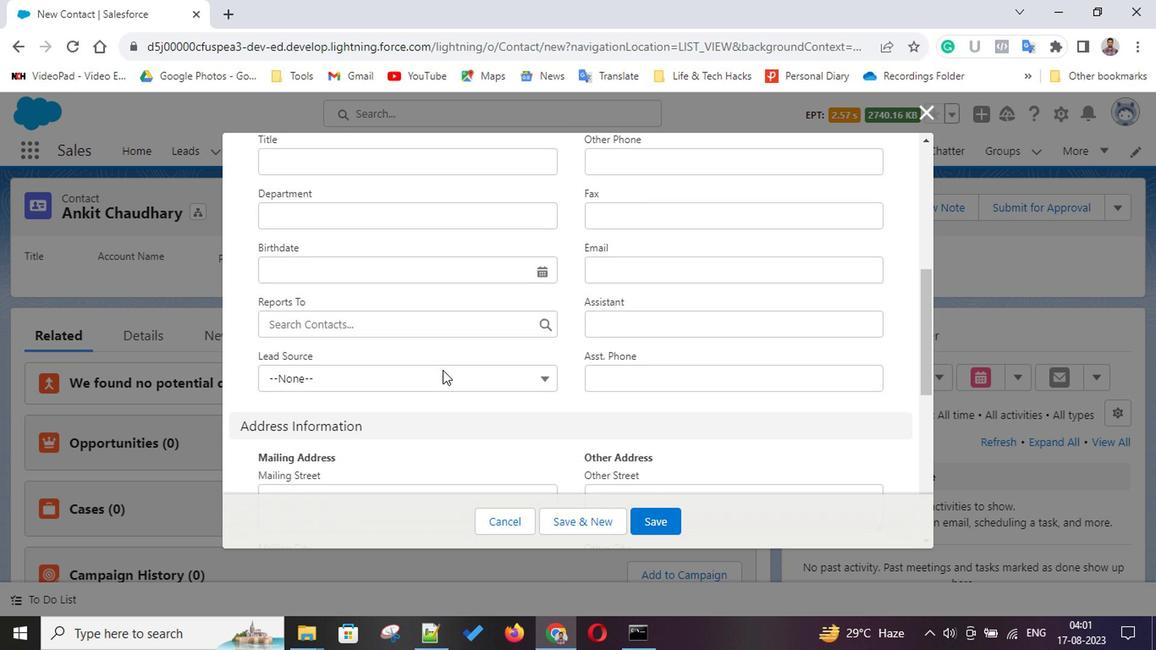 
Action: Mouse scrolled (441, 361) with delta (0, 0)
Screenshot: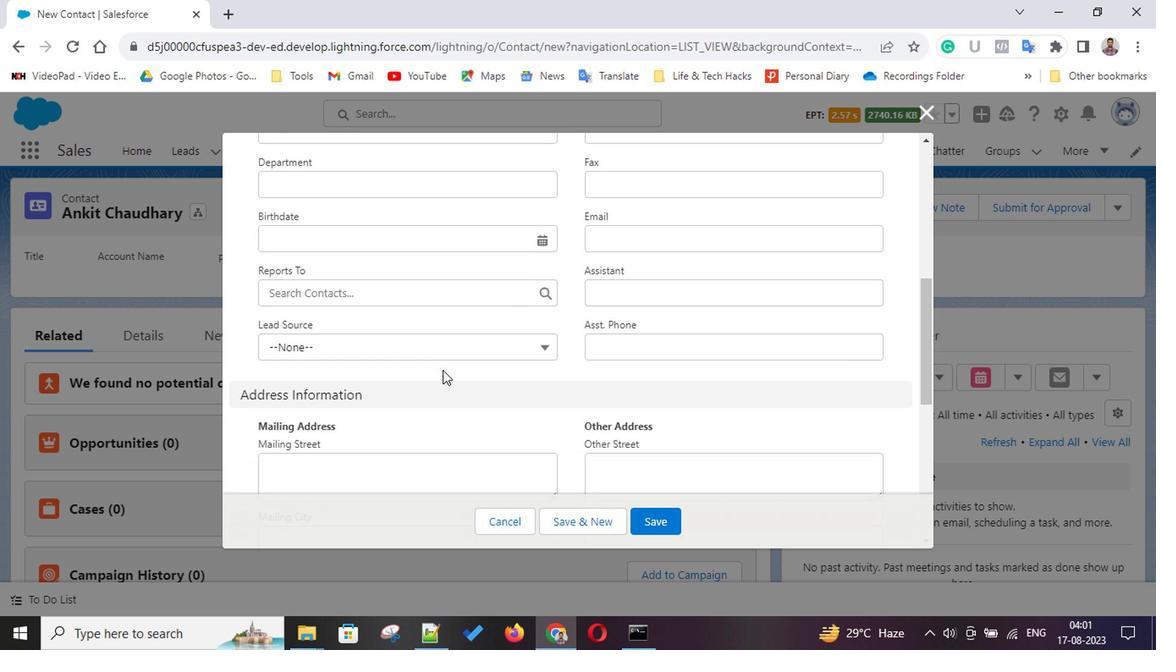 
Action: Mouse scrolled (441, 361) with delta (0, 0)
Screenshot: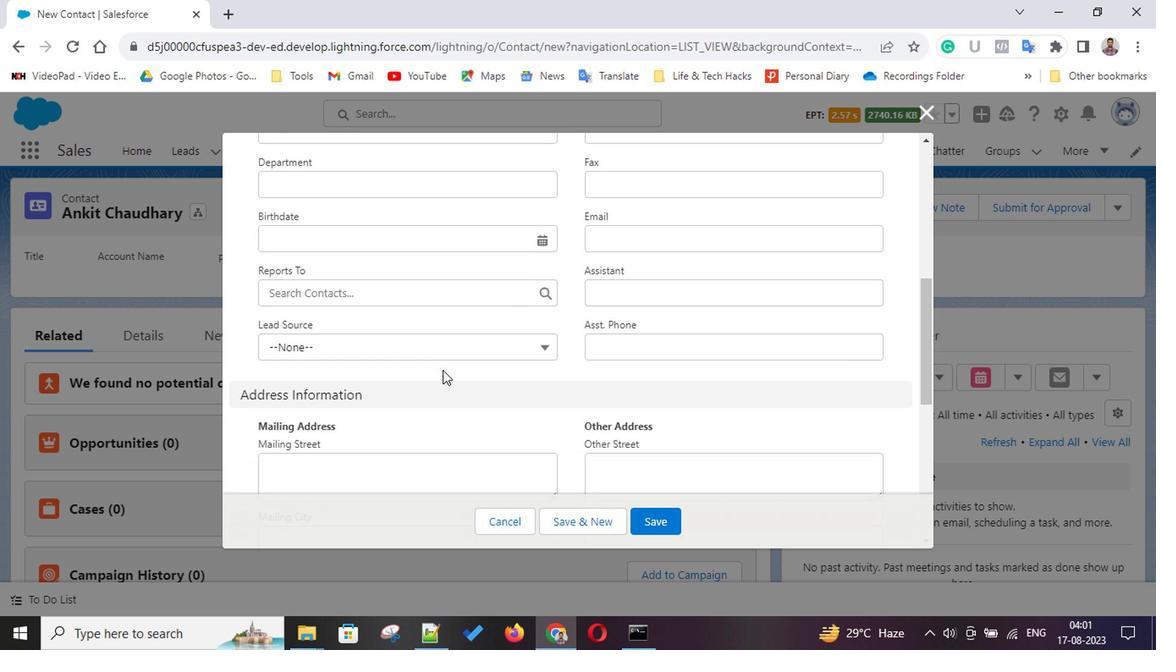 
Action: Mouse scrolled (441, 361) with delta (0, 0)
Screenshot: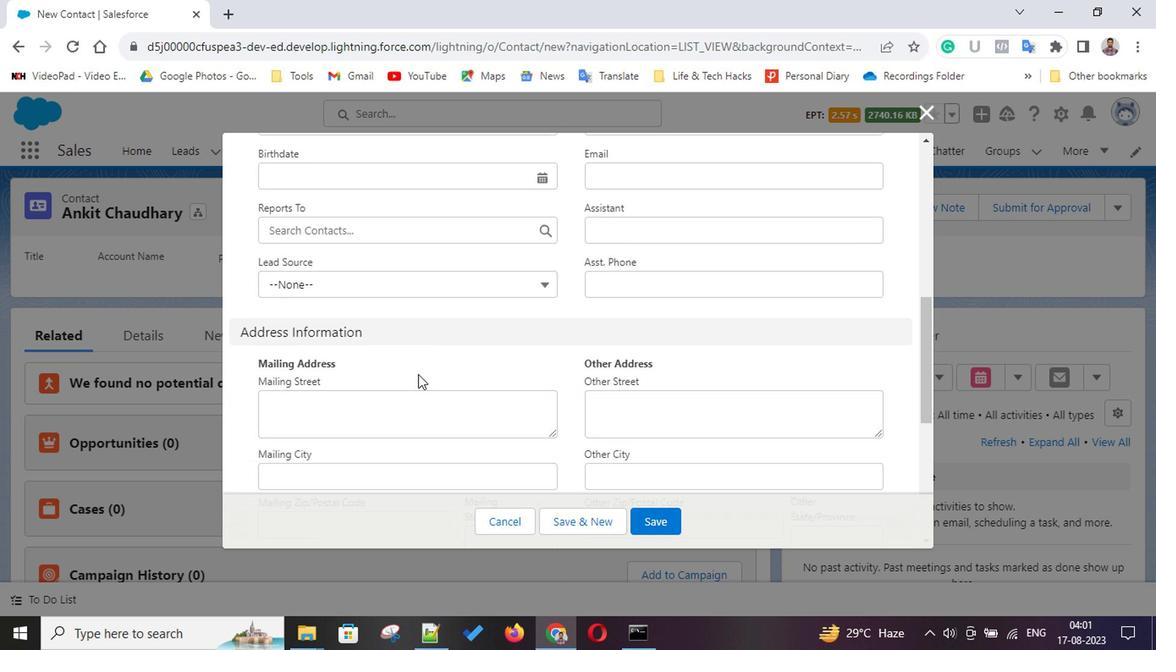 
Action: Mouse scrolled (441, 361) with delta (0, 0)
Screenshot: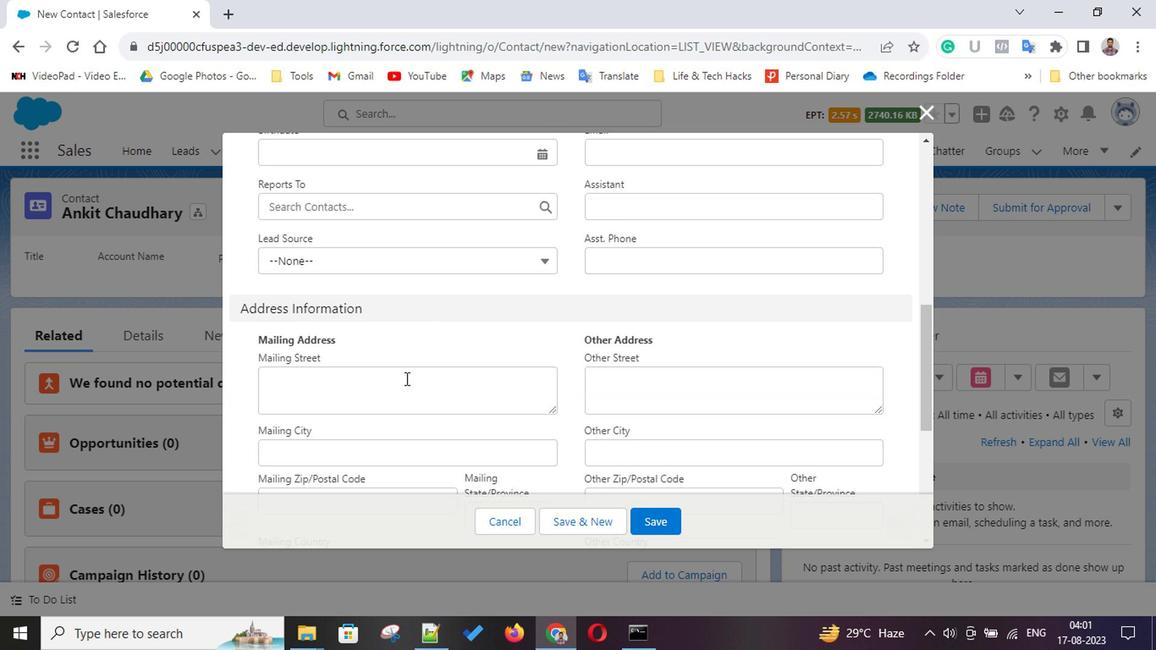 
Action: Mouse scrolled (441, 361) with delta (0, 0)
Screenshot: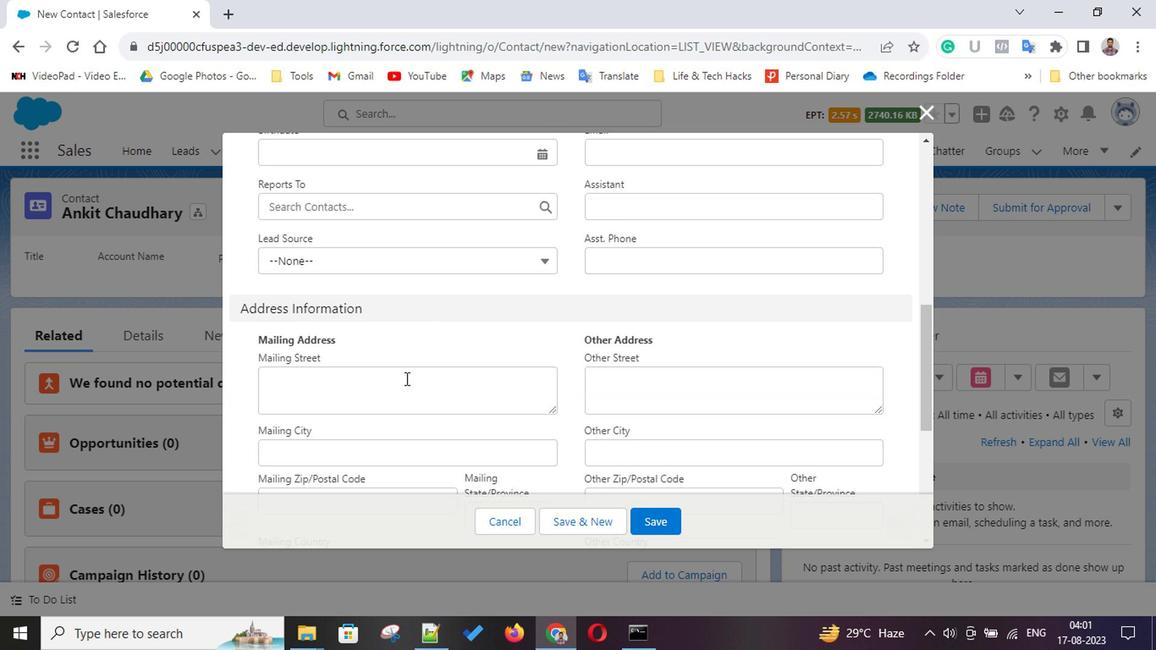 
Action: Mouse scrolled (441, 361) with delta (0, 0)
Screenshot: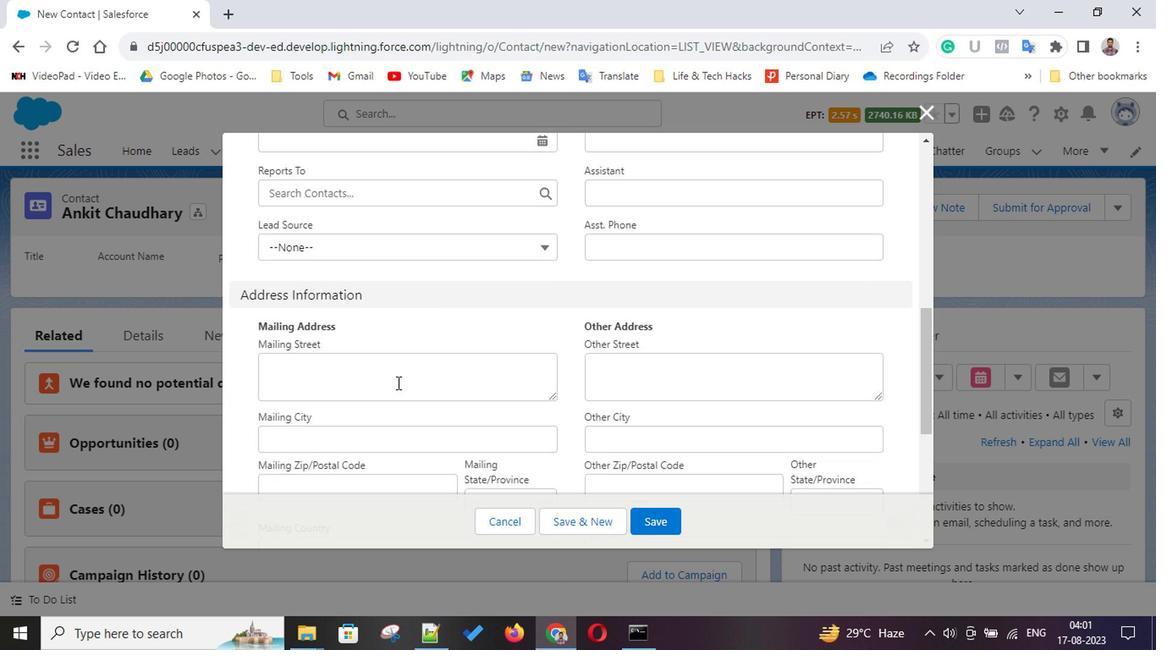 
Action: Mouse scrolled (441, 361) with delta (0, 0)
Screenshot: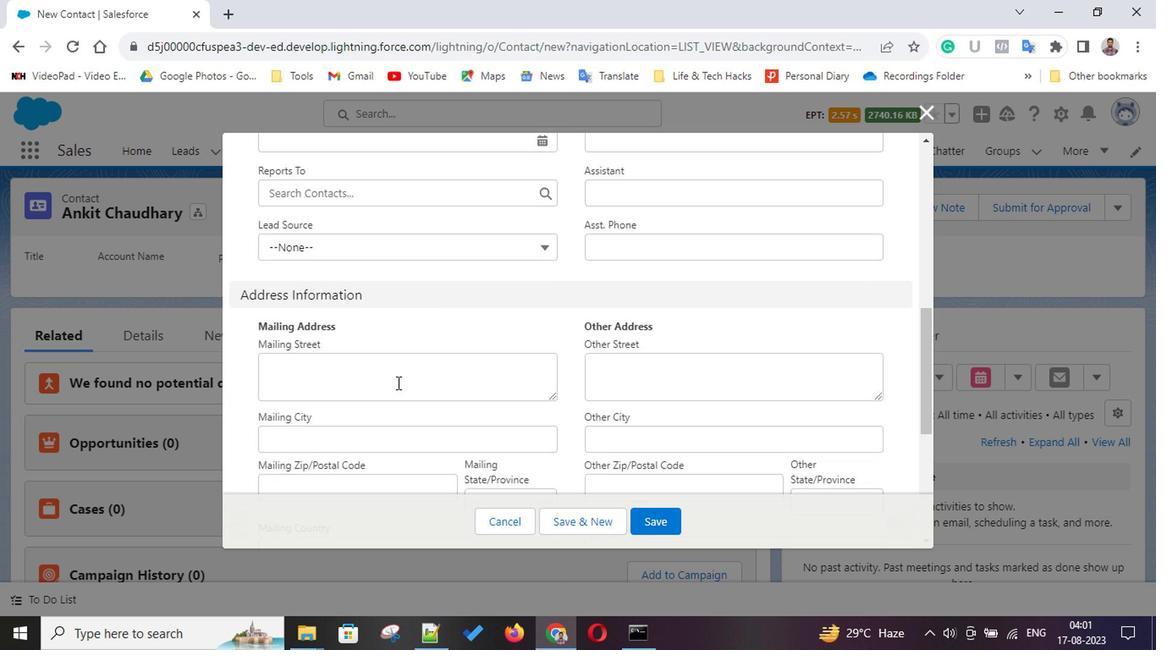 
Action: Mouse scrolled (441, 361) with delta (0, 0)
Screenshot: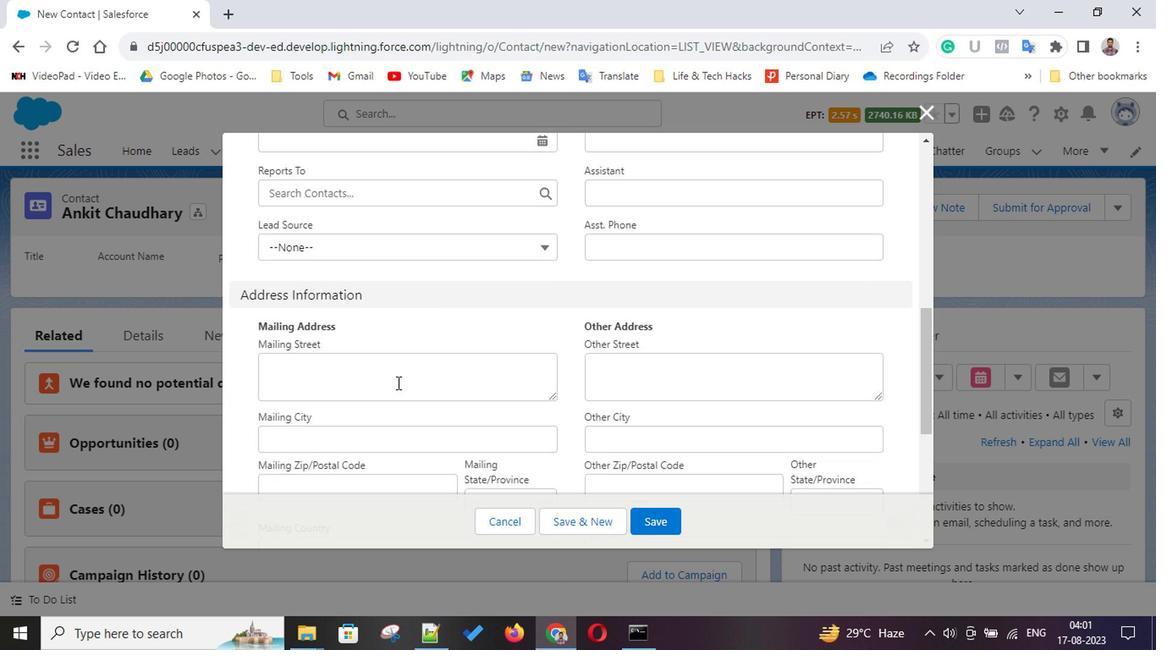 
Action: Mouse scrolled (441, 361) with delta (0, 0)
Screenshot: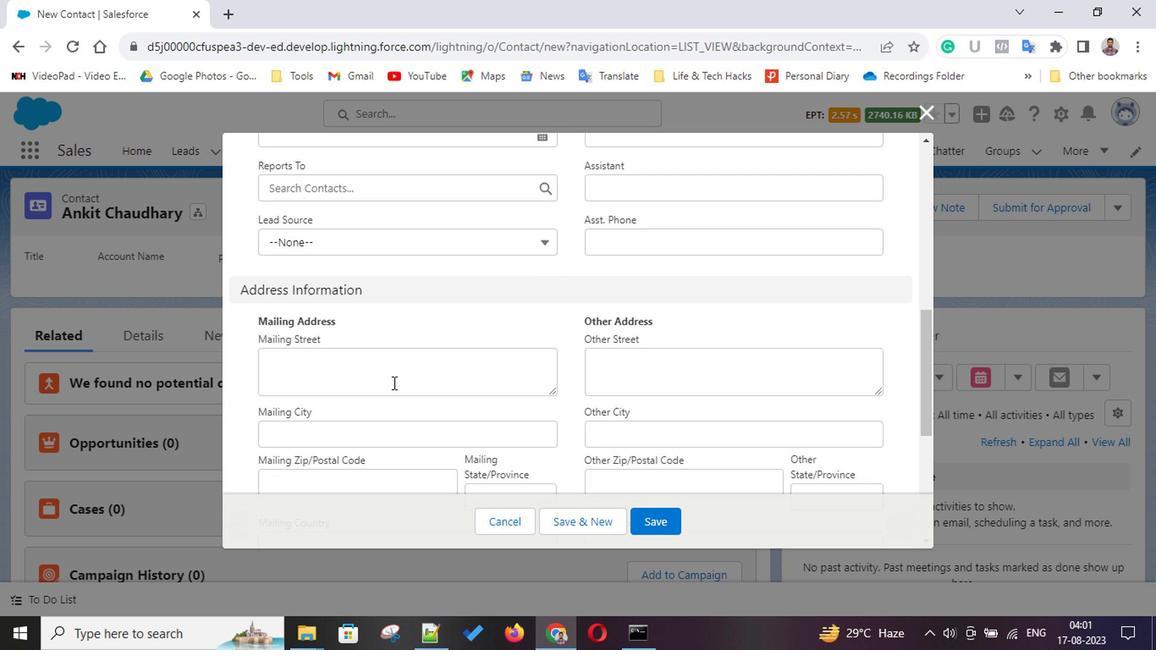 
Action: Mouse scrolled (441, 361) with delta (0, 0)
Screenshot: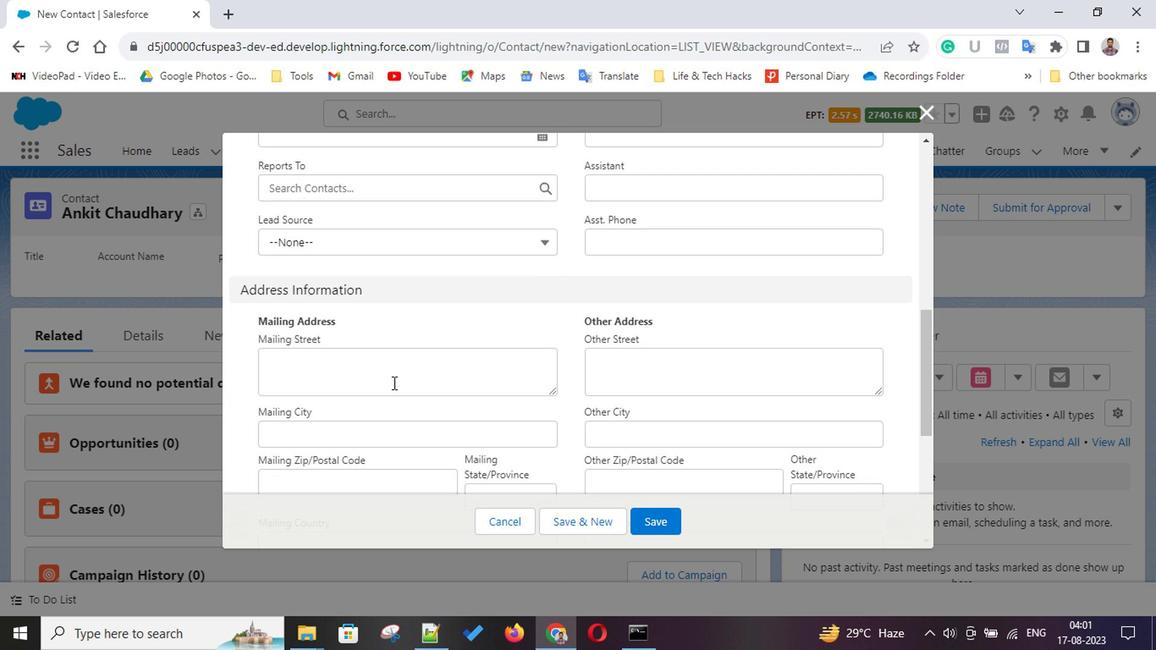 
Action: Mouse scrolled (441, 361) with delta (0, 0)
Screenshot: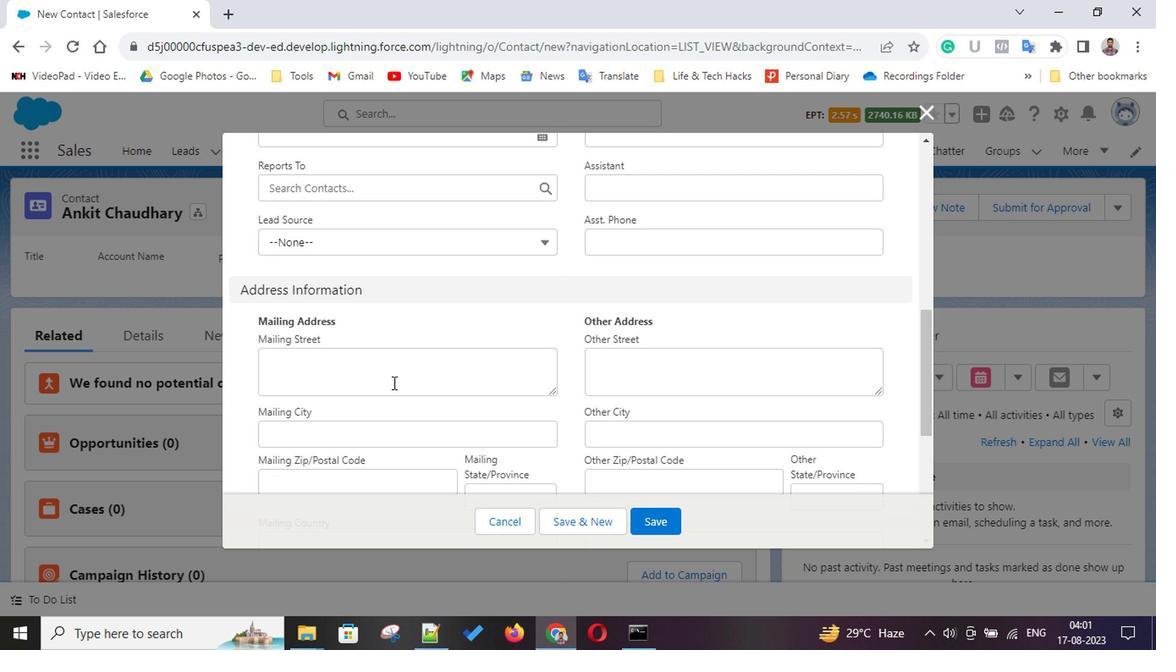 
Action: Mouse scrolled (441, 361) with delta (0, 0)
Screenshot: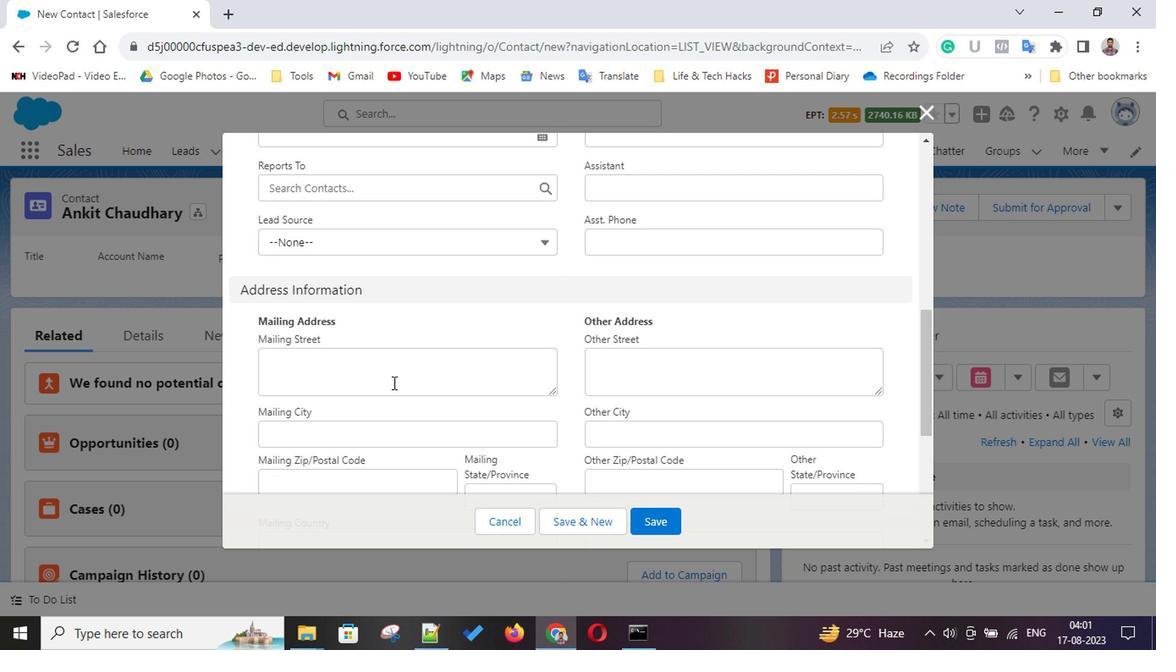 
Action: Mouse scrolled (441, 361) with delta (0, 0)
Screenshot: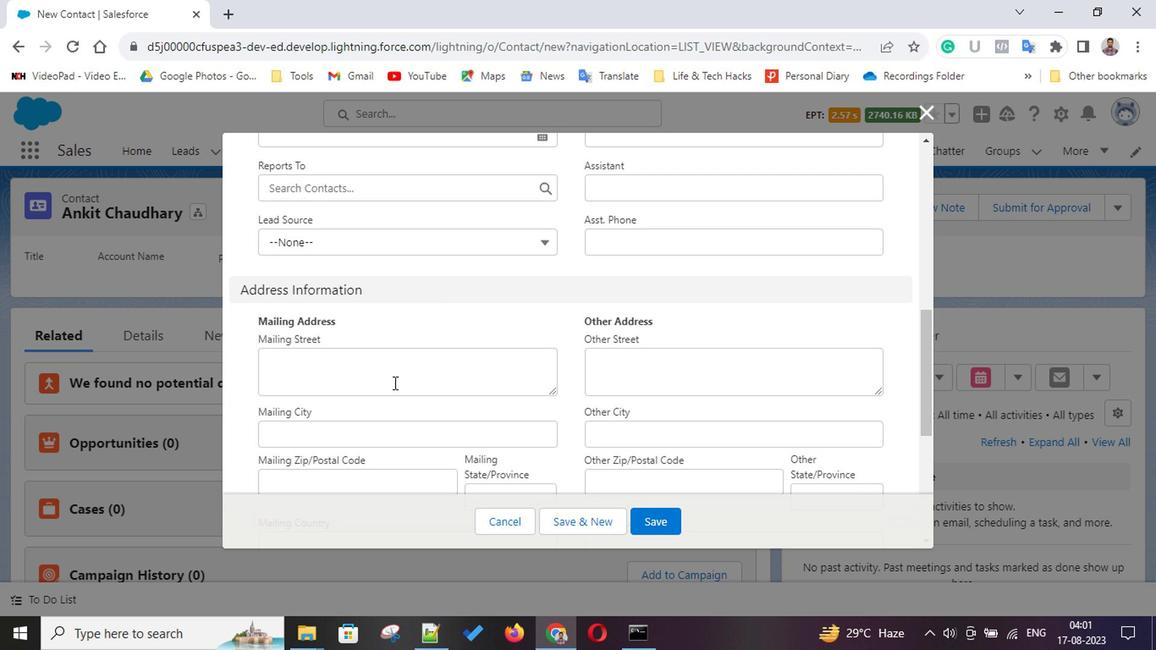 
Action: Mouse moved to (576, 518)
Screenshot: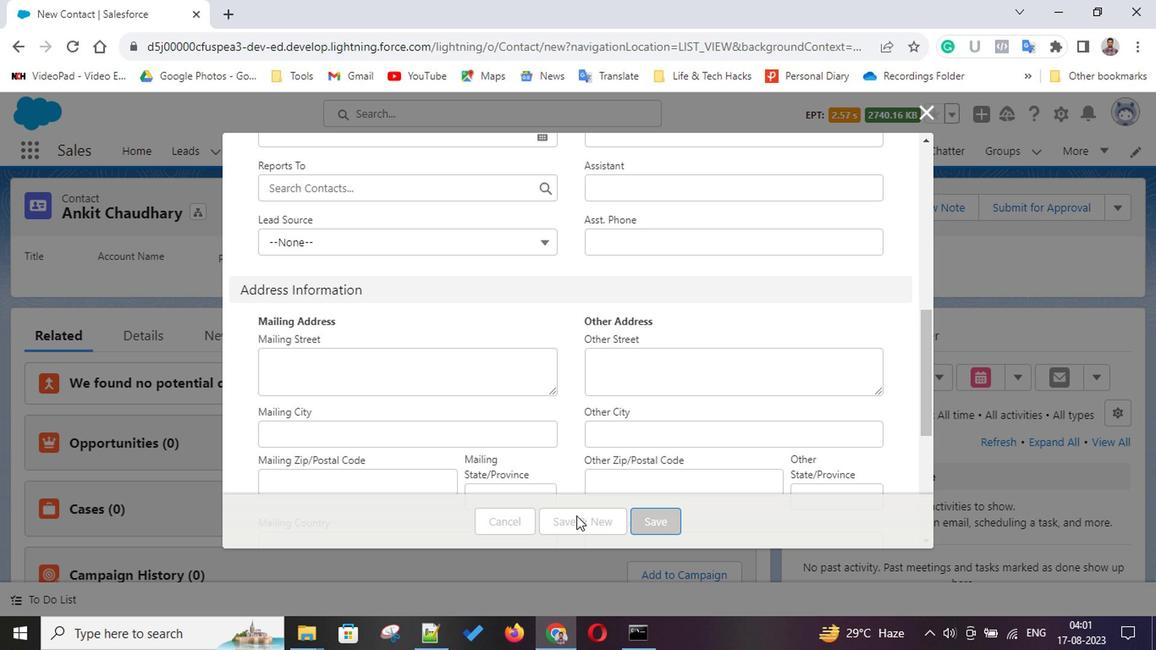 
Action: Mouse pressed left at (576, 518)
Screenshot: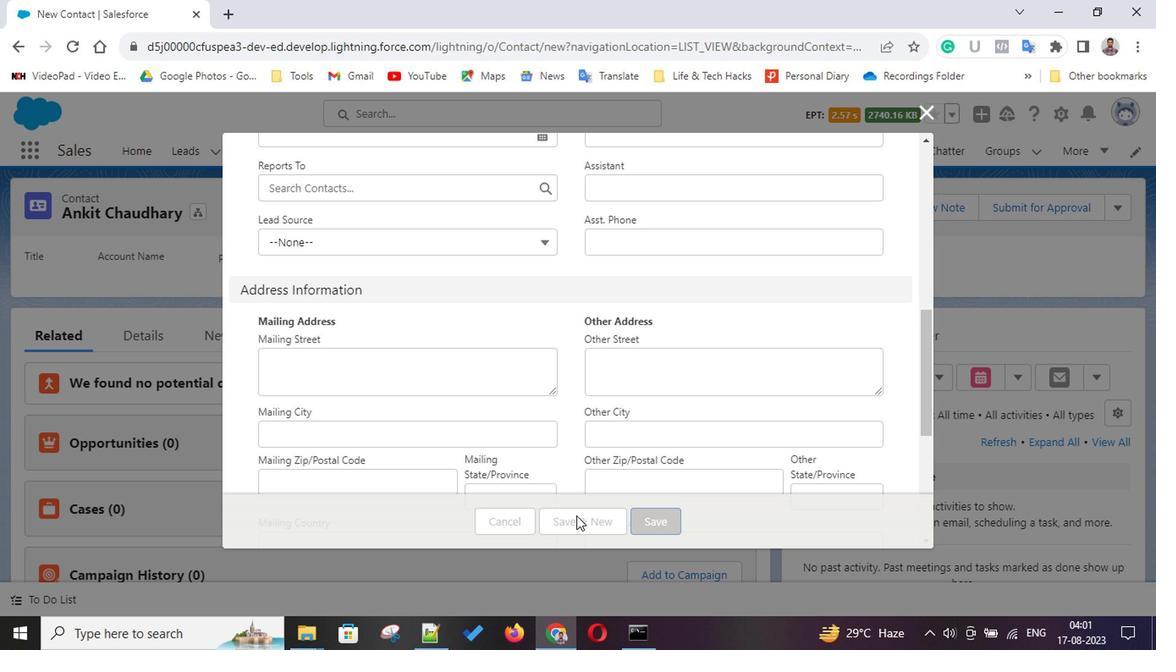 
Action: Mouse moved to (325, 406)
Screenshot: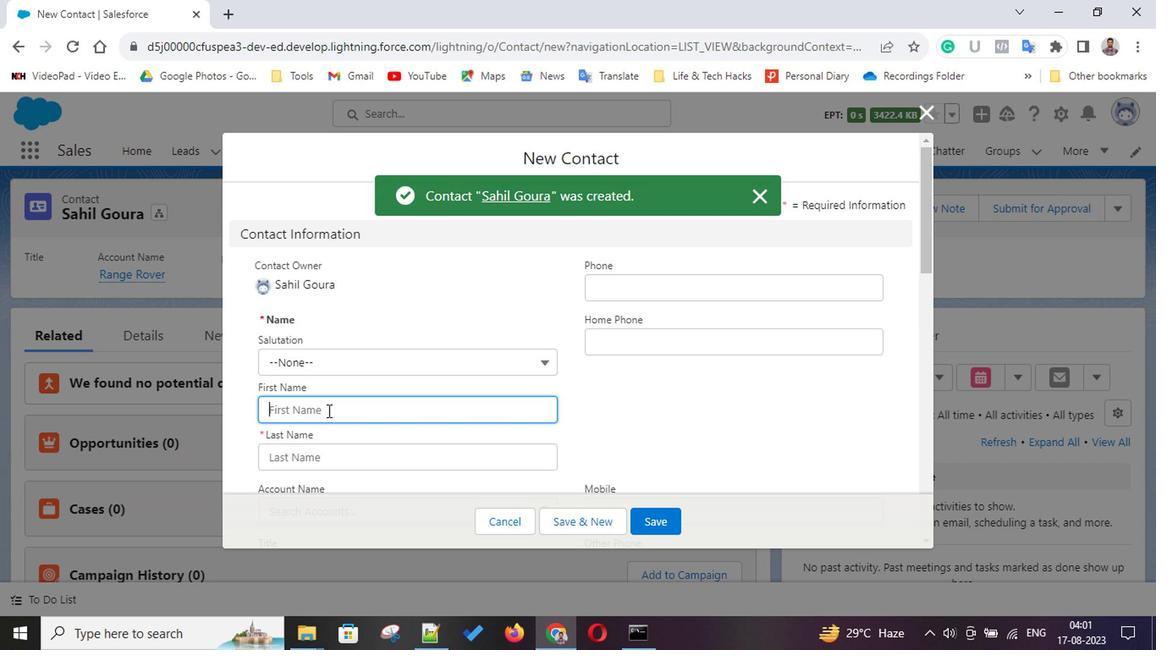 
Action: Mouse pressed left at (325, 406)
Screenshot: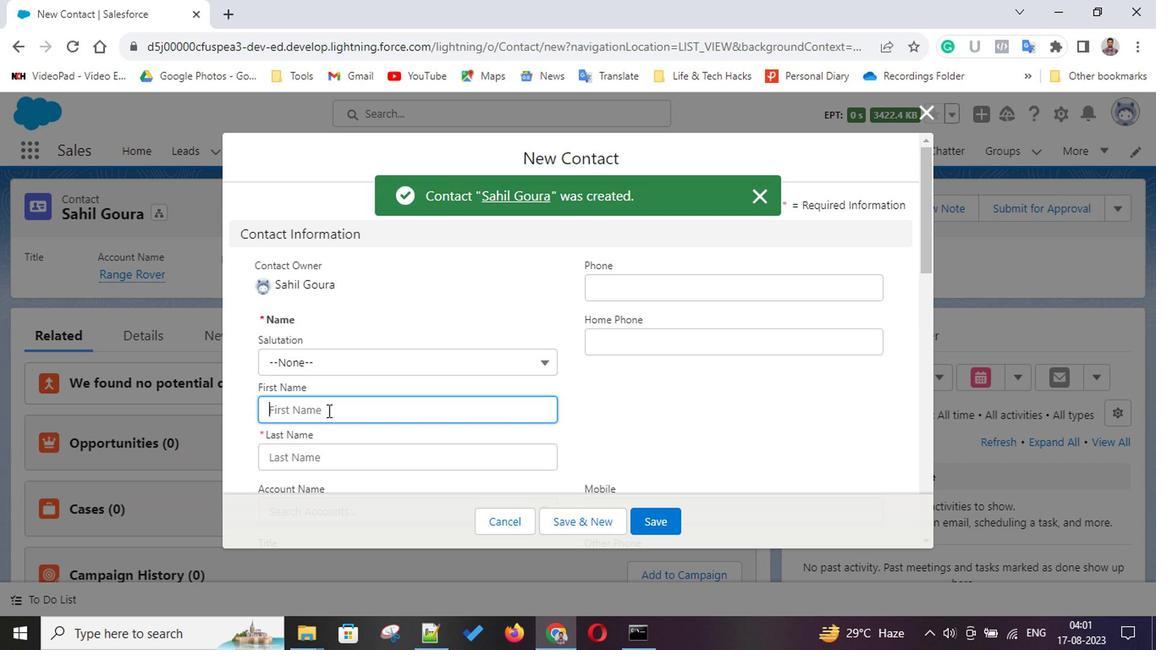 
Action: Key pressed <Key.shift>Ankit<Key.space><Key.shift>M<Key.backspace><Key.tab><Key.shift>Meel
Screenshot: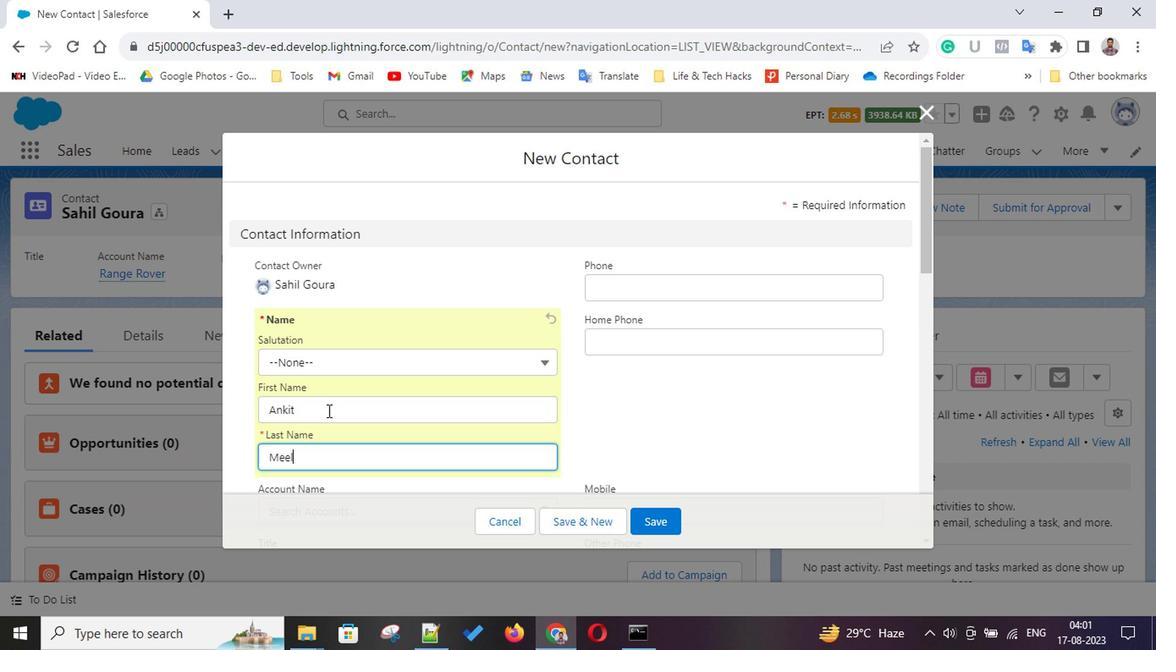 
Action: Mouse moved to (600, 541)
Screenshot: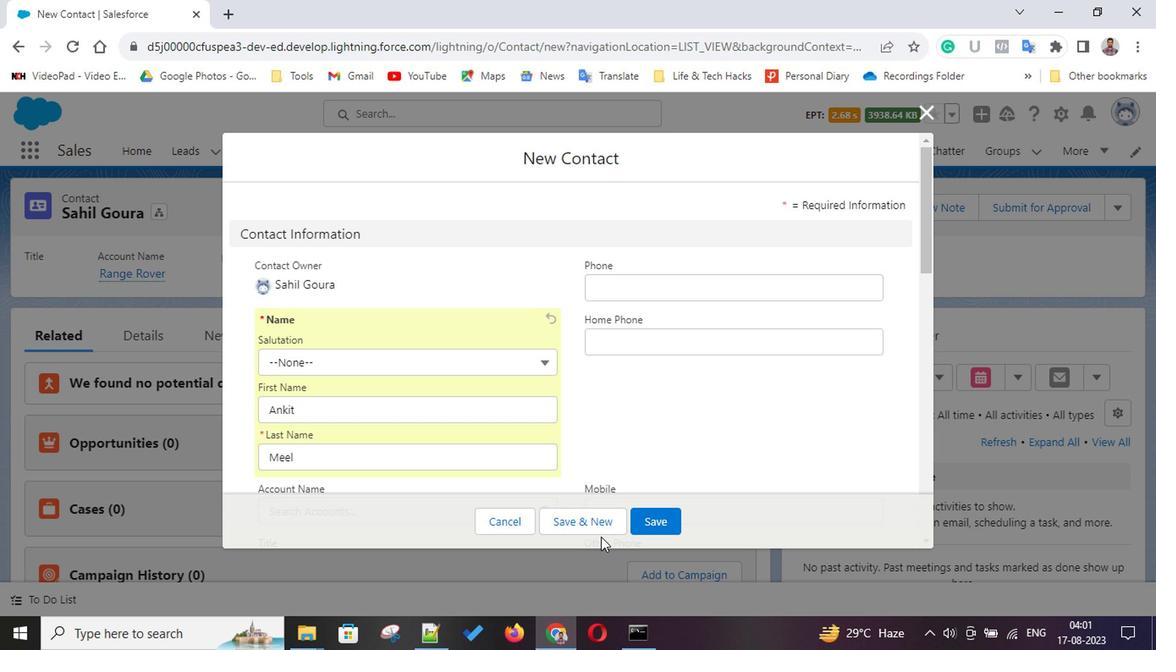 
Action: Mouse pressed left at (600, 541)
Screenshot: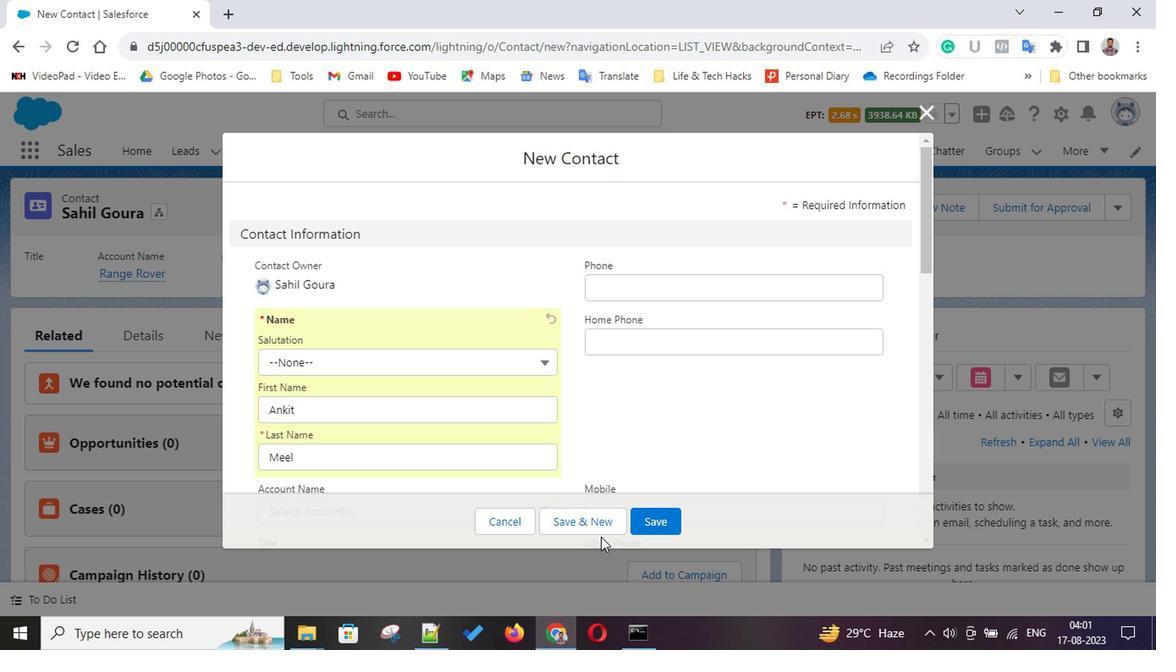 
Action: Mouse moved to (573, 515)
Screenshot: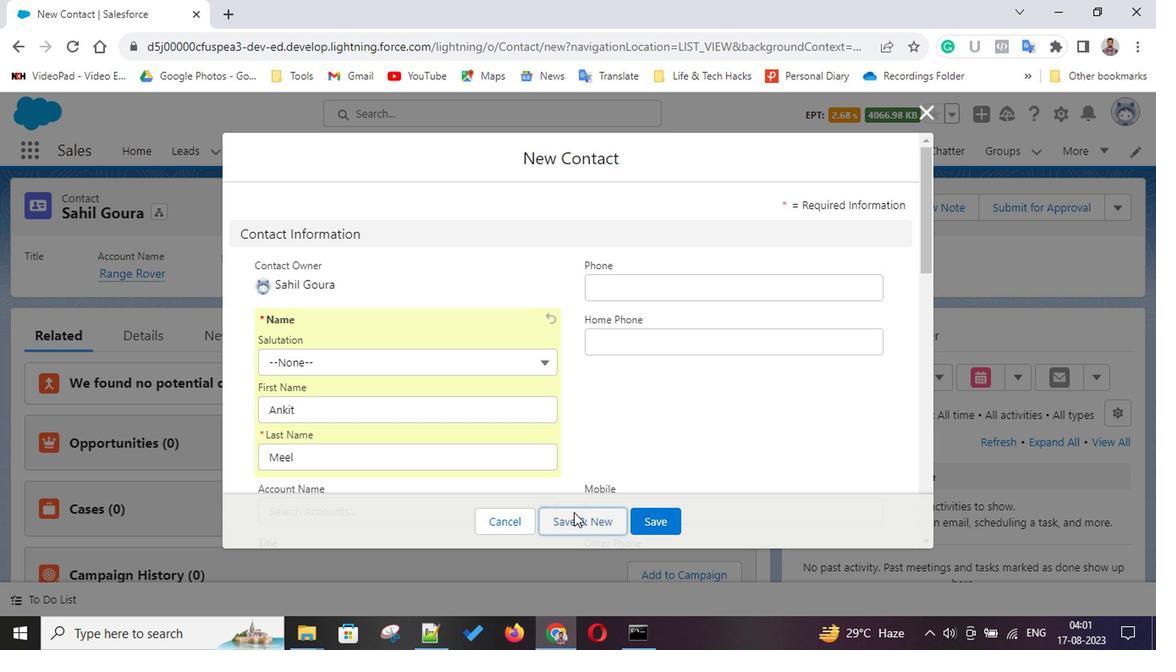 
Action: Mouse pressed left at (573, 515)
Screenshot: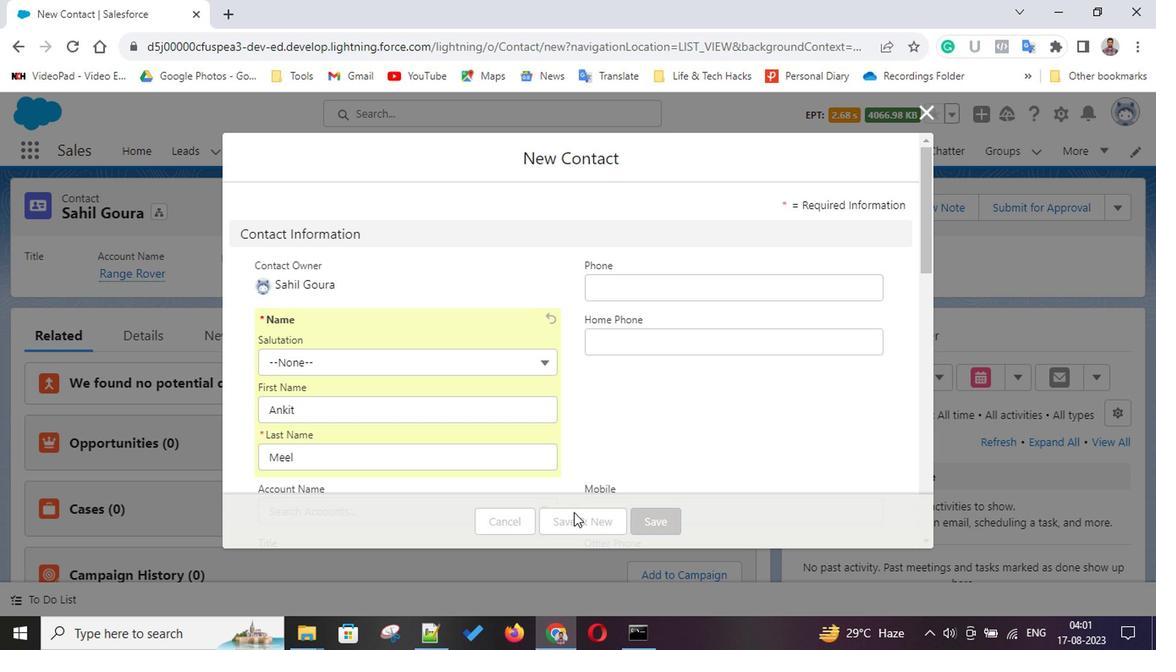 
Action: Mouse moved to (346, 395)
Screenshot: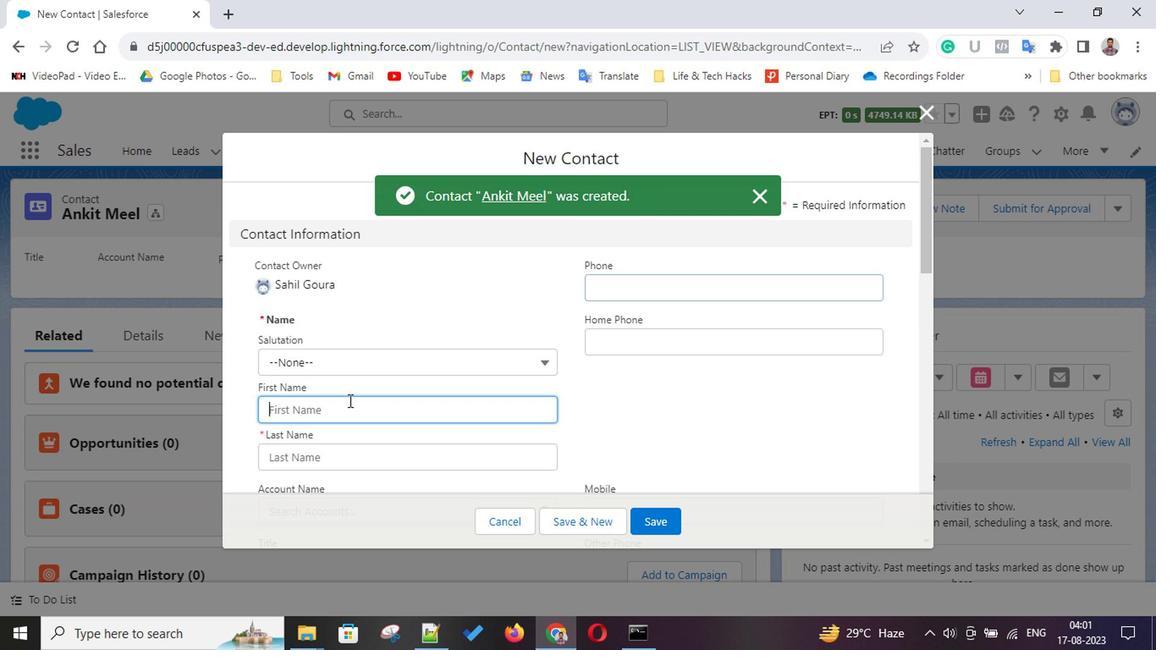 
Action: Mouse pressed left at (346, 395)
Screenshot: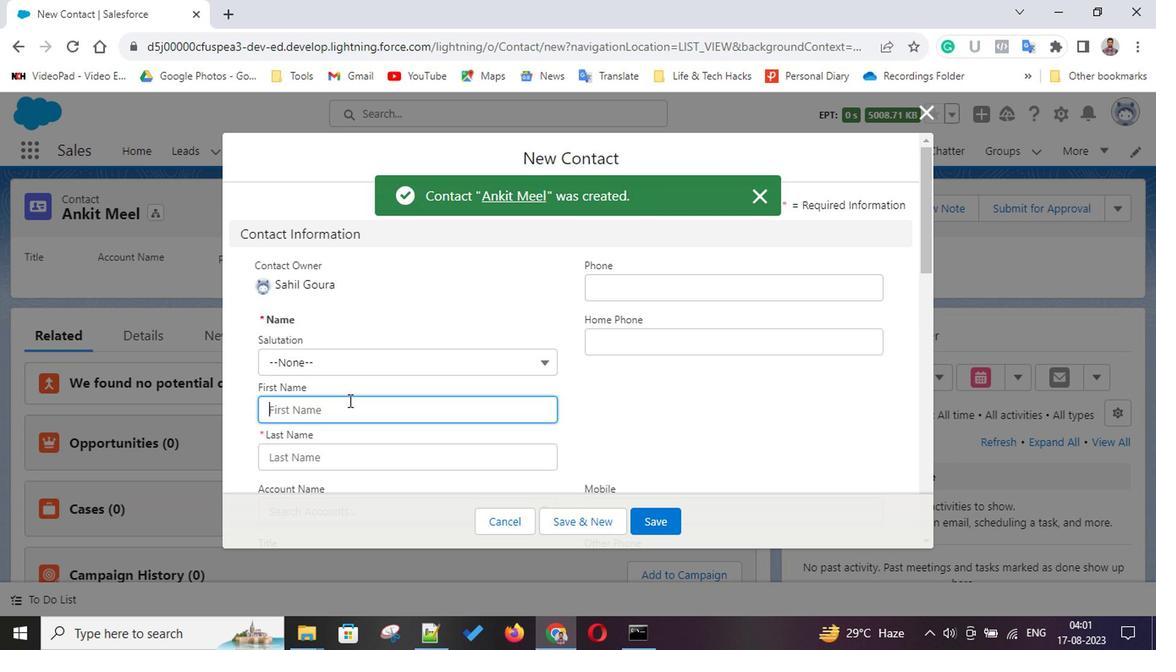 
Action: Key pressed <Key.shift>Varsha<Key.tab><Key.shift>Sharma
Screenshot: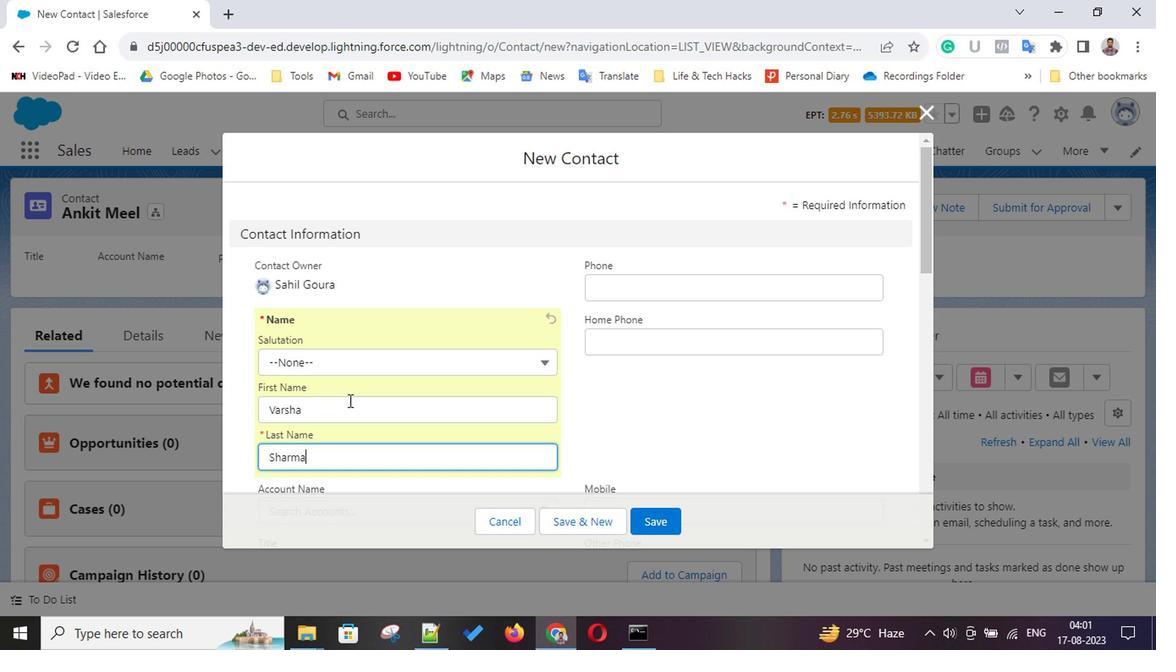 
Action: Mouse moved to (585, 521)
Screenshot: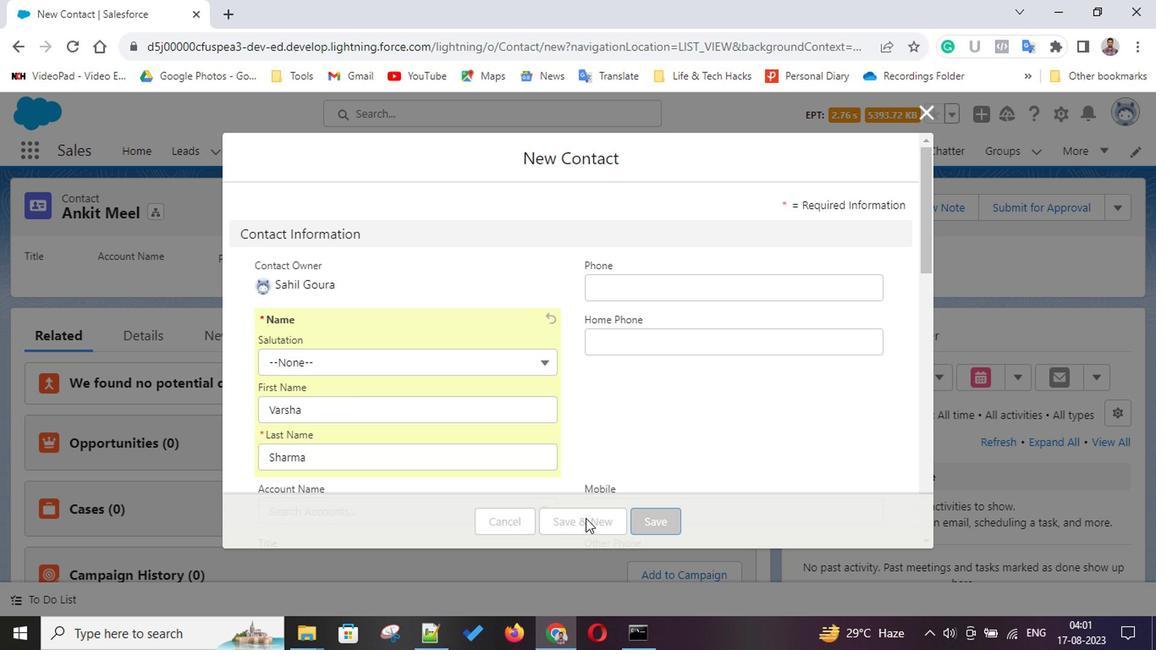 
Action: Mouse pressed left at (585, 521)
Screenshot: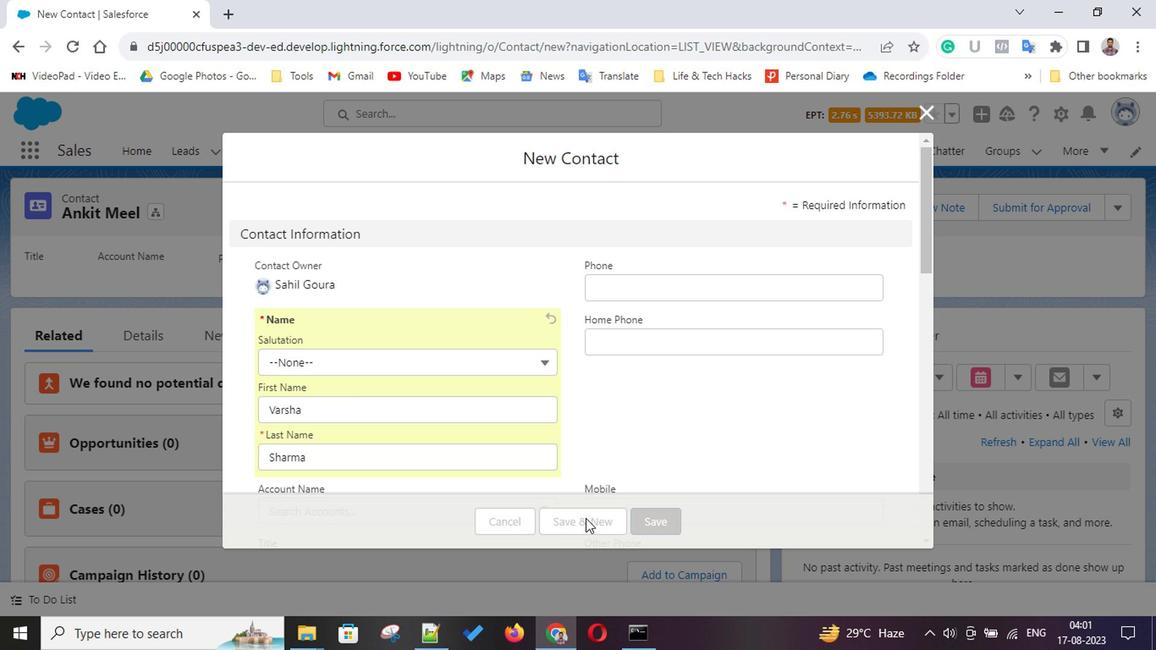 
Action: Mouse moved to (416, 406)
Screenshot: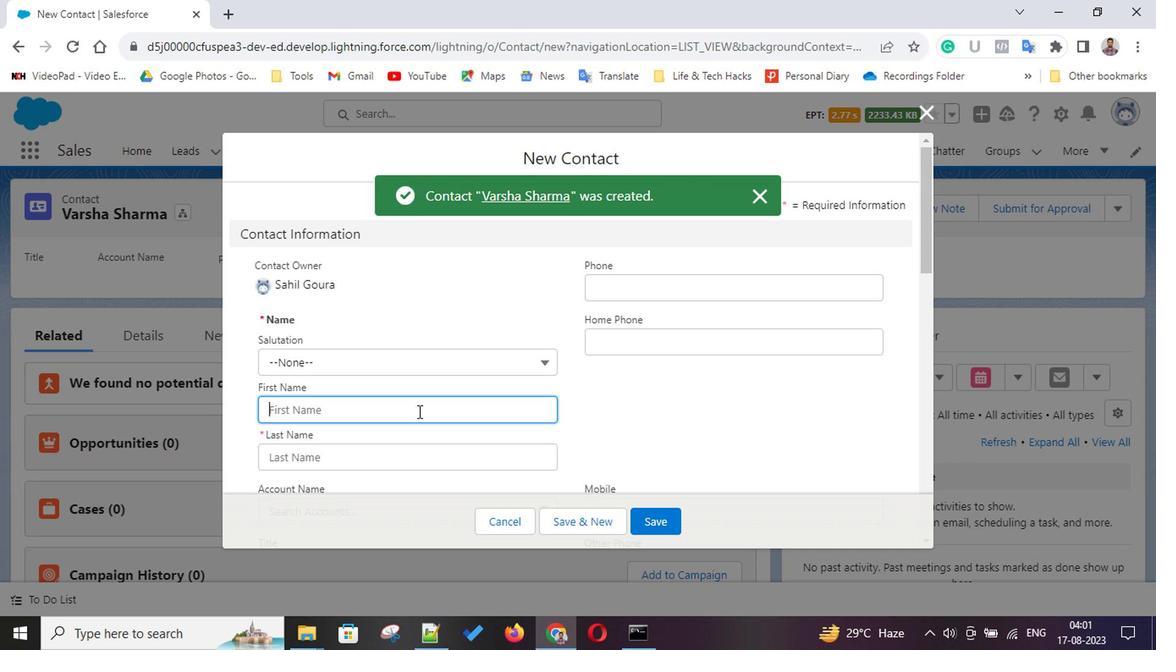 
Action: Mouse pressed left at (416, 406)
Screenshot: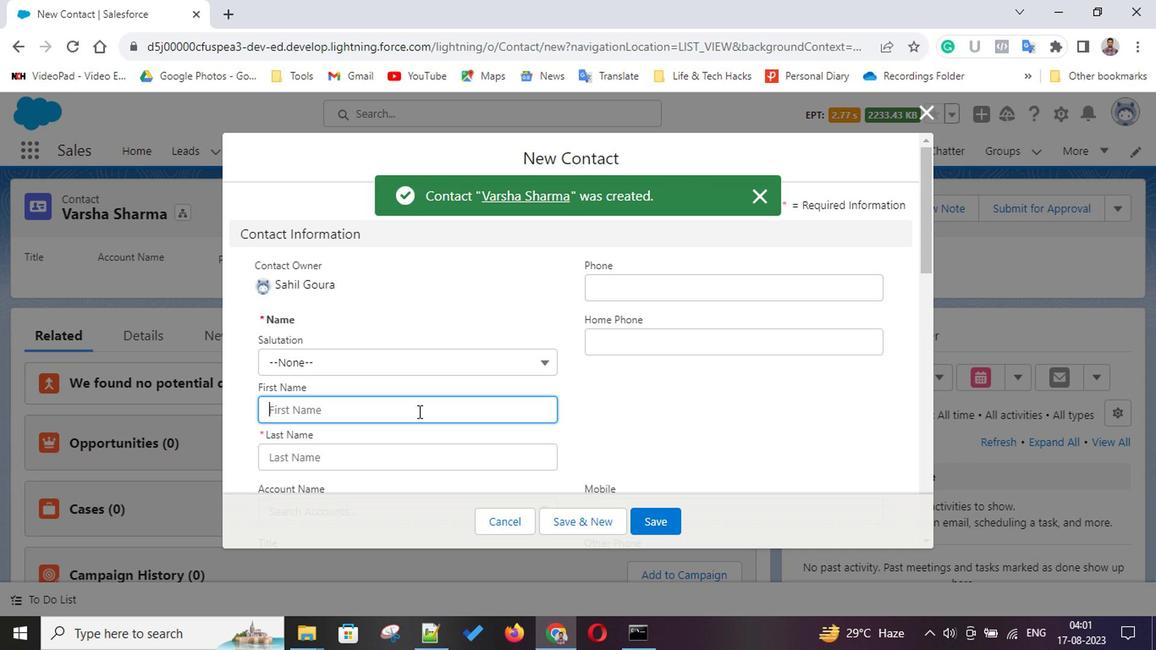 
Action: Key pressed <Key.shift>Anuradha<Key.space><Key.shift><Key.tab><Key.shift>Munjal
Screenshot: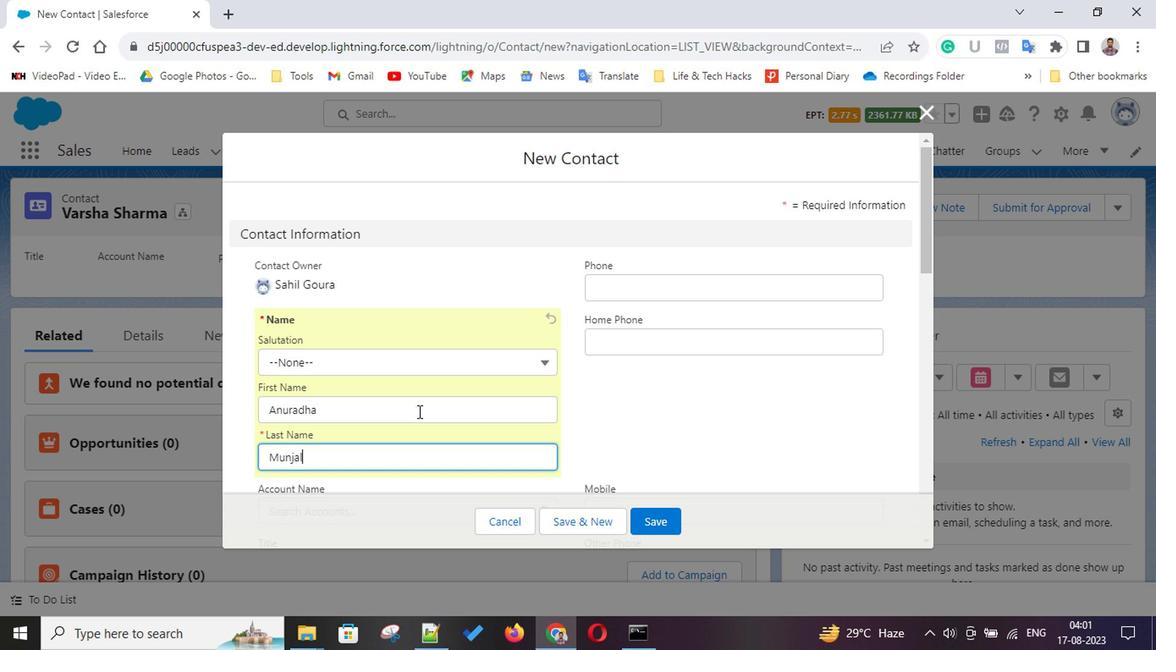 
Action: Mouse moved to (582, 427)
Screenshot: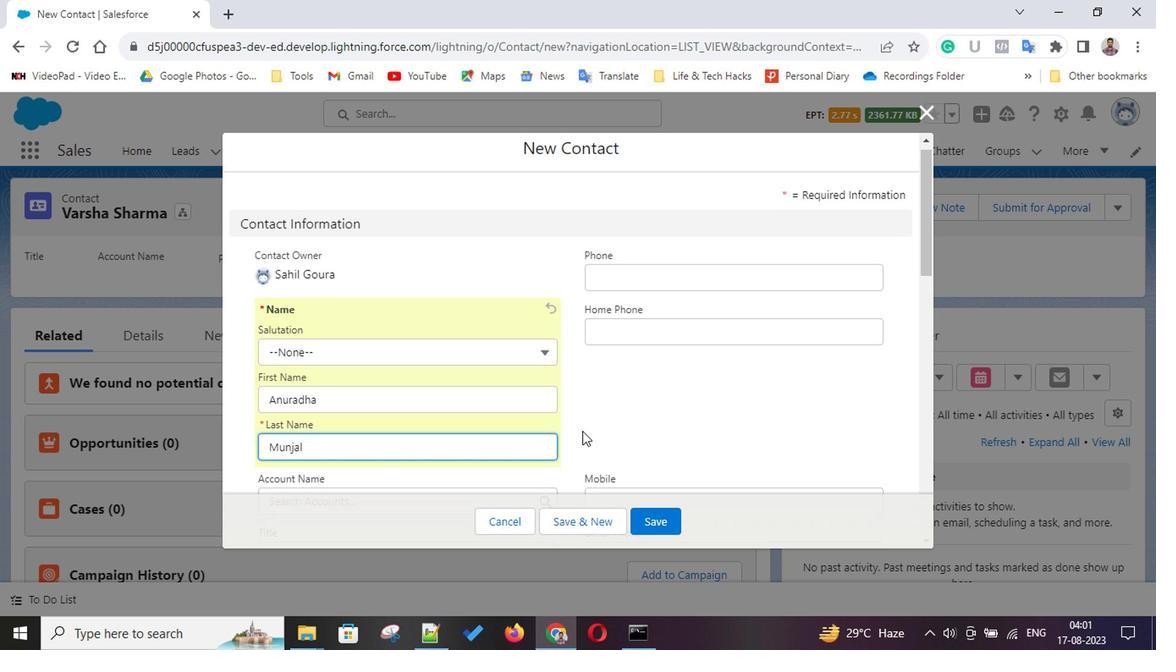 
Action: Mouse scrolled (582, 426) with delta (0, -1)
Screenshot: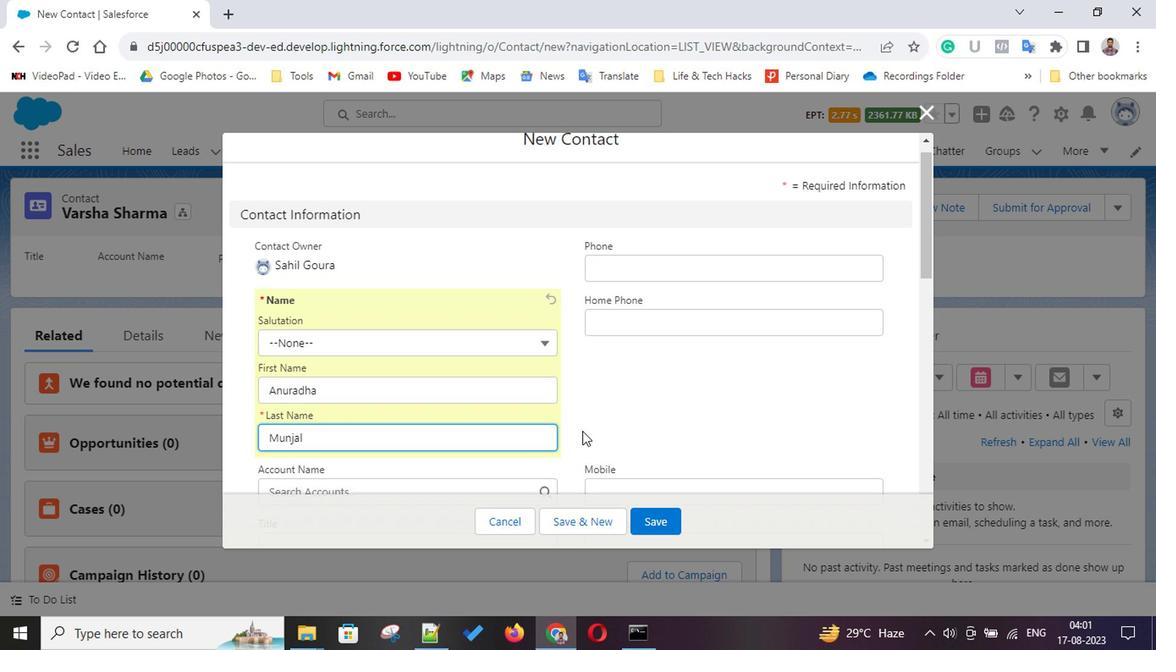 
Action: Mouse scrolled (582, 426) with delta (0, -1)
Screenshot: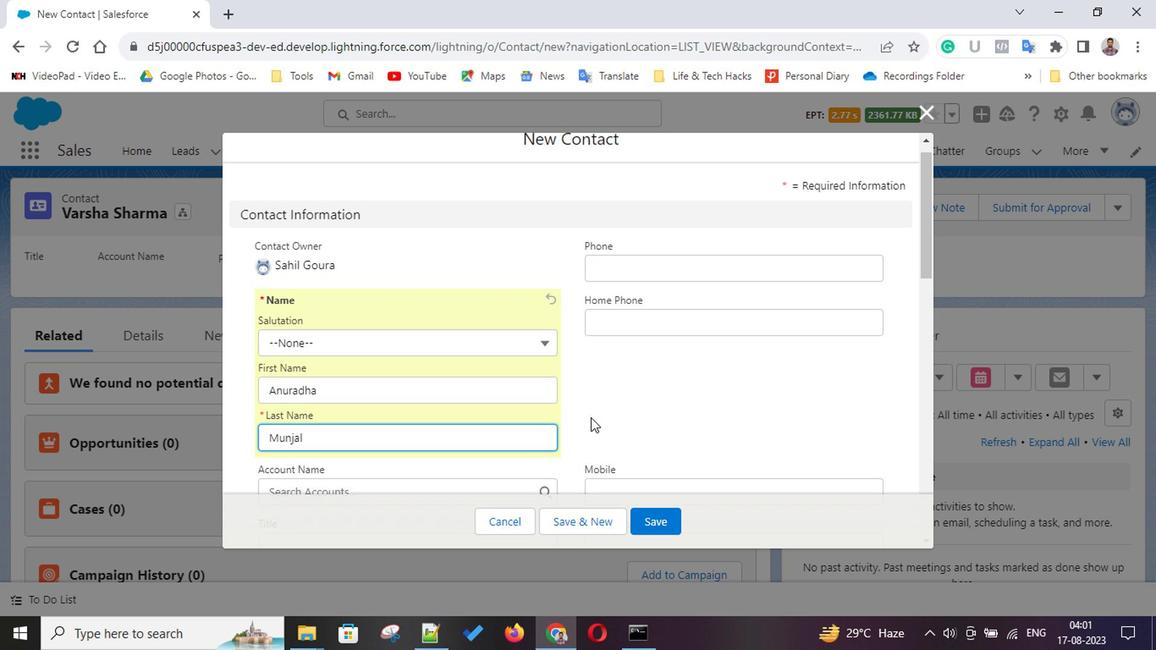 
Action: Mouse scrolled (582, 426) with delta (0, -1)
Screenshot: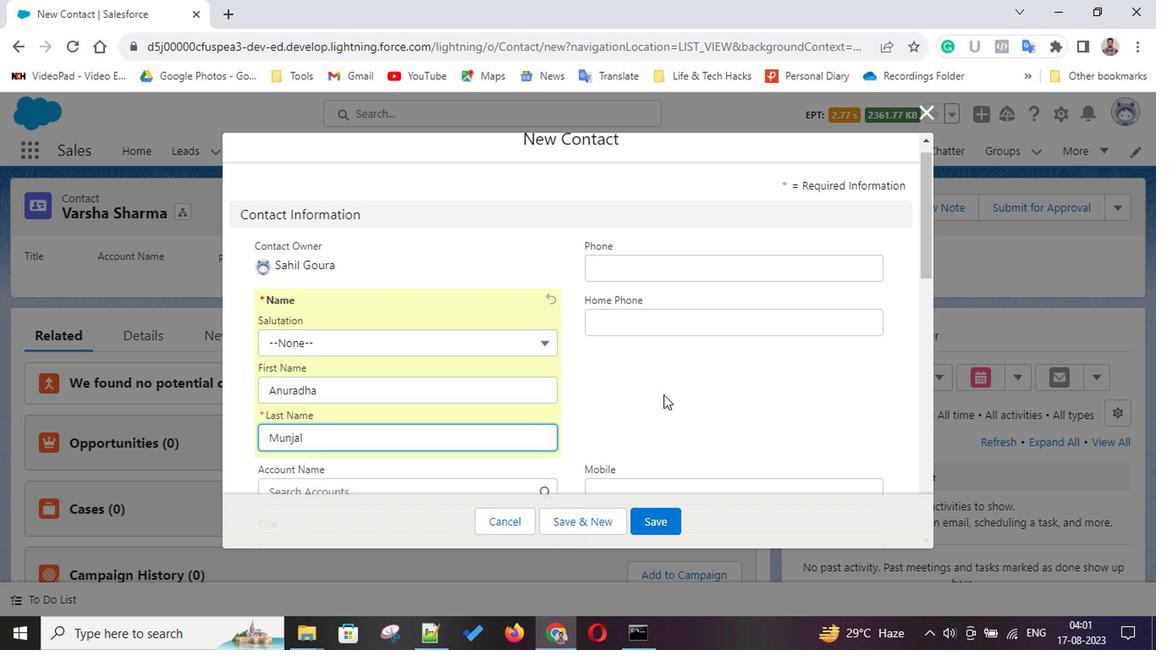 
Action: Mouse moved to (676, 438)
Screenshot: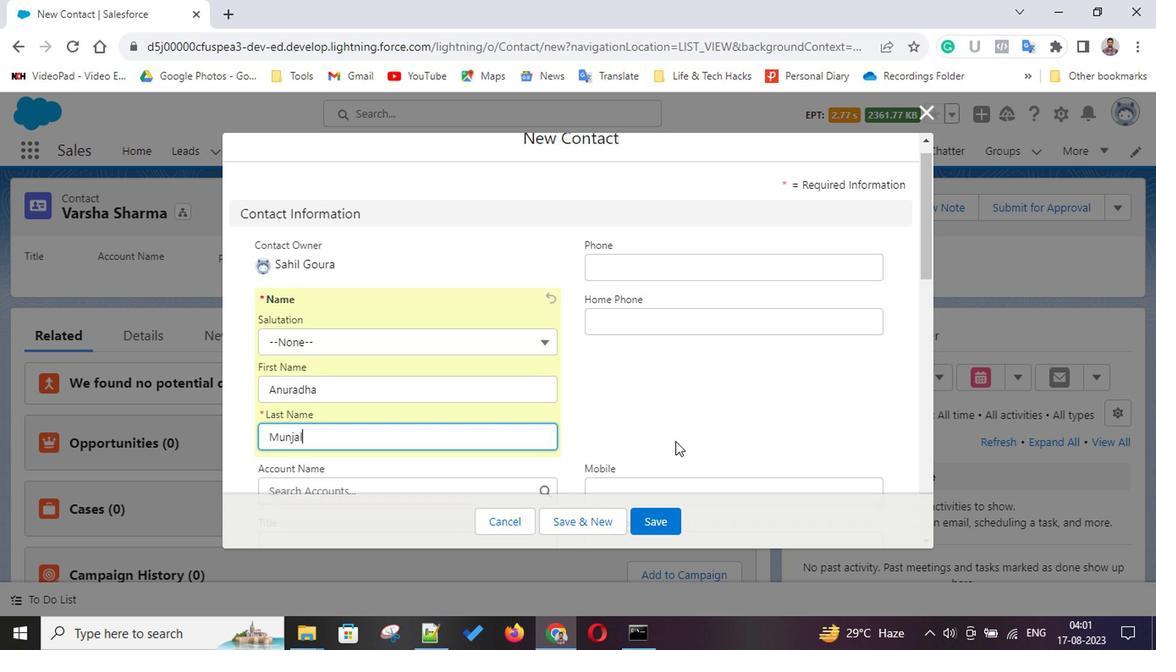
Action: Mouse scrolled (676, 437) with delta (0, -1)
Screenshot: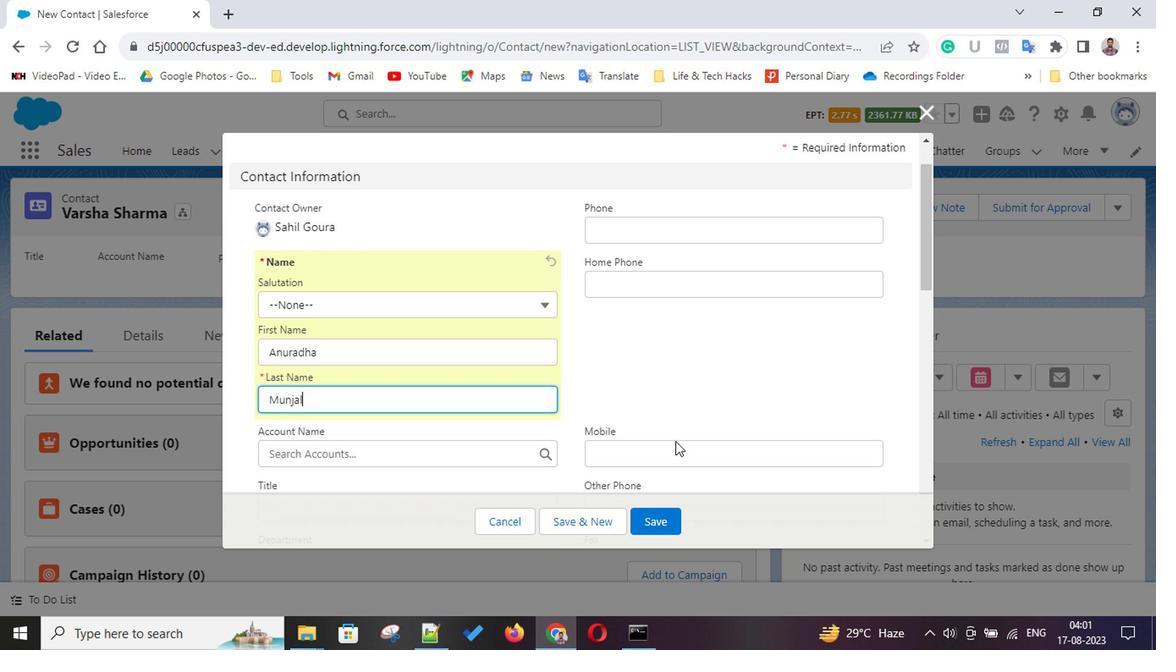 
Action: Mouse scrolled (676, 437) with delta (0, -1)
Screenshot: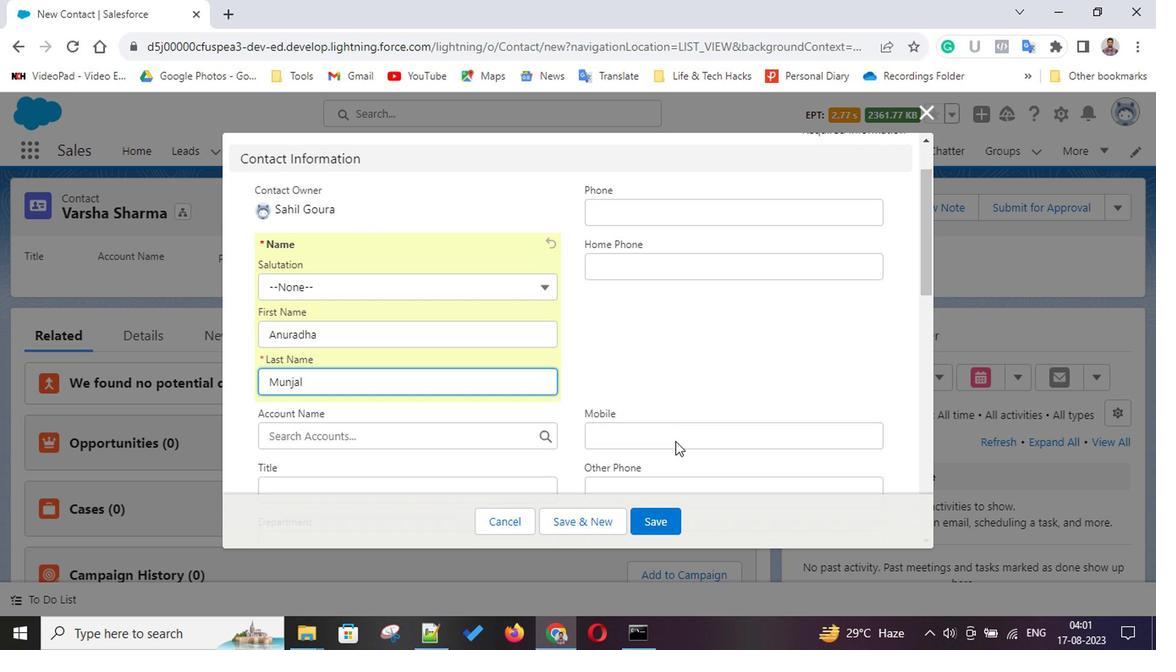 
Action: Mouse scrolled (676, 437) with delta (0, -1)
Screenshot: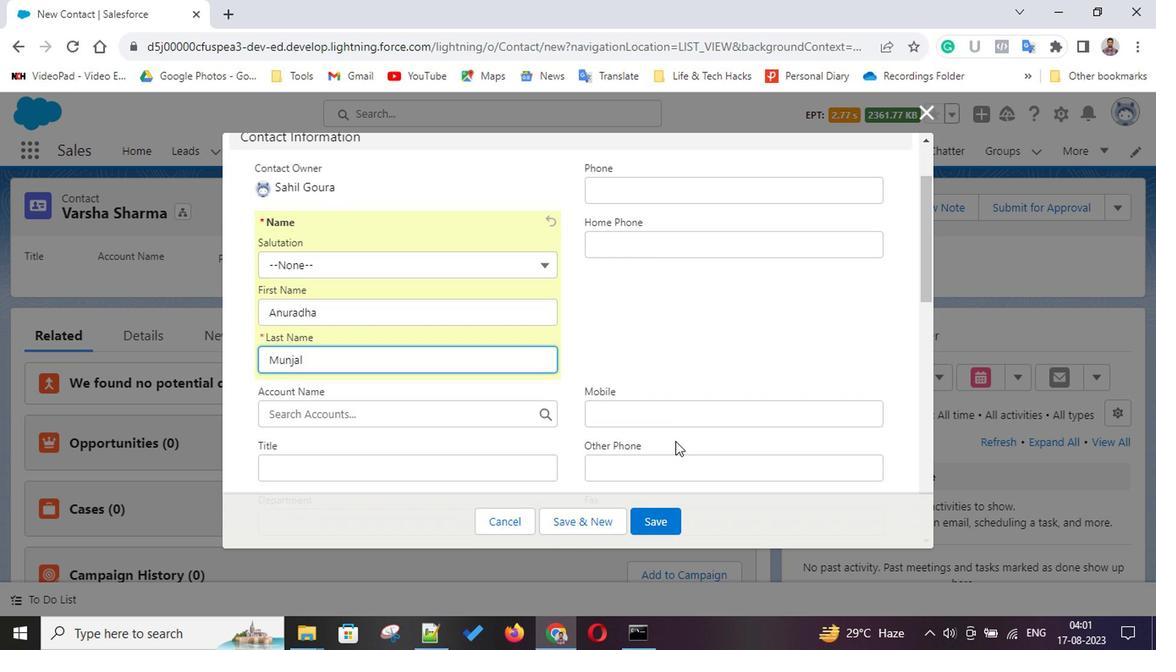 
Action: Mouse scrolled (676, 437) with delta (0, -1)
Screenshot: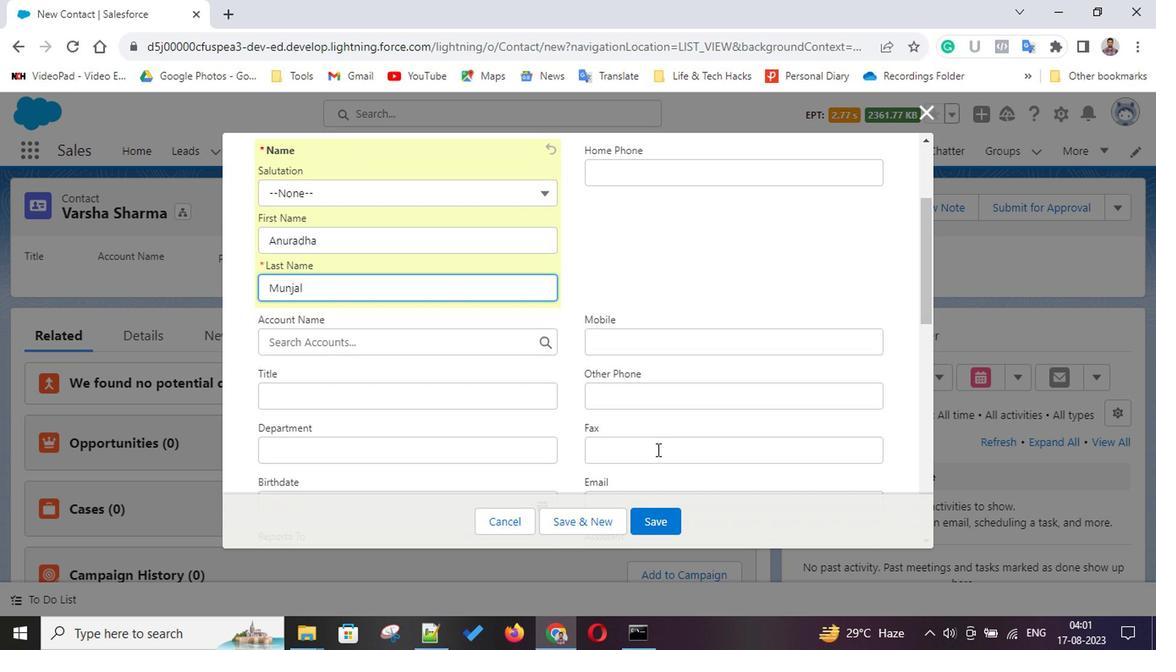 
Action: Mouse scrolled (676, 437) with delta (0, -1)
Screenshot: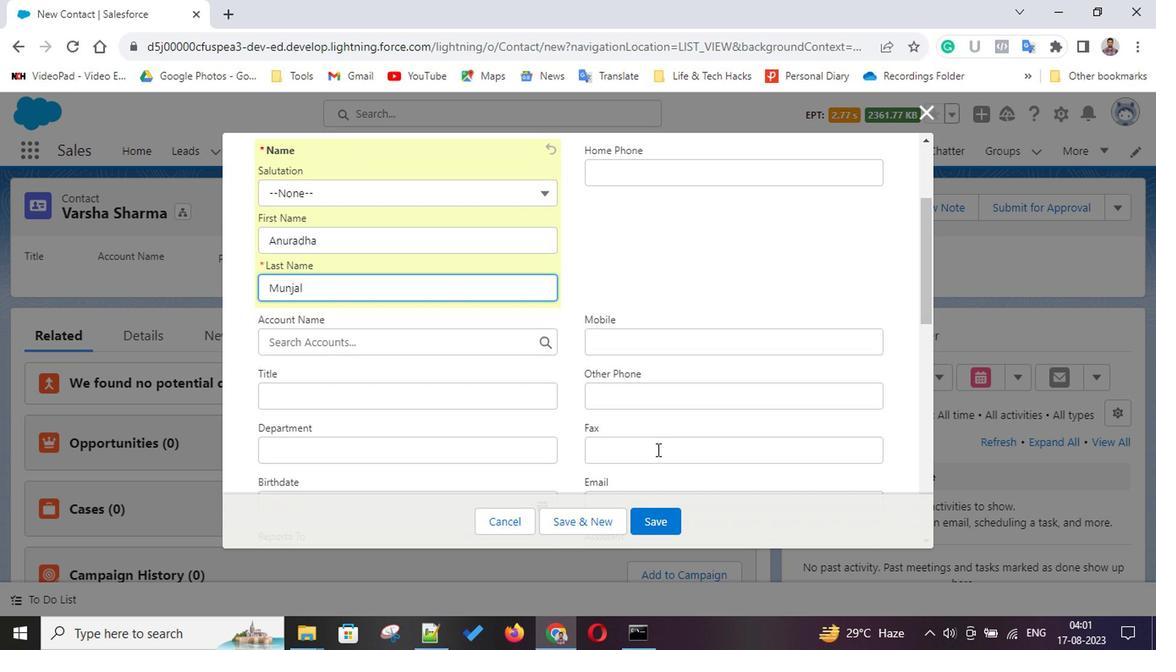 
Action: Mouse scrolled (676, 437) with delta (0, -1)
Screenshot: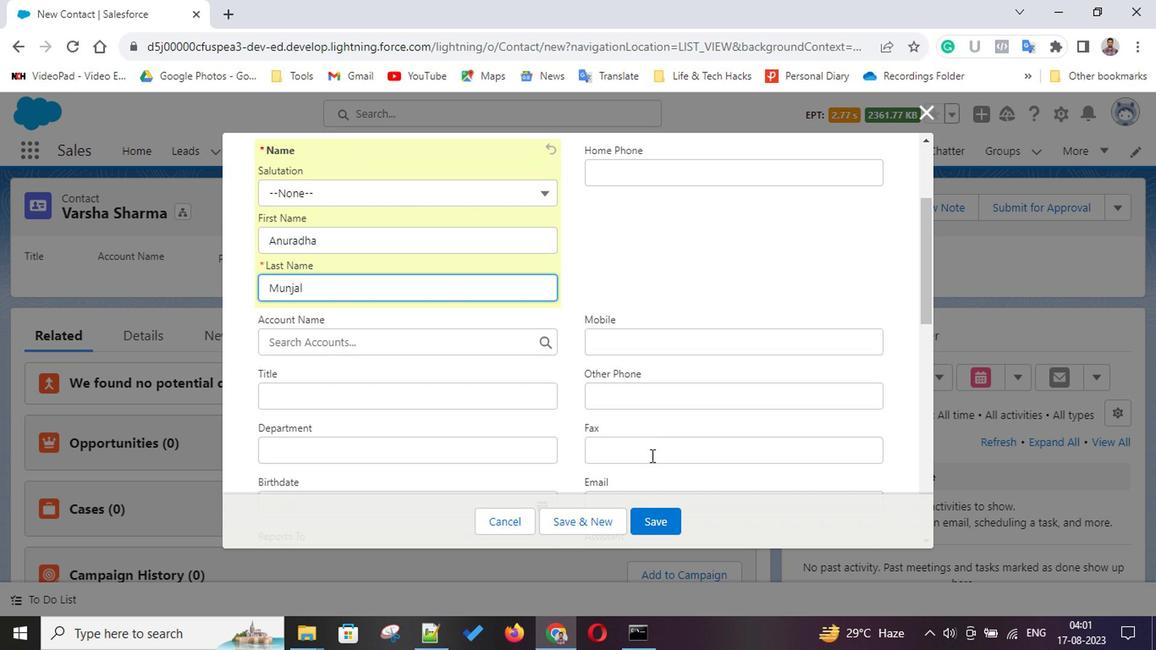 
Action: Mouse scrolled (676, 437) with delta (0, -1)
Screenshot: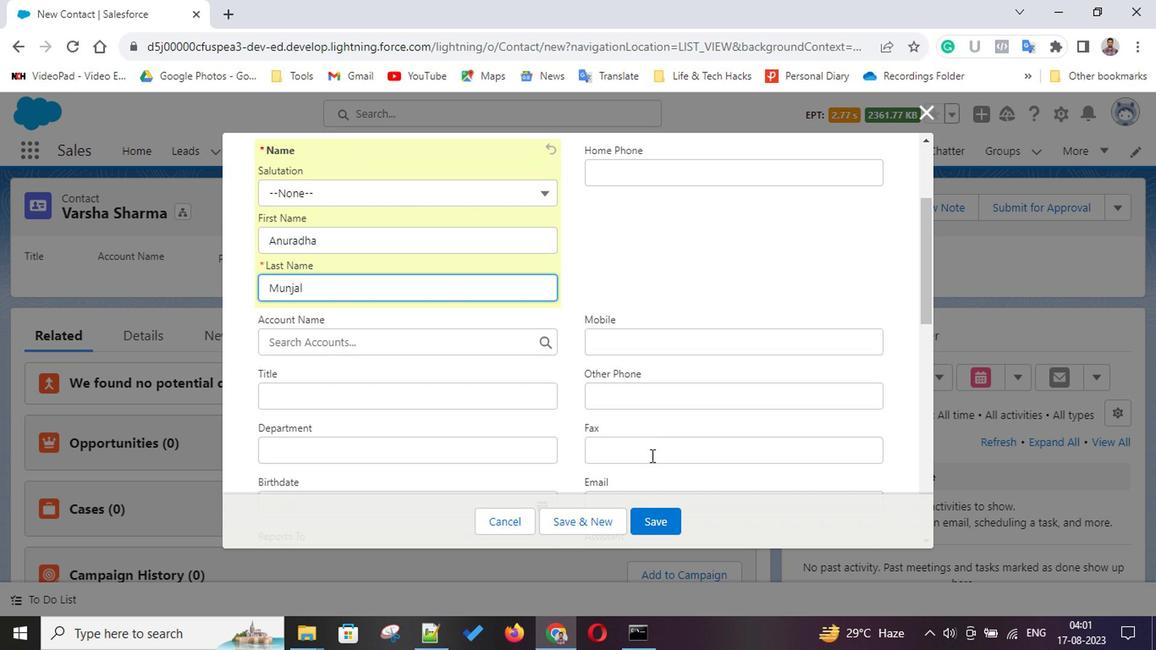 
Action: Mouse scrolled (676, 437) with delta (0, -1)
Screenshot: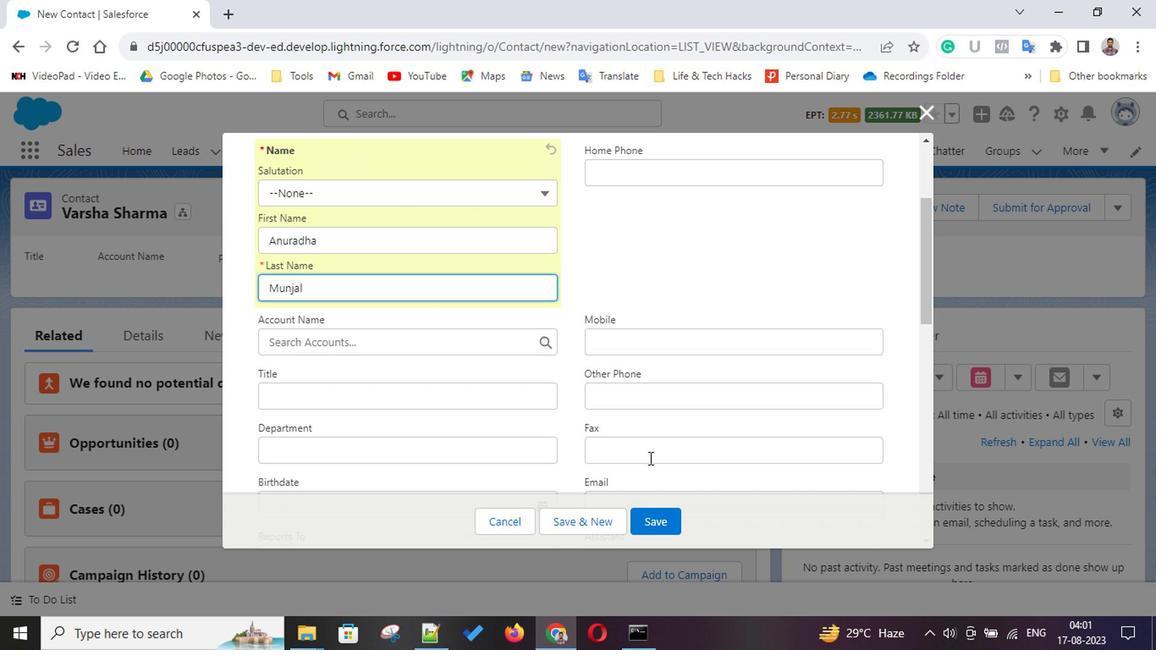 
Action: Mouse scrolled (676, 437) with delta (0, -1)
Screenshot: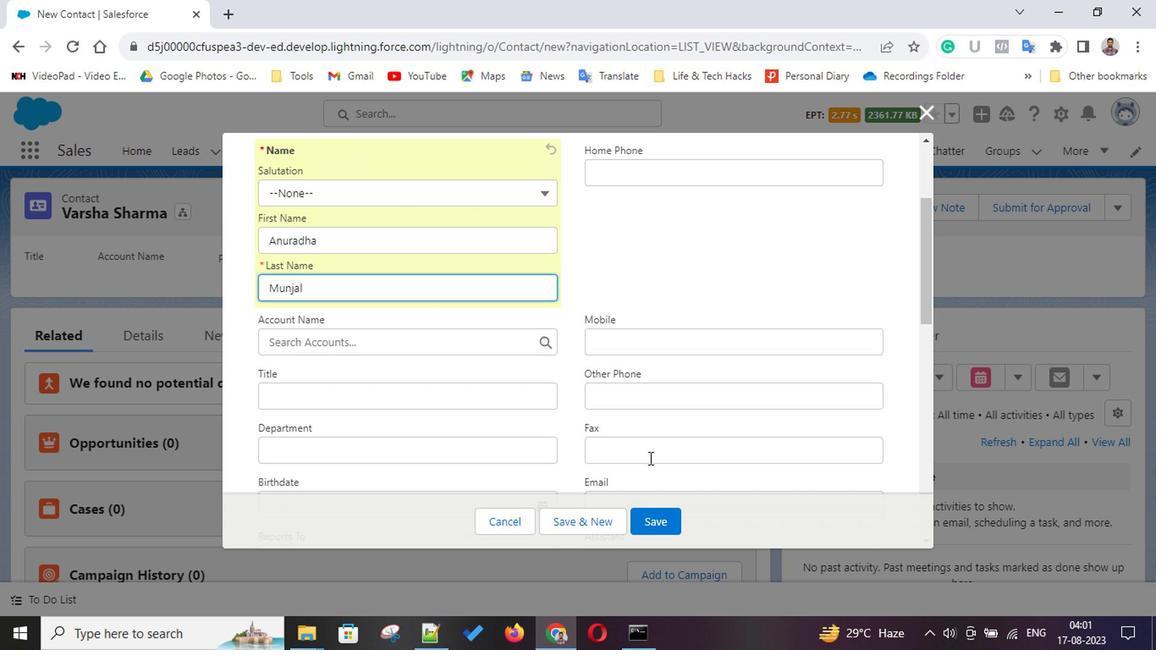 
Action: Mouse scrolled (676, 437) with delta (0, -1)
Screenshot: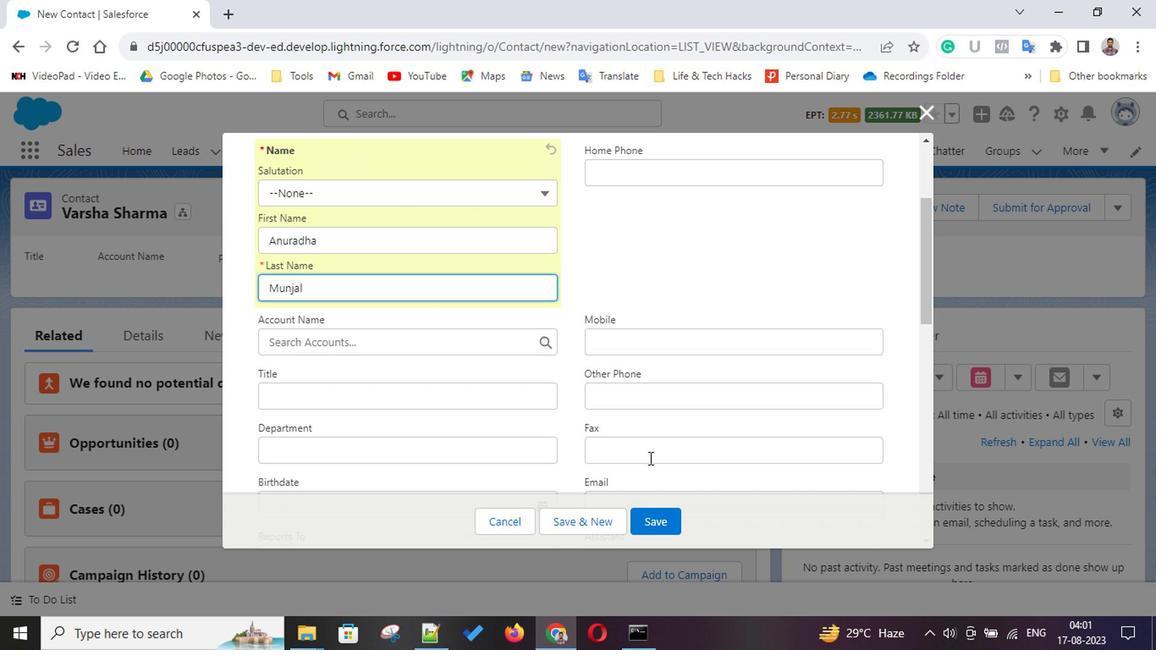 
Action: Mouse scrolled (676, 437) with delta (0, -1)
Screenshot: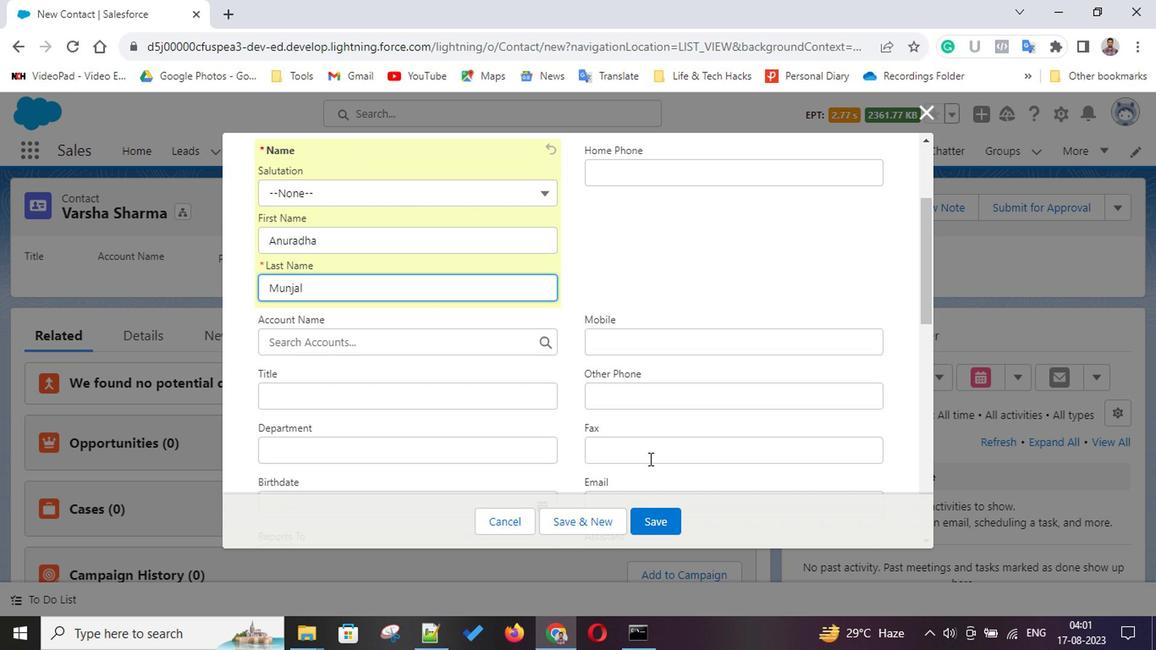 
Action: Mouse moved to (654, 333)
Screenshot: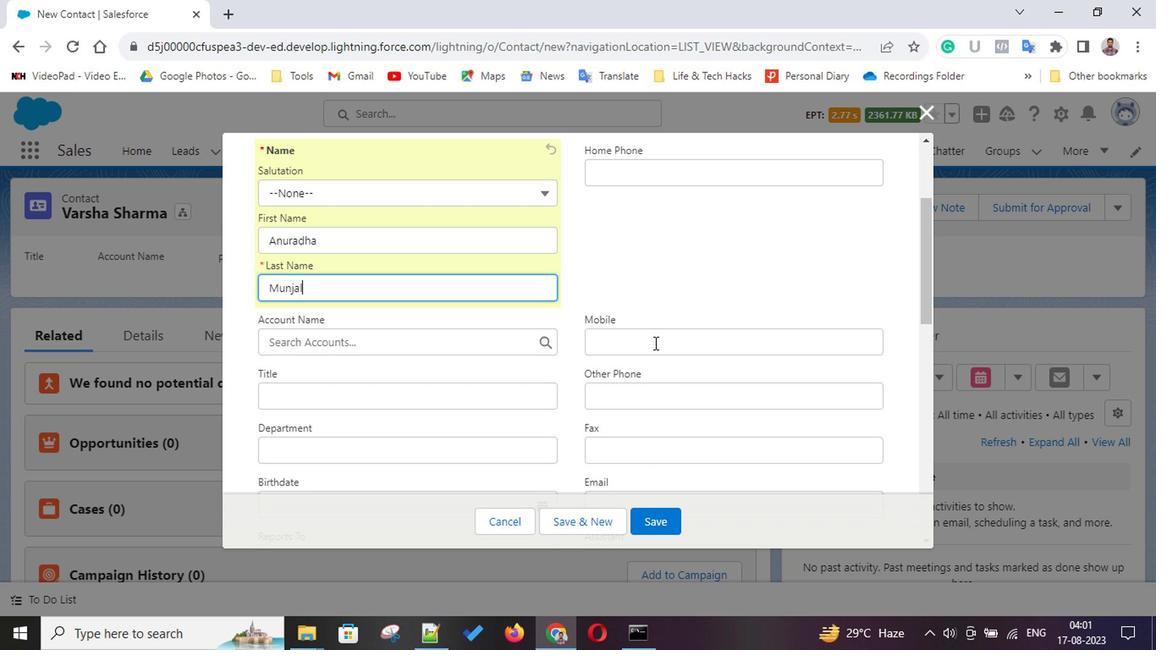 
Action: Mouse pressed left at (654, 333)
Screenshot: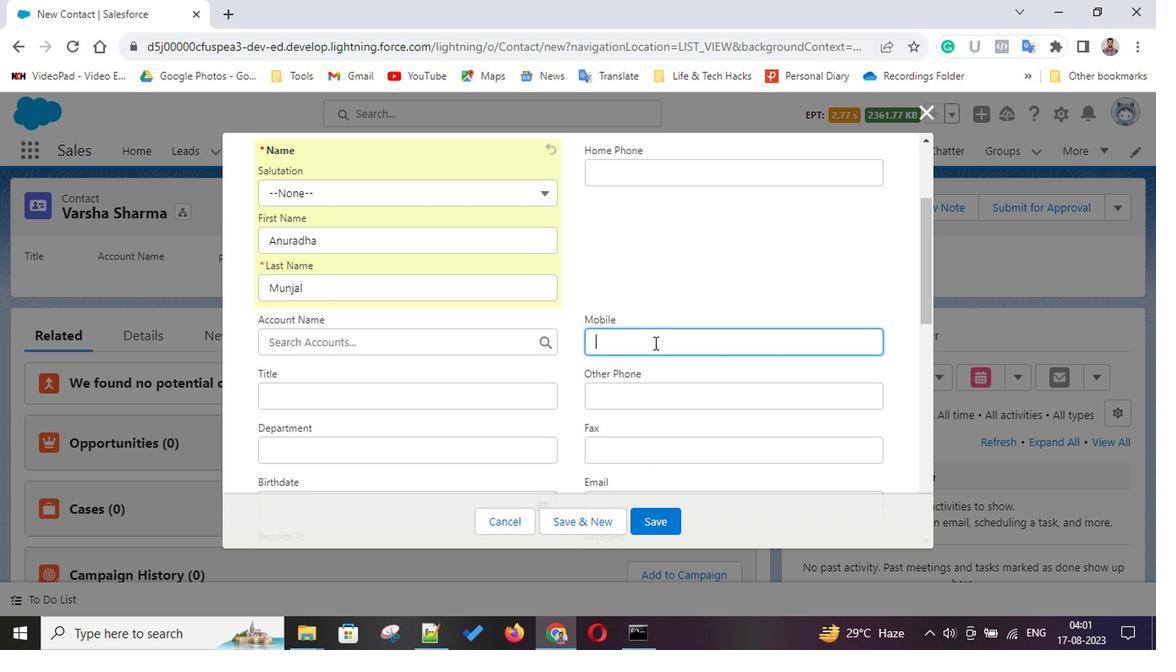 
Action: Key pressed 8173909486
Screenshot: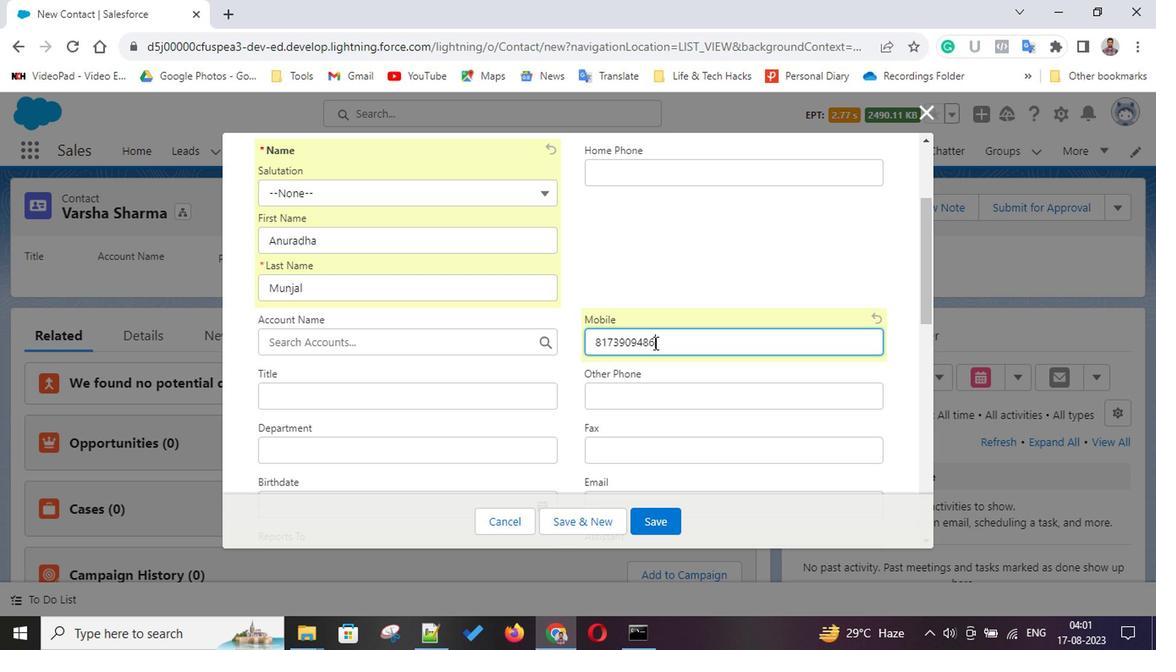 
Action: Mouse moved to (571, 524)
Screenshot: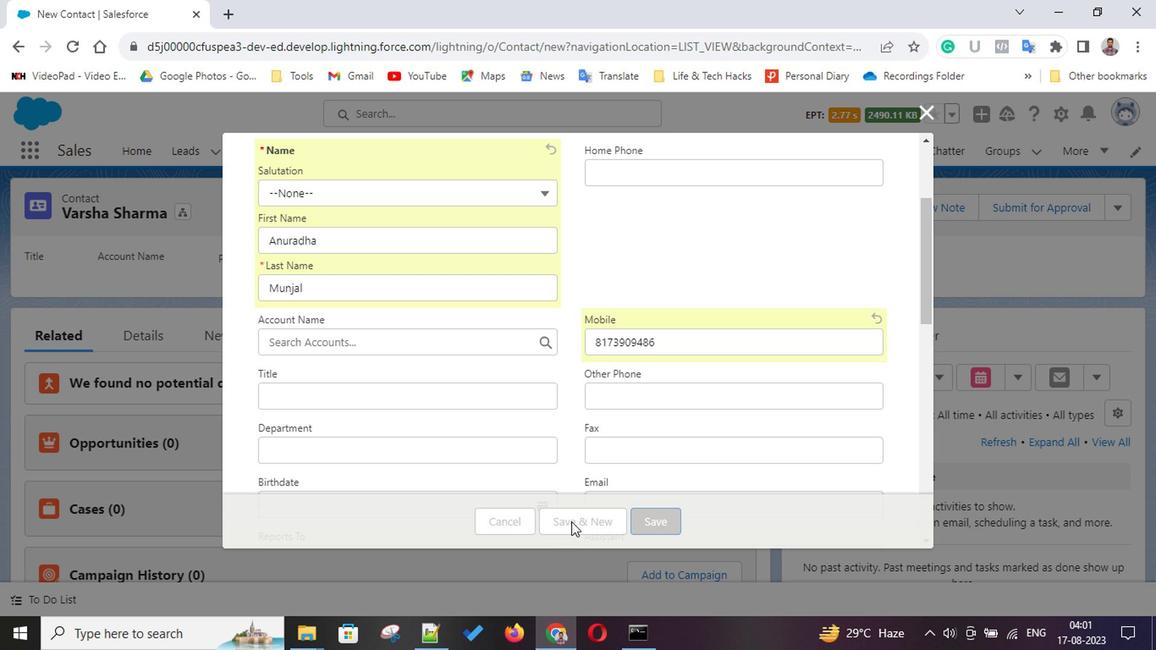 
Action: Mouse pressed left at (571, 524)
Screenshot: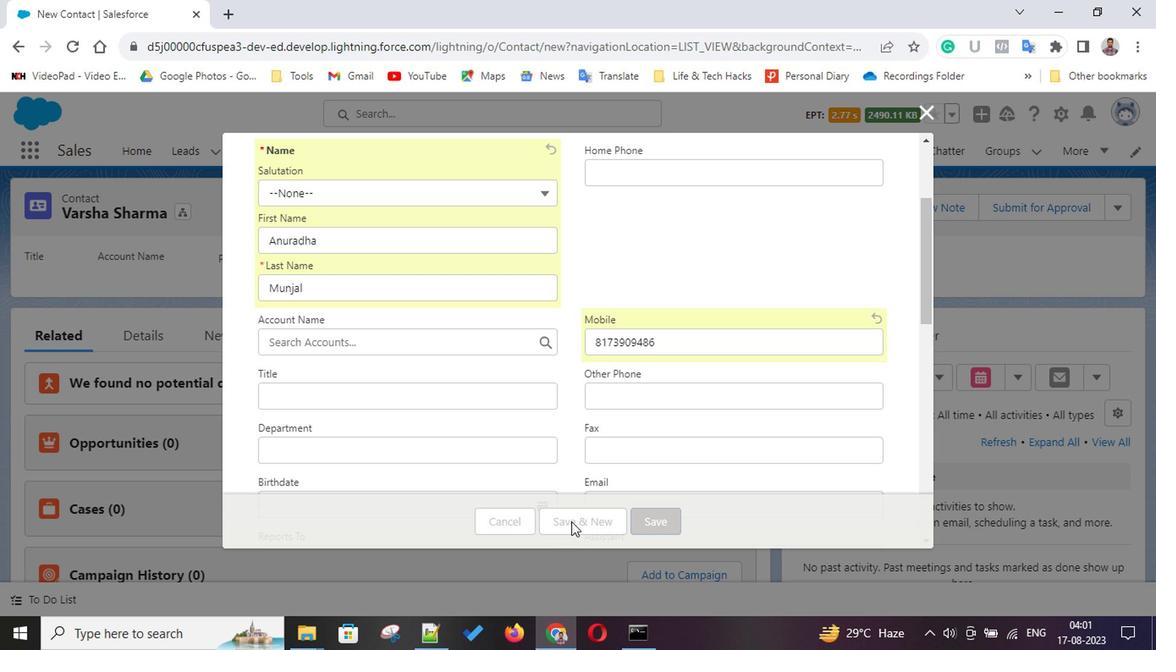 
Action: Mouse moved to (312, 401)
Screenshot: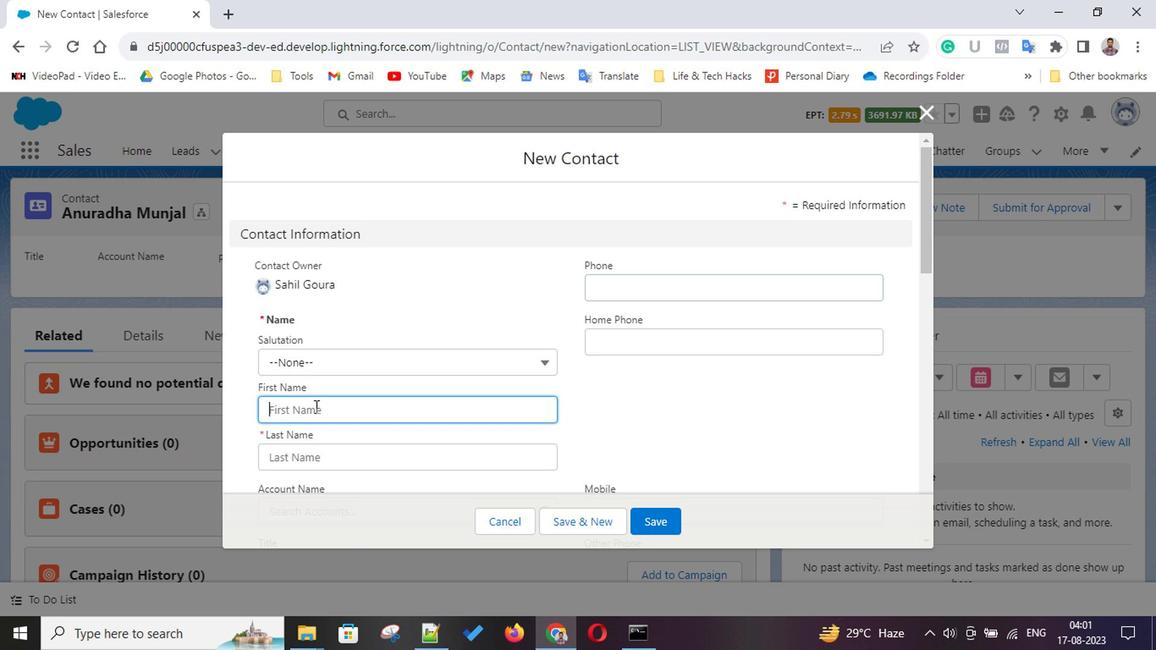 
Action: Mouse pressed left at (312, 401)
Screenshot: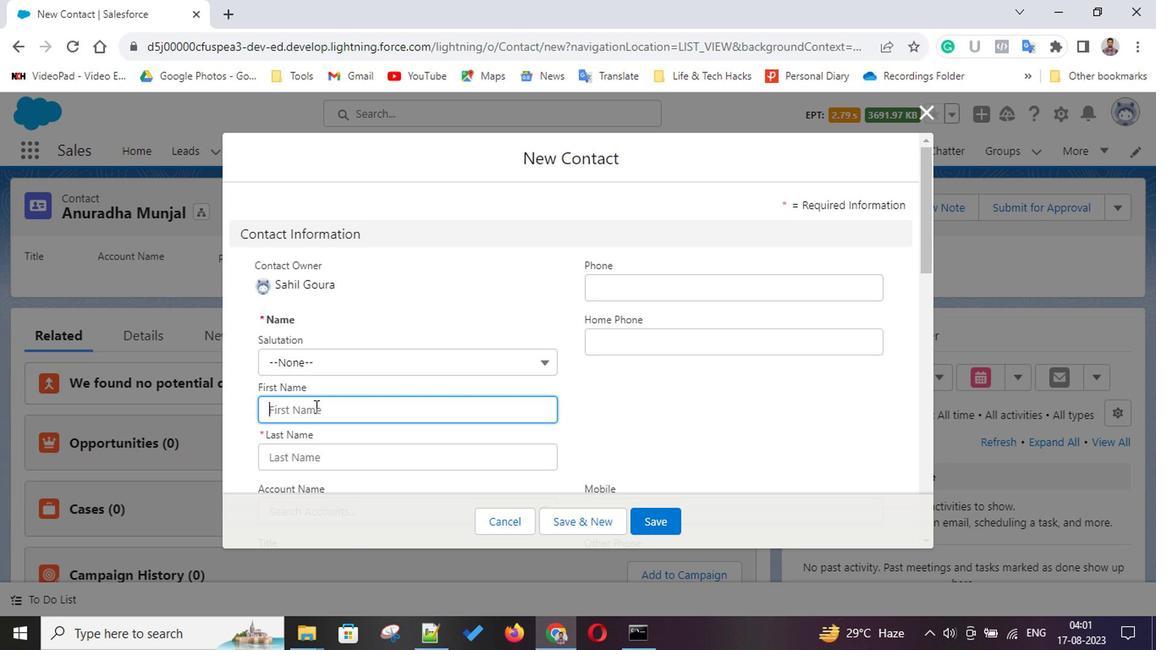 
Action: Key pressed <Key.shift>Anusha<Key.space><Key.shift><Key.tab><Key.shift>Popli
Screenshot: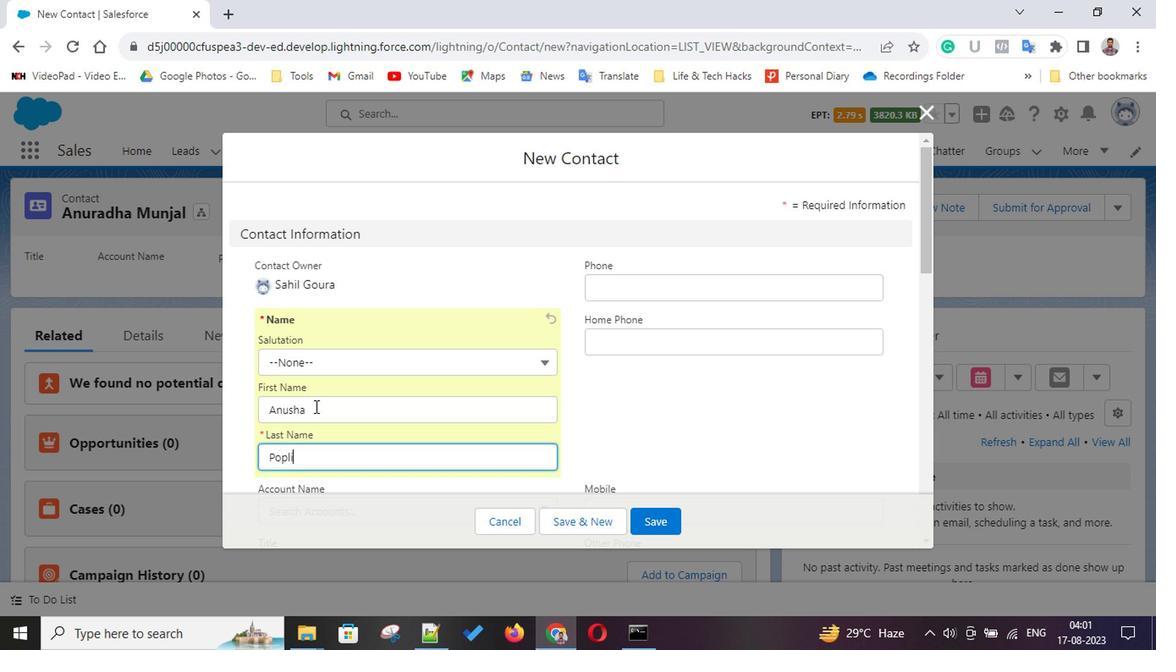 
Action: Mouse moved to (580, 513)
Screenshot: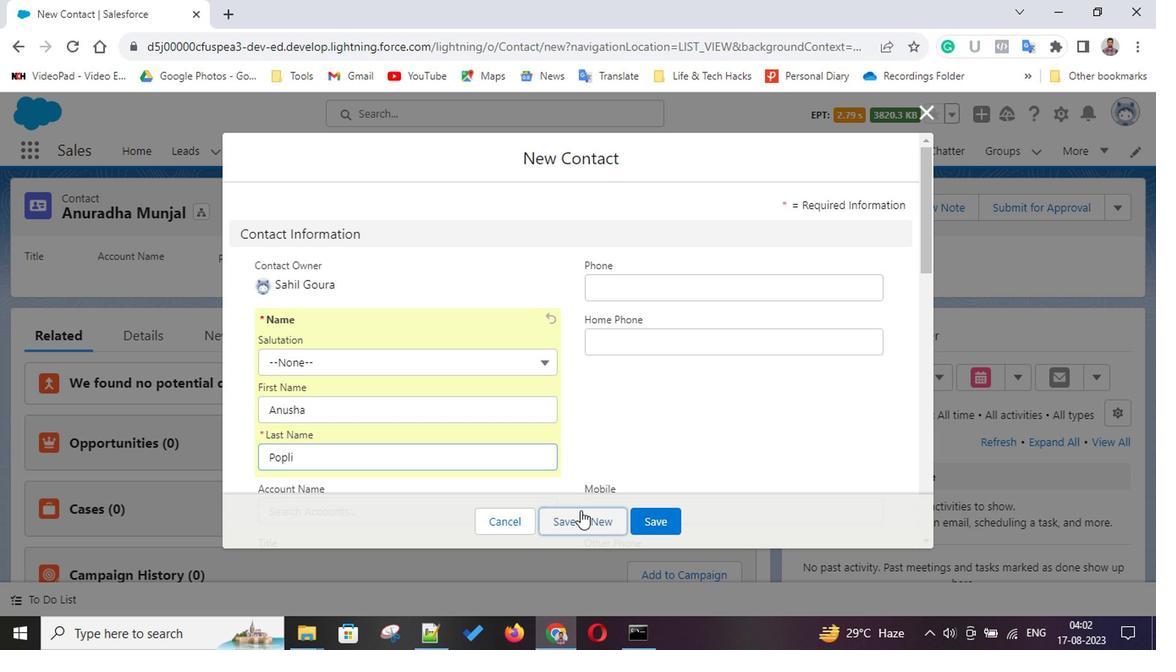 
Action: Mouse pressed left at (580, 513)
Screenshot: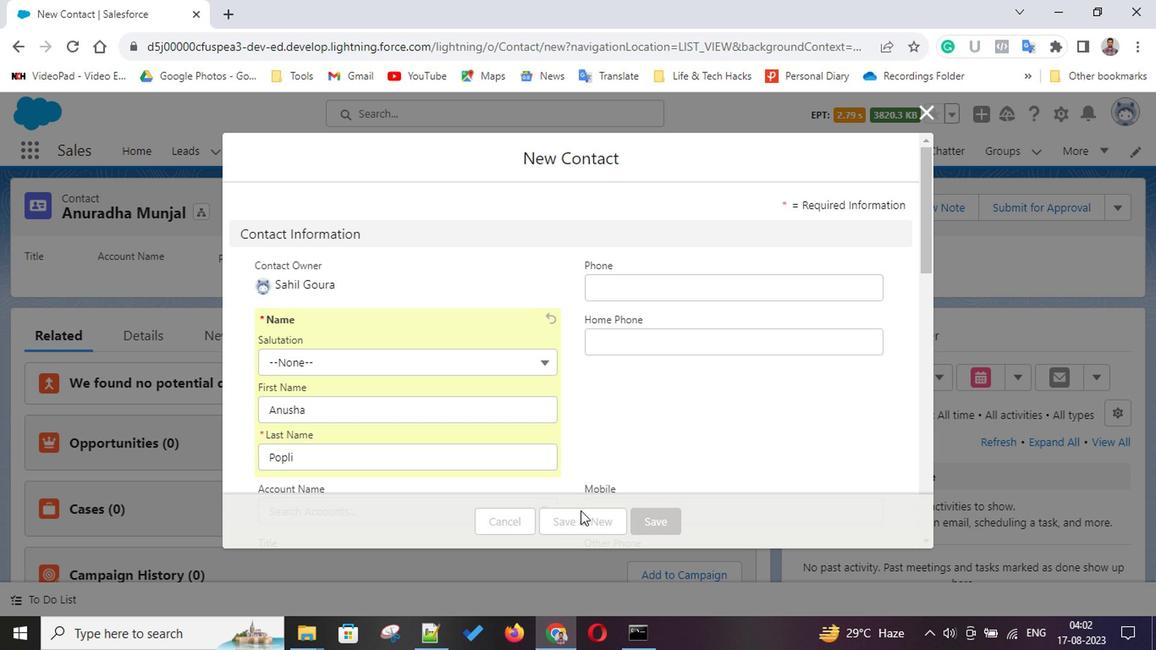 
Action: Mouse moved to (376, 403)
Screenshot: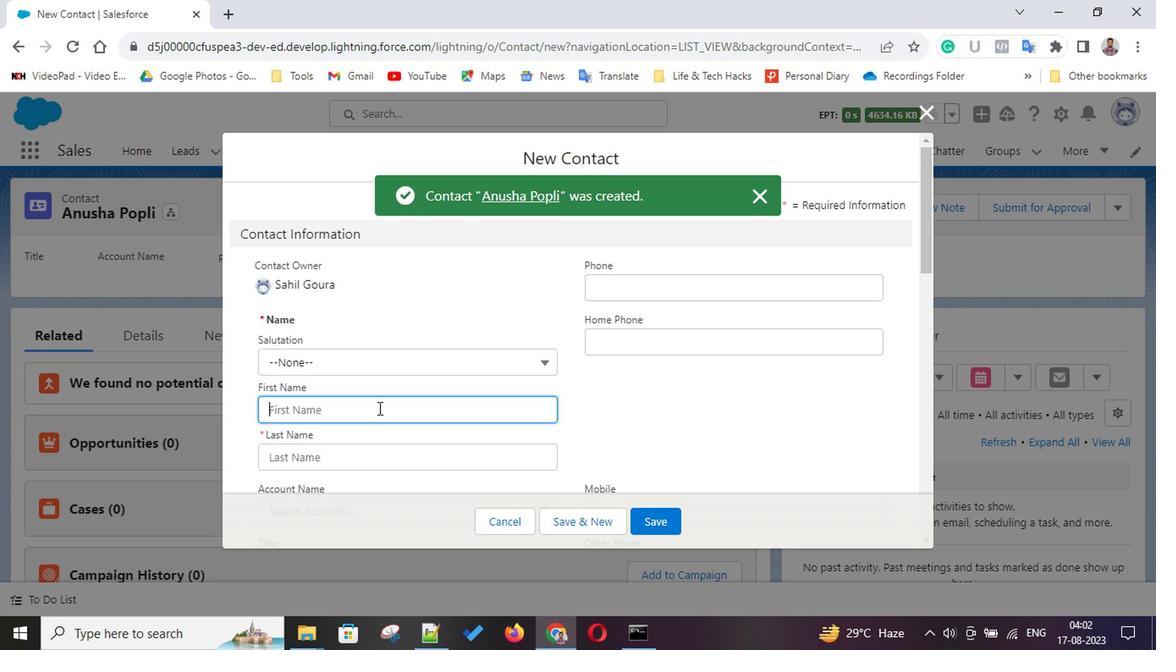
Action: Mouse pressed left at (376, 403)
Screenshot: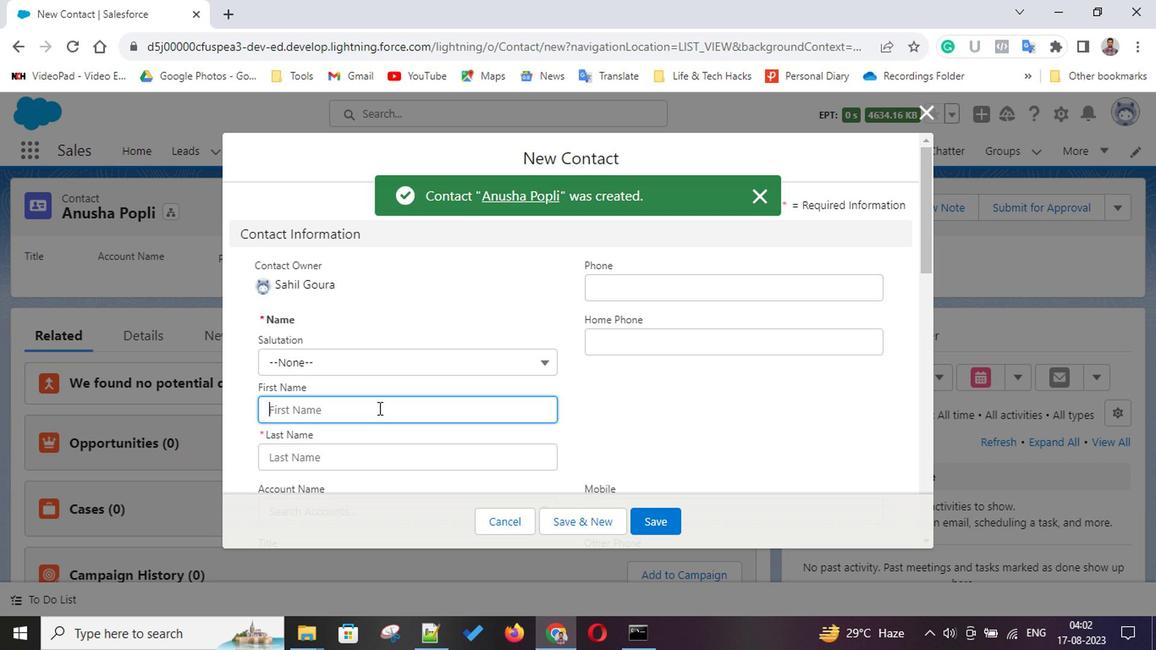 
Action: Key pressed <Key.shift>Khushi<Key.tab><Key.shift>Tanwar
Screenshot: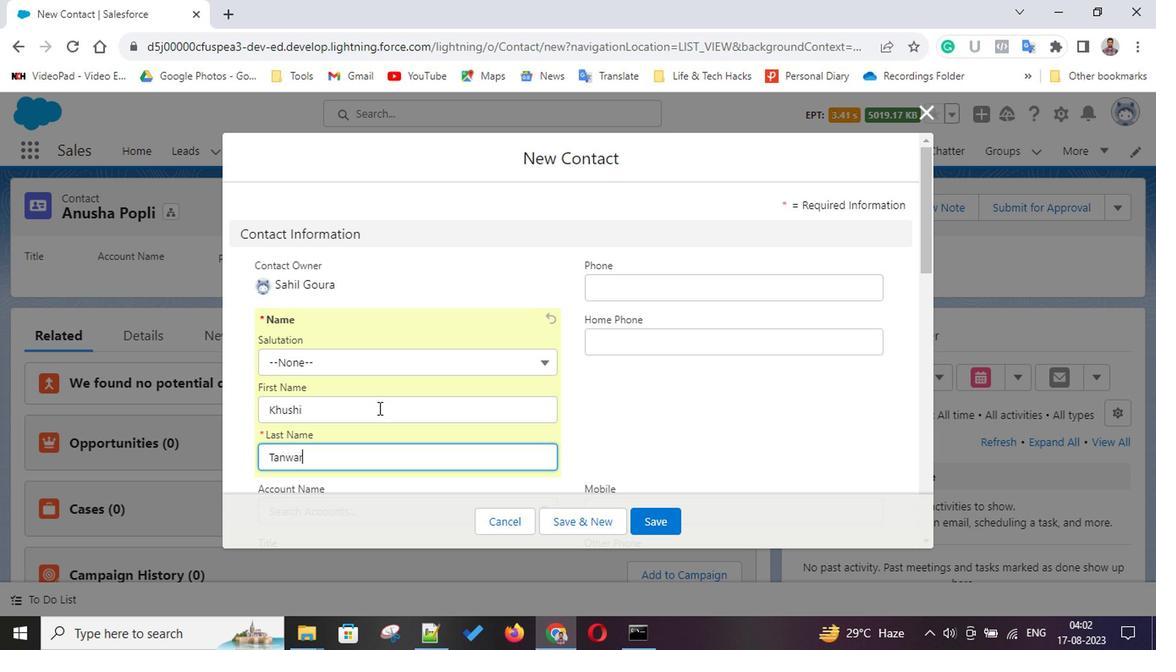 
Action: Mouse moved to (642, 447)
Screenshot: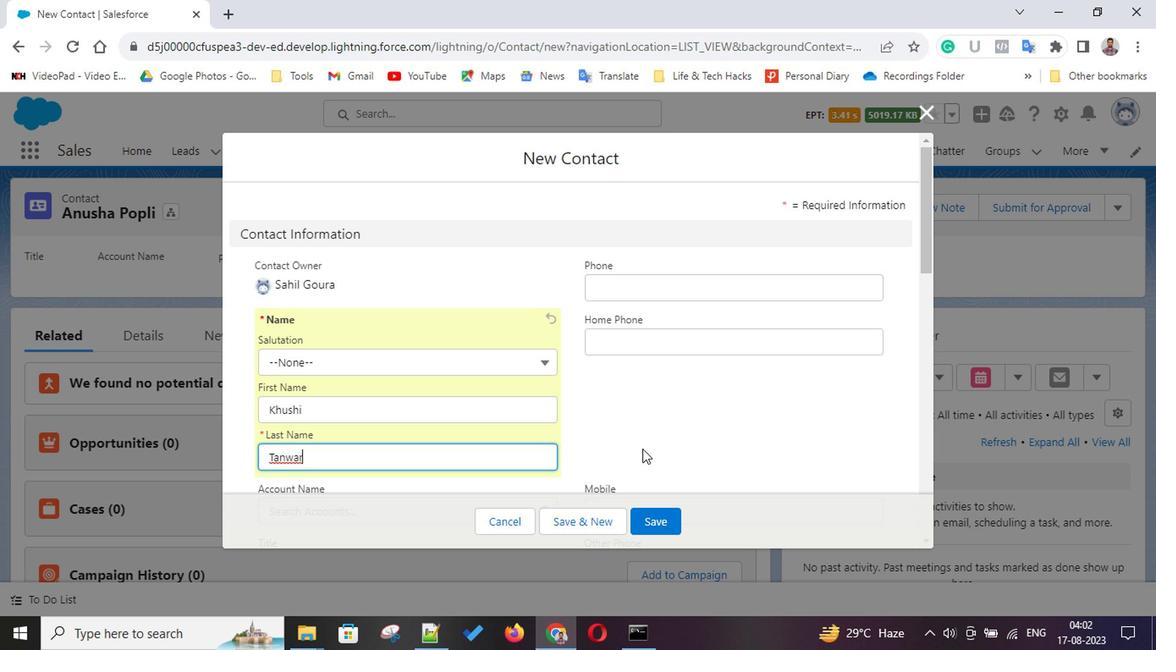 
Action: Mouse scrolled (642, 445) with delta (0, -1)
Screenshot: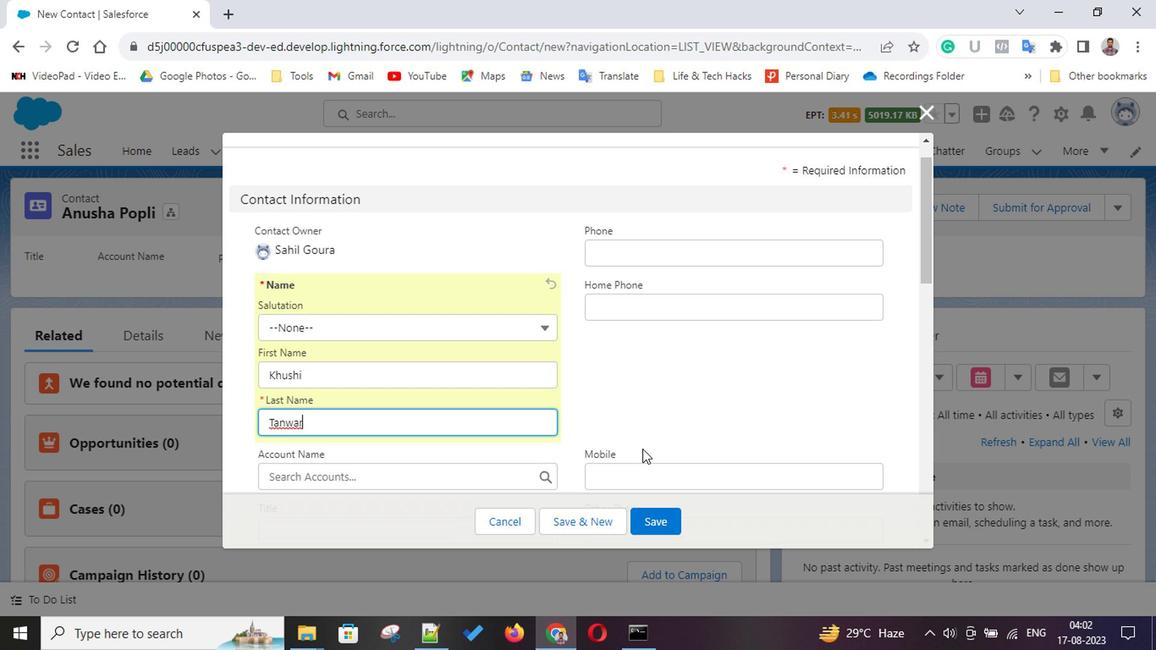 
Action: Mouse scrolled (642, 445) with delta (0, -1)
Screenshot: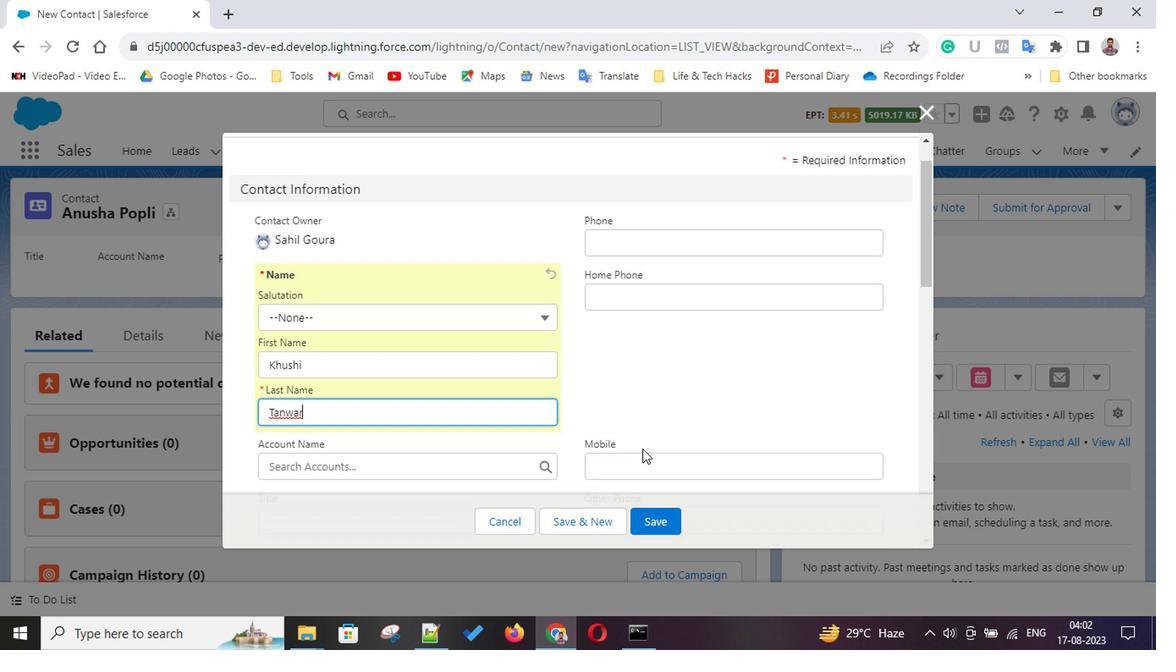 
Action: Mouse scrolled (642, 445) with delta (0, -1)
Screenshot: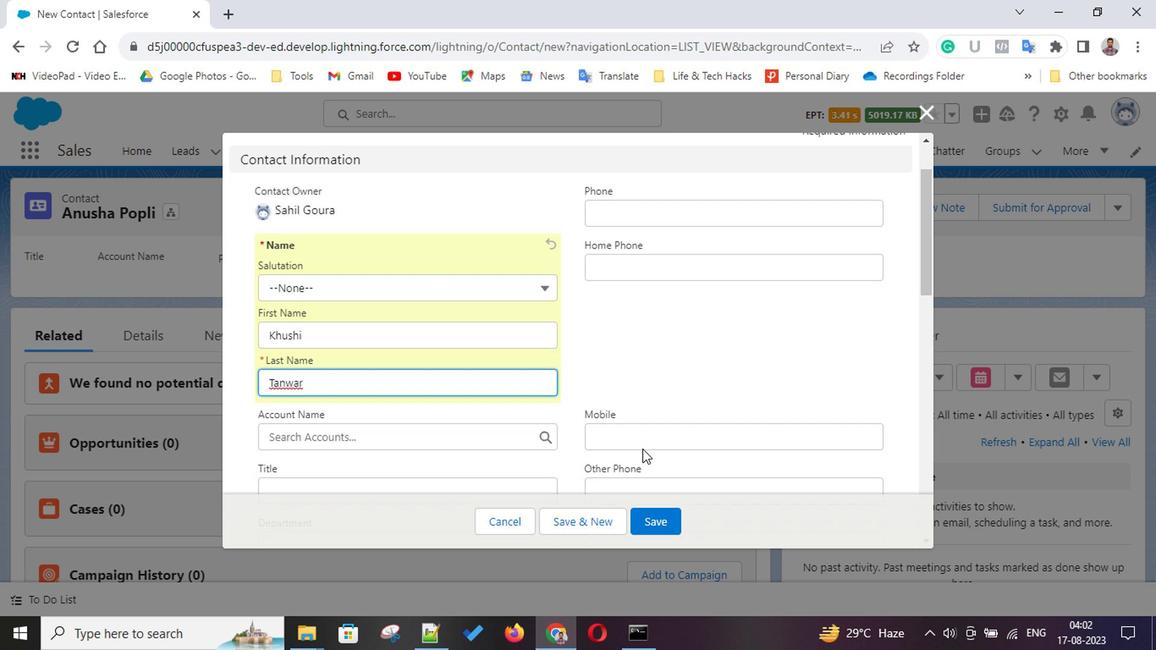 
Action: Mouse scrolled (642, 445) with delta (0, -1)
Screenshot: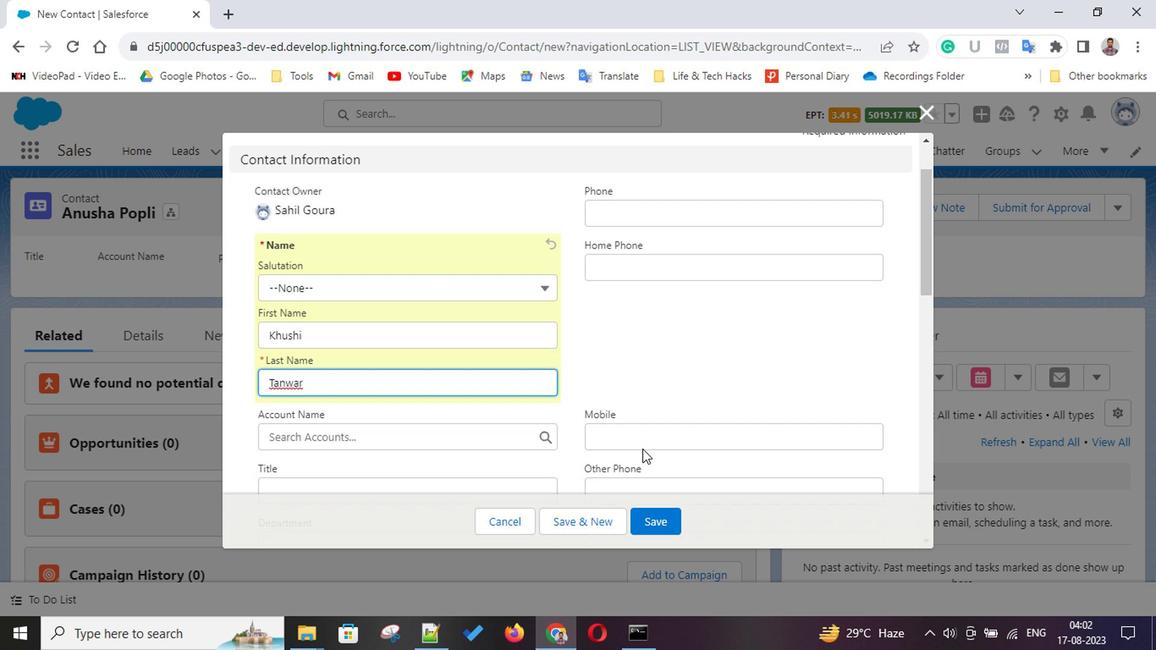 
Action: Mouse scrolled (642, 445) with delta (0, -1)
Screenshot: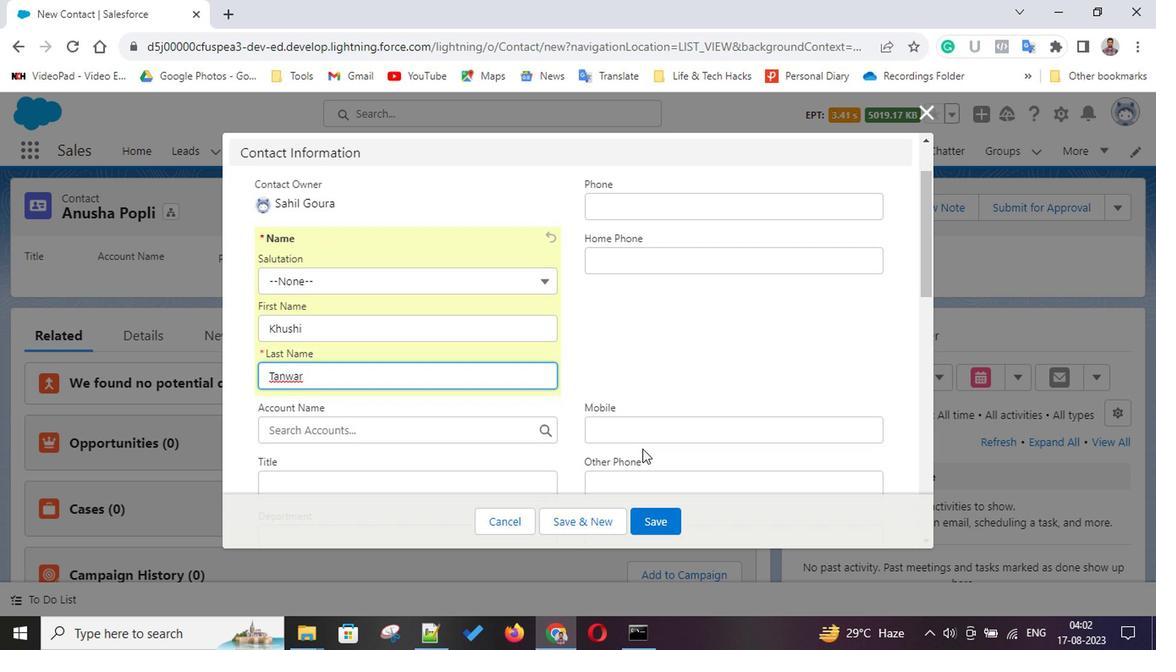 
Action: Mouse scrolled (642, 445) with delta (0, -1)
